 Task: Look for Airbnb properties in Plaridel, Philippines from 5th December, 2023 to 9th December, 2023 for 2 adults. Place can be entire room with 1 bedroom having 1 bed and 1 bathroom. Property type can be house.
Action: Mouse moved to (441, 105)
Screenshot: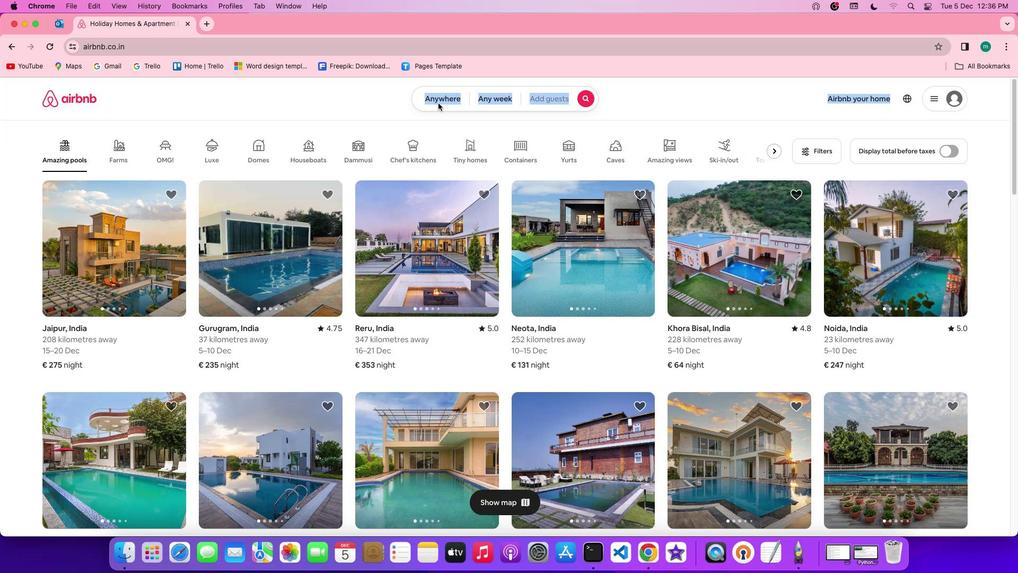 
Action: Mouse pressed left at (441, 105)
Screenshot: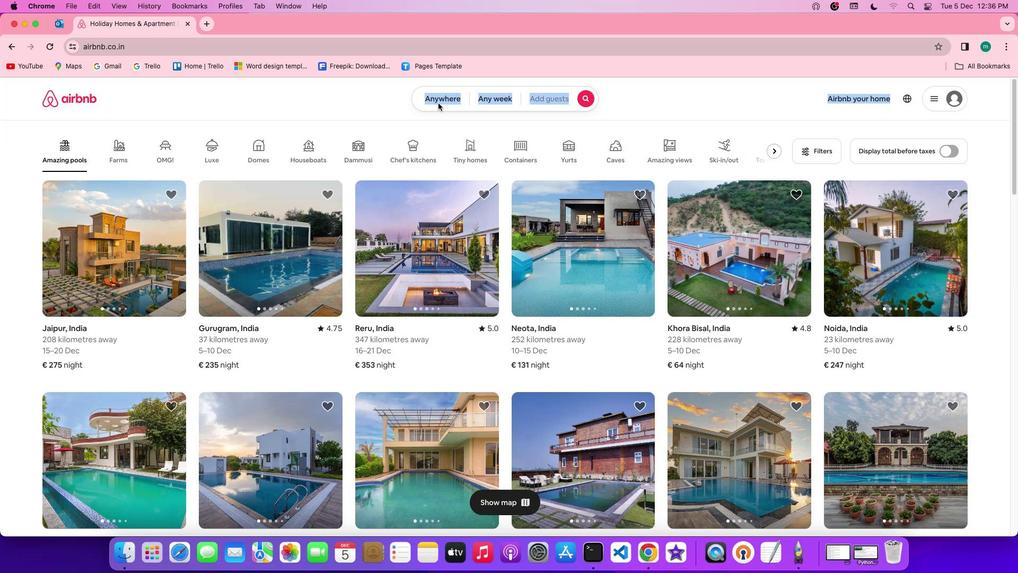 
Action: Mouse pressed left at (441, 105)
Screenshot: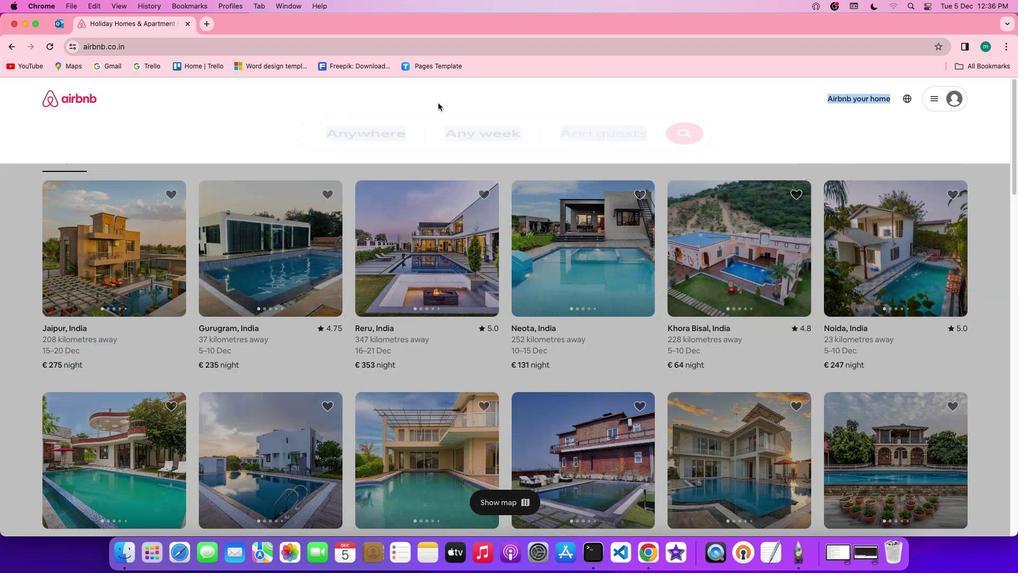 
Action: Mouse moved to (380, 140)
Screenshot: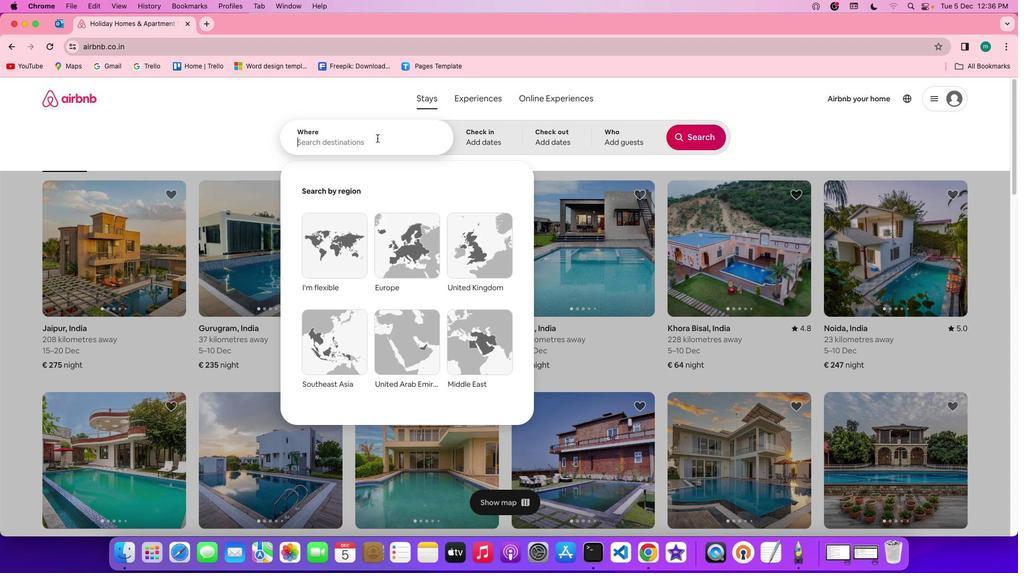 
Action: Mouse pressed left at (380, 140)
Screenshot: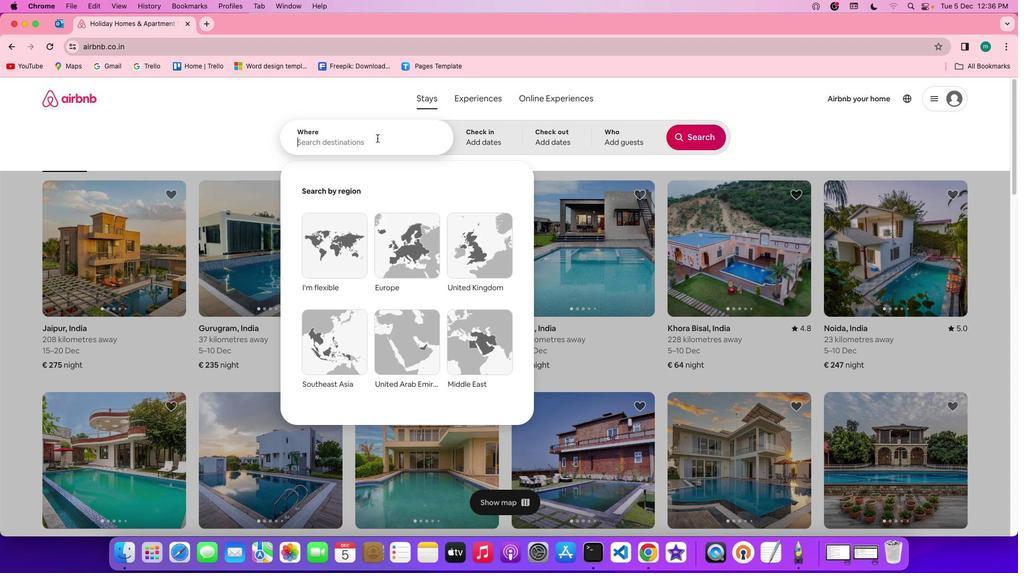 
Action: Key pressed Key.shift'P''l''a''r''i''d''e''l'','Key.spaceKey.shift'p''h''i''l''i''p''p''i''n''e''s'
Screenshot: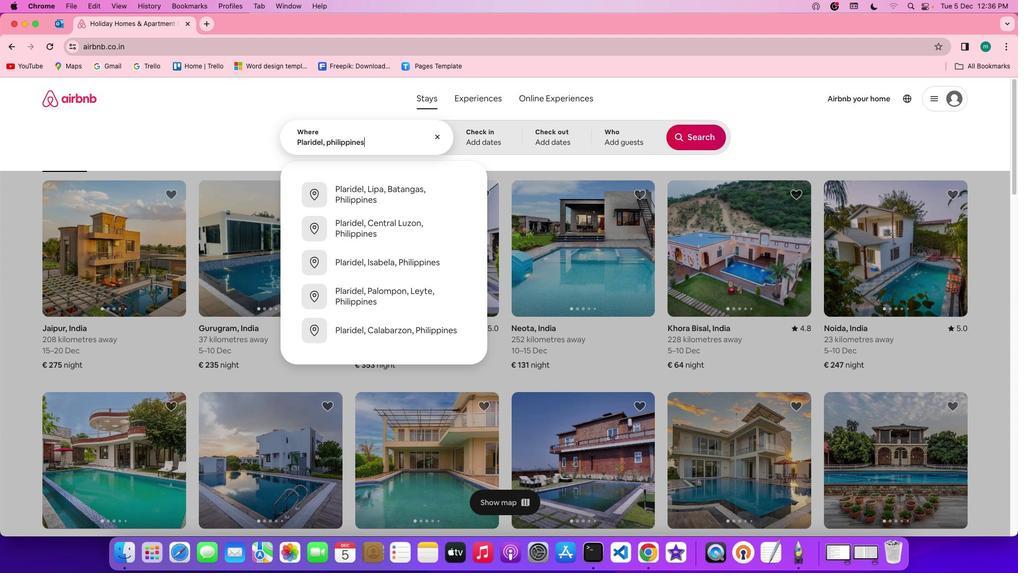 
Action: Mouse moved to (500, 145)
Screenshot: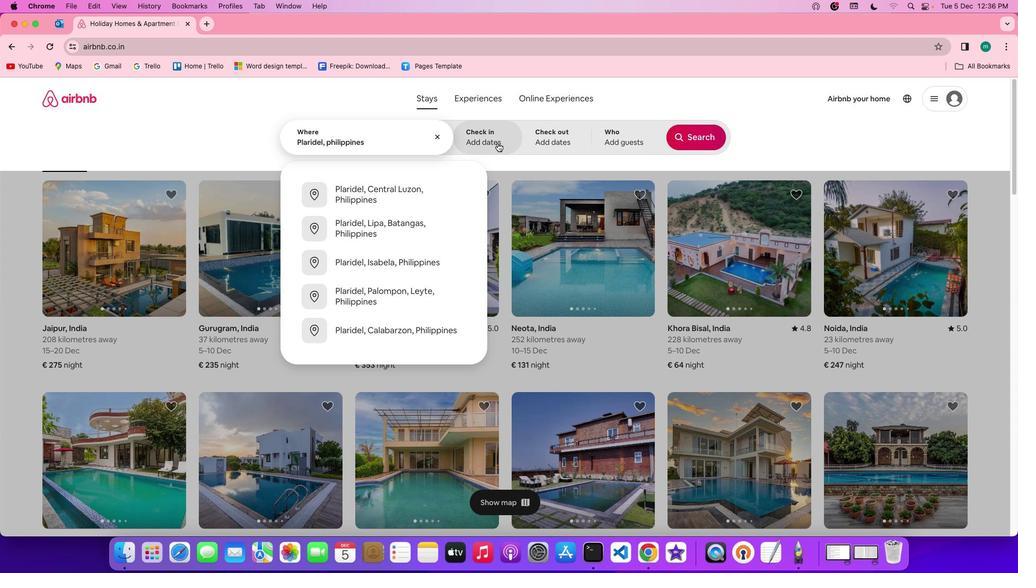 
Action: Mouse pressed left at (500, 145)
Screenshot: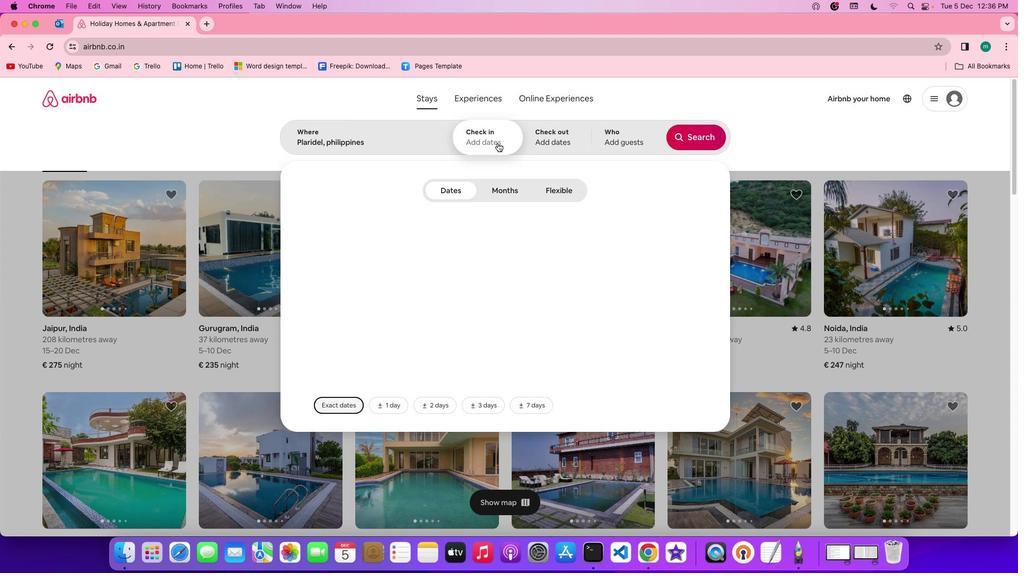 
Action: Mouse moved to (378, 290)
Screenshot: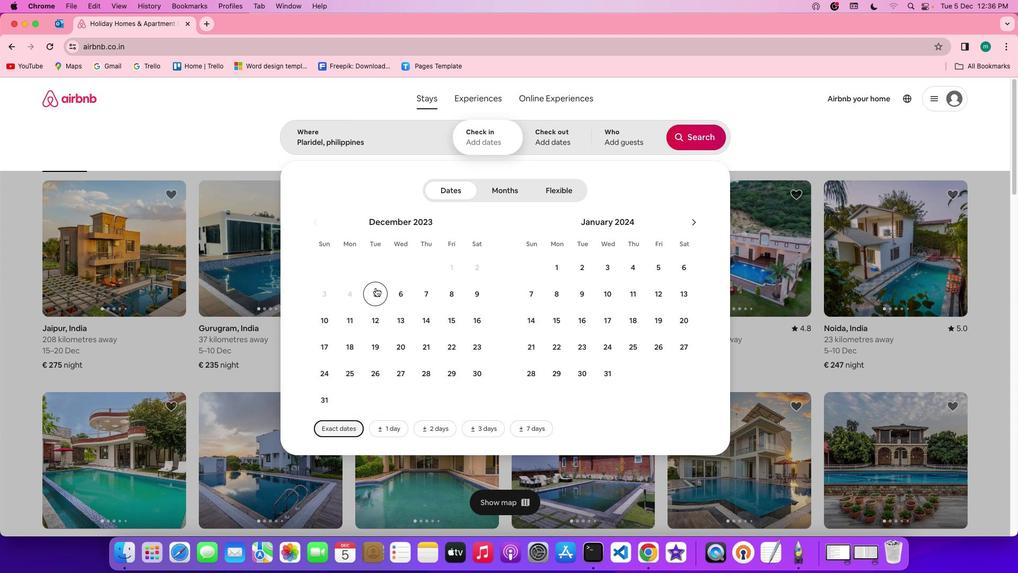 
Action: Mouse pressed left at (378, 290)
Screenshot: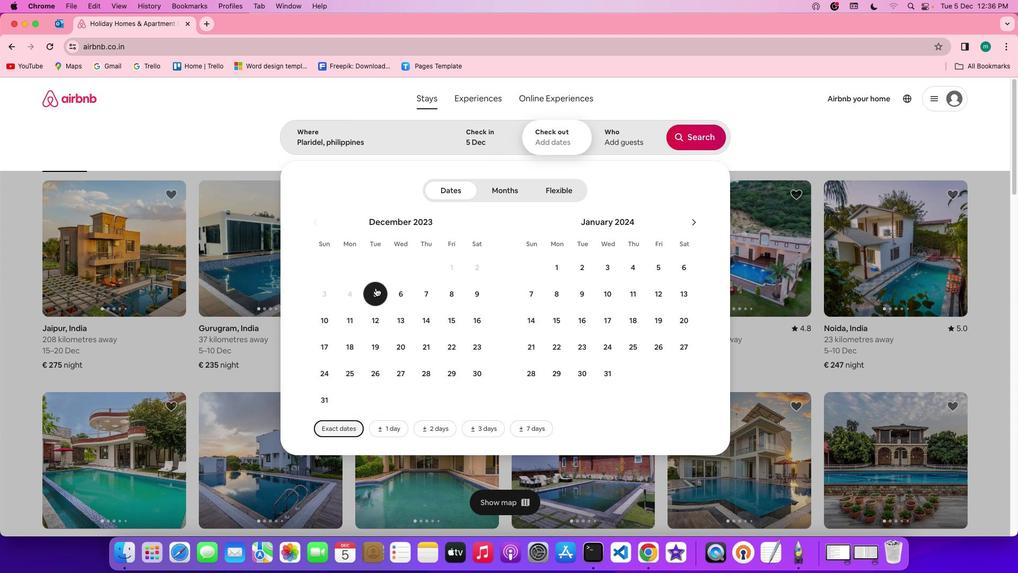 
Action: Mouse moved to (489, 300)
Screenshot: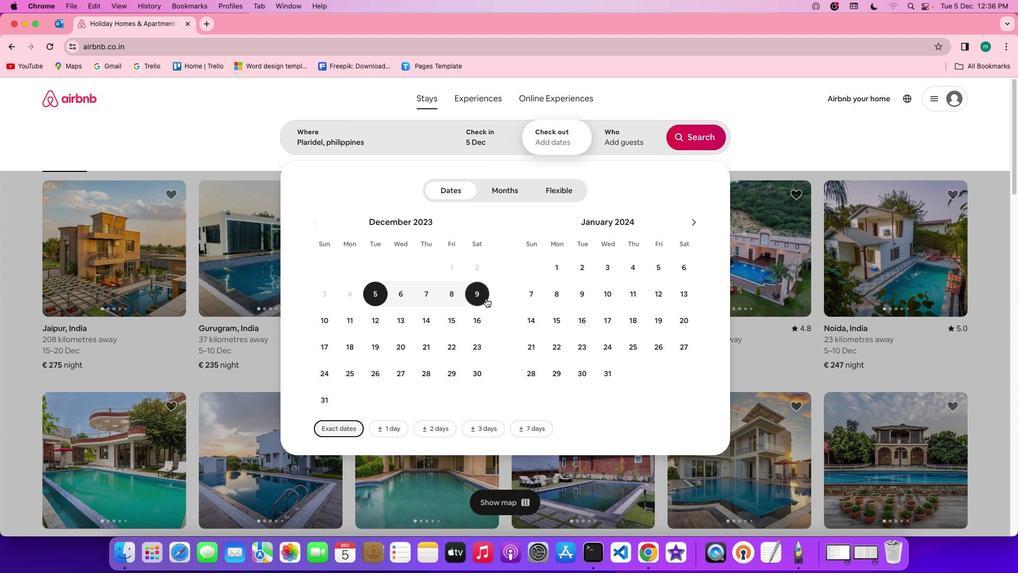 
Action: Mouse pressed left at (489, 300)
Screenshot: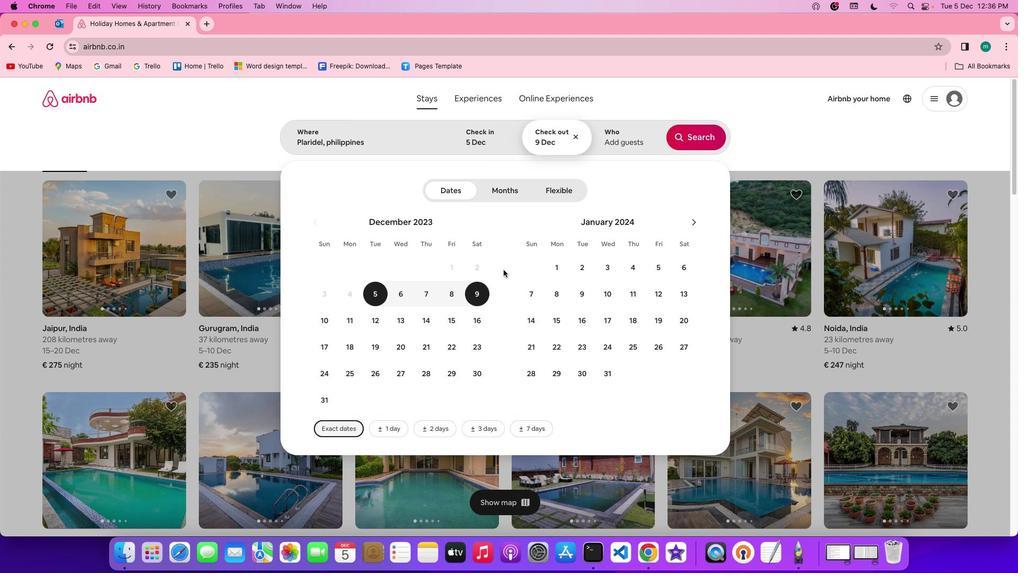 
Action: Mouse moved to (641, 146)
Screenshot: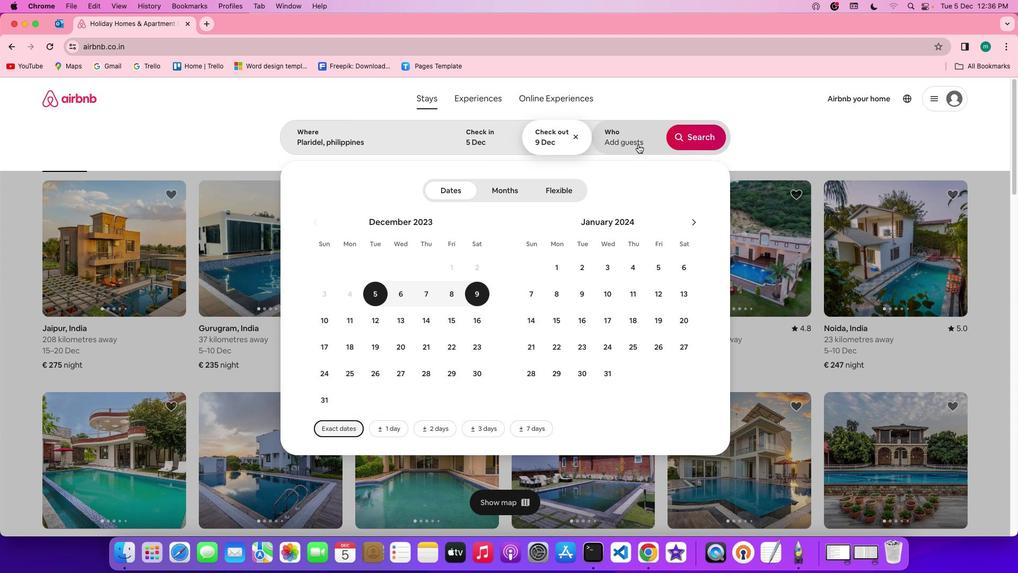 
Action: Mouse pressed left at (641, 146)
Screenshot: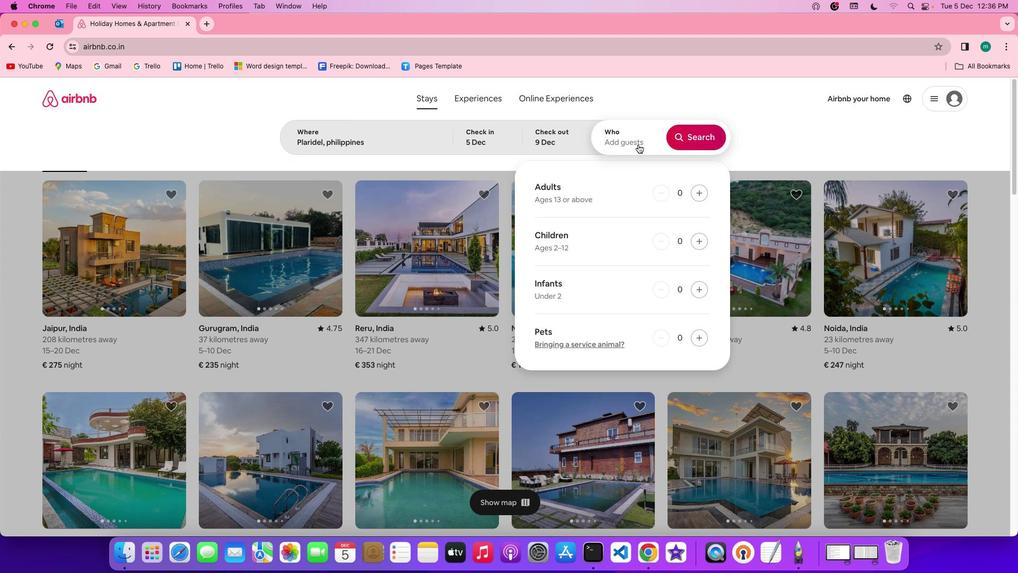 
Action: Mouse moved to (711, 195)
Screenshot: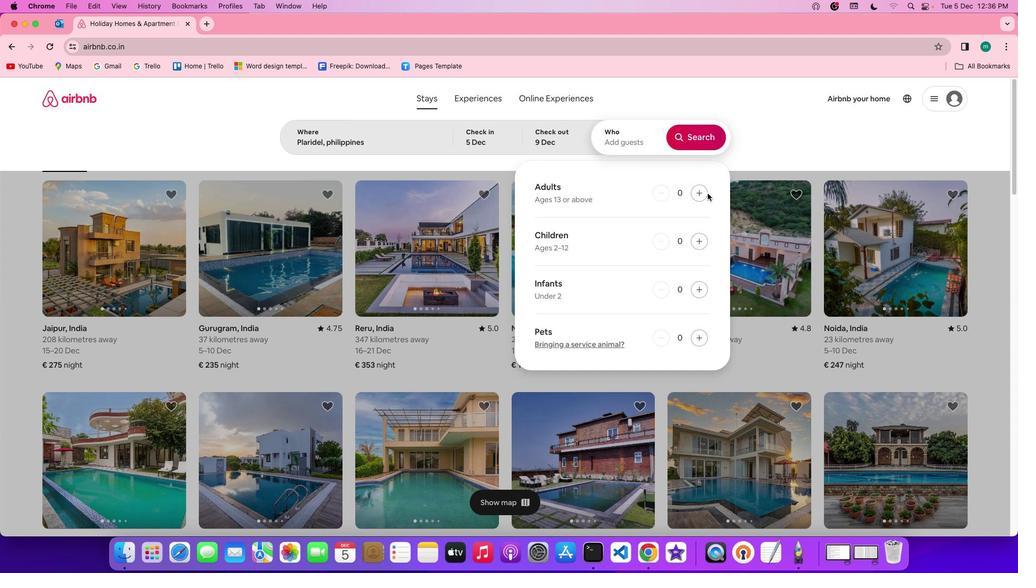 
Action: Mouse pressed left at (711, 195)
Screenshot: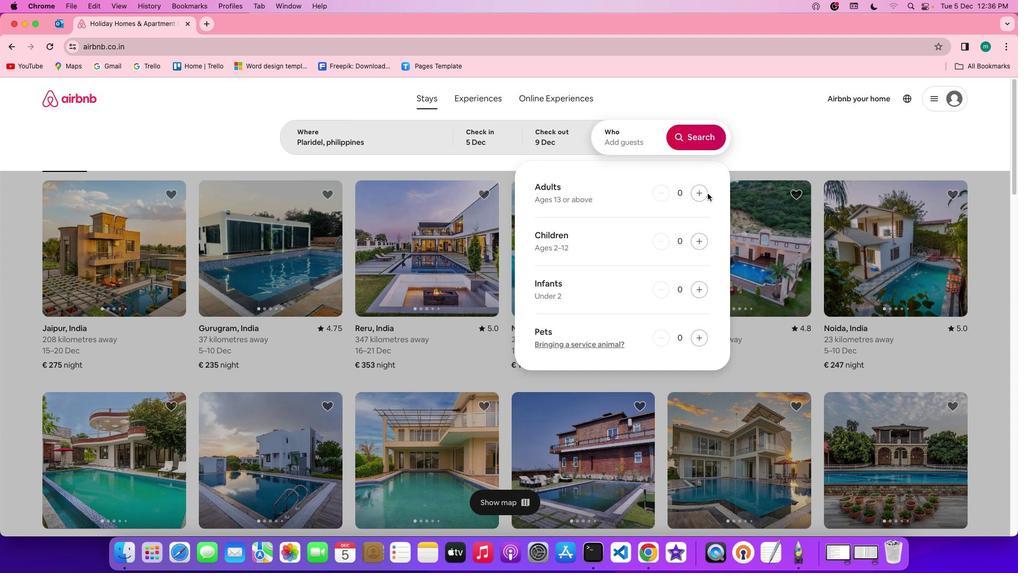 
Action: Mouse moved to (705, 197)
Screenshot: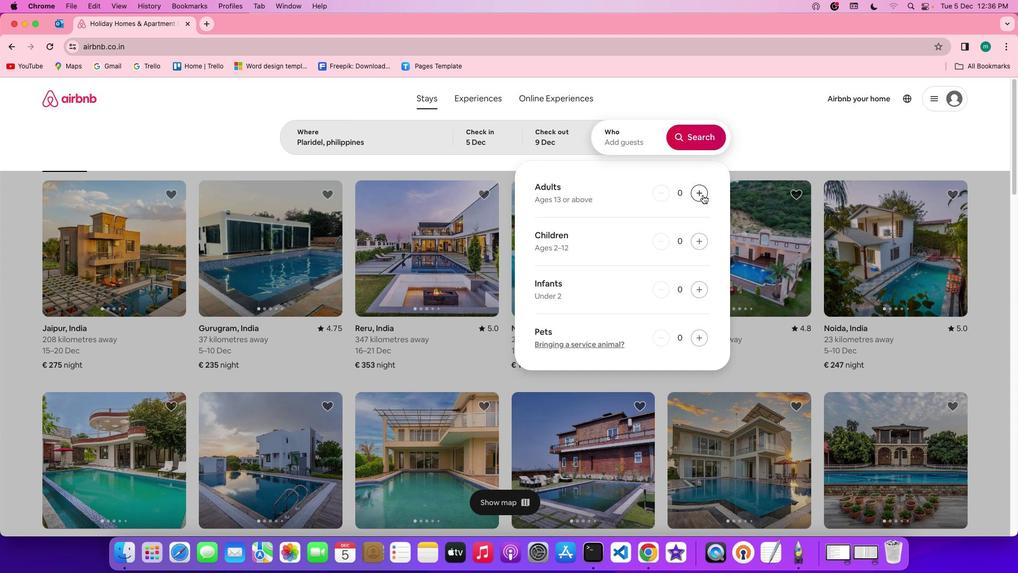 
Action: Mouse pressed left at (705, 197)
Screenshot: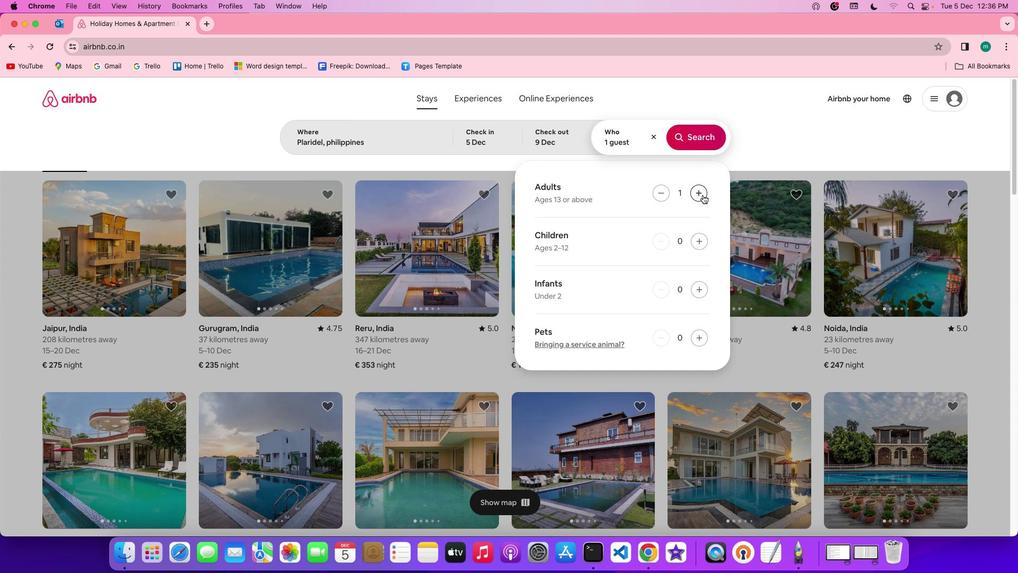 
Action: Mouse pressed left at (705, 197)
Screenshot: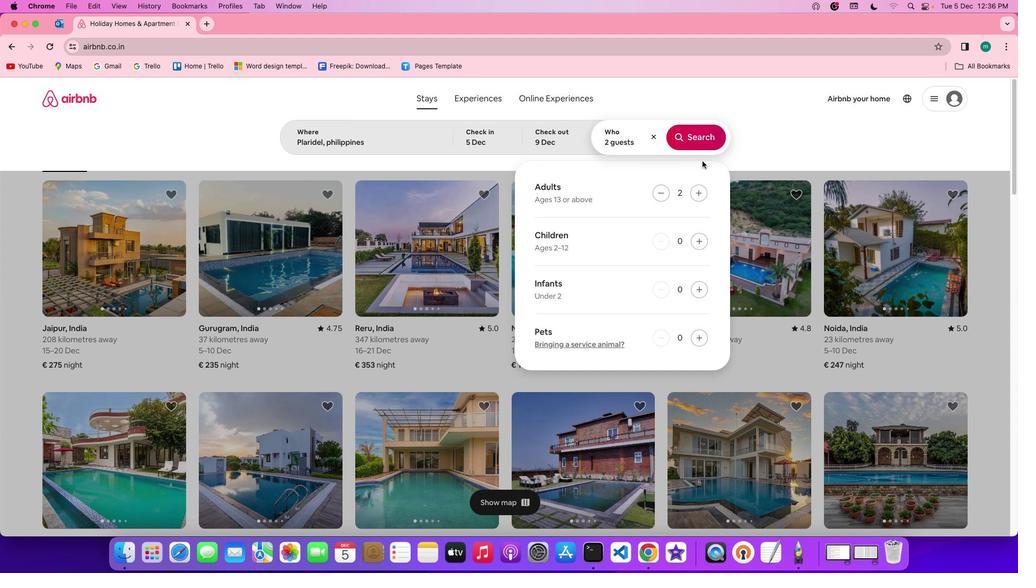 
Action: Mouse moved to (705, 149)
Screenshot: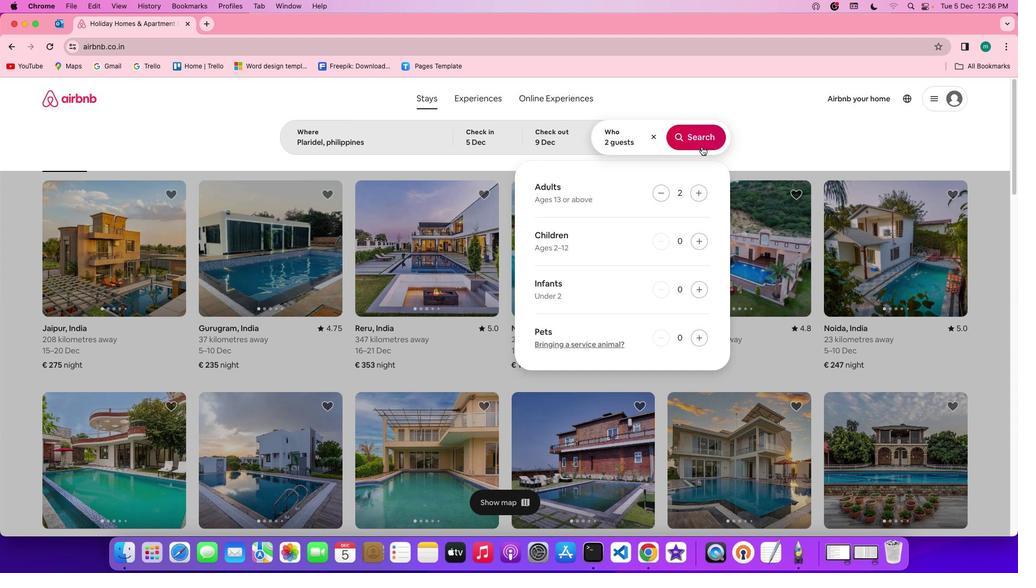 
Action: Mouse pressed left at (705, 149)
Screenshot: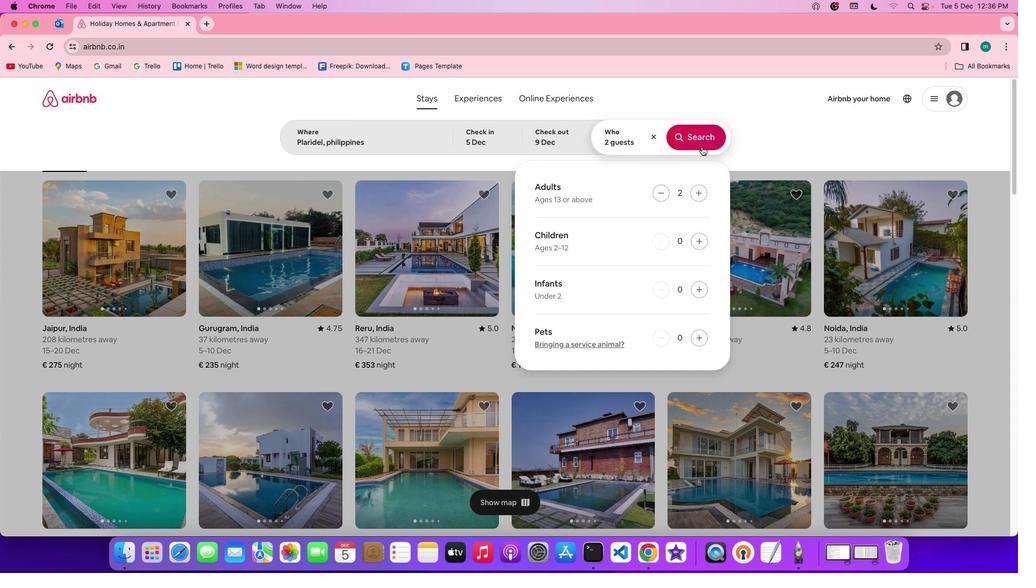 
Action: Mouse moved to (844, 135)
Screenshot: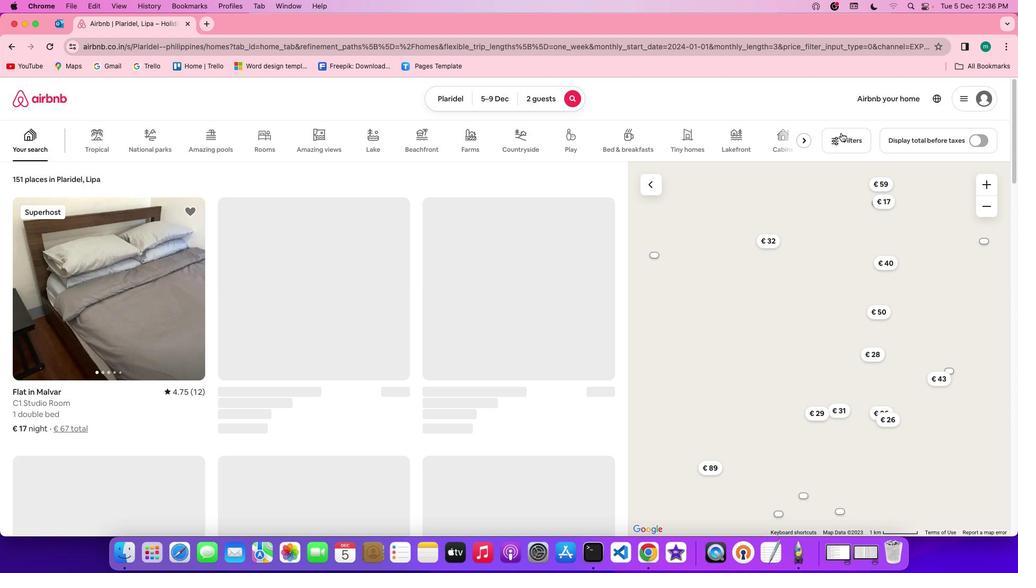 
Action: Mouse pressed left at (844, 135)
Screenshot: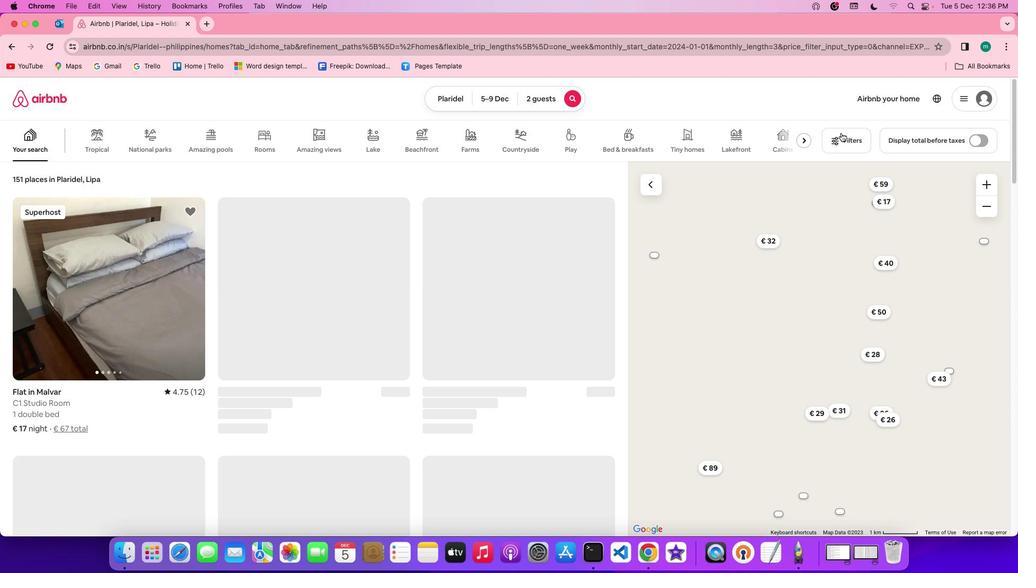 
Action: Mouse moved to (549, 287)
Screenshot: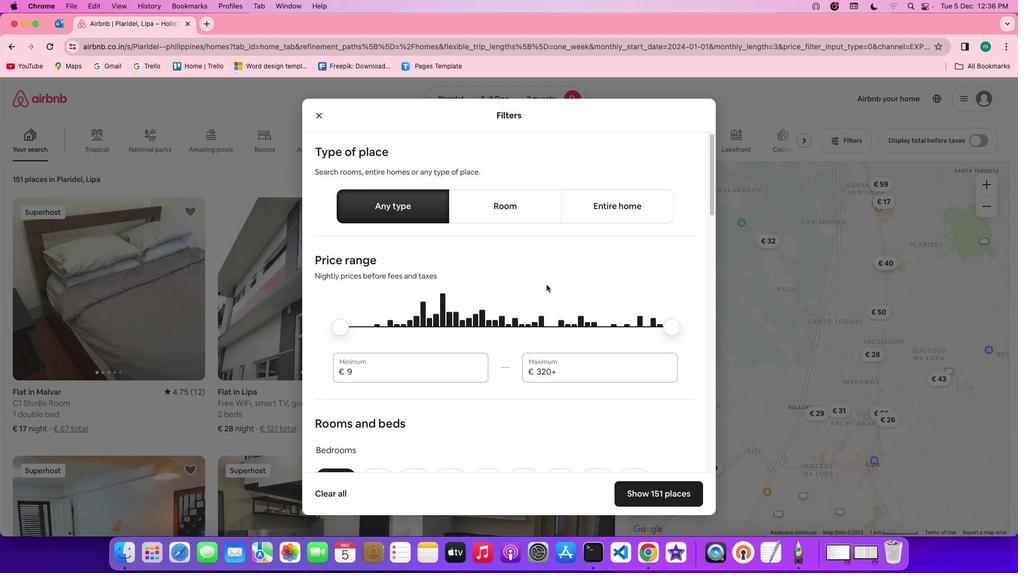 
Action: Mouse scrolled (549, 287) with delta (2, 2)
Screenshot: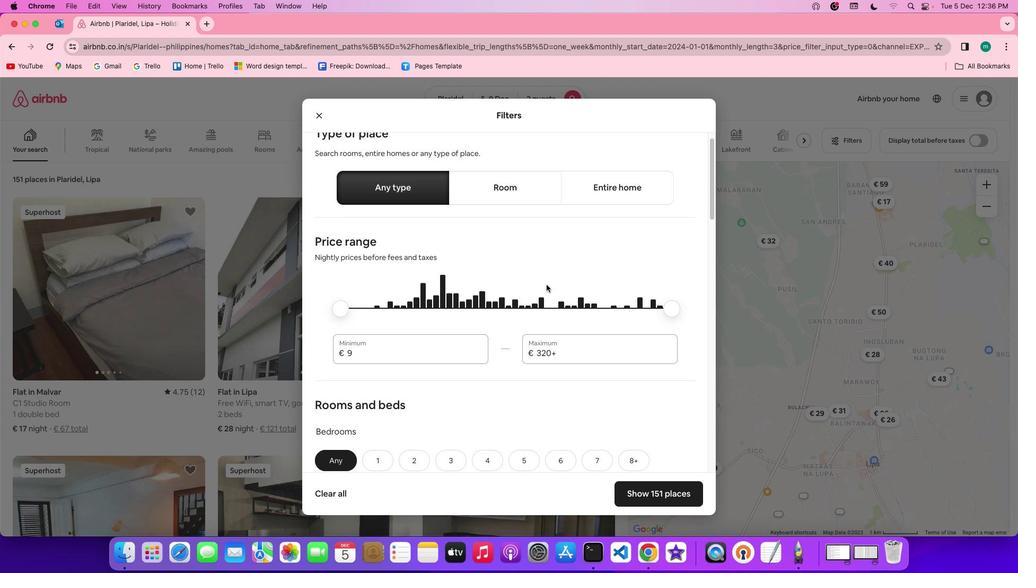 
Action: Mouse scrolled (549, 287) with delta (2, 2)
Screenshot: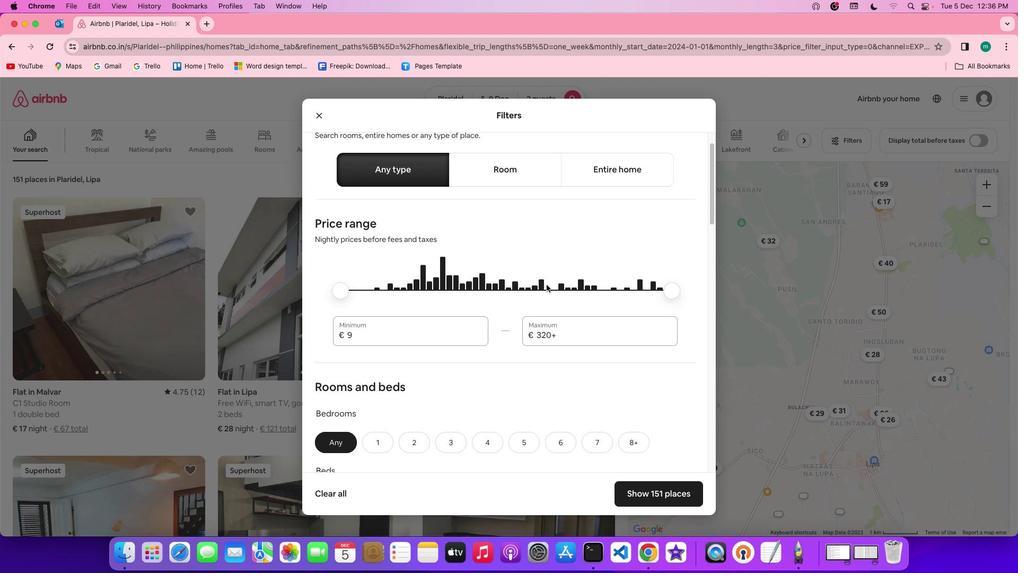 
Action: Mouse scrolled (549, 287) with delta (2, 1)
Screenshot: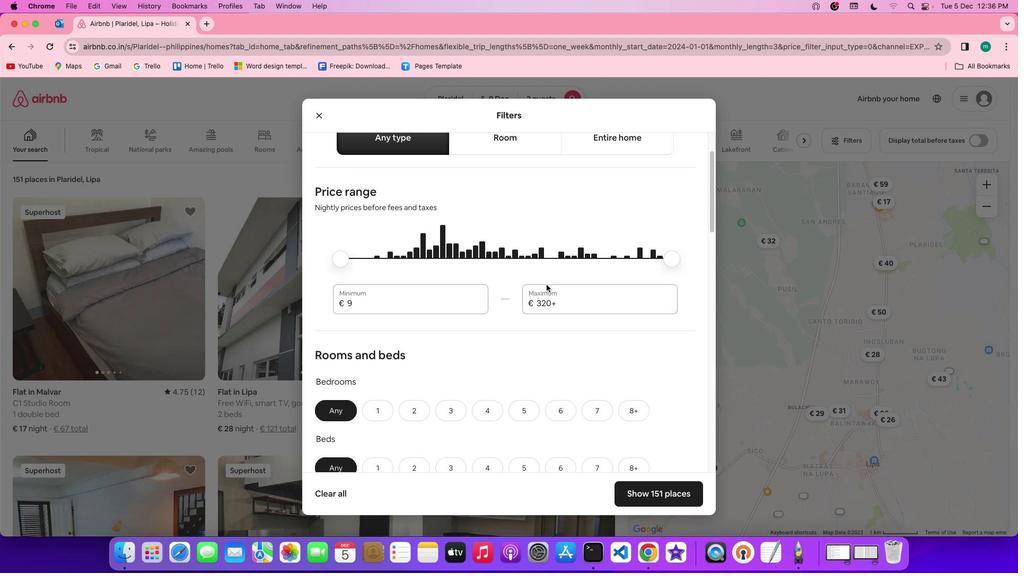 
Action: Mouse moved to (549, 287)
Screenshot: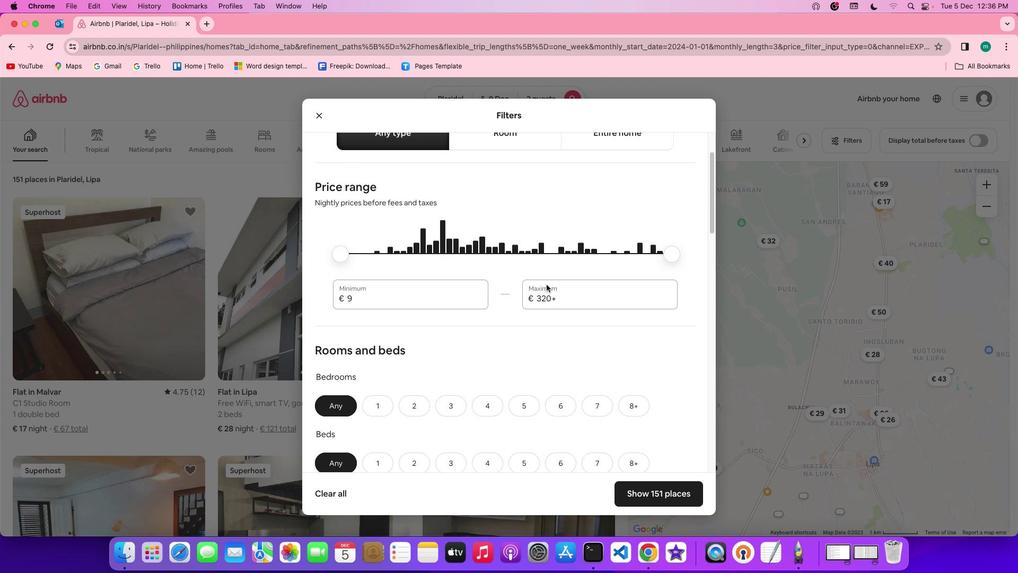 
Action: Mouse scrolled (549, 287) with delta (2, 2)
Screenshot: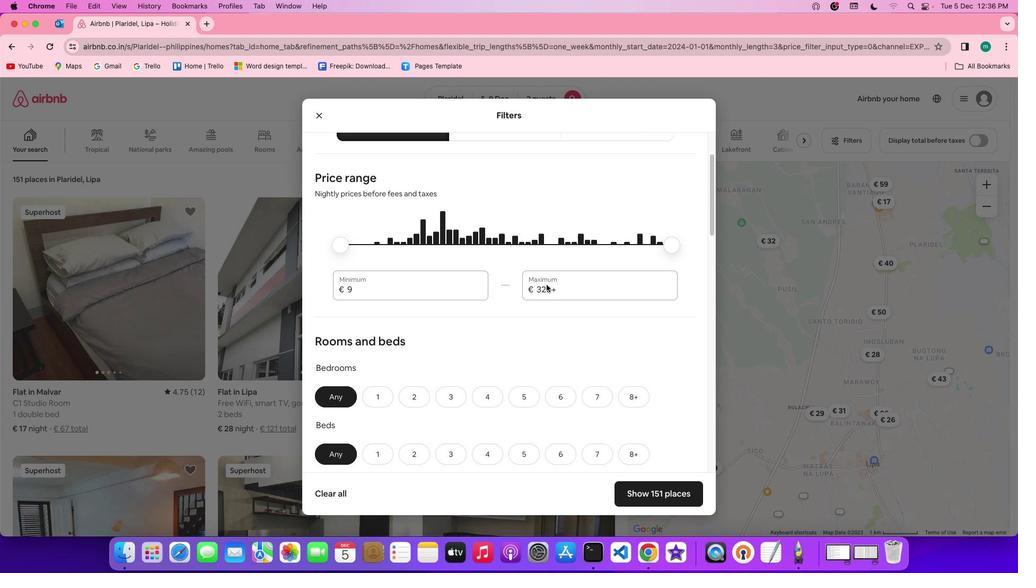 
Action: Mouse scrolled (549, 287) with delta (2, 2)
Screenshot: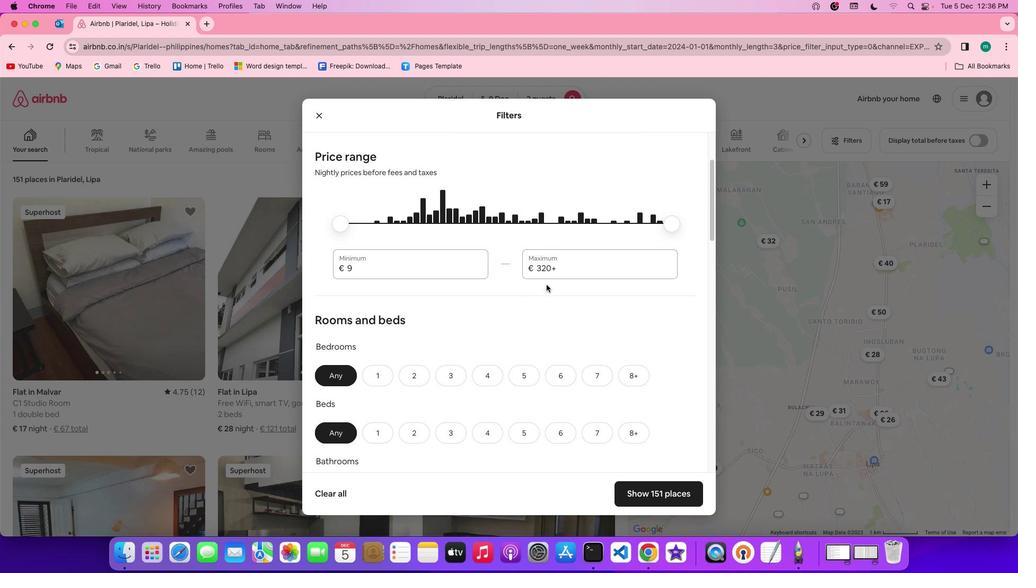 
Action: Mouse scrolled (549, 287) with delta (2, 2)
Screenshot: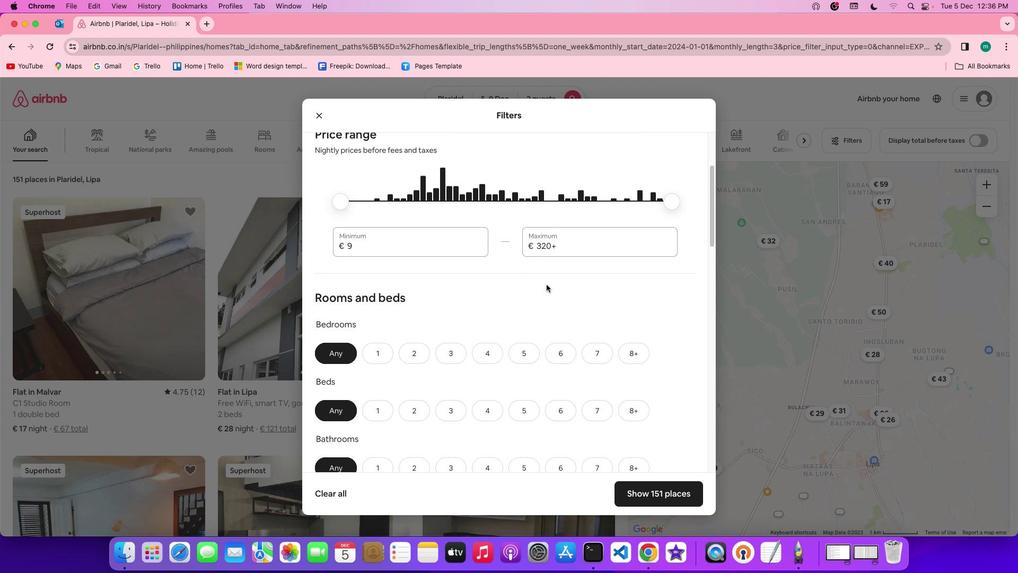 
Action: Mouse scrolled (549, 287) with delta (2, 2)
Screenshot: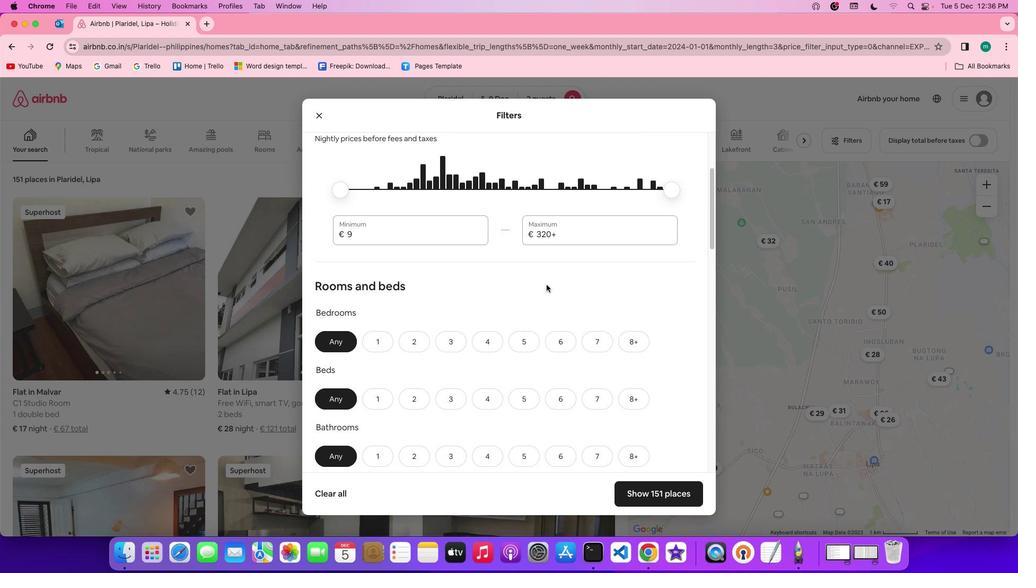 
Action: Mouse scrolled (549, 287) with delta (2, 2)
Screenshot: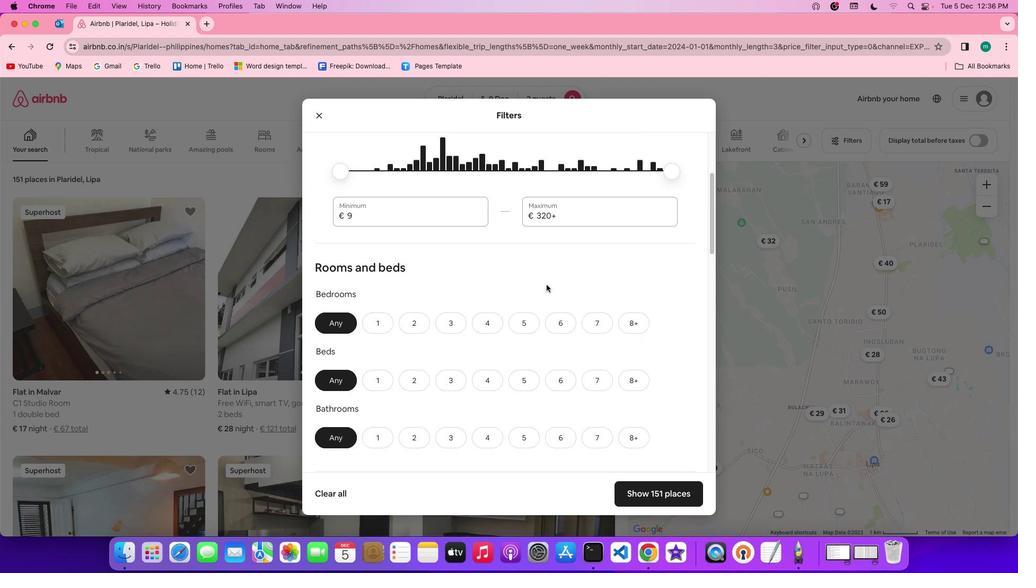 
Action: Mouse scrolled (549, 287) with delta (2, 2)
Screenshot: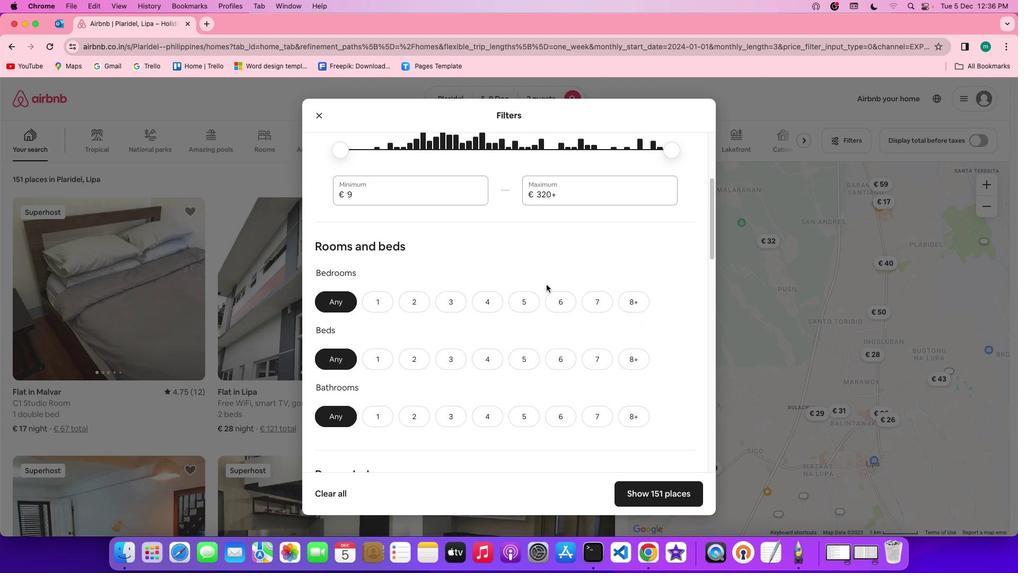 
Action: Mouse moved to (384, 298)
Screenshot: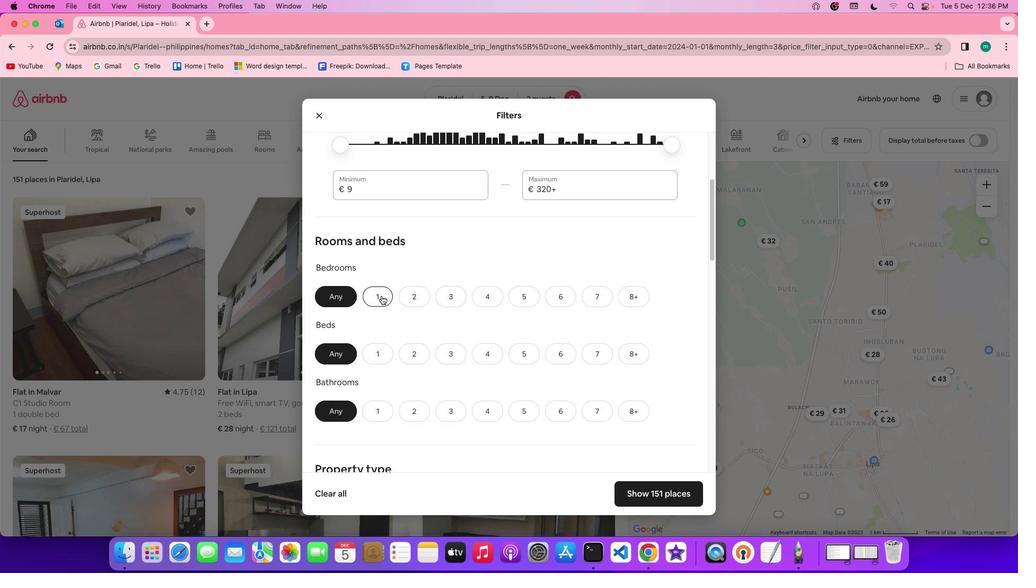 
Action: Mouse pressed left at (384, 298)
Screenshot: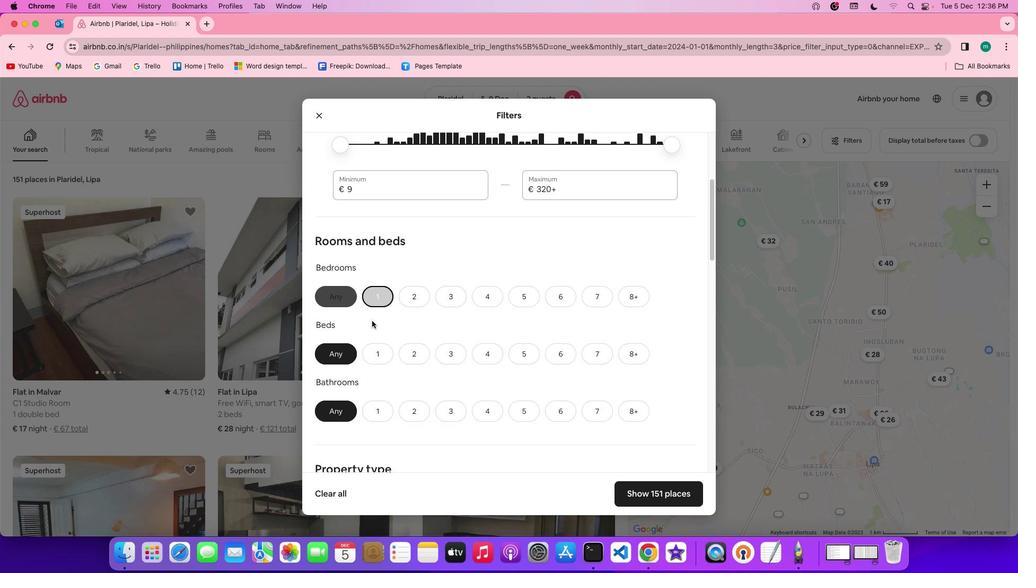 
Action: Mouse moved to (379, 363)
Screenshot: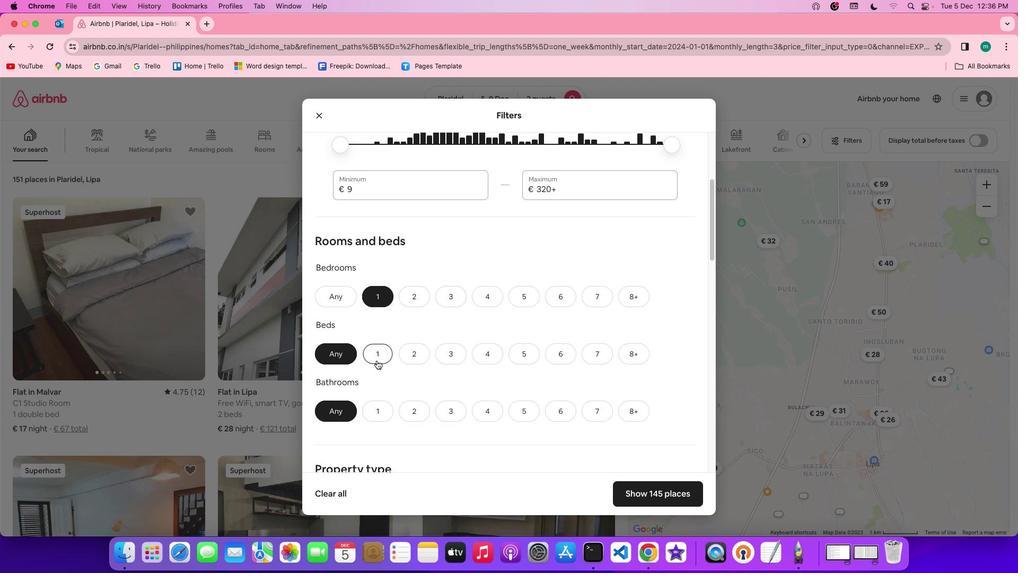 
Action: Mouse pressed left at (379, 363)
Screenshot: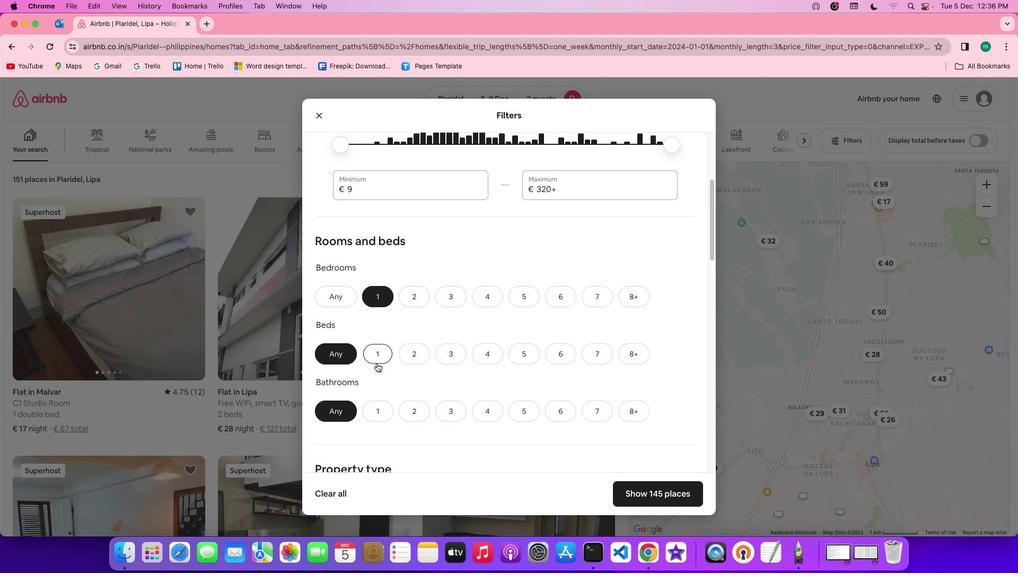 
Action: Mouse moved to (382, 407)
Screenshot: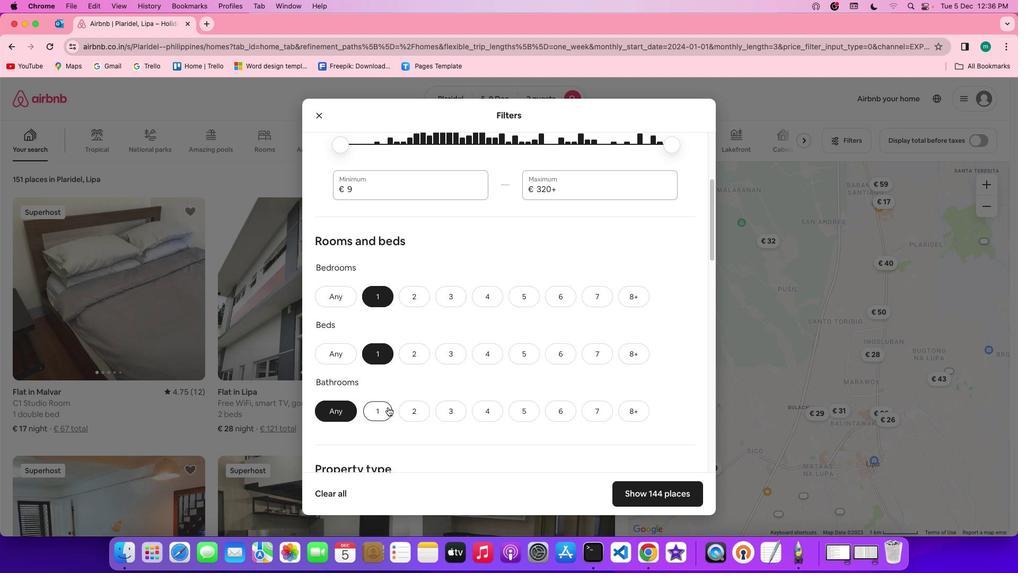 
Action: Mouse pressed left at (382, 407)
Screenshot: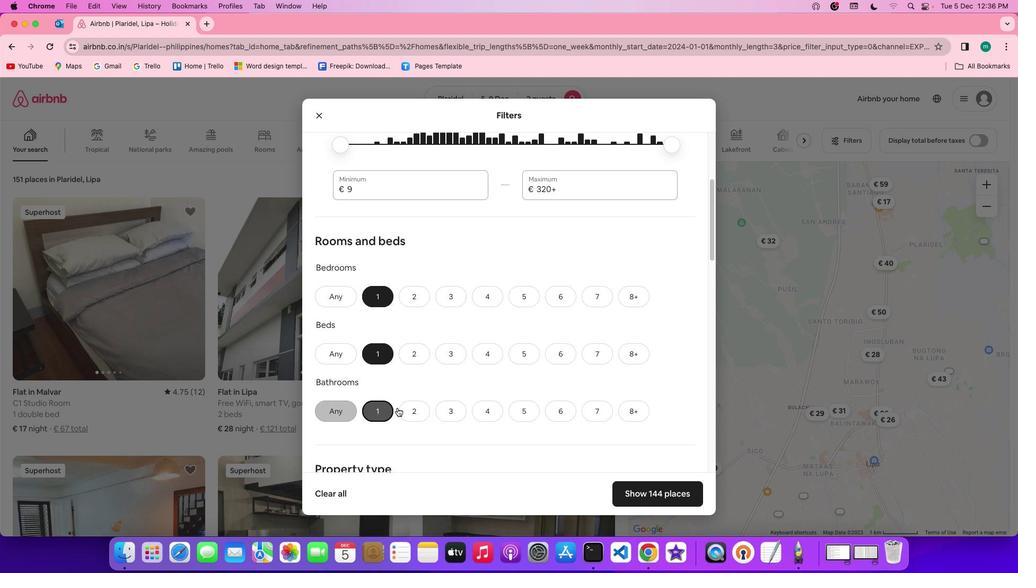 
Action: Mouse moved to (549, 410)
Screenshot: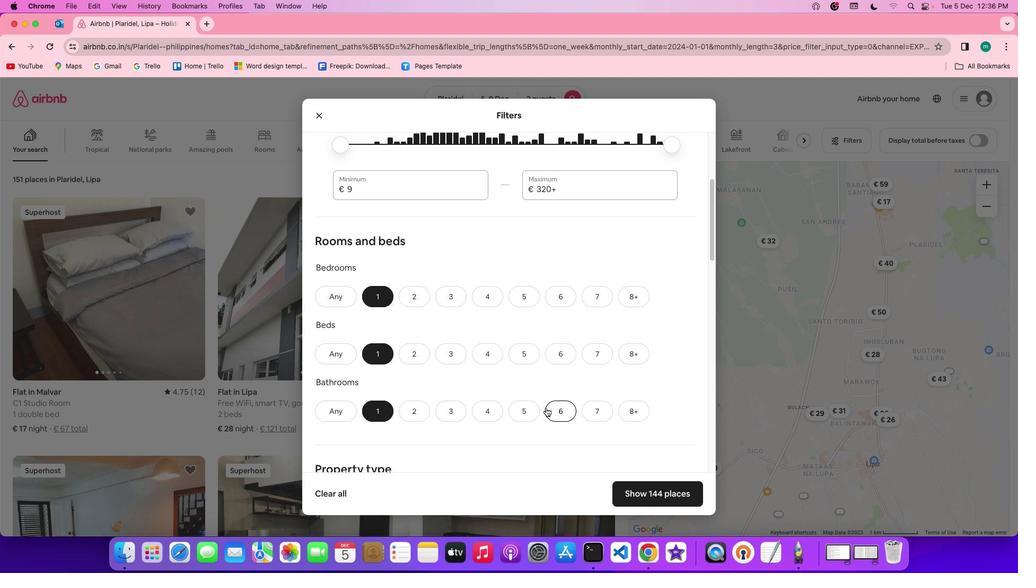 
Action: Mouse scrolled (549, 410) with delta (2, 2)
Screenshot: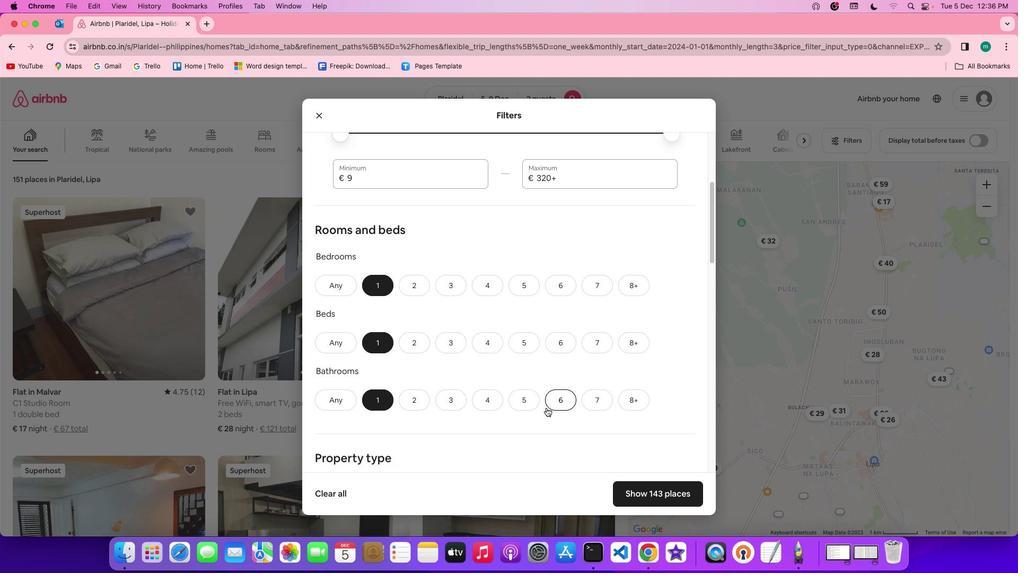 
Action: Mouse moved to (549, 410)
Screenshot: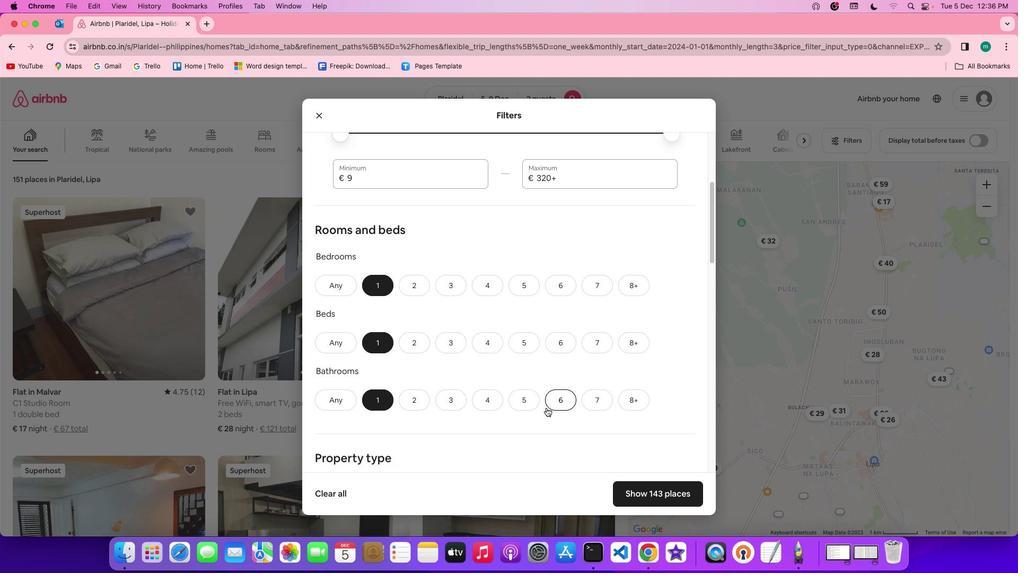 
Action: Mouse scrolled (549, 410) with delta (2, 2)
Screenshot: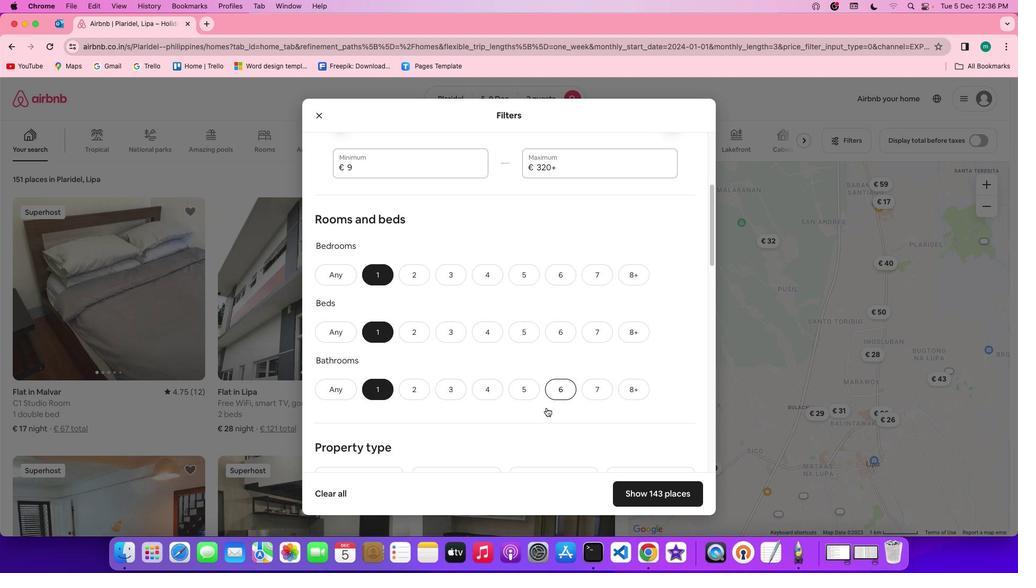 
Action: Mouse scrolled (549, 410) with delta (2, 2)
Screenshot: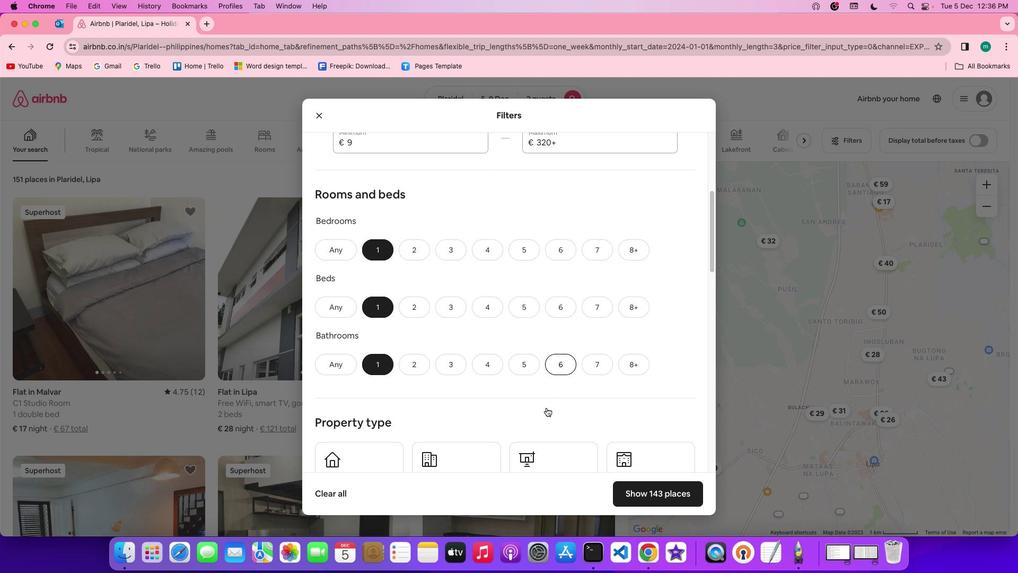 
Action: Mouse scrolled (549, 410) with delta (2, 2)
Screenshot: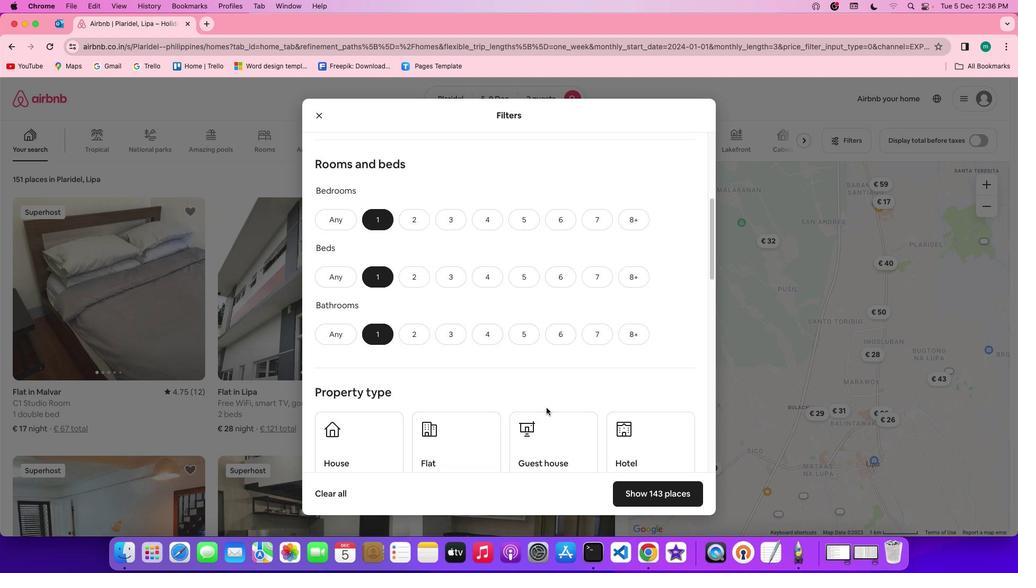 
Action: Mouse scrolled (549, 410) with delta (2, 2)
Screenshot: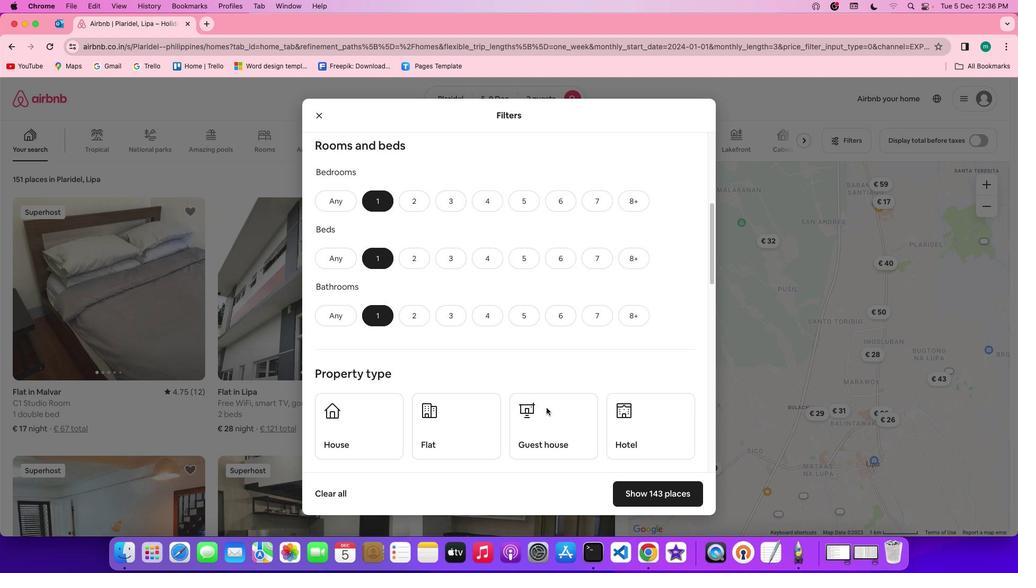 
Action: Mouse scrolled (549, 410) with delta (2, 1)
Screenshot: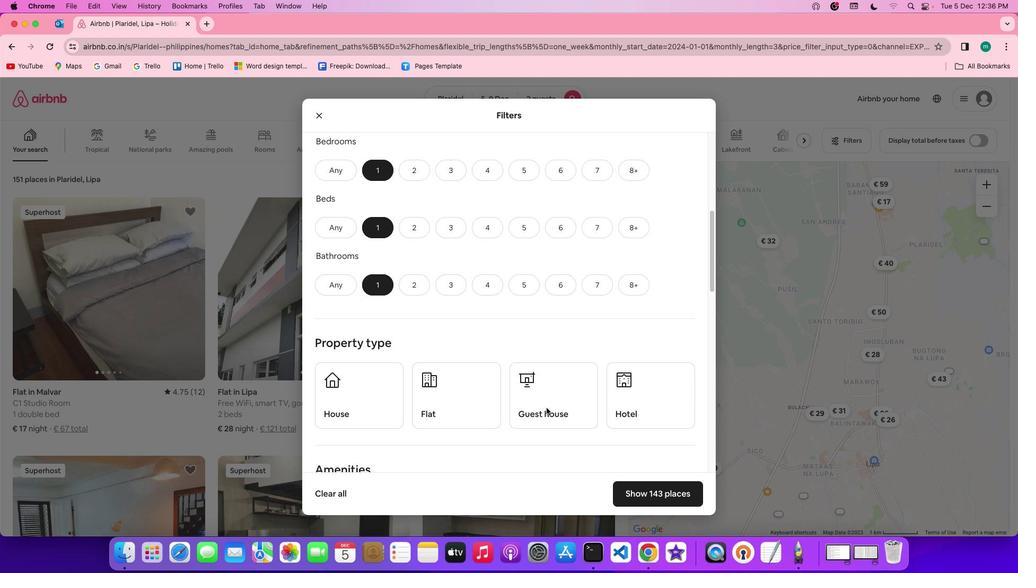 
Action: Mouse moved to (379, 389)
Screenshot: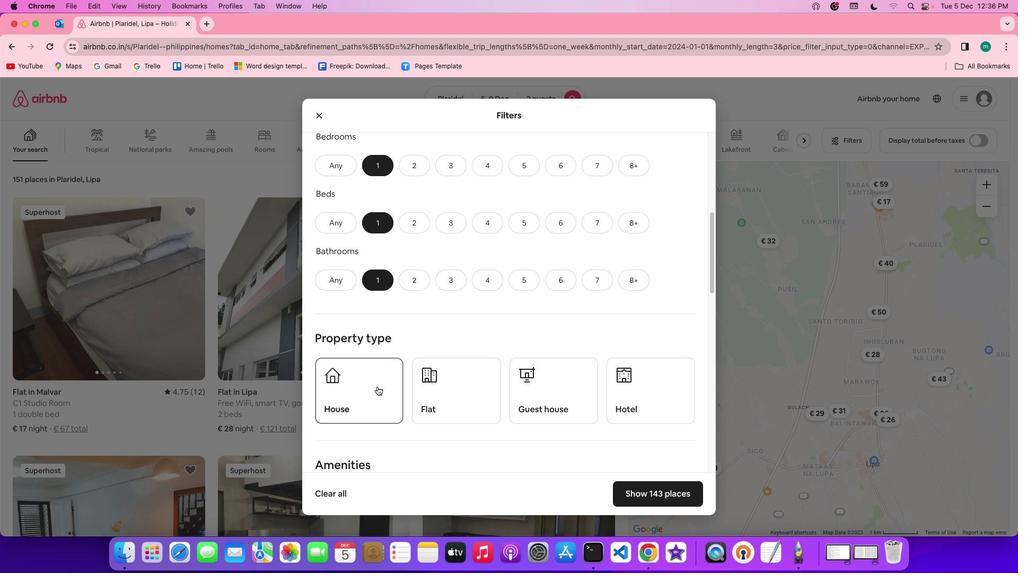 
Action: Mouse pressed left at (379, 389)
Screenshot: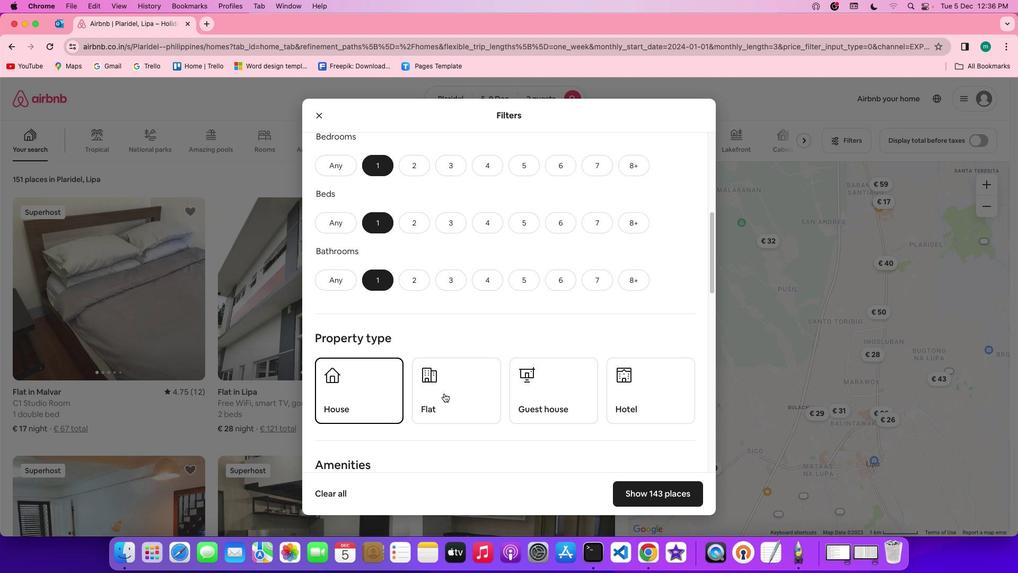 
Action: Mouse moved to (556, 416)
Screenshot: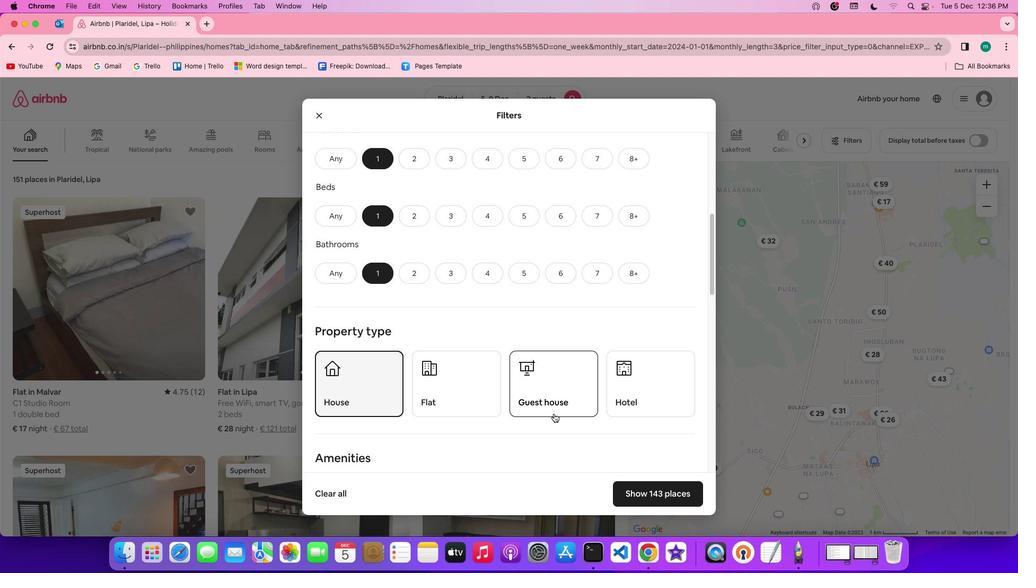 
Action: Mouse scrolled (556, 416) with delta (2, 2)
Screenshot: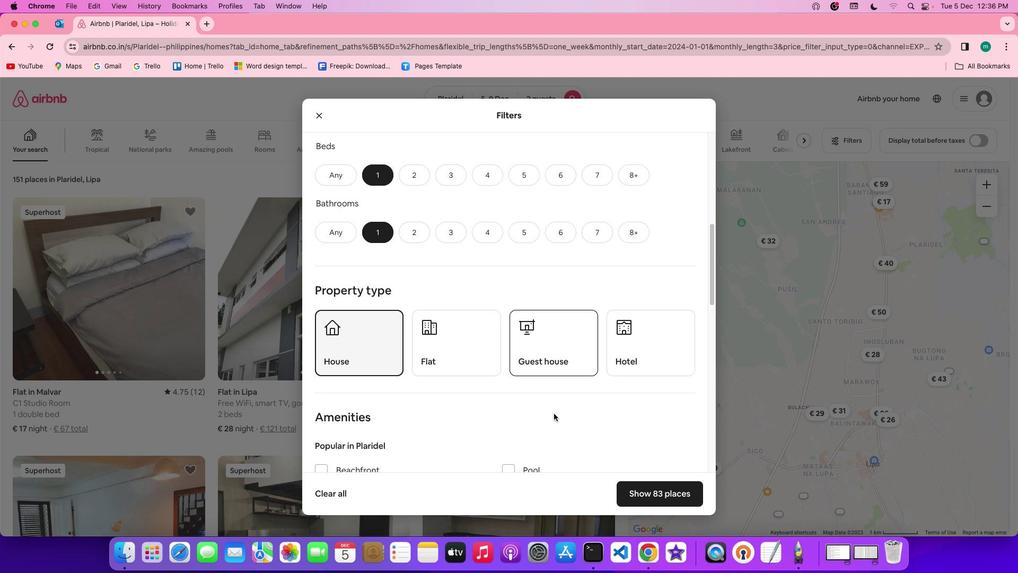 
Action: Mouse scrolled (556, 416) with delta (2, 2)
Screenshot: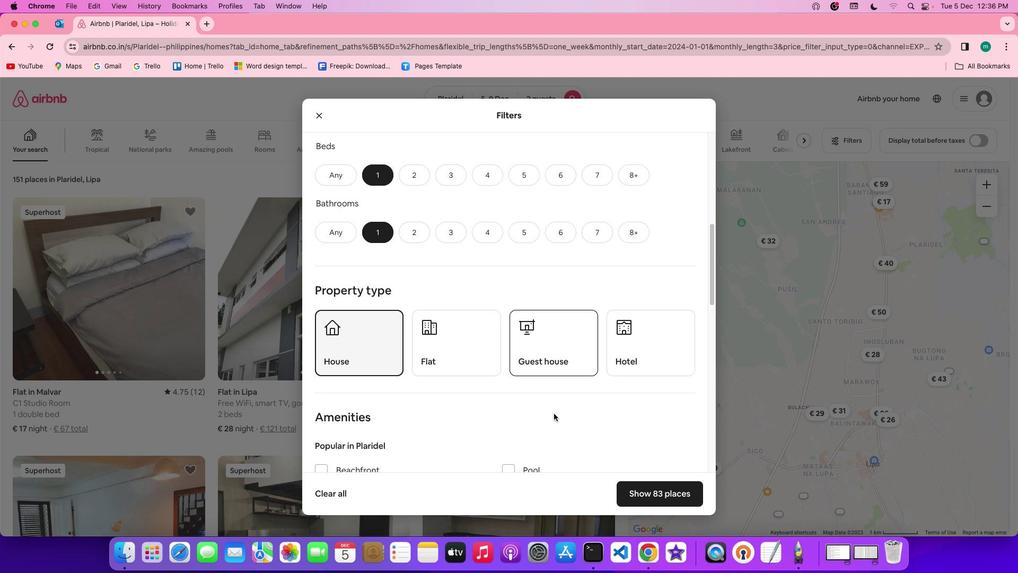 
Action: Mouse scrolled (556, 416) with delta (2, 1)
Screenshot: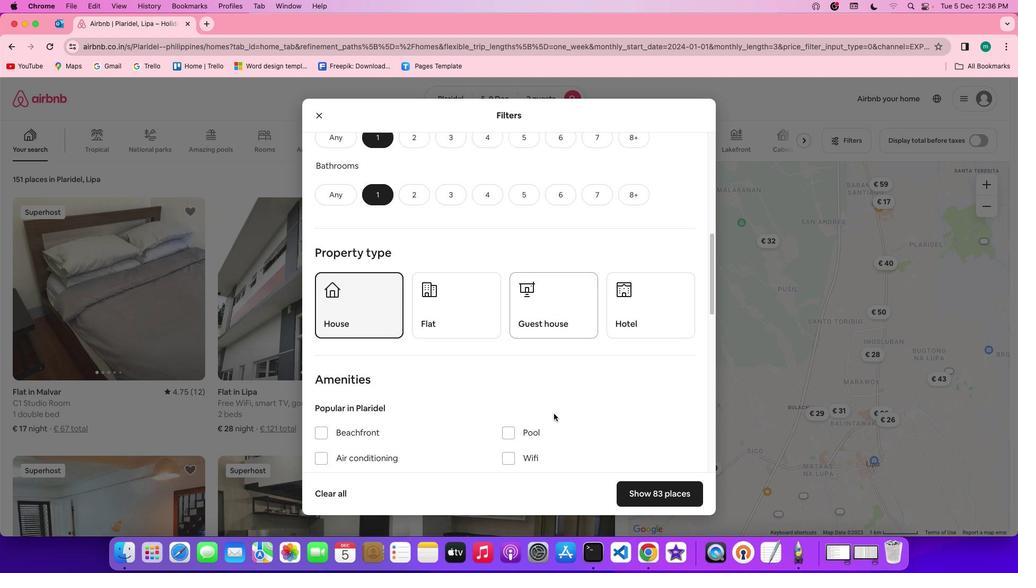 
Action: Mouse scrolled (556, 416) with delta (2, 1)
Screenshot: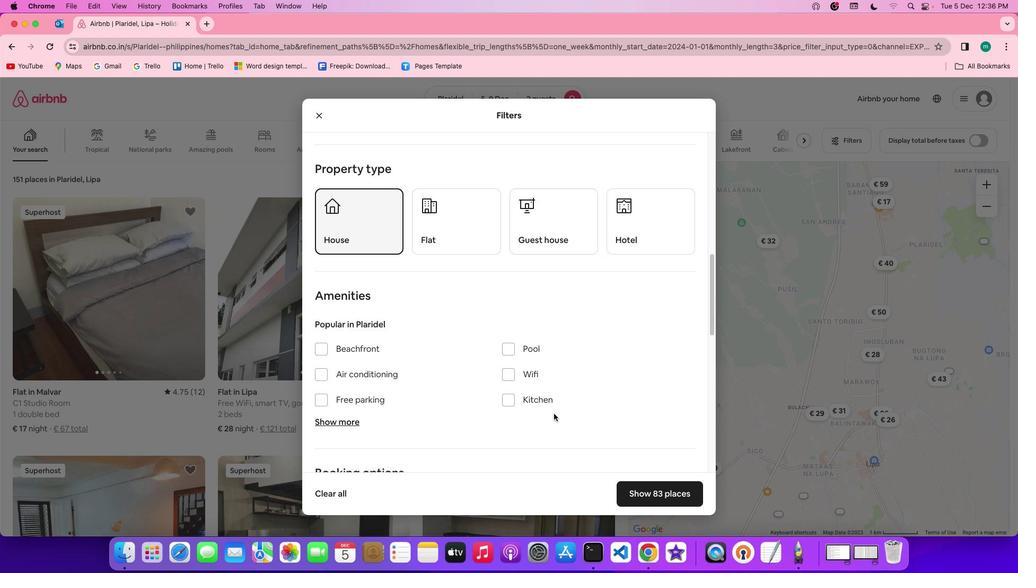 
Action: Mouse scrolled (556, 416) with delta (2, 2)
Screenshot: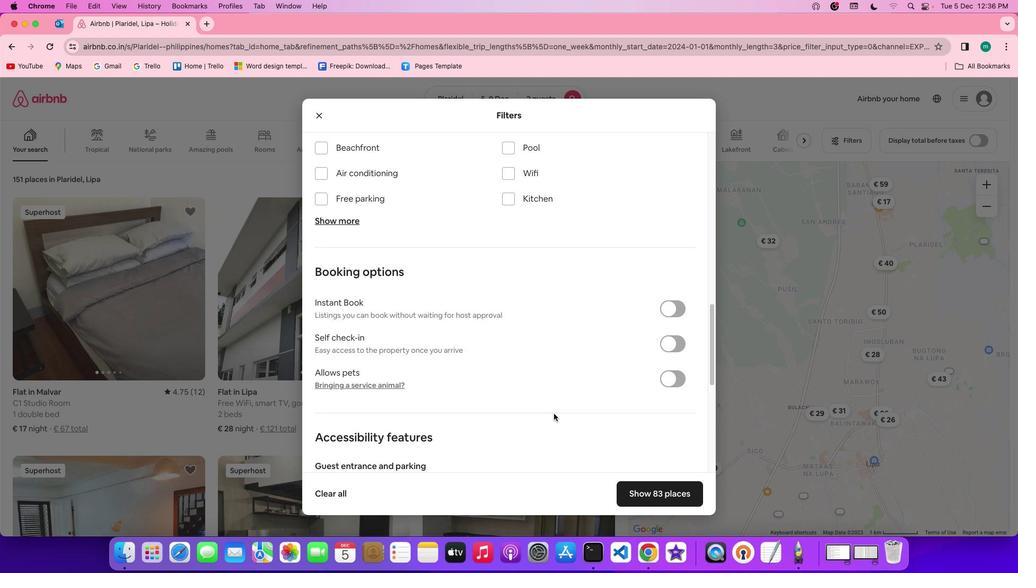 
Action: Mouse scrolled (556, 416) with delta (2, 2)
Screenshot: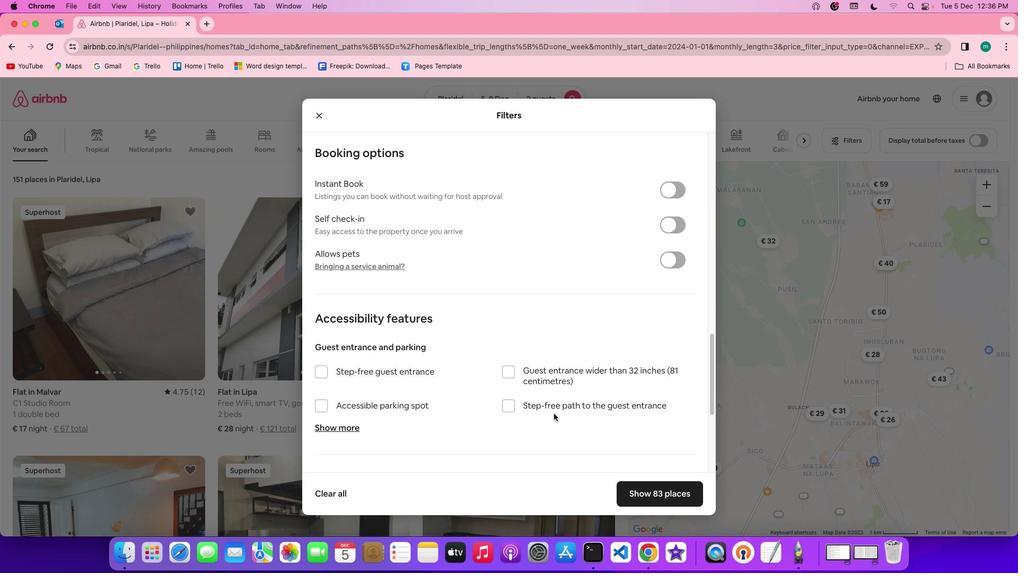 
Action: Mouse scrolled (556, 416) with delta (2, 1)
Screenshot: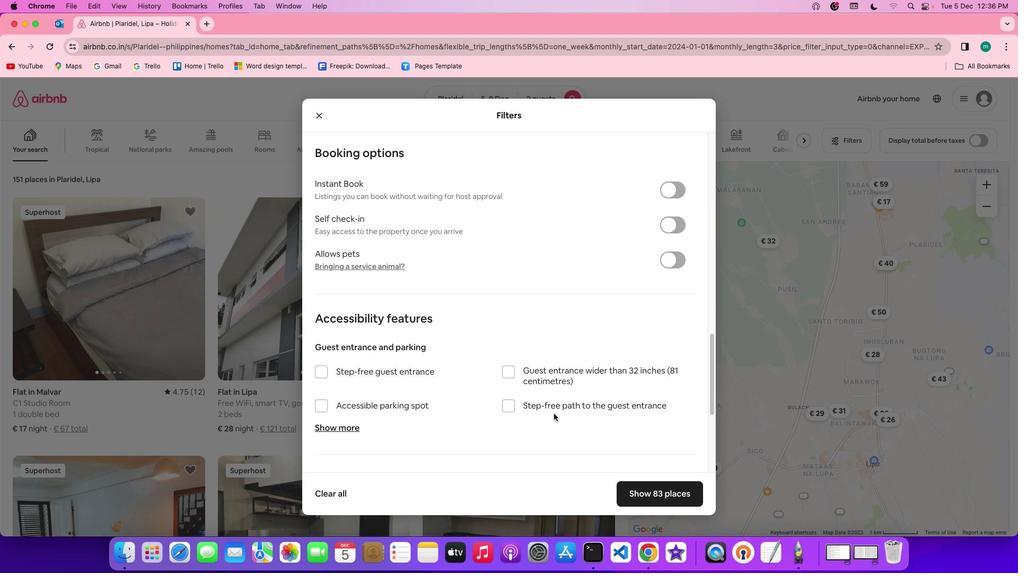 
Action: Mouse scrolled (556, 416) with delta (2, 0)
Screenshot: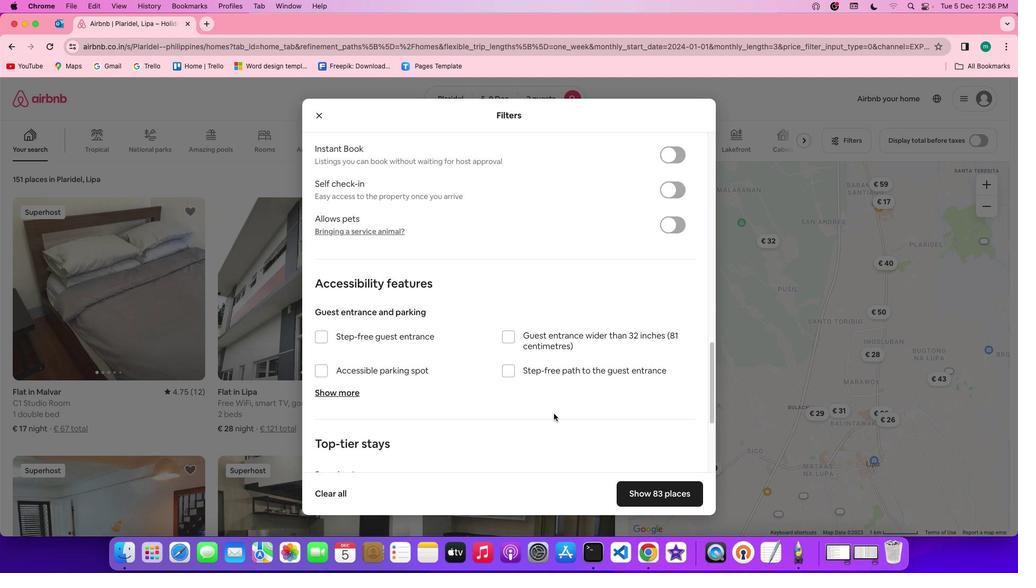 
Action: Mouse scrolled (556, 416) with delta (2, 0)
Screenshot: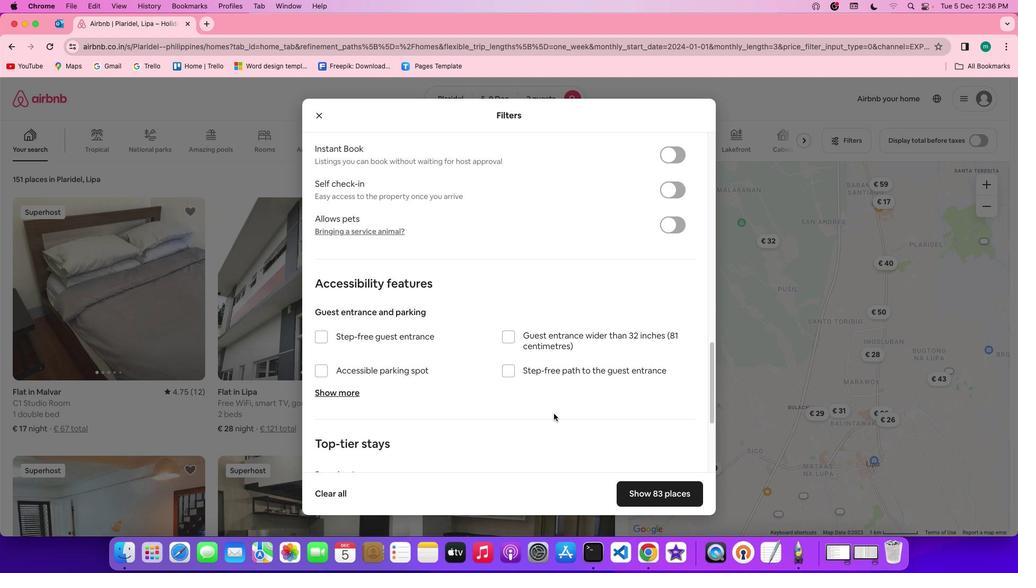
Action: Mouse scrolled (556, 416) with delta (2, 2)
Screenshot: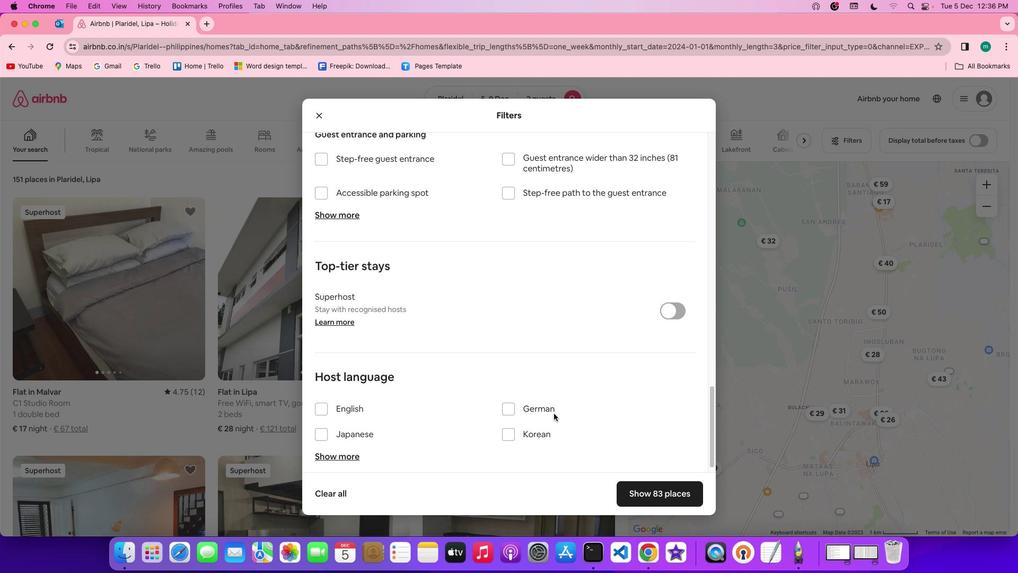 
Action: Mouse scrolled (556, 416) with delta (2, 2)
Screenshot: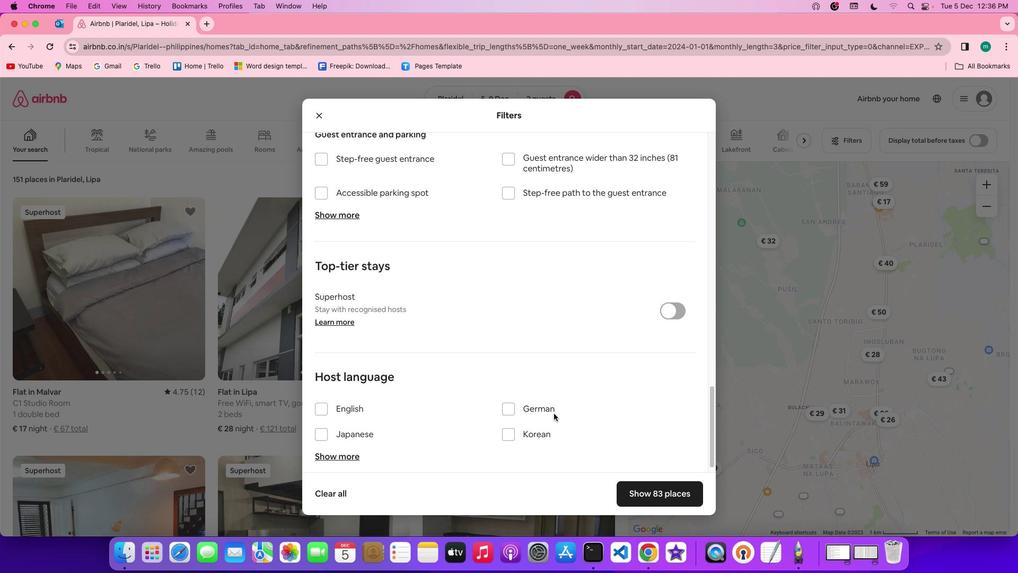 
Action: Mouse scrolled (556, 416) with delta (2, 1)
Screenshot: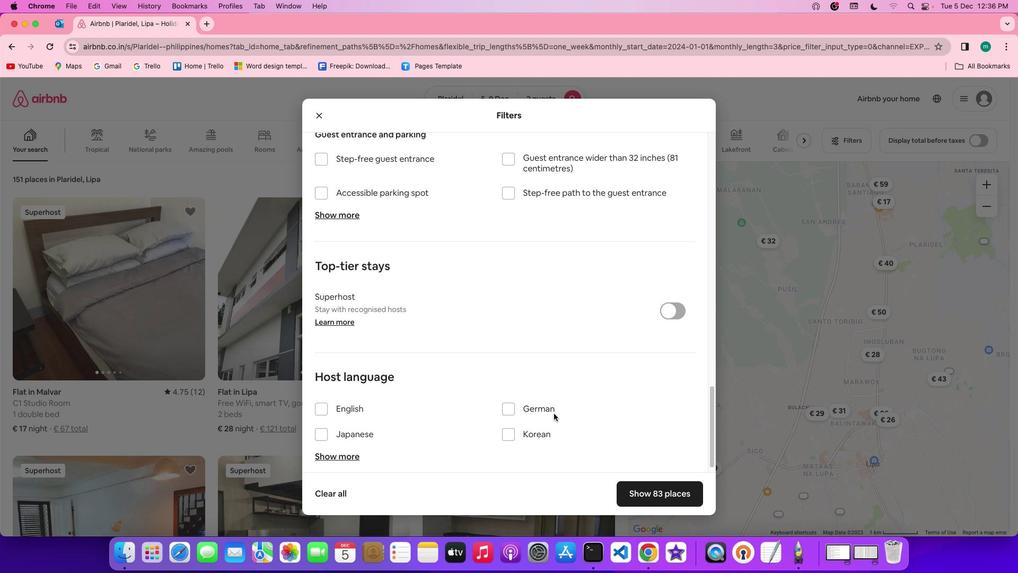 
Action: Mouse scrolled (556, 416) with delta (2, 0)
Screenshot: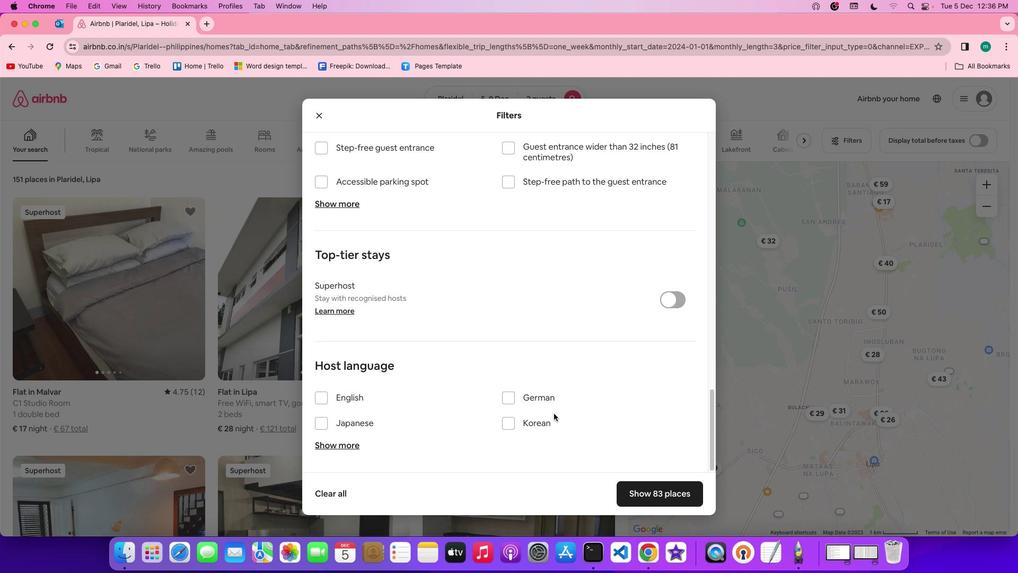 
Action: Mouse scrolled (556, 416) with delta (2, 0)
Screenshot: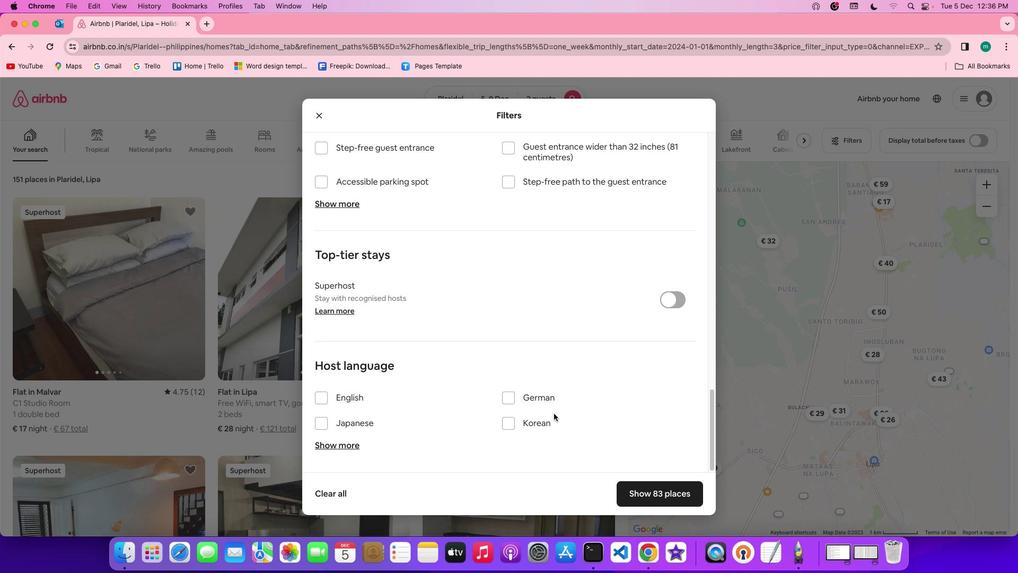 
Action: Mouse scrolled (556, 416) with delta (2, 2)
Screenshot: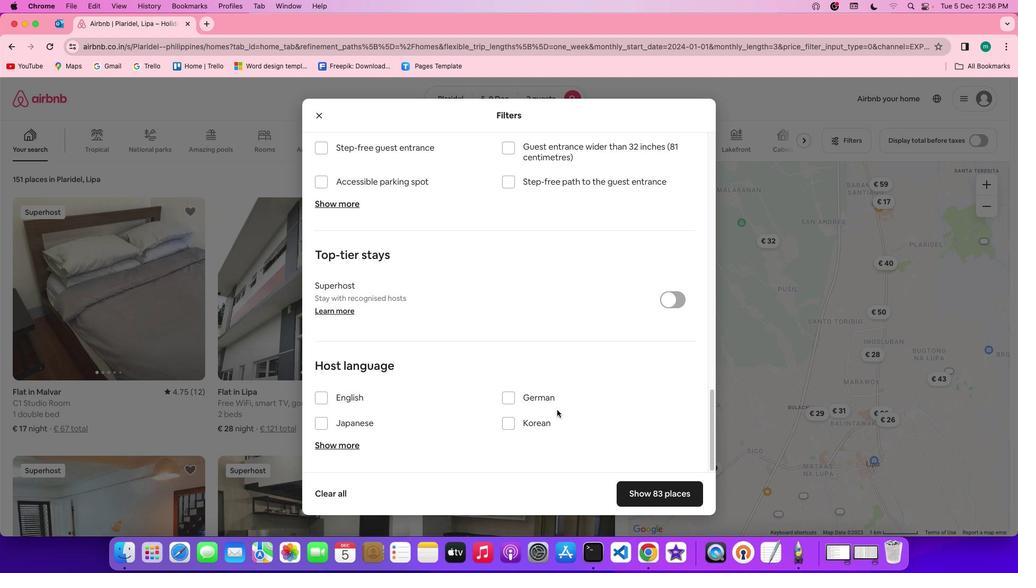 
Action: Mouse scrolled (556, 416) with delta (2, 2)
Screenshot: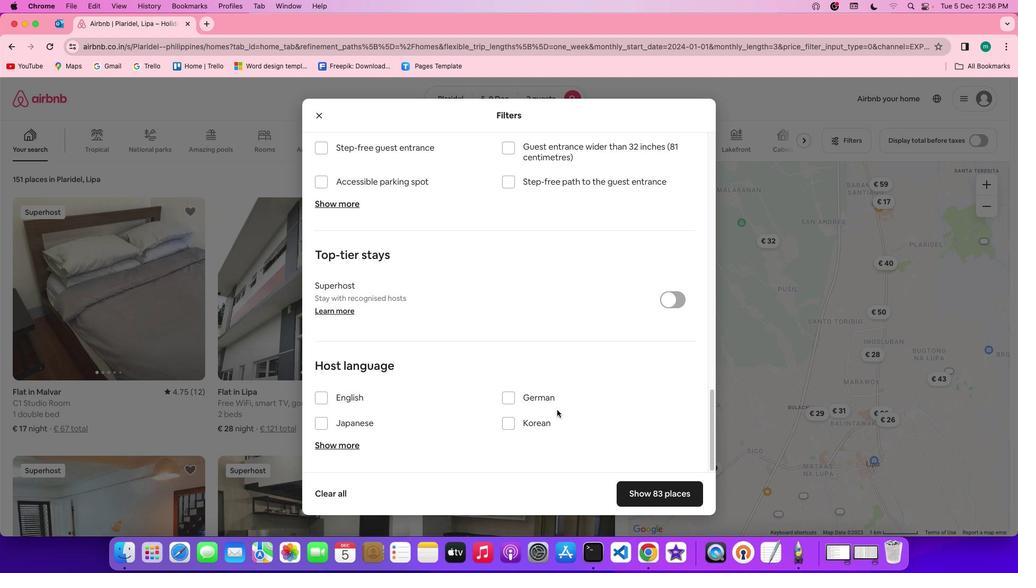 
Action: Mouse scrolled (556, 416) with delta (2, 1)
Screenshot: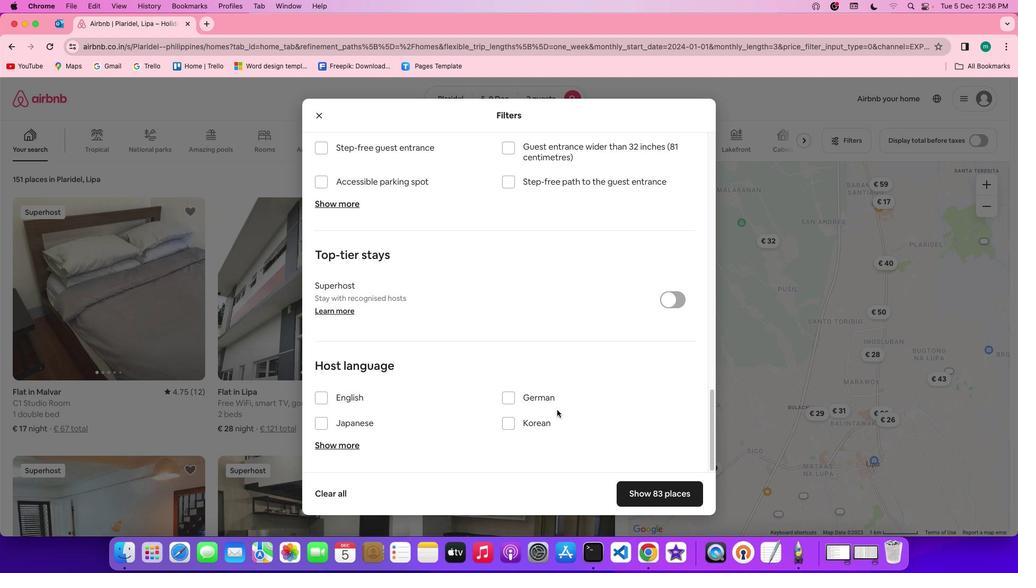 
Action: Mouse scrolled (556, 416) with delta (2, 0)
Screenshot: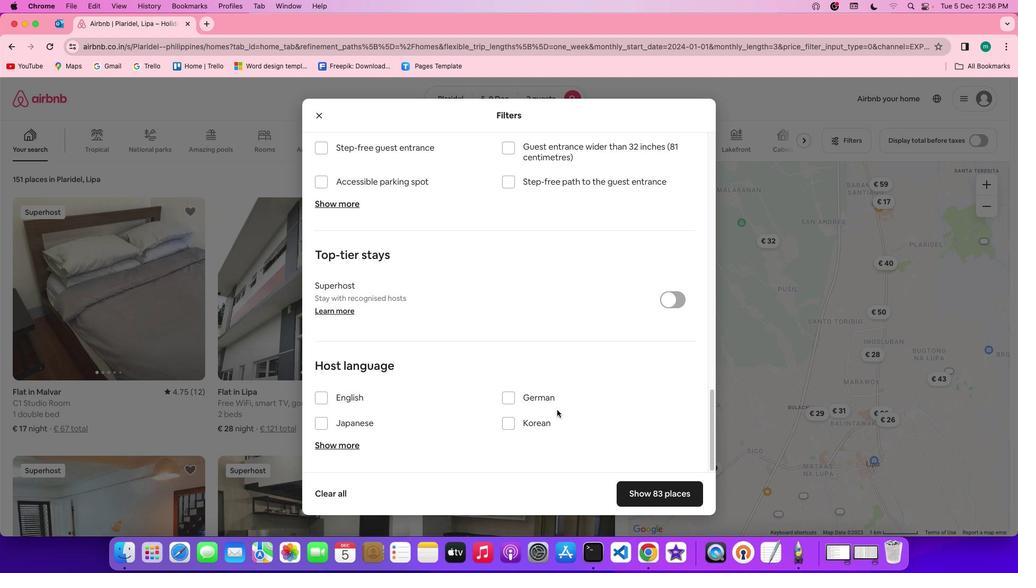 
Action: Mouse scrolled (556, 416) with delta (2, 0)
Screenshot: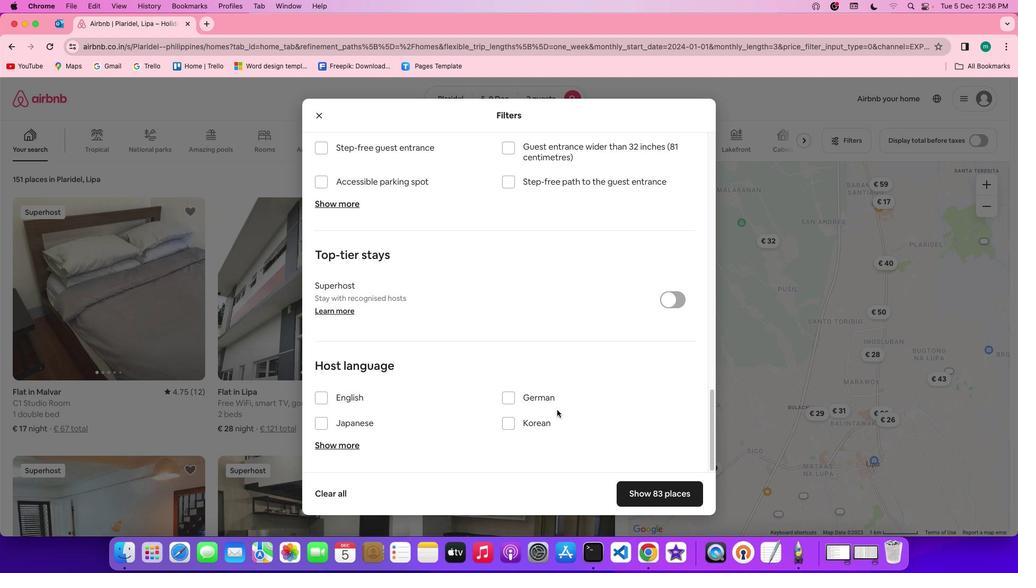 
Action: Mouse scrolled (556, 416) with delta (2, 0)
Screenshot: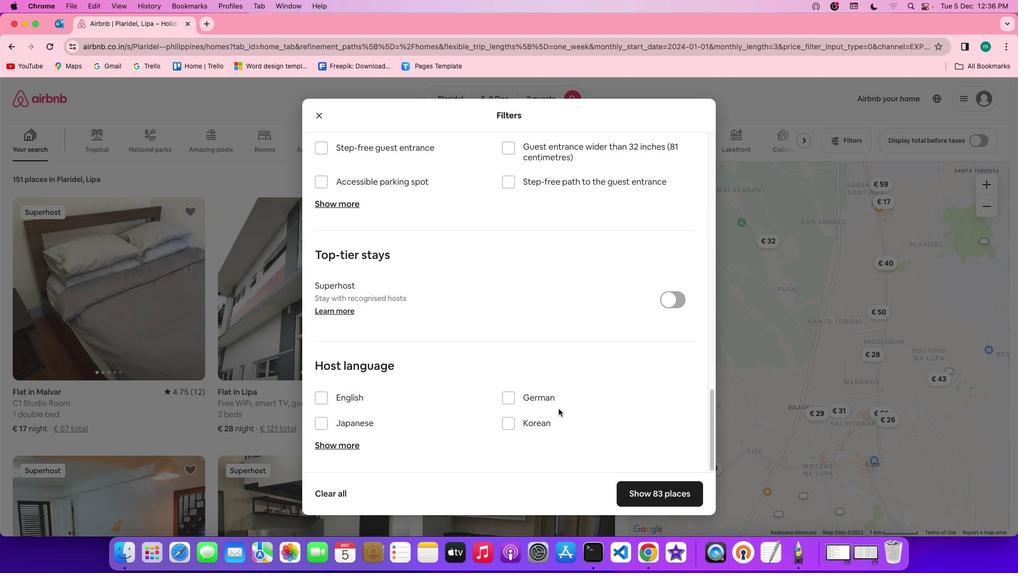 
Action: Mouse moved to (559, 412)
Screenshot: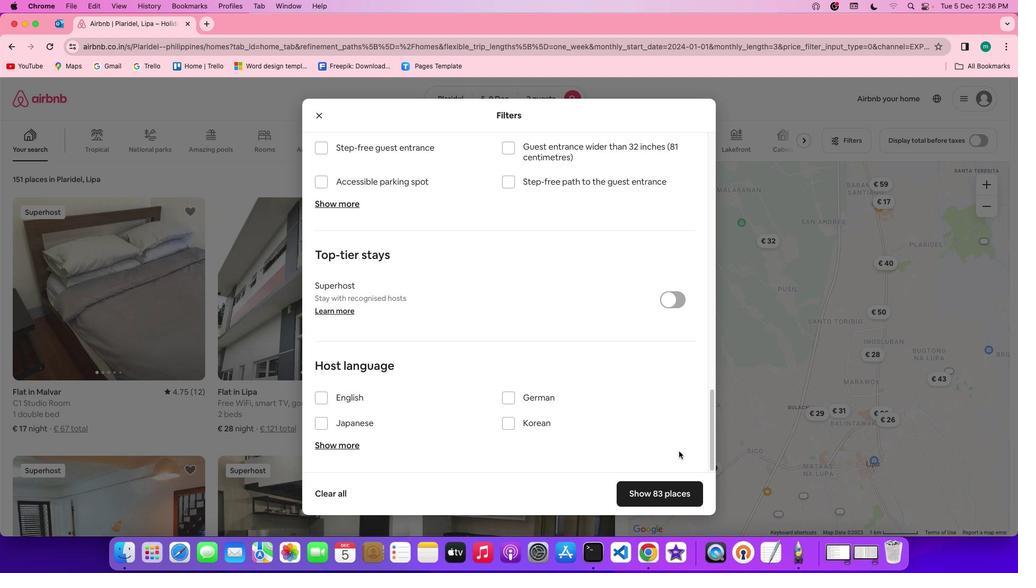
Action: Mouse scrolled (559, 412) with delta (2, 0)
Screenshot: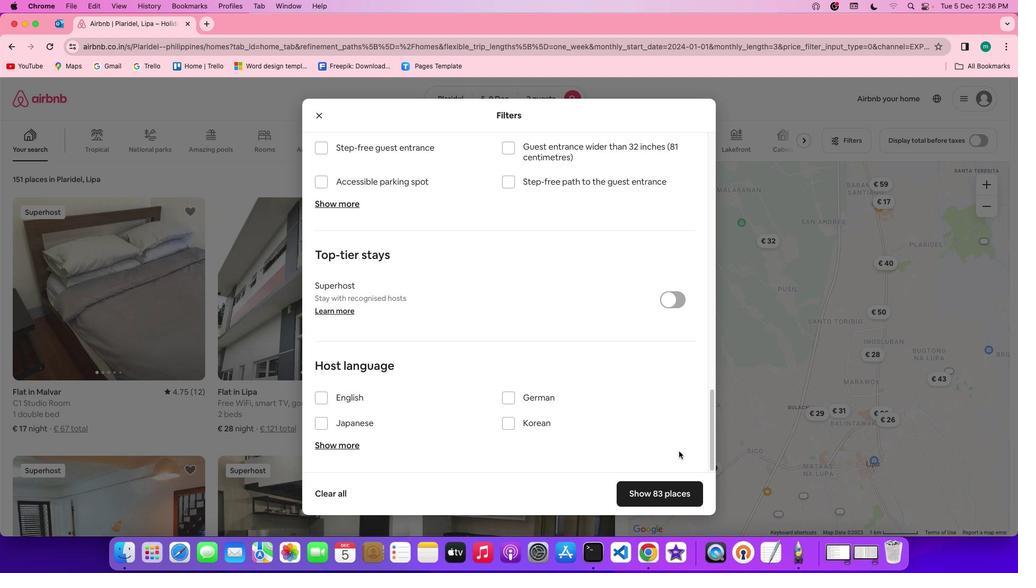 
Action: Mouse moved to (670, 492)
Screenshot: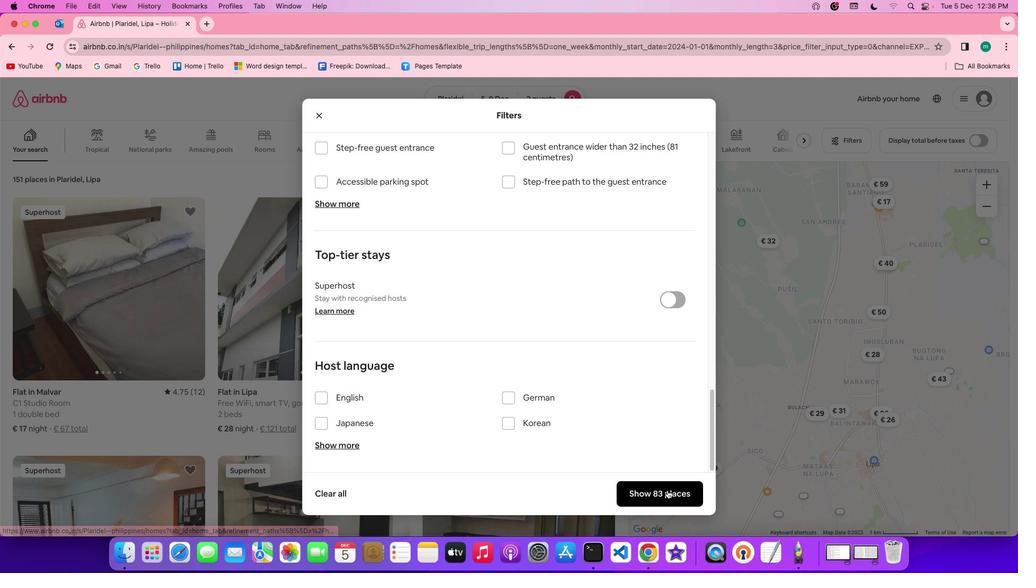 
Action: Mouse pressed left at (670, 492)
Screenshot: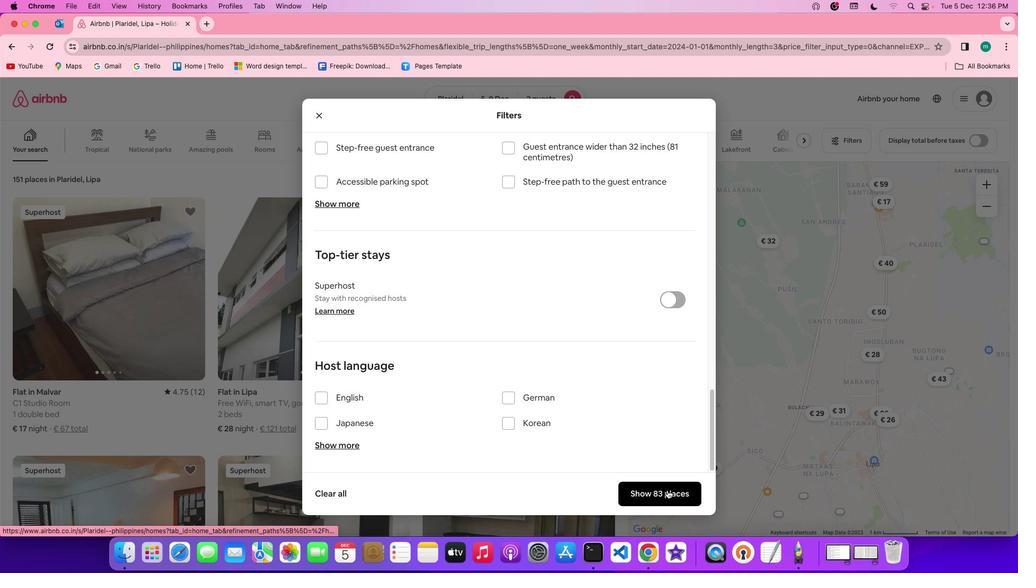 
Action: Mouse moved to (477, 389)
Screenshot: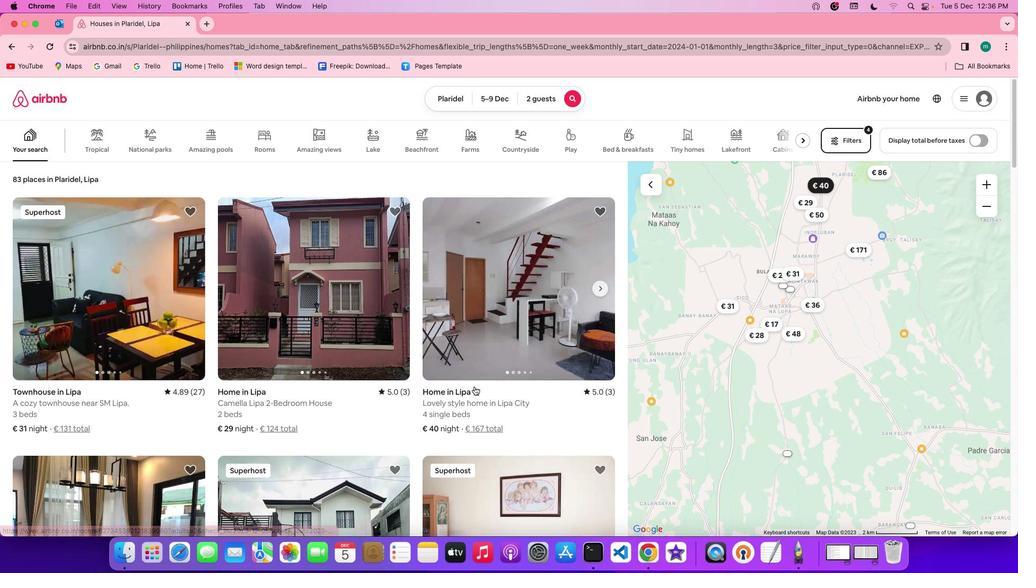 
Action: Mouse scrolled (477, 389) with delta (2, 2)
Screenshot: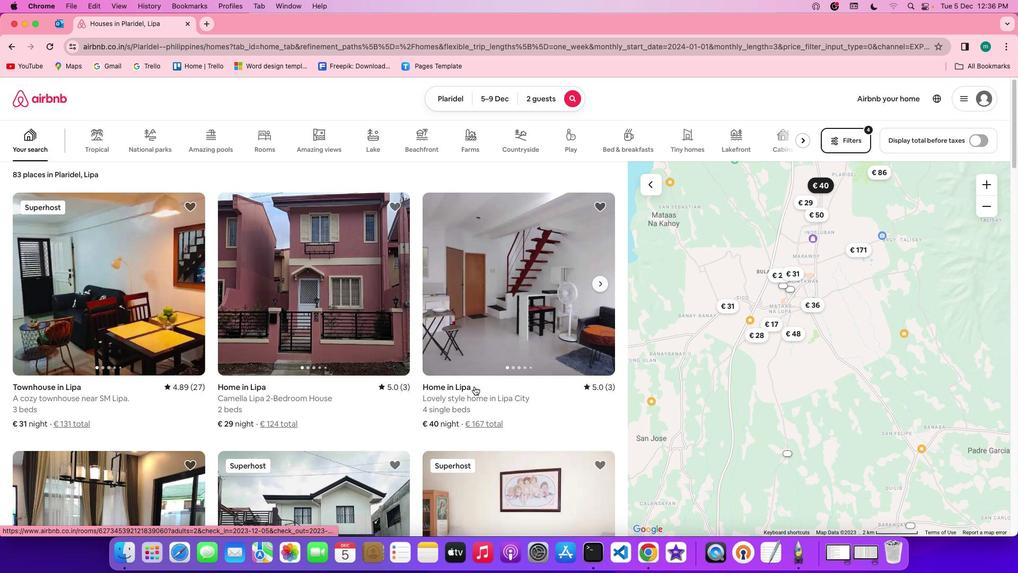 
Action: Mouse scrolled (477, 389) with delta (2, 2)
Screenshot: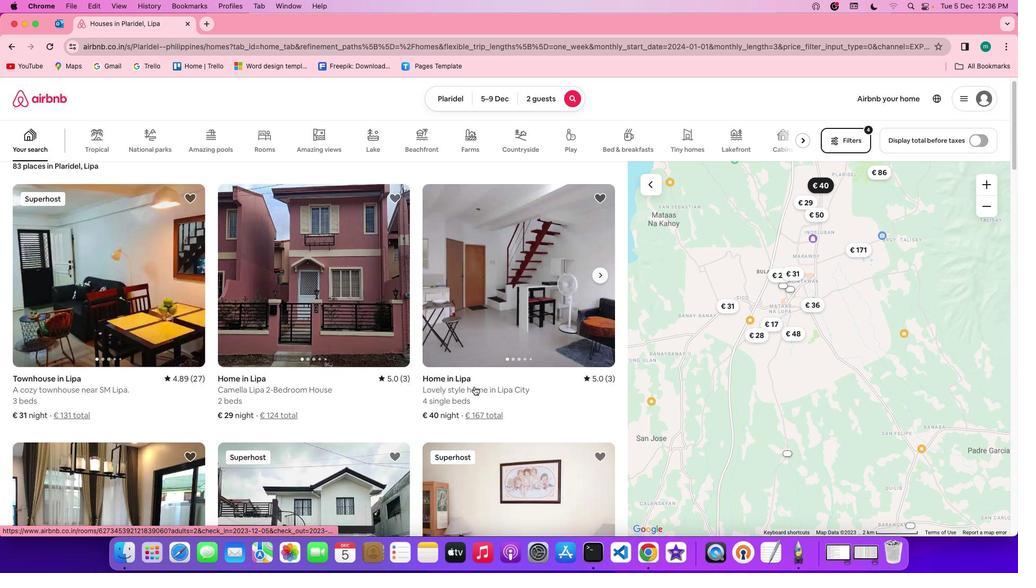 
Action: Mouse scrolled (477, 389) with delta (2, 2)
Screenshot: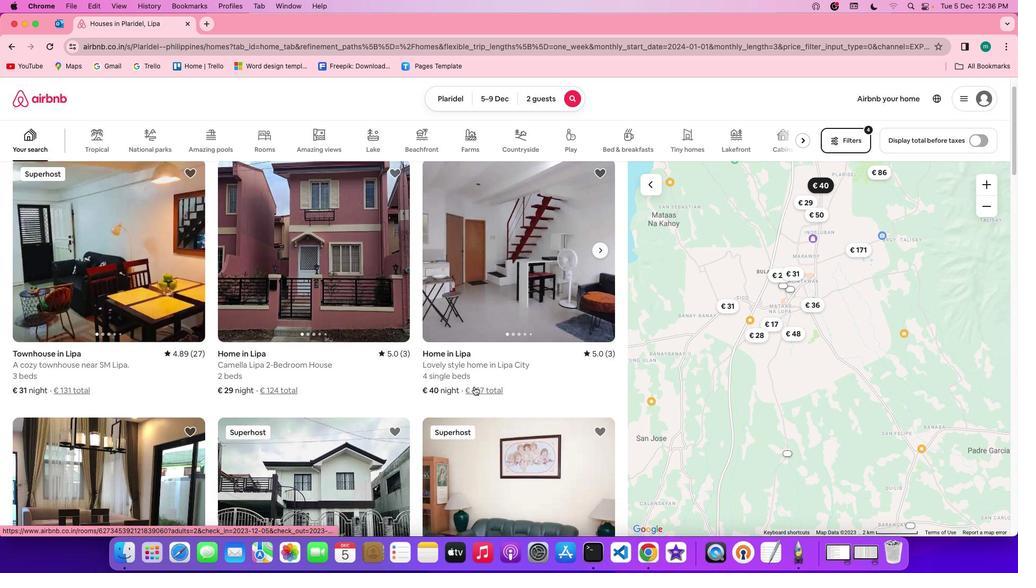 
Action: Mouse scrolled (477, 389) with delta (2, 2)
Screenshot: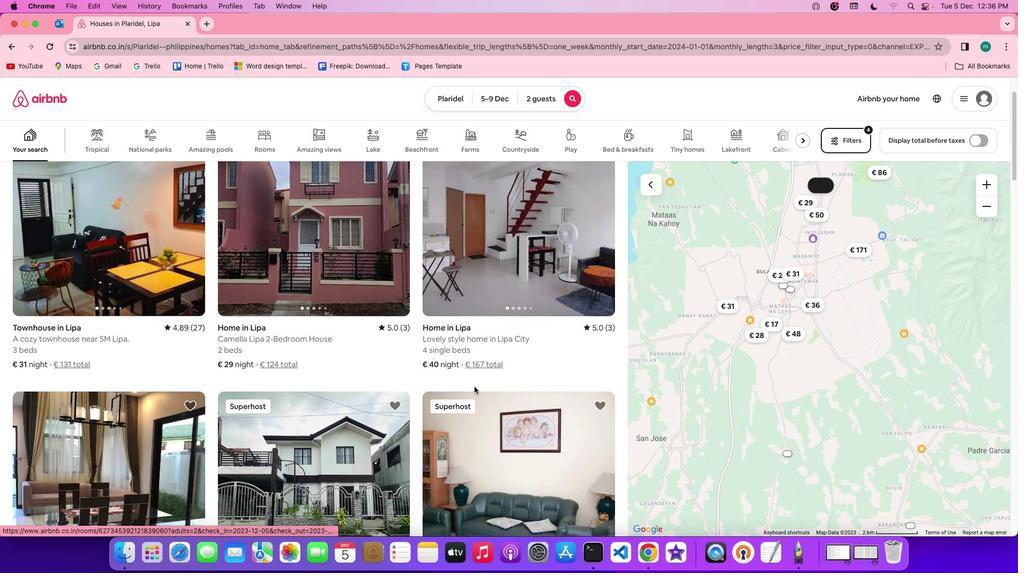 
Action: Mouse scrolled (477, 389) with delta (2, 2)
Screenshot: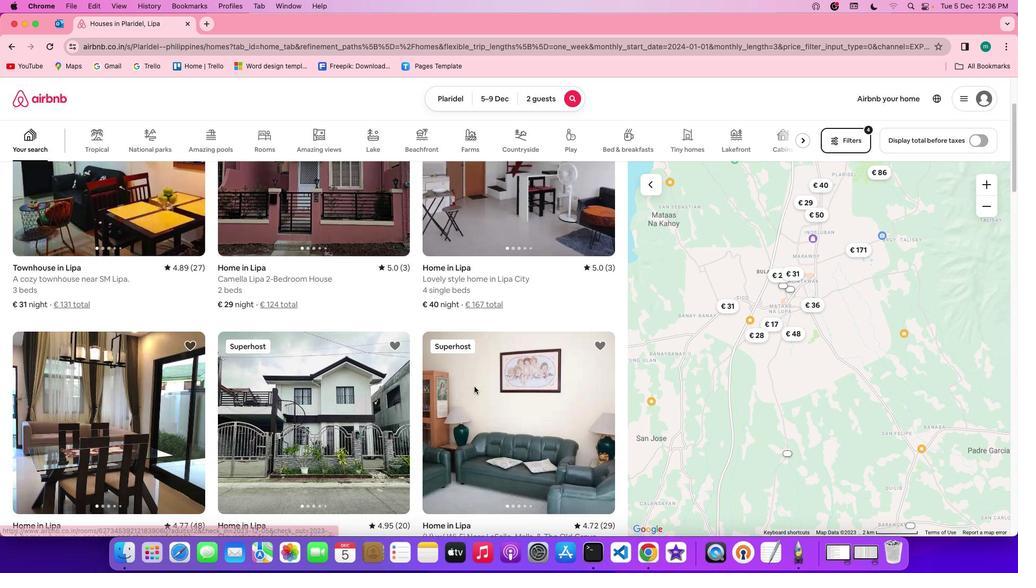 
Action: Mouse scrolled (477, 389) with delta (2, 2)
Screenshot: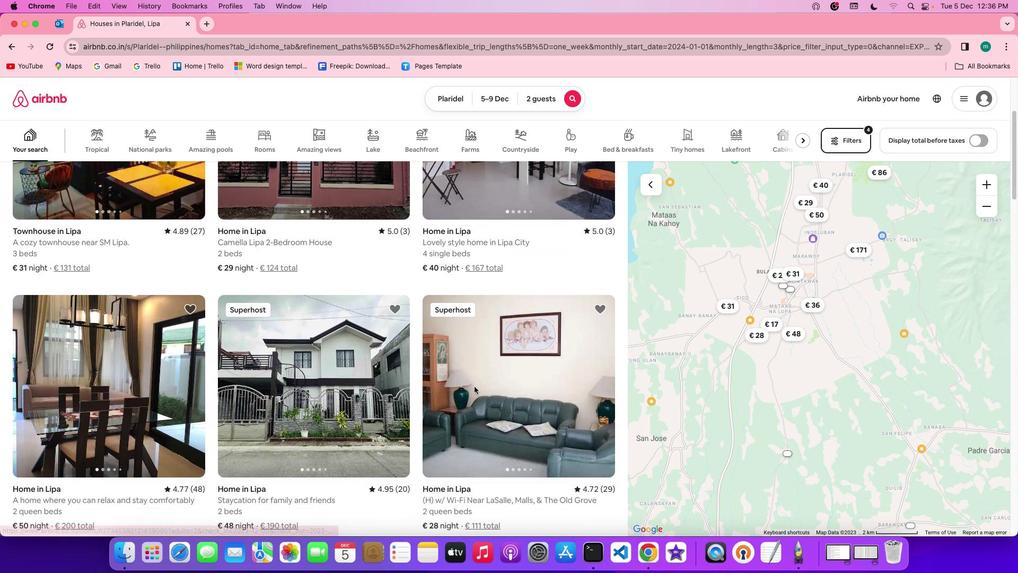
Action: Mouse scrolled (477, 389) with delta (2, 1)
Screenshot: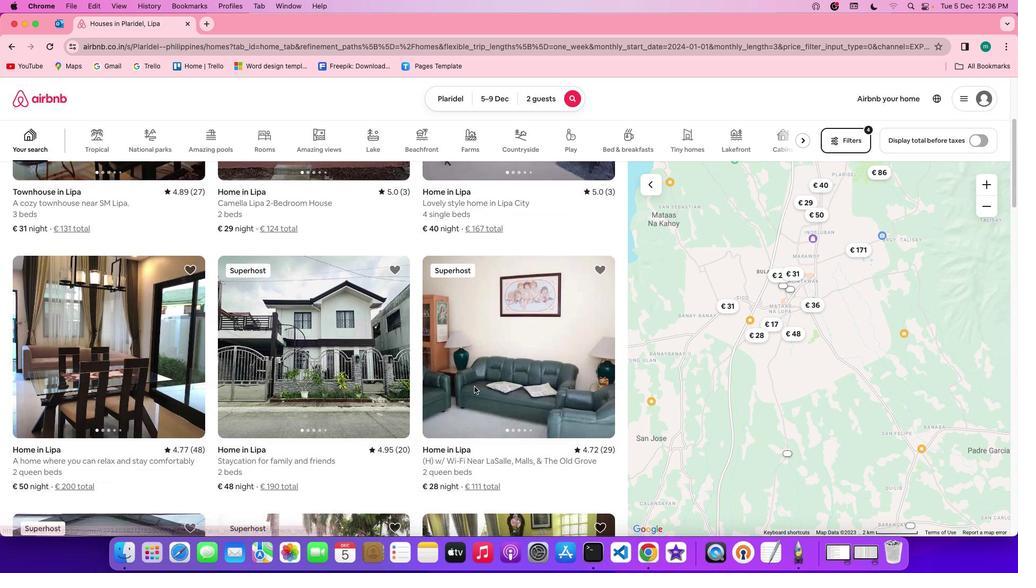 
Action: Mouse scrolled (477, 389) with delta (2, 1)
Screenshot: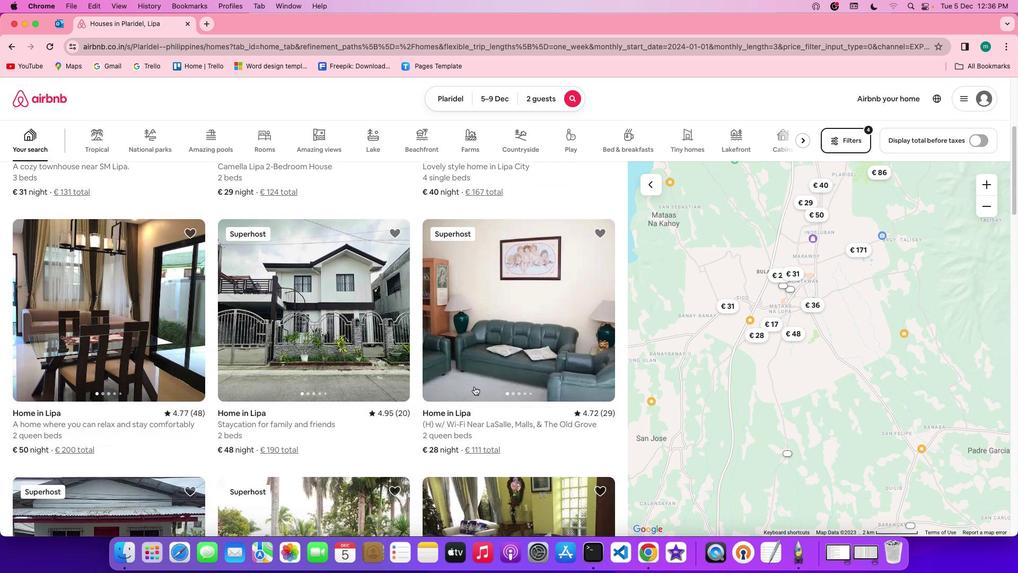 
Action: Mouse scrolled (477, 389) with delta (2, 2)
Screenshot: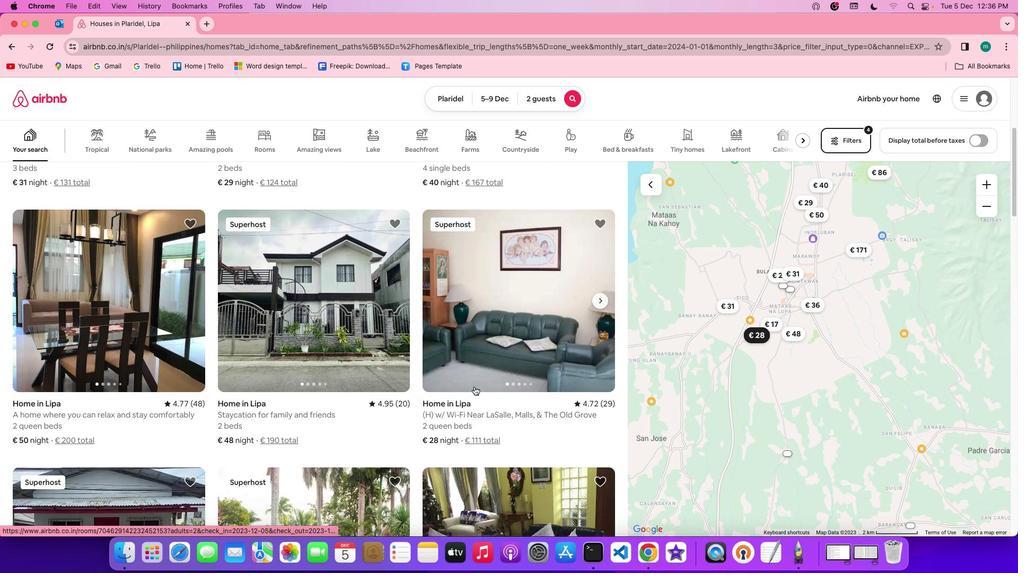 
Action: Mouse scrolled (477, 389) with delta (2, 2)
Screenshot: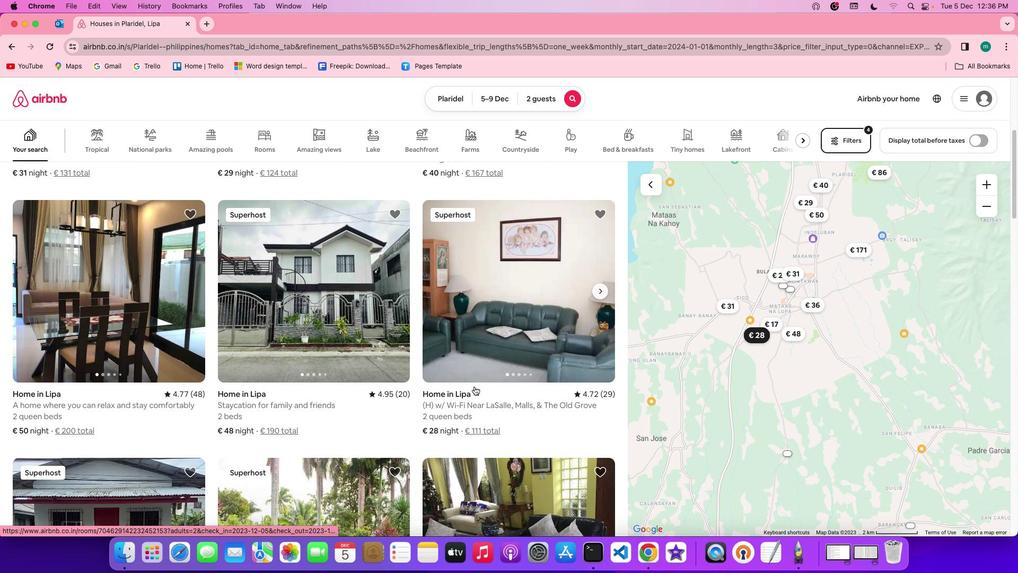 
Action: Mouse scrolled (477, 389) with delta (2, 2)
Screenshot: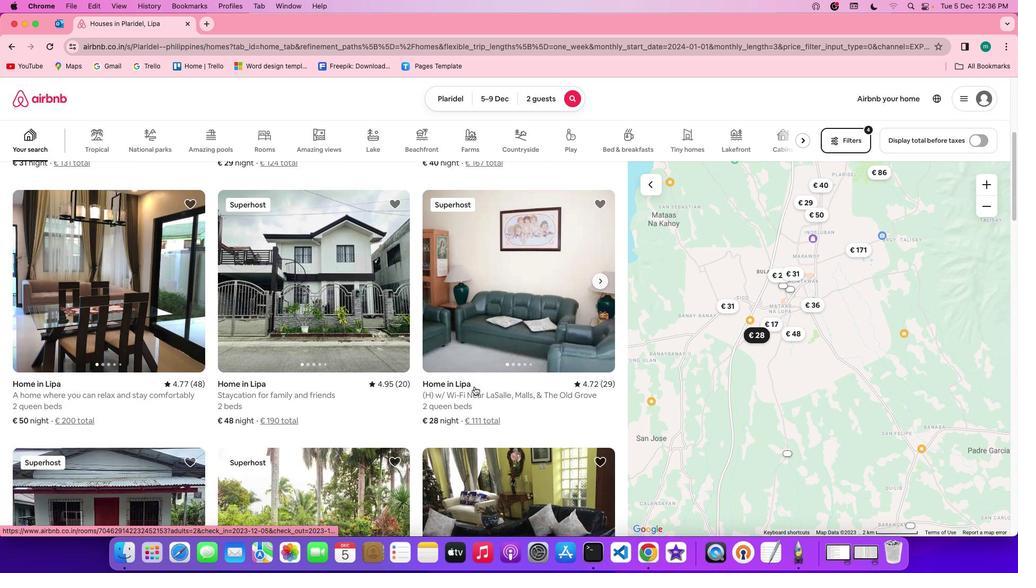 
Action: Mouse moved to (136, 325)
Screenshot: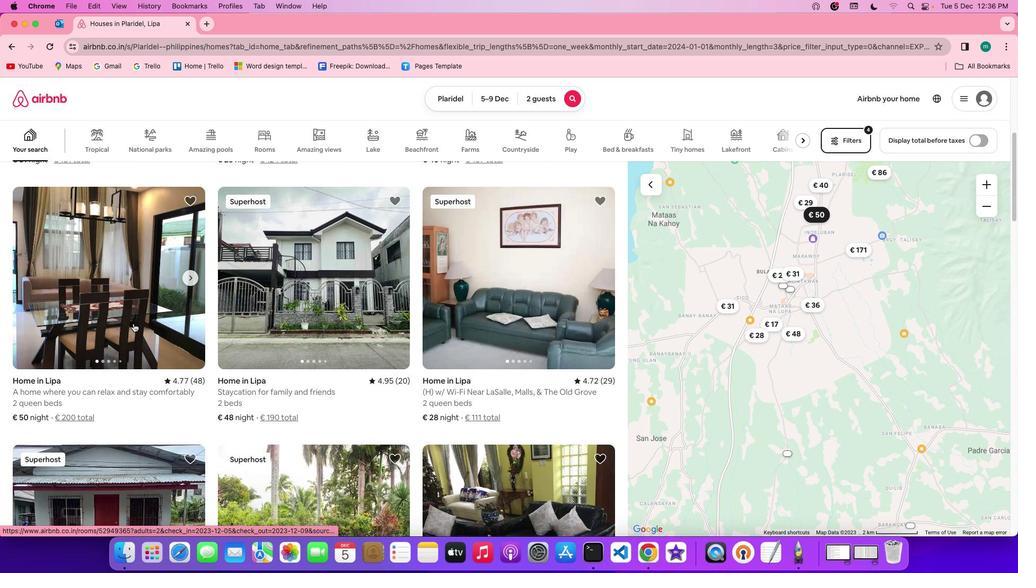 
Action: Mouse pressed left at (136, 325)
Screenshot: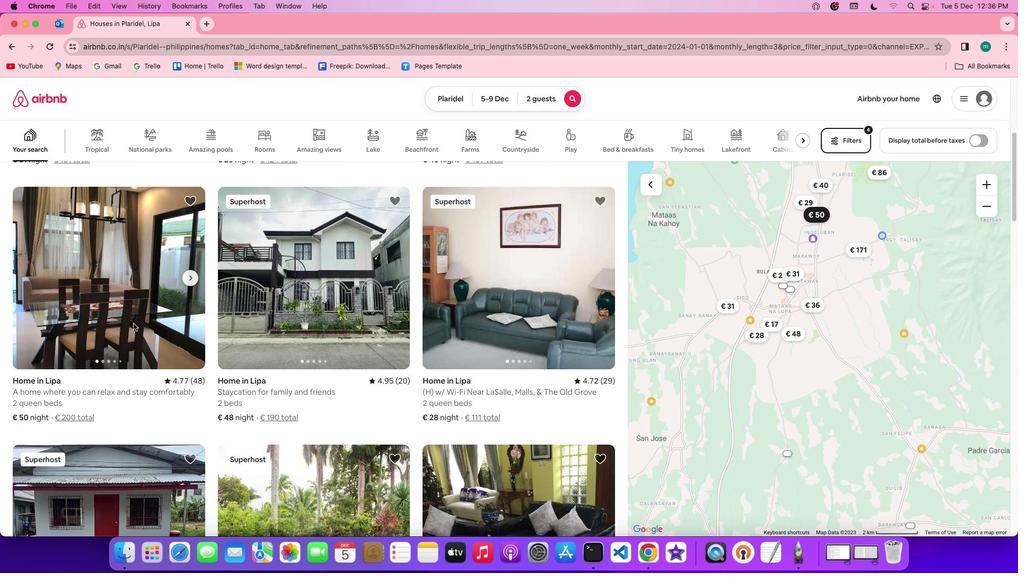 
Action: Mouse moved to (745, 407)
Screenshot: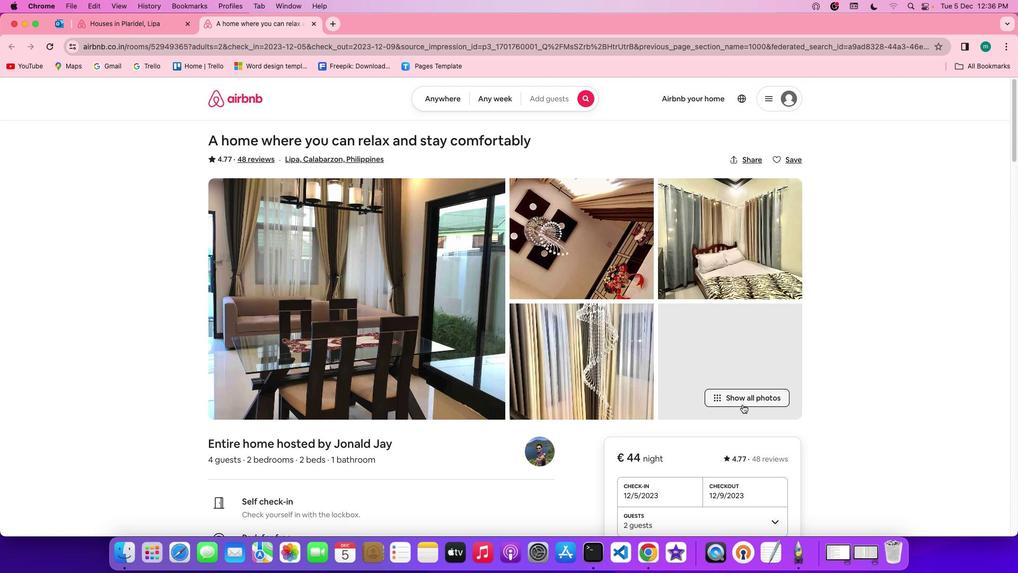 
Action: Mouse pressed left at (745, 407)
Screenshot: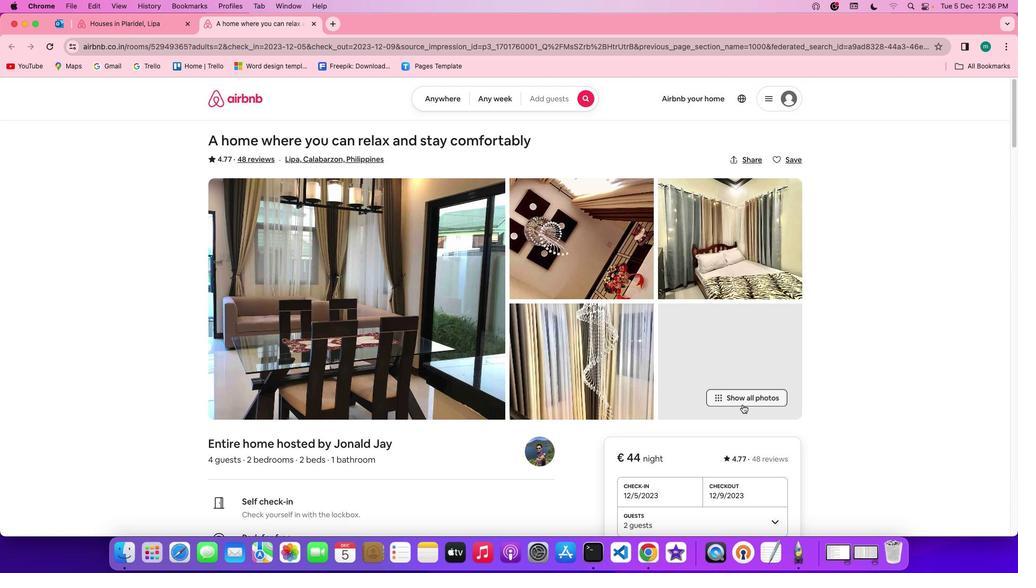 
Action: Mouse moved to (645, 410)
Screenshot: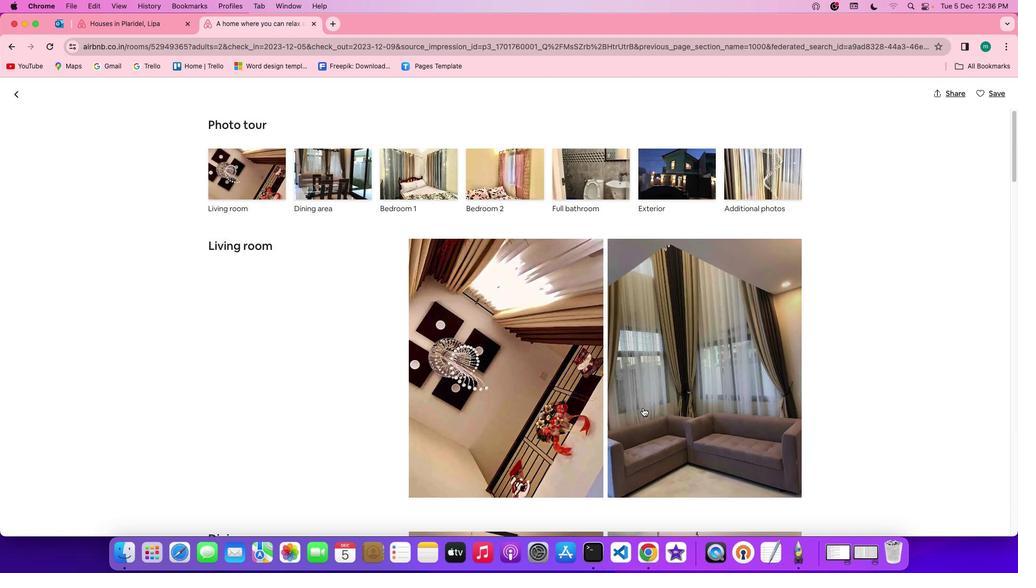 
Action: Mouse scrolled (645, 410) with delta (2, 2)
Screenshot: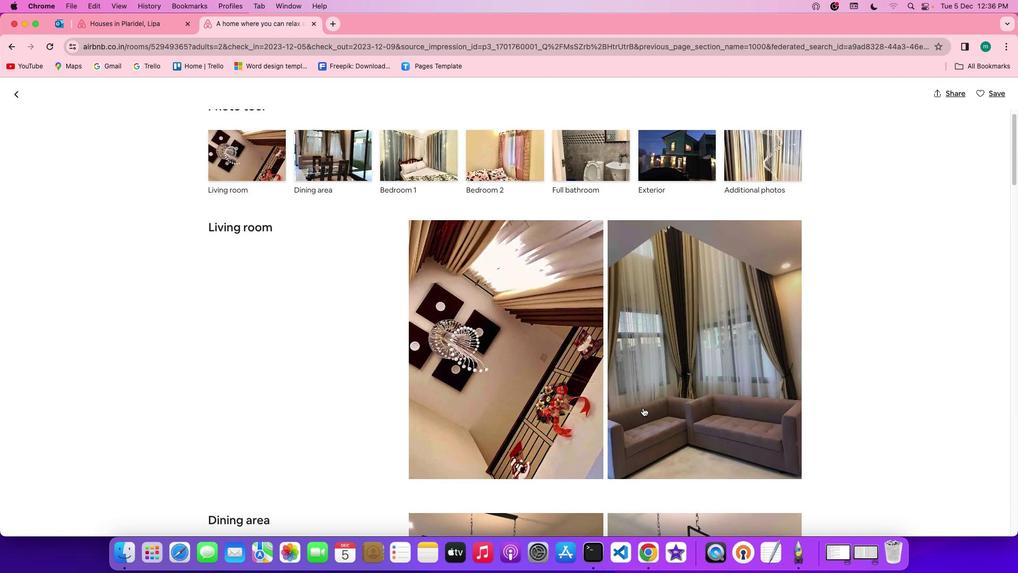 
Action: Mouse scrolled (645, 410) with delta (2, 2)
Screenshot: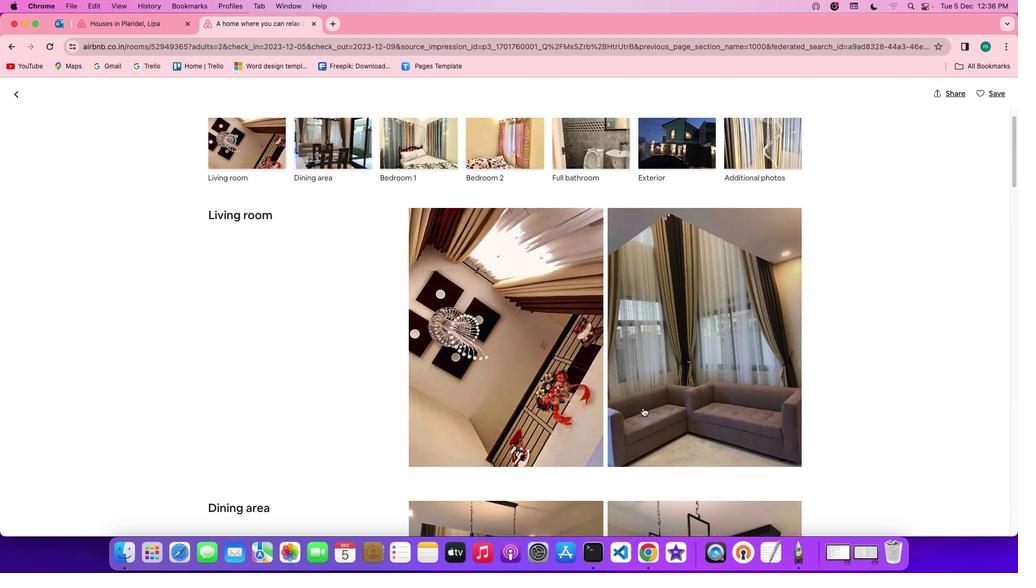 
Action: Mouse scrolled (645, 410) with delta (2, 2)
Screenshot: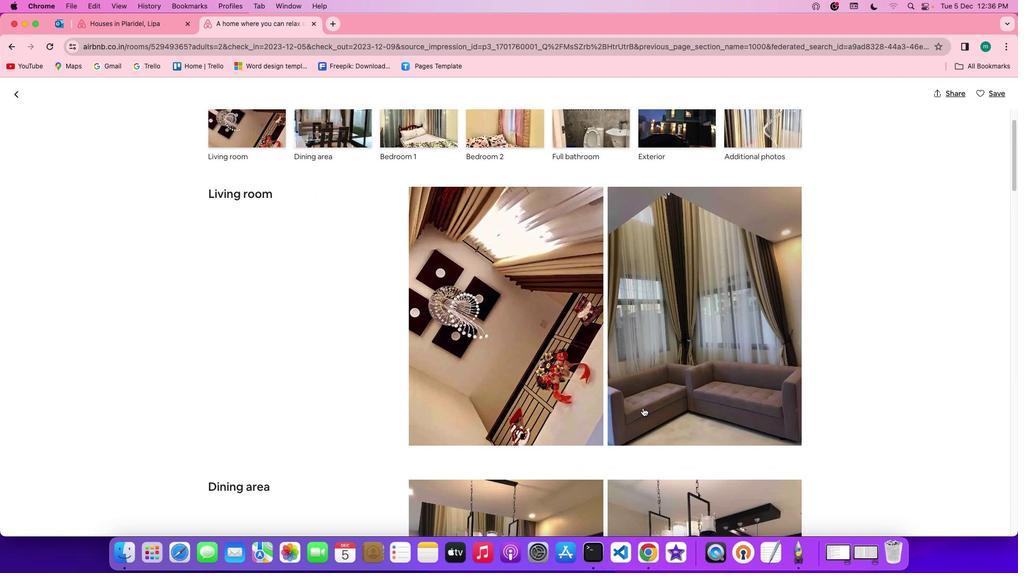 
Action: Mouse scrolled (645, 410) with delta (2, 1)
Screenshot: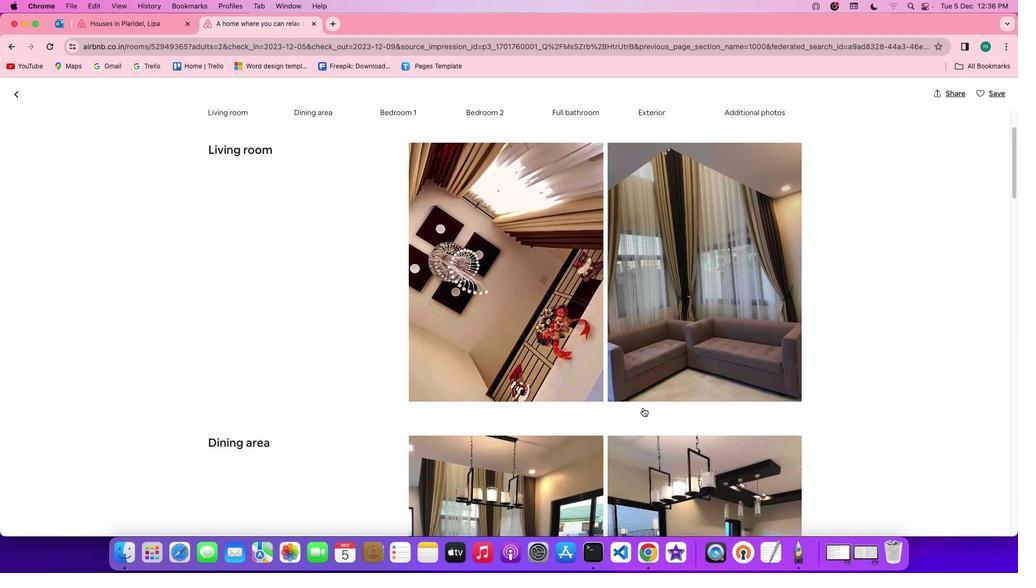 
Action: Mouse scrolled (645, 410) with delta (2, 2)
Screenshot: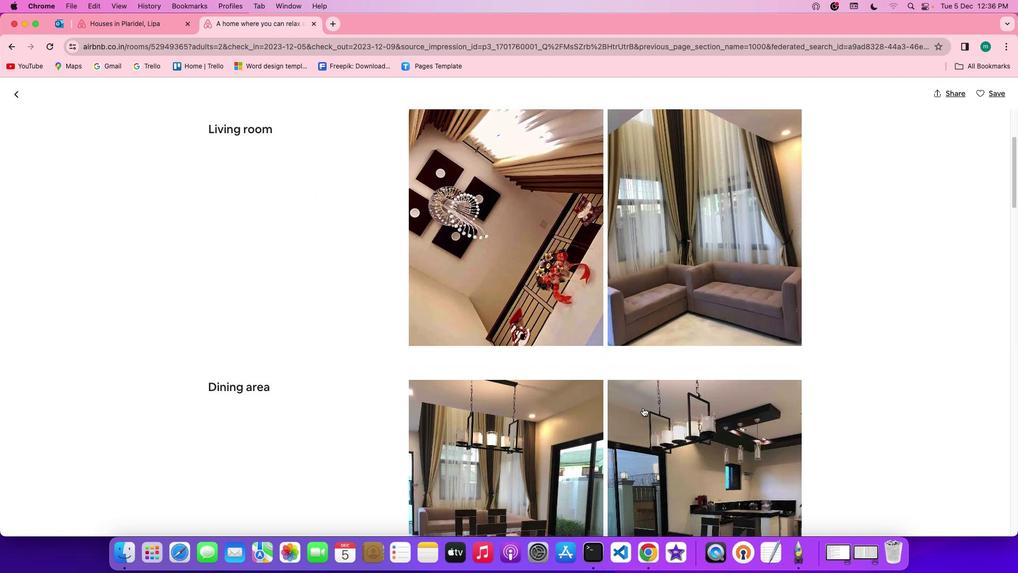 
Action: Mouse scrolled (645, 410) with delta (2, 2)
Screenshot: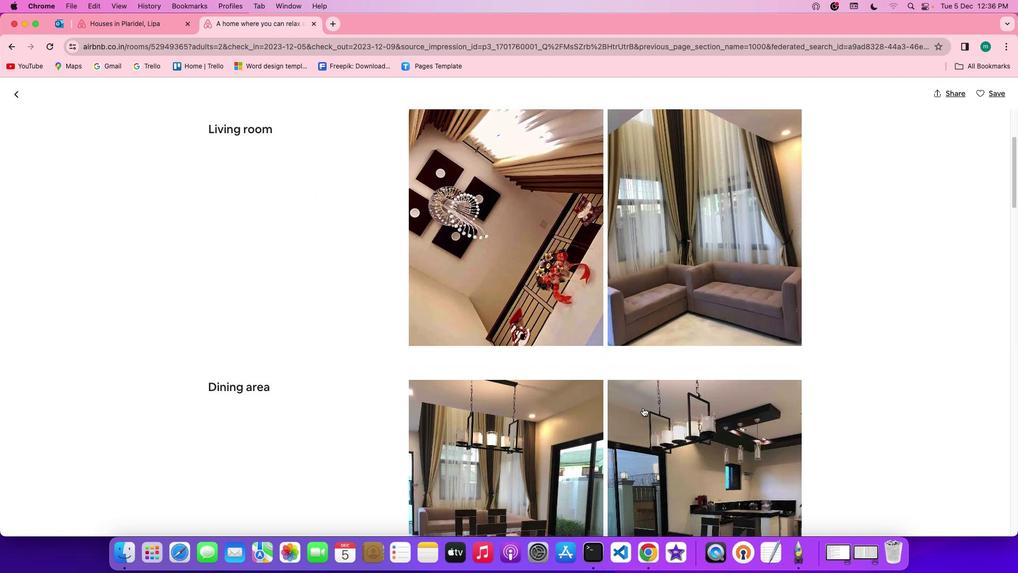 
Action: Mouse scrolled (645, 410) with delta (2, 1)
Screenshot: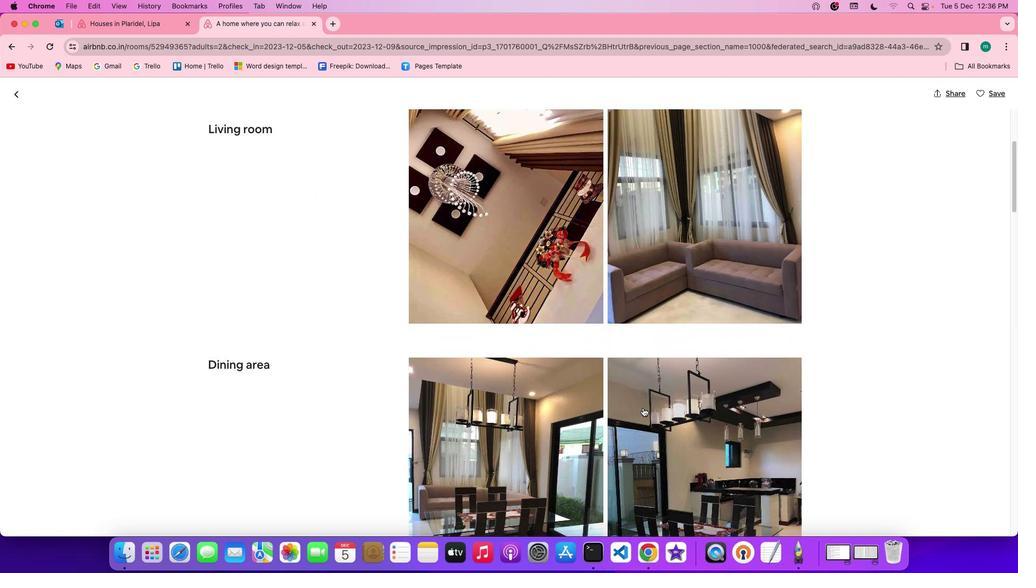 
Action: Mouse scrolled (645, 410) with delta (2, 2)
Screenshot: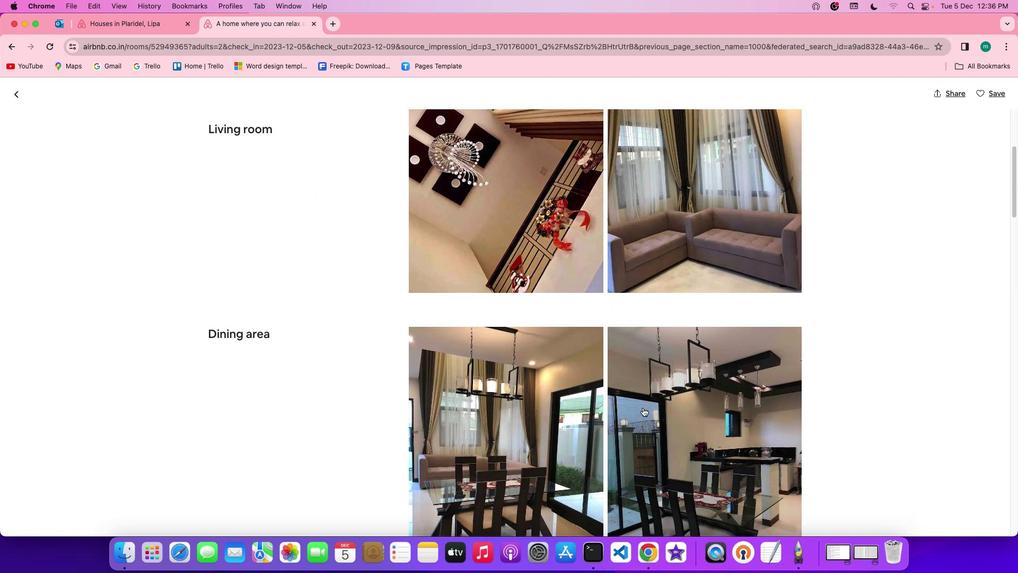 
Action: Mouse scrolled (645, 410) with delta (2, 2)
Screenshot: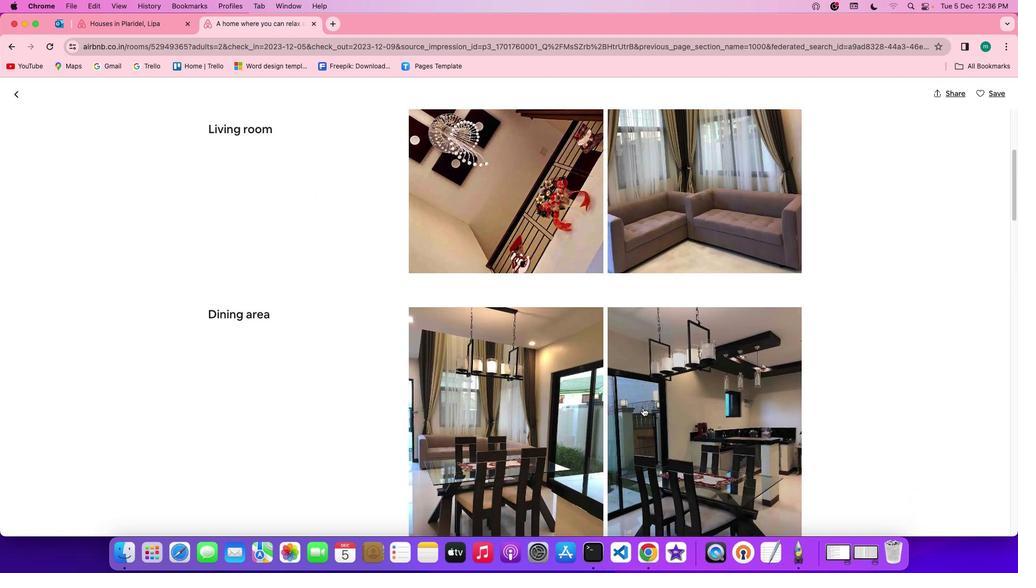 
Action: Mouse scrolled (645, 410) with delta (2, 1)
Screenshot: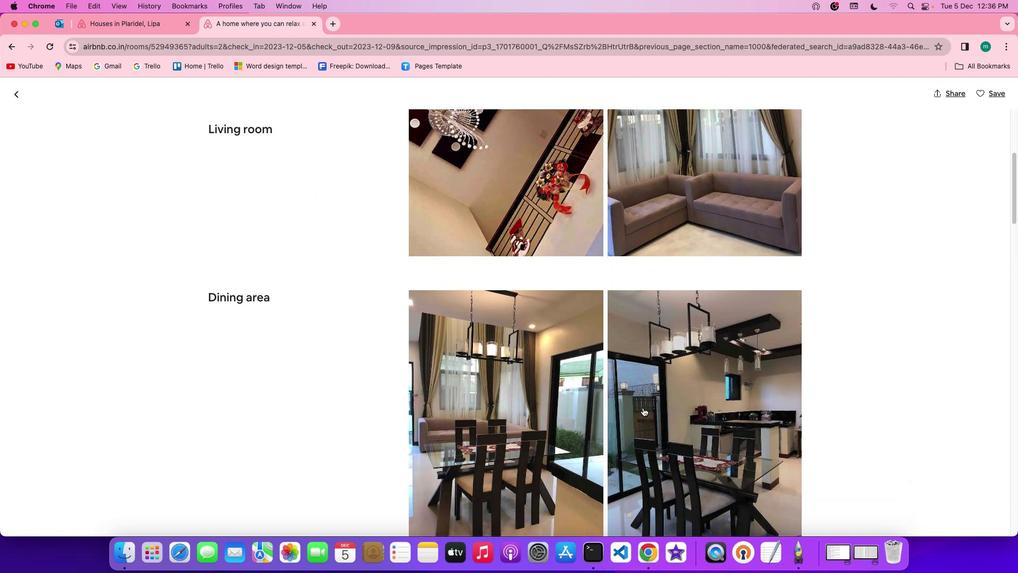 
Action: Mouse scrolled (645, 410) with delta (2, 1)
Screenshot: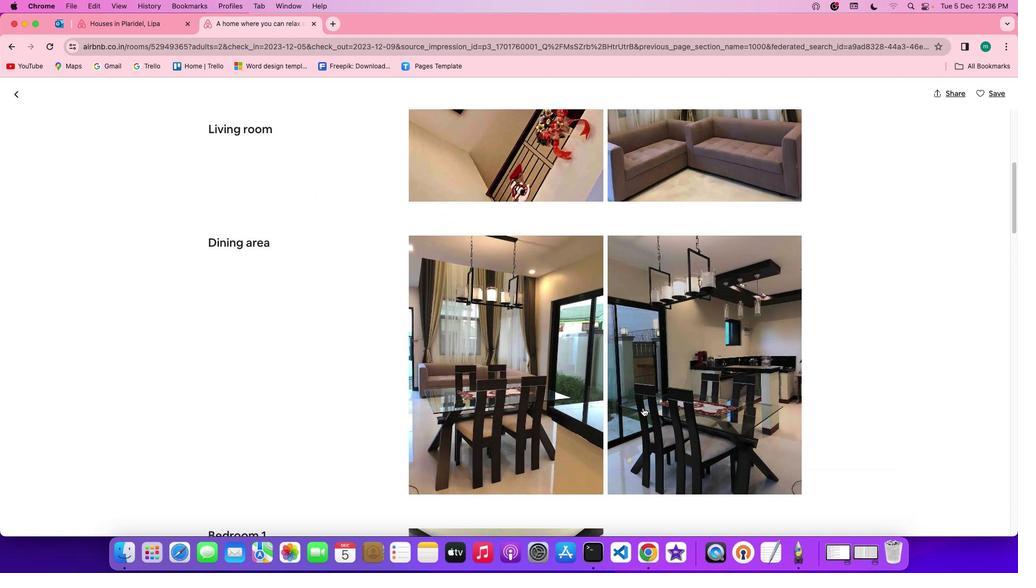 
Action: Mouse scrolled (645, 410) with delta (2, 2)
Screenshot: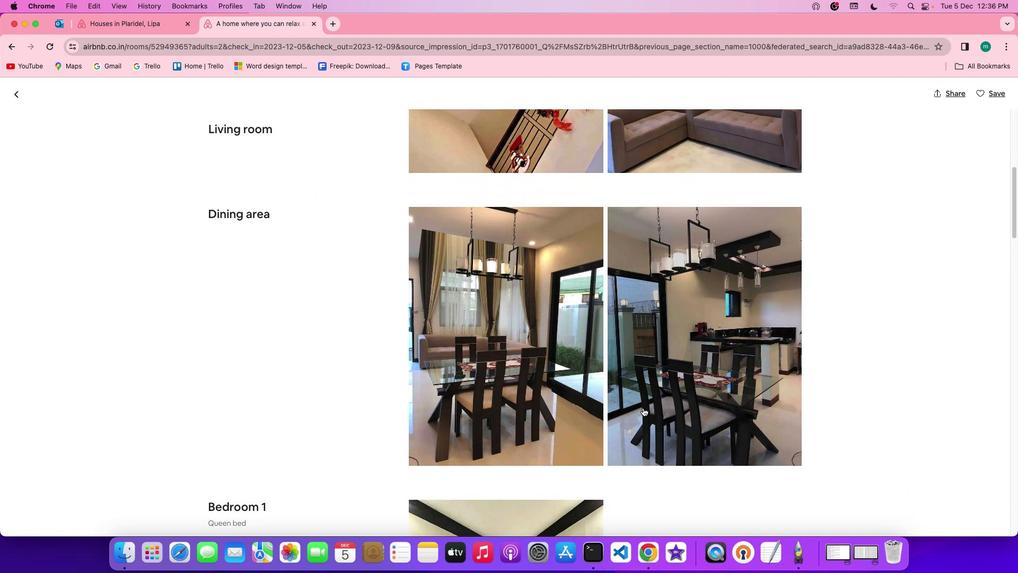 
Action: Mouse scrolled (645, 410) with delta (2, 2)
Screenshot: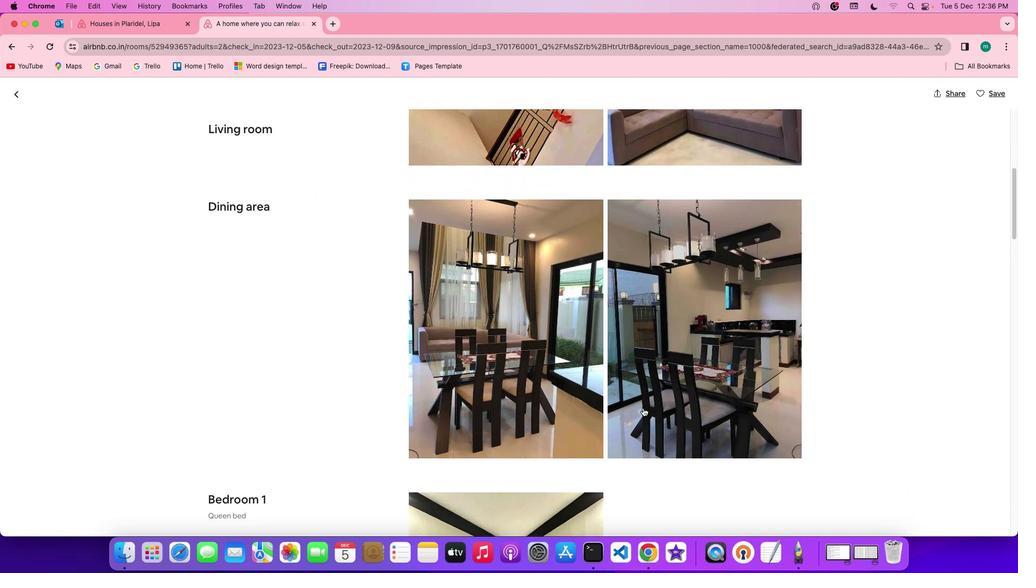 
Action: Mouse scrolled (645, 410) with delta (2, 1)
Screenshot: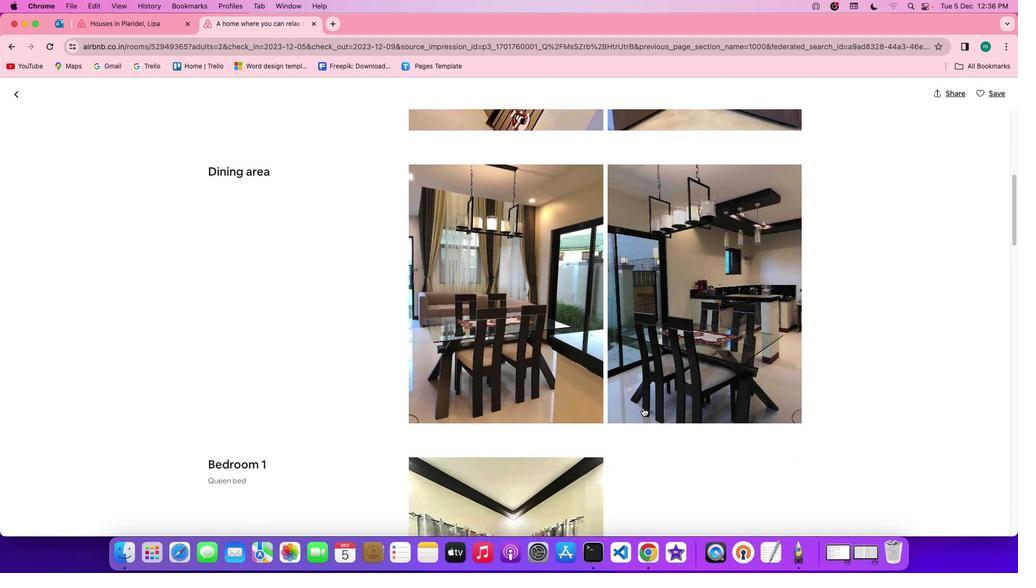
Action: Mouse scrolled (645, 410) with delta (2, 2)
Screenshot: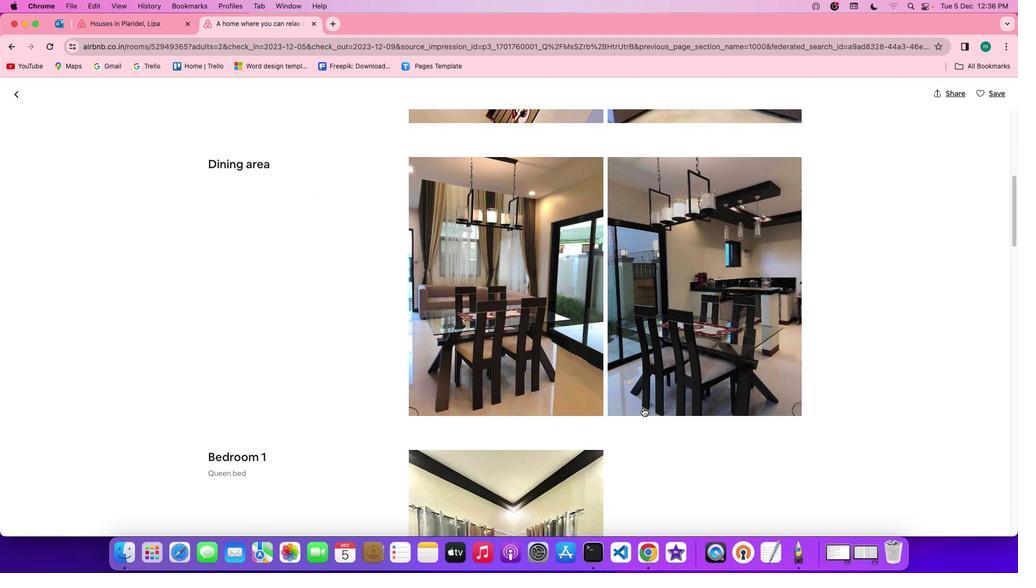 
Action: Mouse scrolled (645, 410) with delta (2, 2)
Screenshot: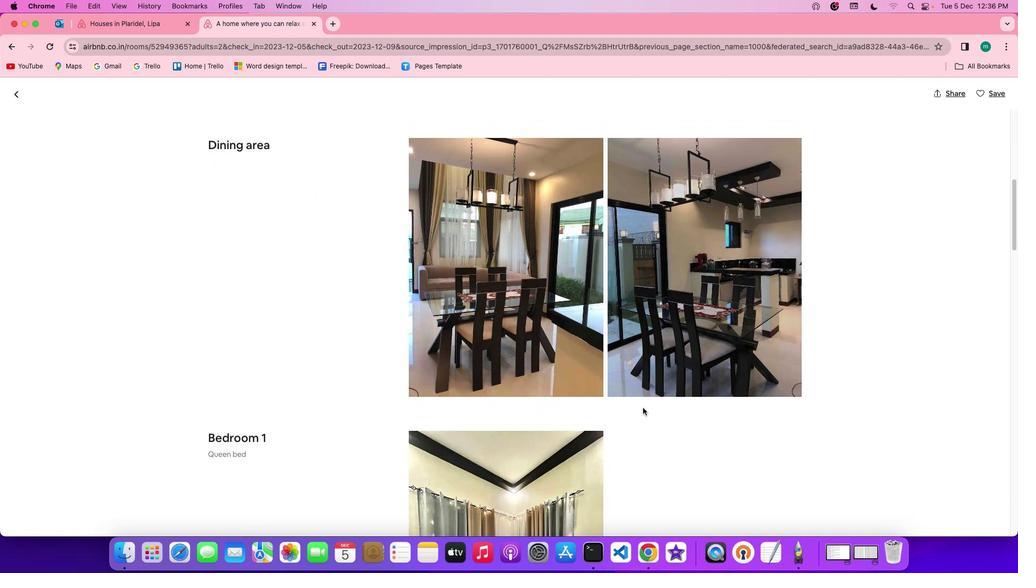 
Action: Mouse scrolled (645, 410) with delta (2, 2)
Screenshot: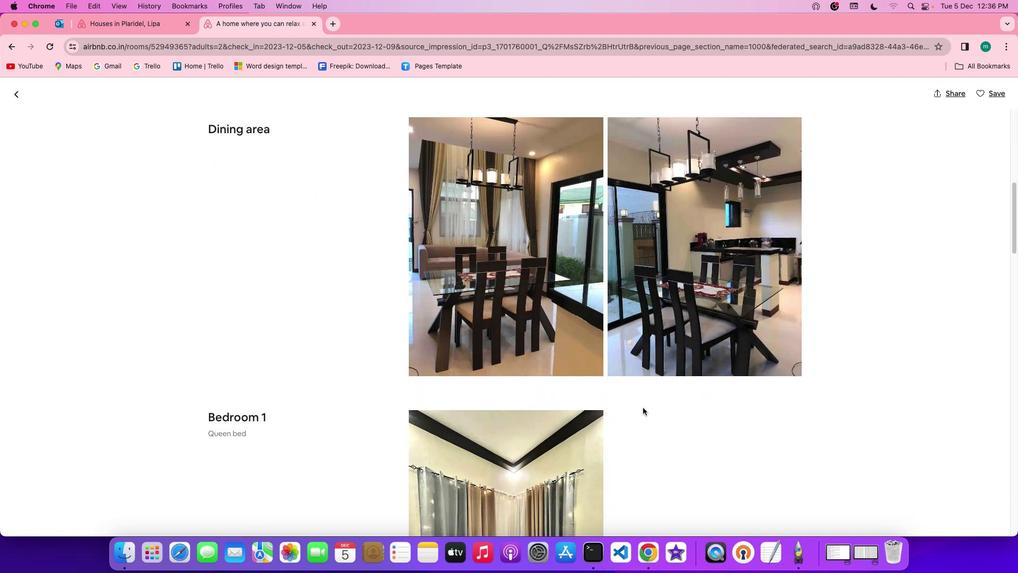 
Action: Mouse scrolled (645, 410) with delta (2, 2)
Screenshot: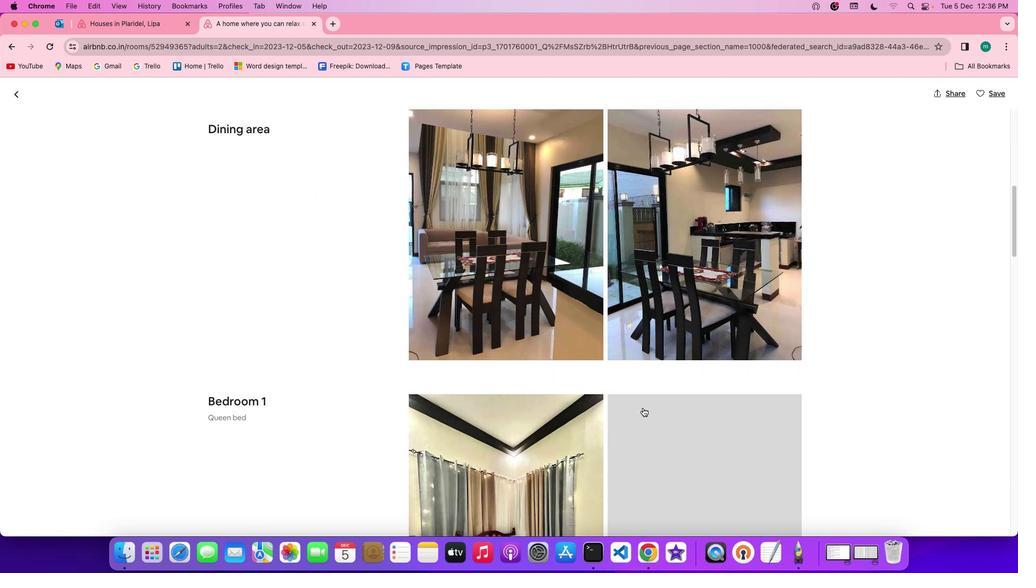 
Action: Mouse scrolled (645, 410) with delta (2, 2)
Screenshot: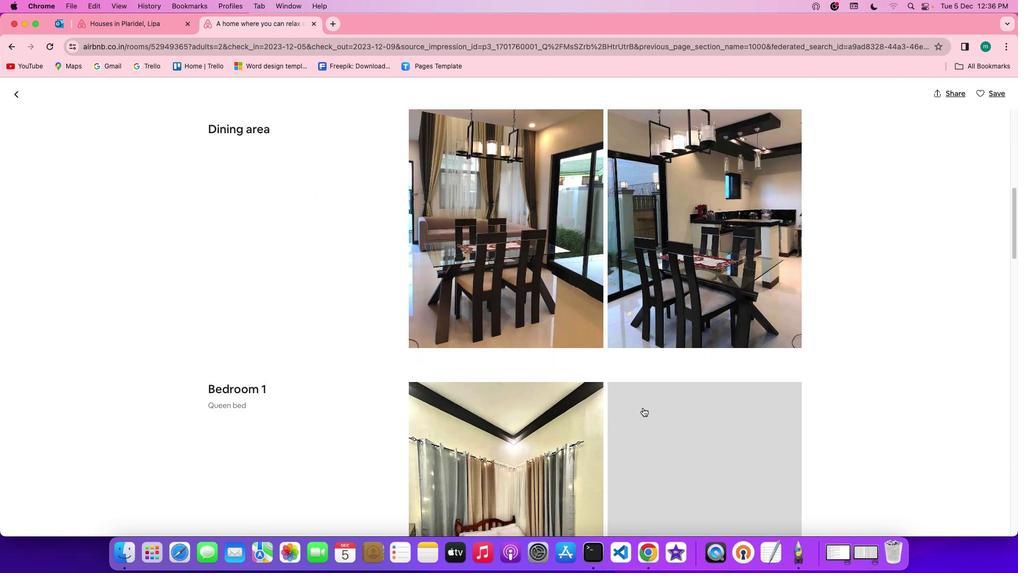 
Action: Mouse scrolled (645, 410) with delta (2, 2)
Screenshot: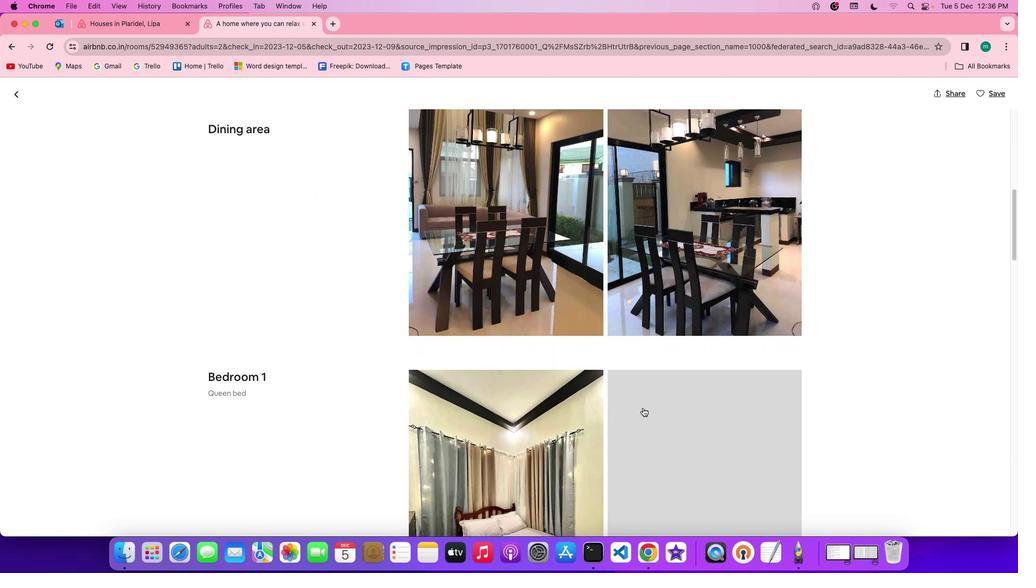 
Action: Mouse scrolled (645, 410) with delta (2, 2)
Screenshot: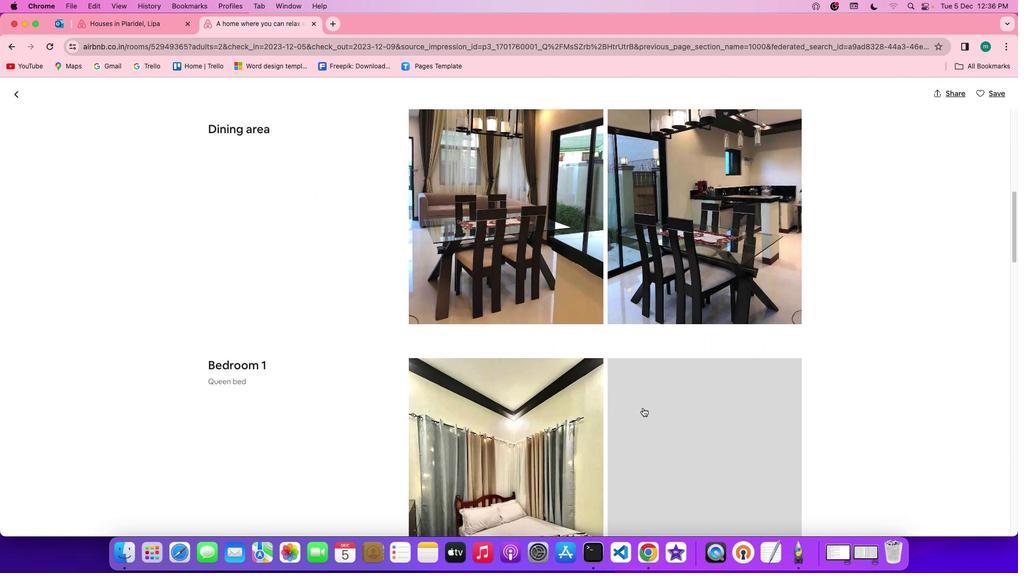 
Action: Mouse scrolled (645, 410) with delta (2, 2)
Screenshot: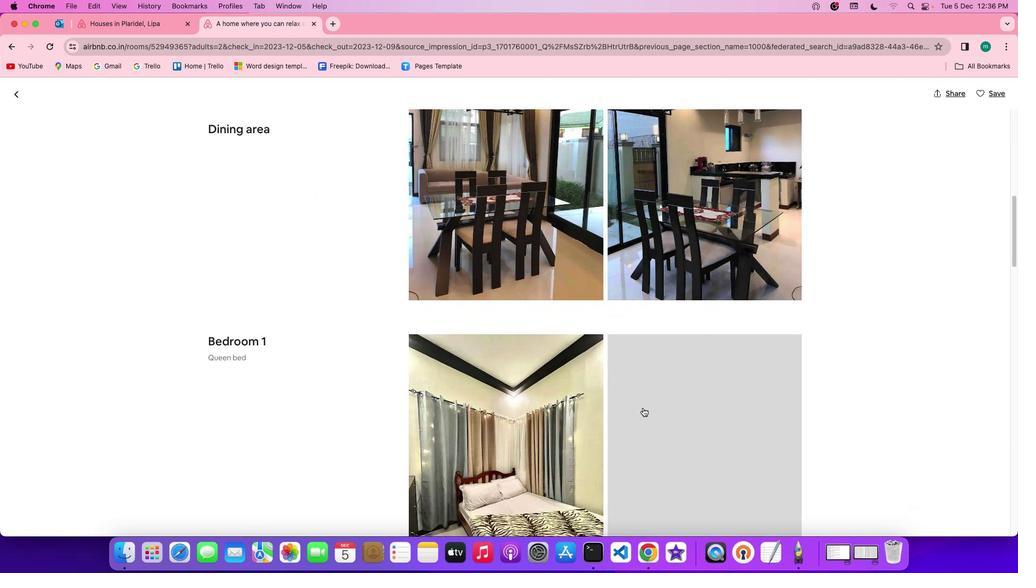
Action: Mouse scrolled (645, 410) with delta (2, 2)
Screenshot: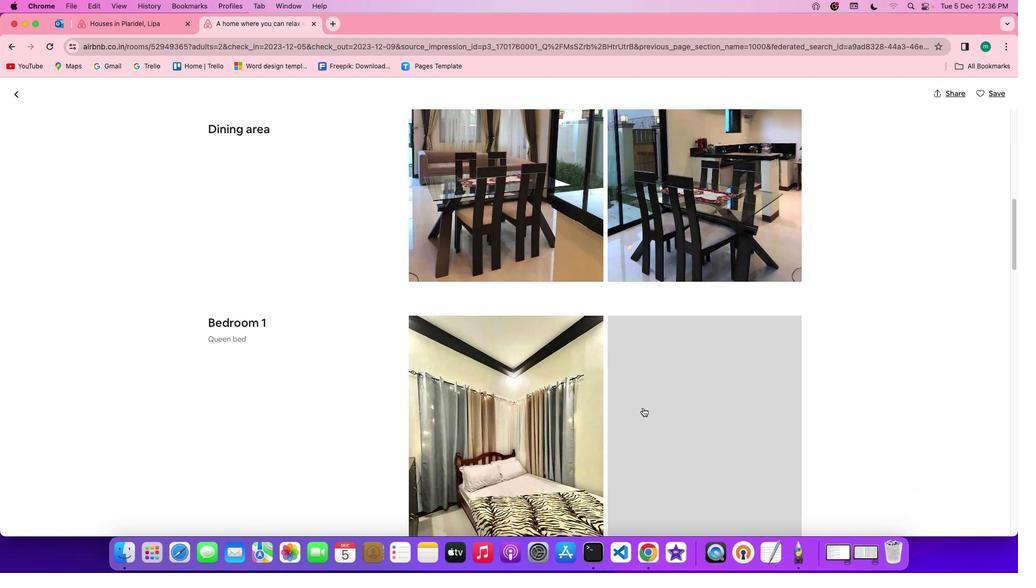 
Action: Mouse scrolled (645, 410) with delta (2, 2)
Screenshot: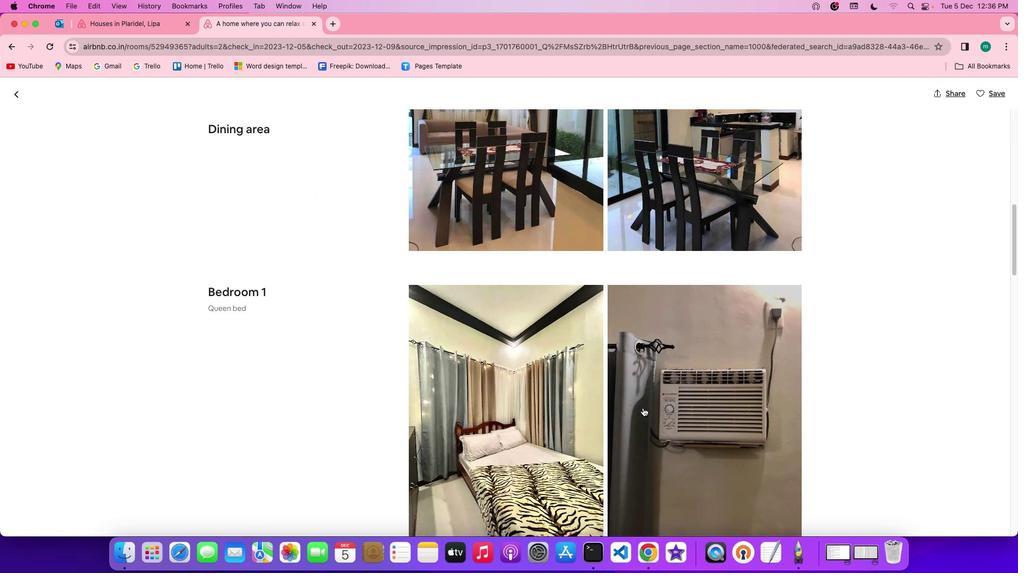 
Action: Mouse scrolled (645, 410) with delta (2, 2)
Screenshot: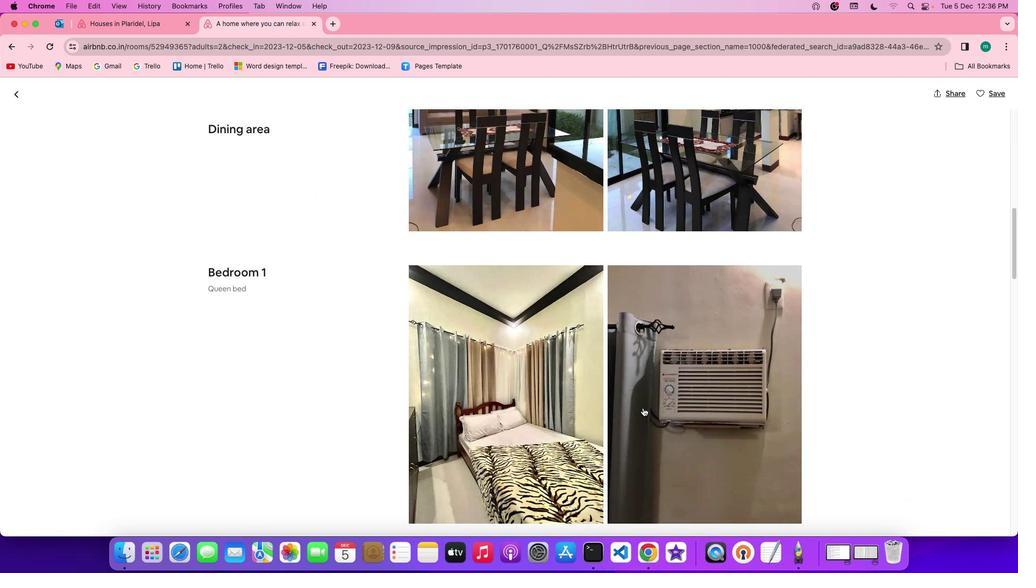 
Action: Mouse scrolled (645, 410) with delta (2, 1)
Screenshot: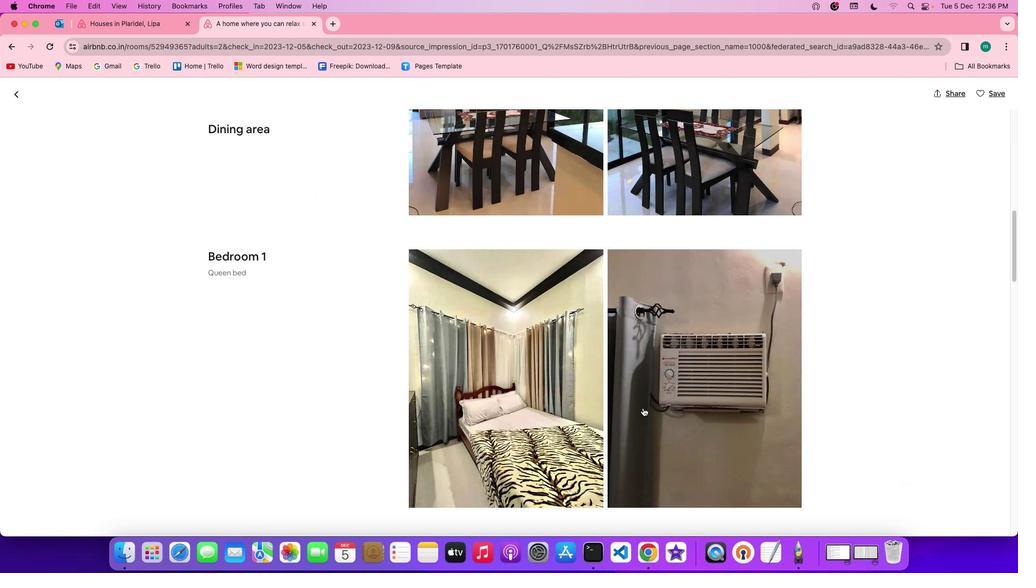 
Action: Mouse scrolled (645, 410) with delta (2, 2)
Screenshot: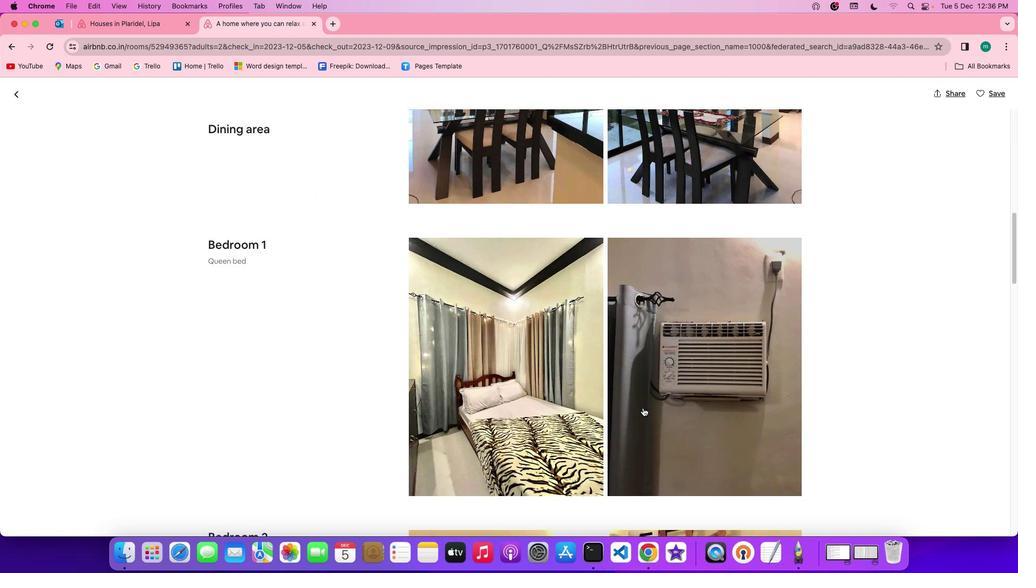
Action: Mouse scrolled (645, 410) with delta (2, 2)
Screenshot: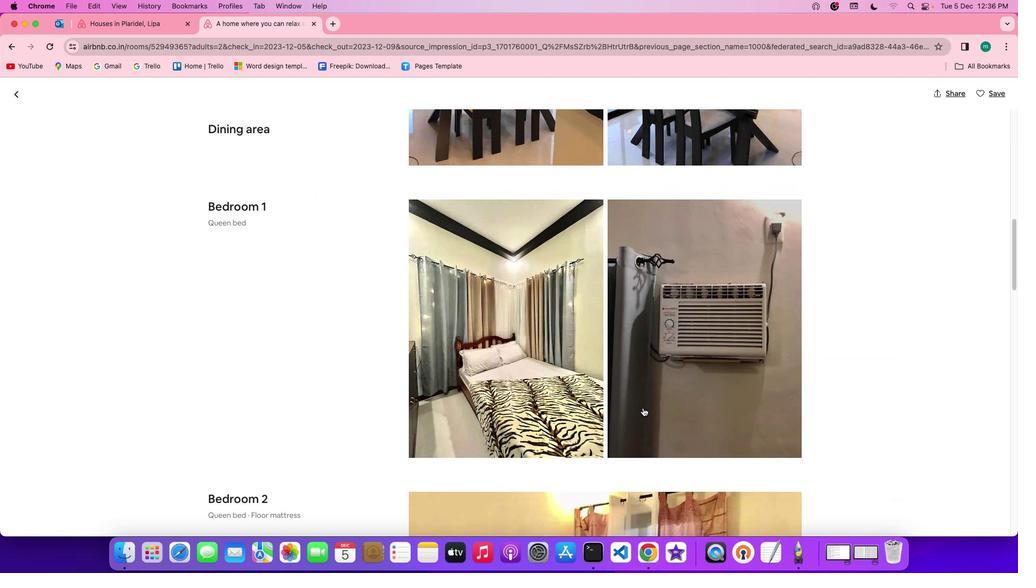 
Action: Mouse scrolled (645, 410) with delta (2, 2)
Screenshot: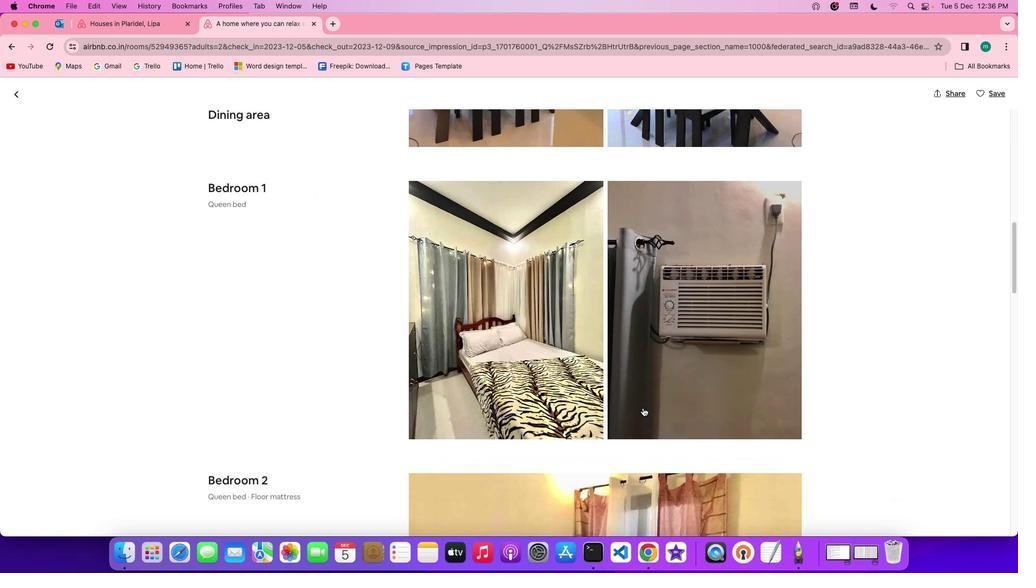 
Action: Mouse scrolled (645, 410) with delta (2, 1)
Screenshot: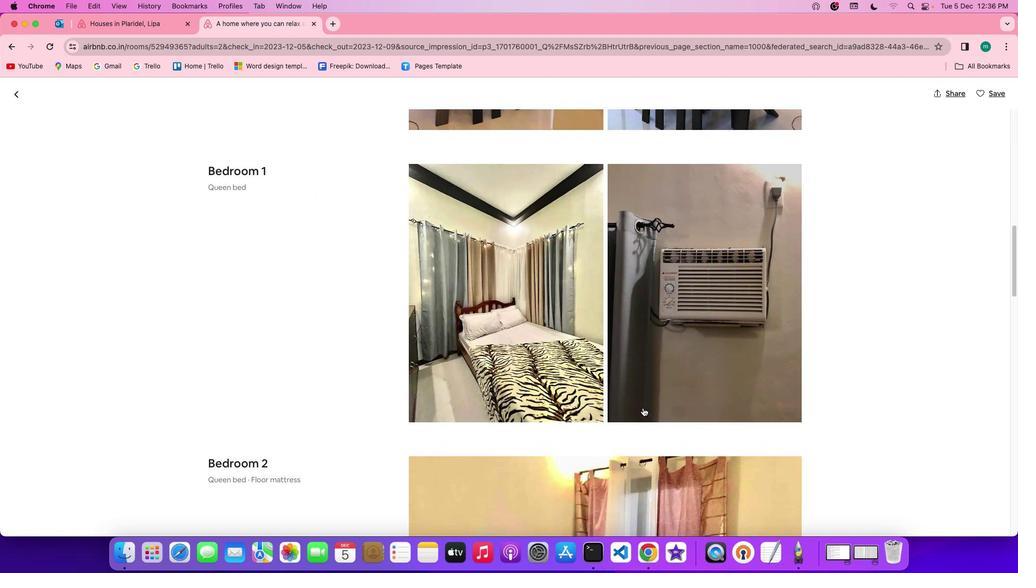 
Action: Mouse scrolled (645, 410) with delta (2, 2)
Screenshot: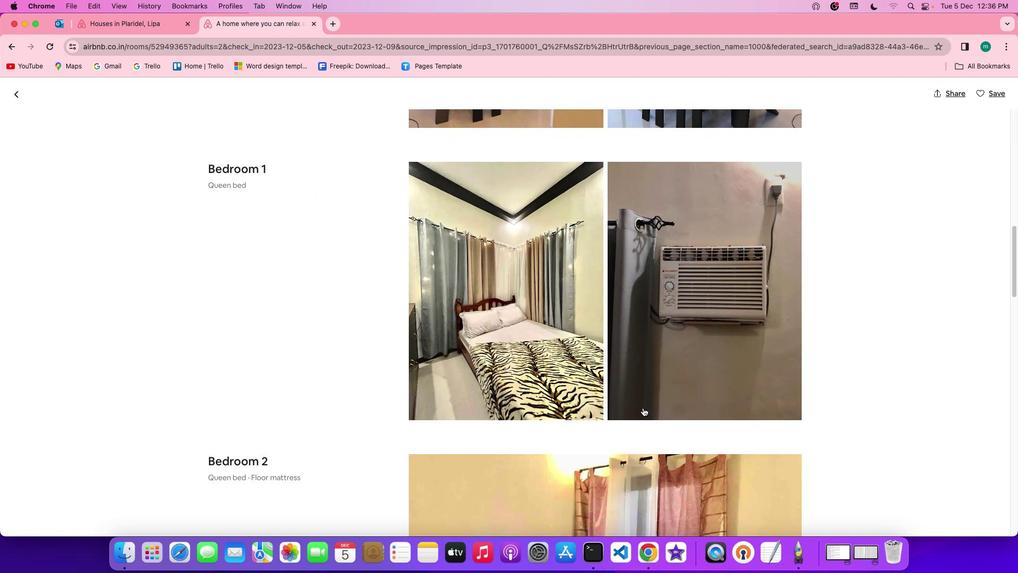 
Action: Mouse scrolled (645, 410) with delta (2, 2)
Screenshot: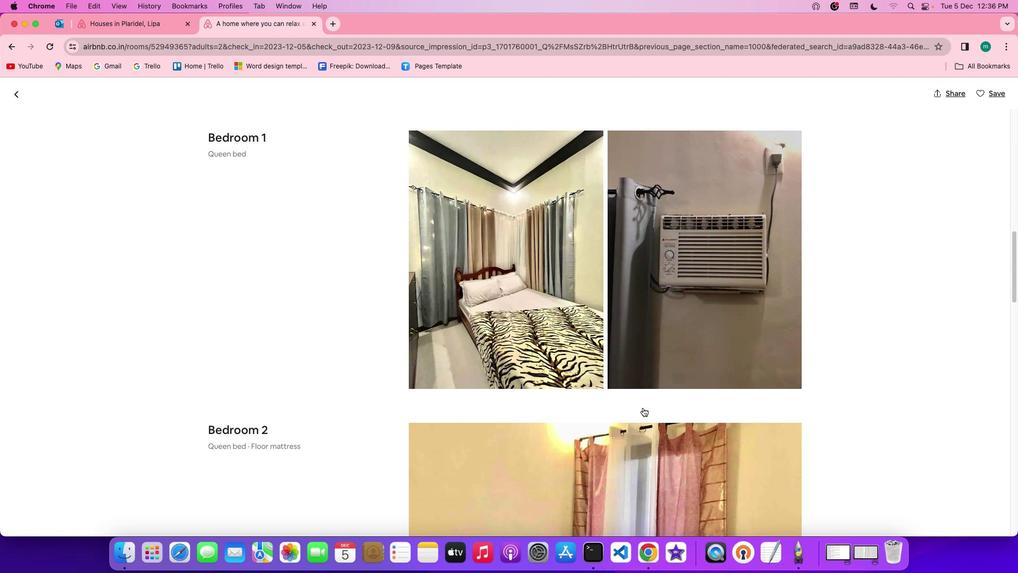 
Action: Mouse scrolled (645, 410) with delta (2, 2)
Screenshot: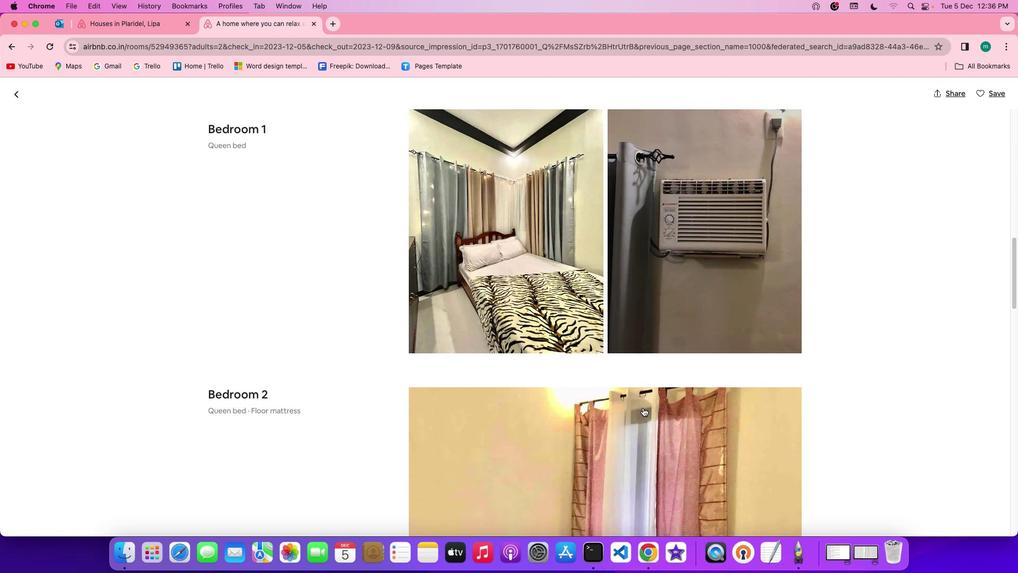 
Action: Mouse scrolled (645, 410) with delta (2, 1)
Screenshot: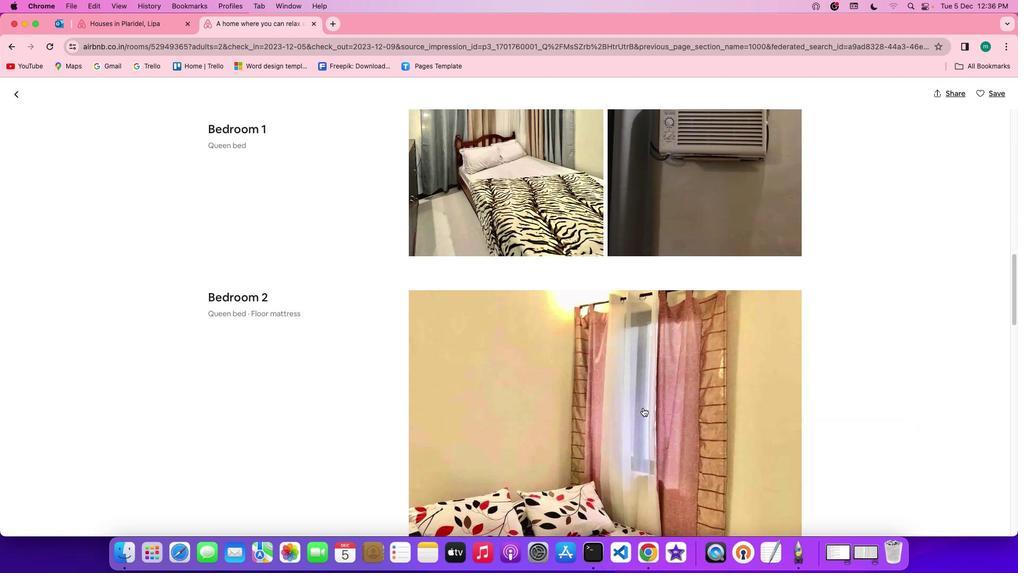 
Action: Mouse scrolled (645, 410) with delta (2, 0)
Screenshot: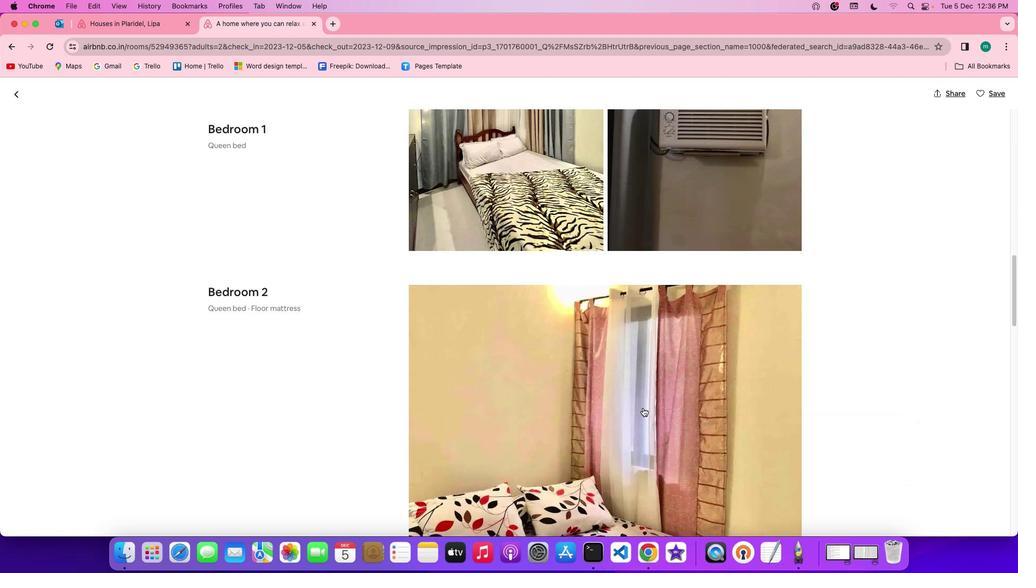 
Action: Mouse scrolled (645, 410) with delta (2, 2)
Screenshot: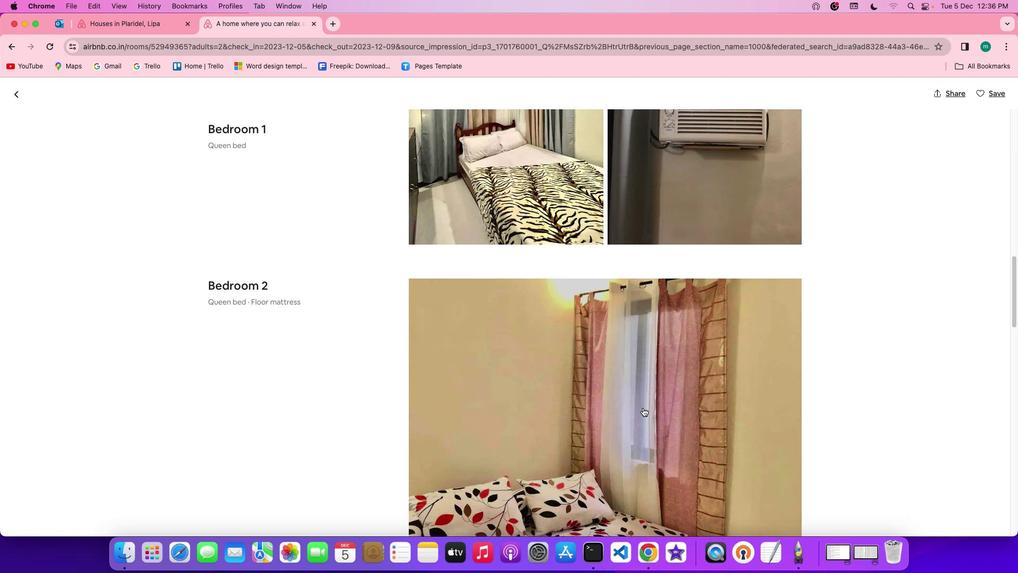 
Action: Mouse scrolled (645, 410) with delta (2, 2)
Screenshot: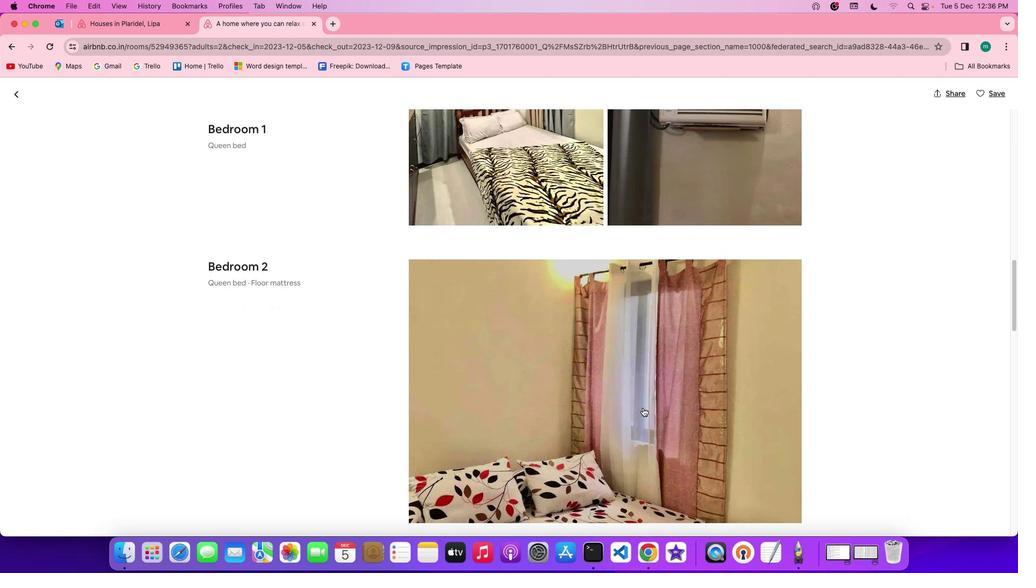 
Action: Mouse scrolled (645, 410) with delta (2, 2)
Screenshot: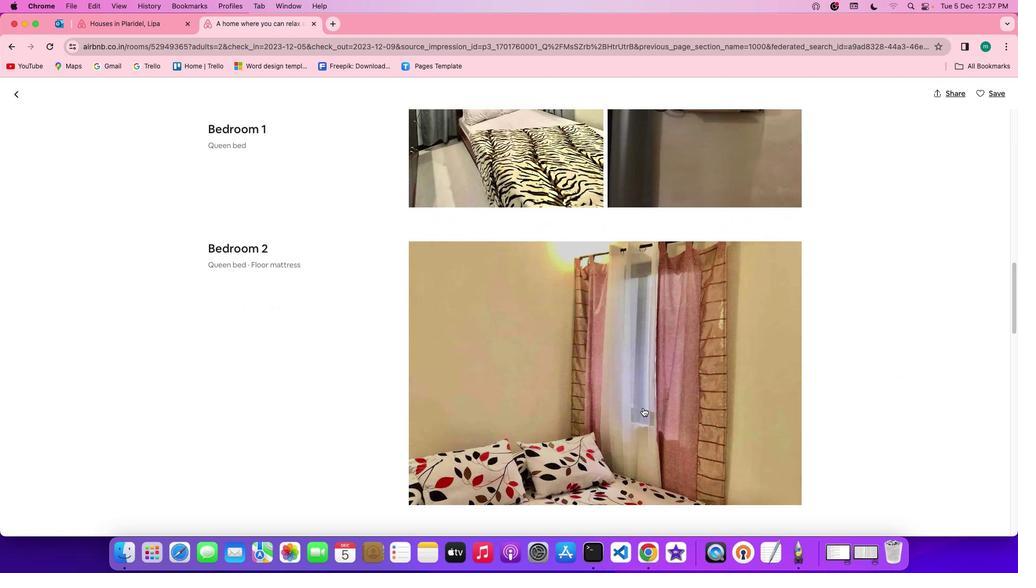 
Action: Mouse scrolled (645, 410) with delta (2, 2)
Screenshot: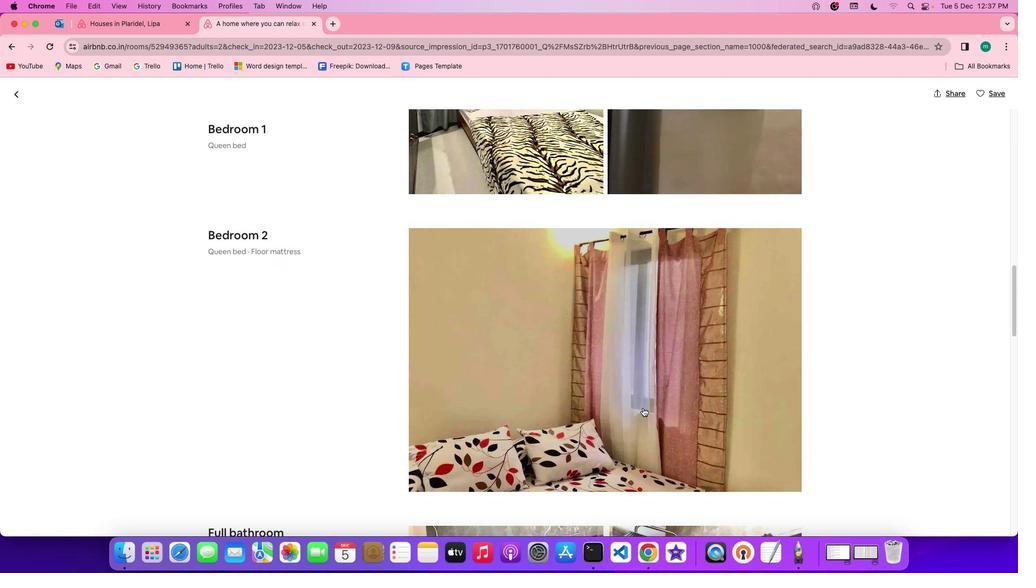 
Action: Mouse scrolled (645, 410) with delta (2, 2)
Screenshot: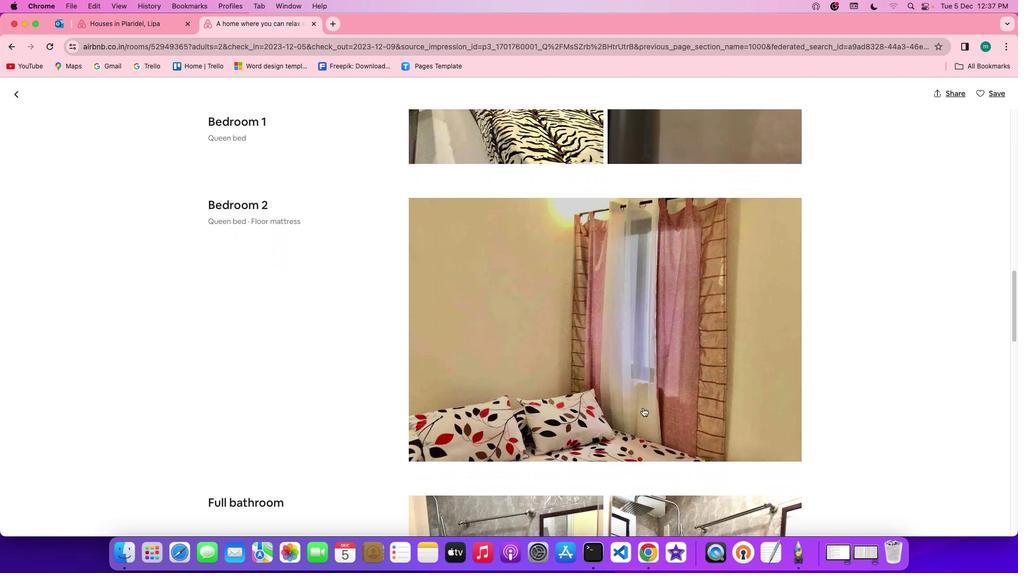 
Action: Mouse scrolled (645, 410) with delta (2, 1)
Screenshot: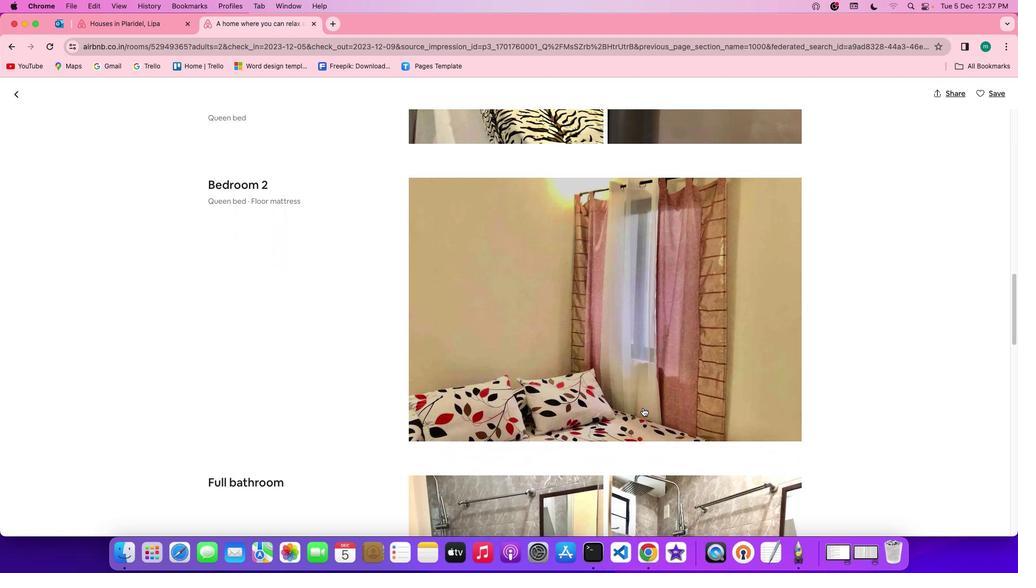 
Action: Mouse scrolled (645, 410) with delta (2, 2)
Screenshot: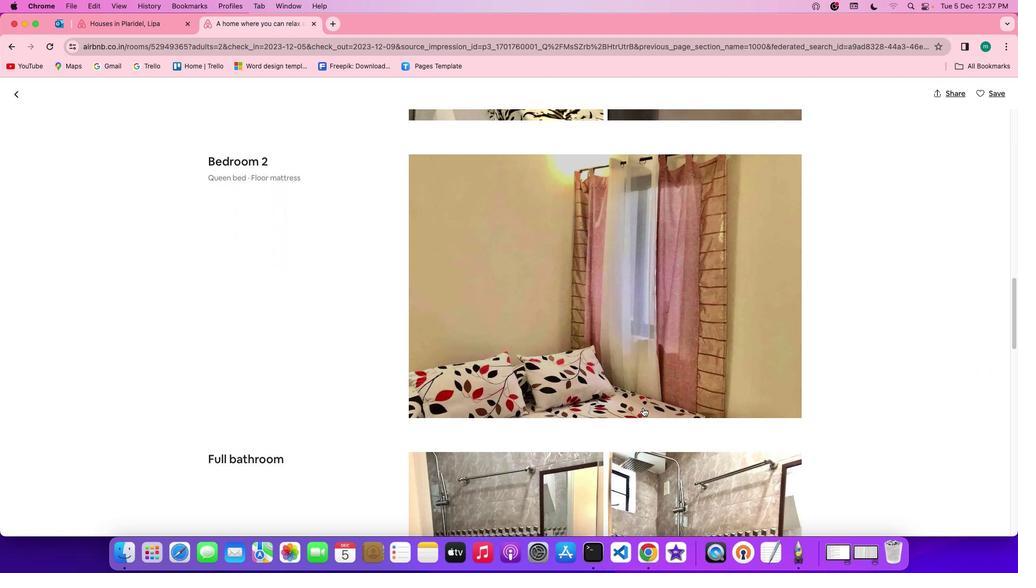 
Action: Mouse scrolled (645, 410) with delta (2, 2)
Screenshot: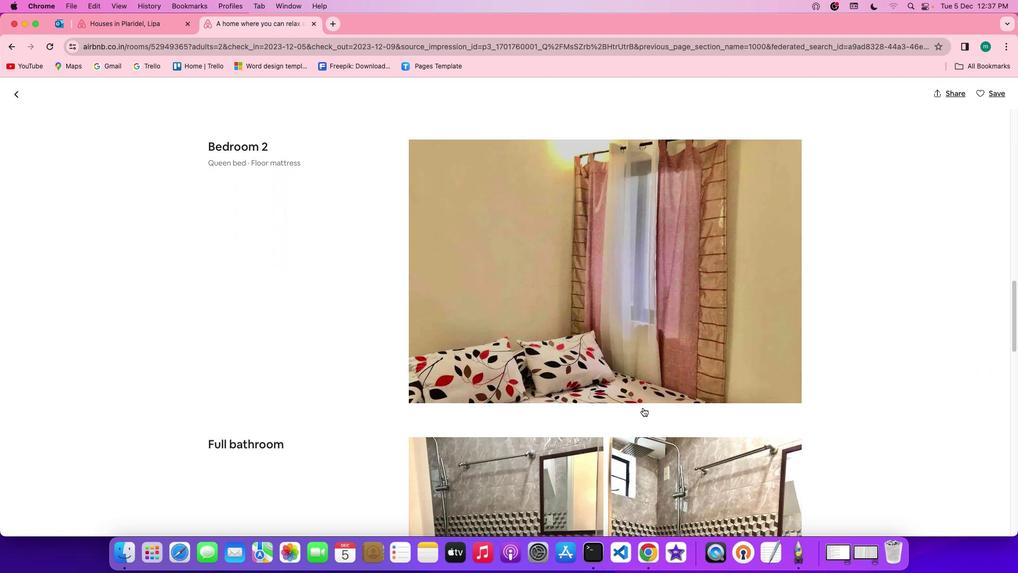 
Action: Mouse scrolled (645, 410) with delta (2, 1)
Screenshot: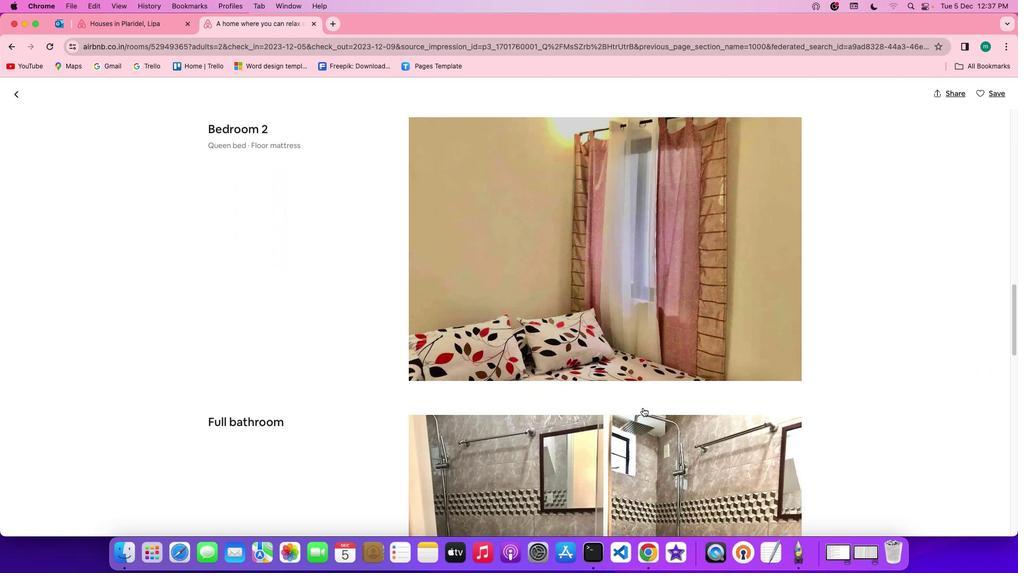 
Action: Mouse scrolled (645, 410) with delta (2, 1)
Screenshot: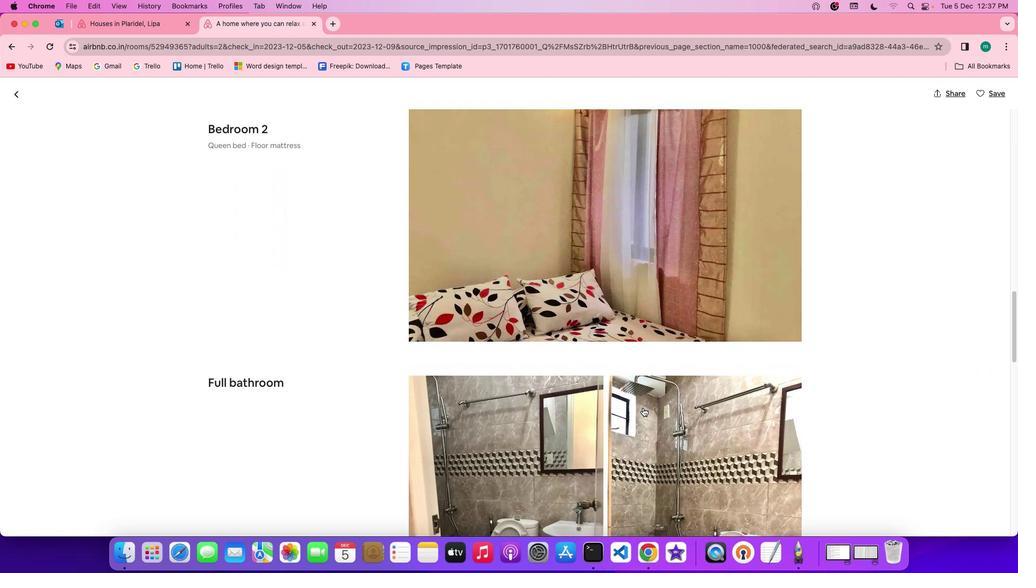 
Action: Mouse scrolled (645, 410) with delta (2, 2)
Screenshot: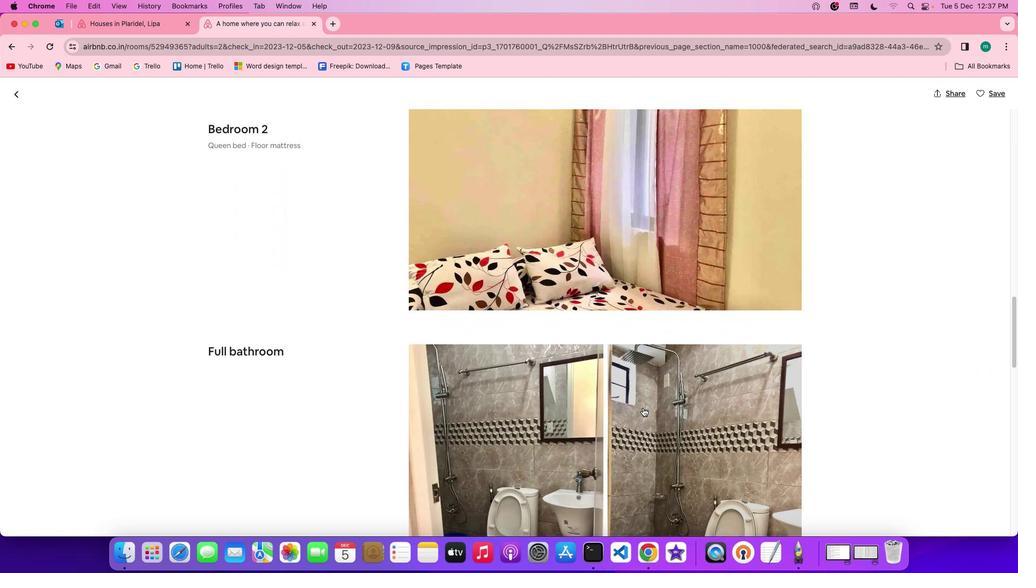 
Action: Mouse scrolled (645, 410) with delta (2, 2)
Screenshot: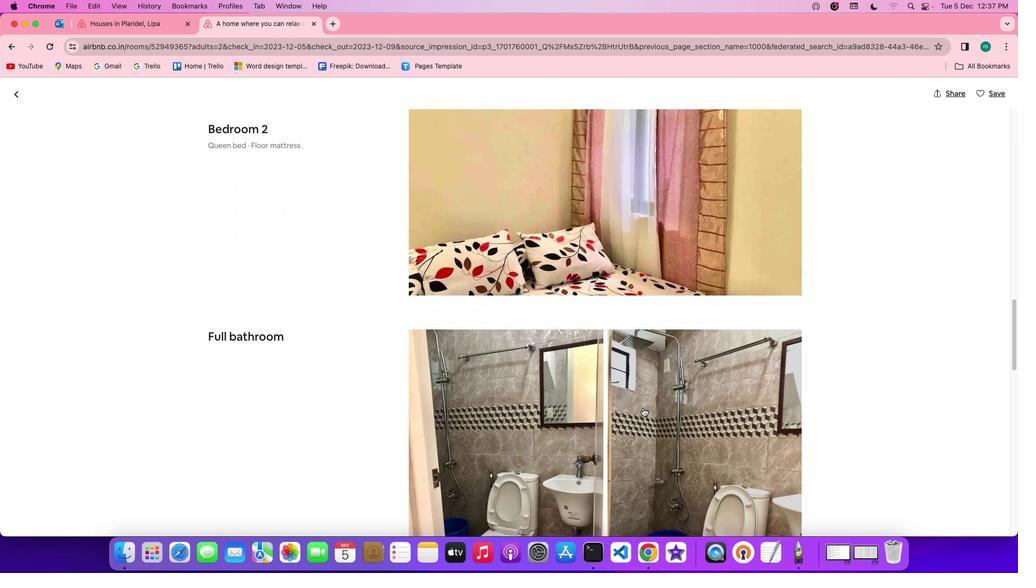 
Action: Mouse scrolled (645, 410) with delta (2, 1)
Screenshot: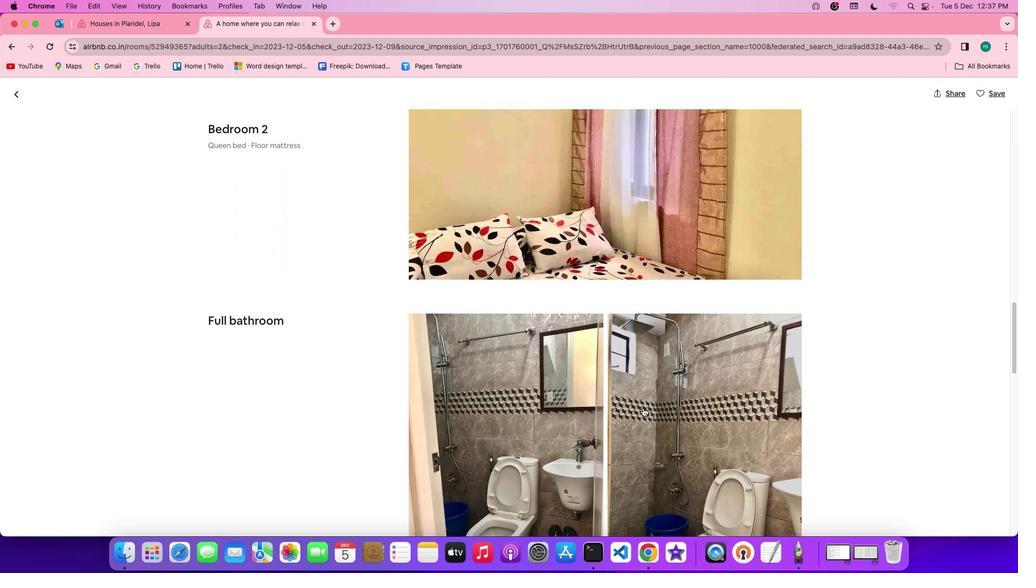 
Action: Mouse scrolled (645, 410) with delta (2, 2)
Screenshot: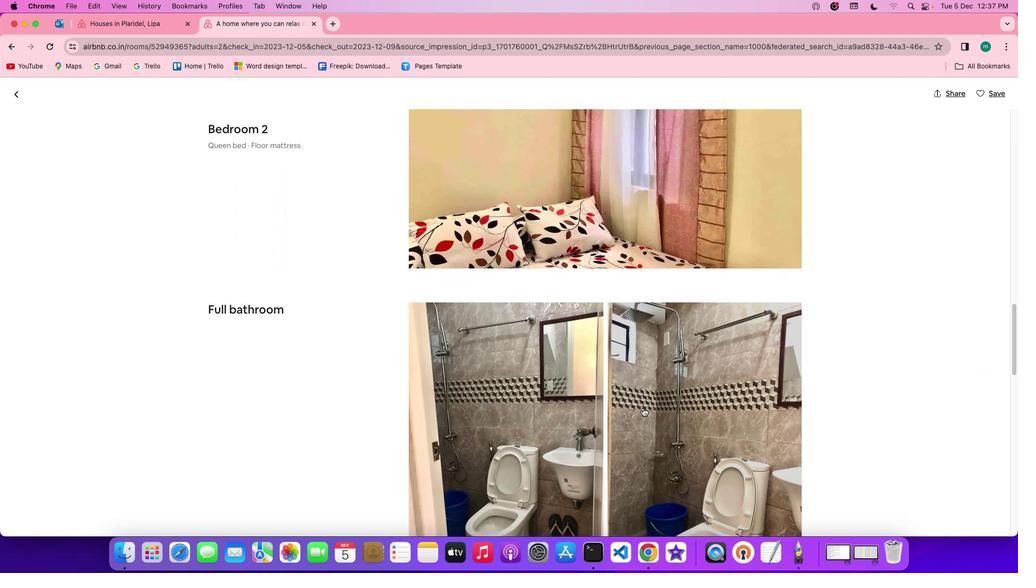 
Action: Mouse scrolled (645, 410) with delta (2, 2)
Screenshot: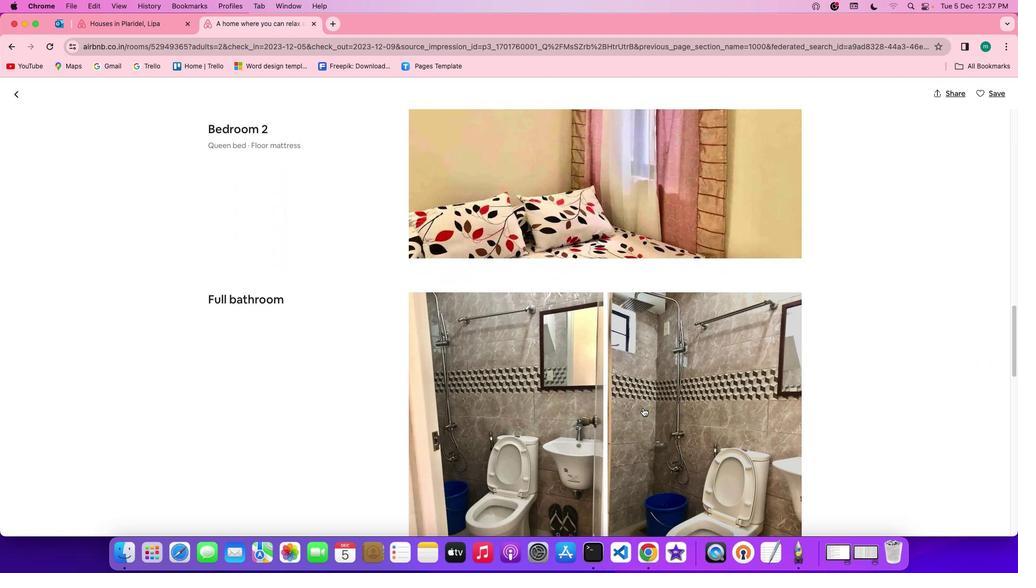 
Action: Mouse scrolled (645, 410) with delta (2, 2)
Screenshot: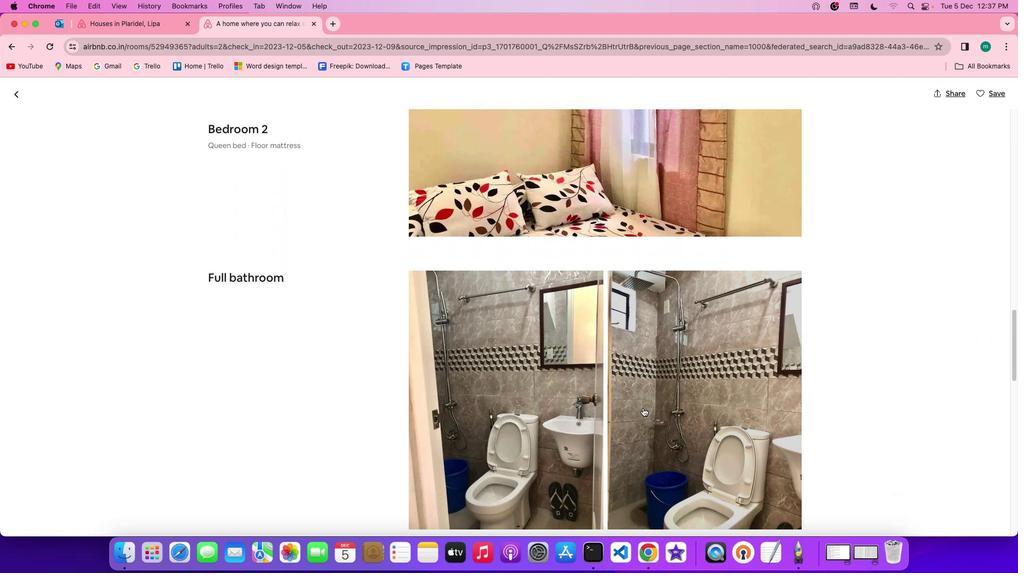 
Action: Mouse scrolled (645, 410) with delta (2, 2)
Screenshot: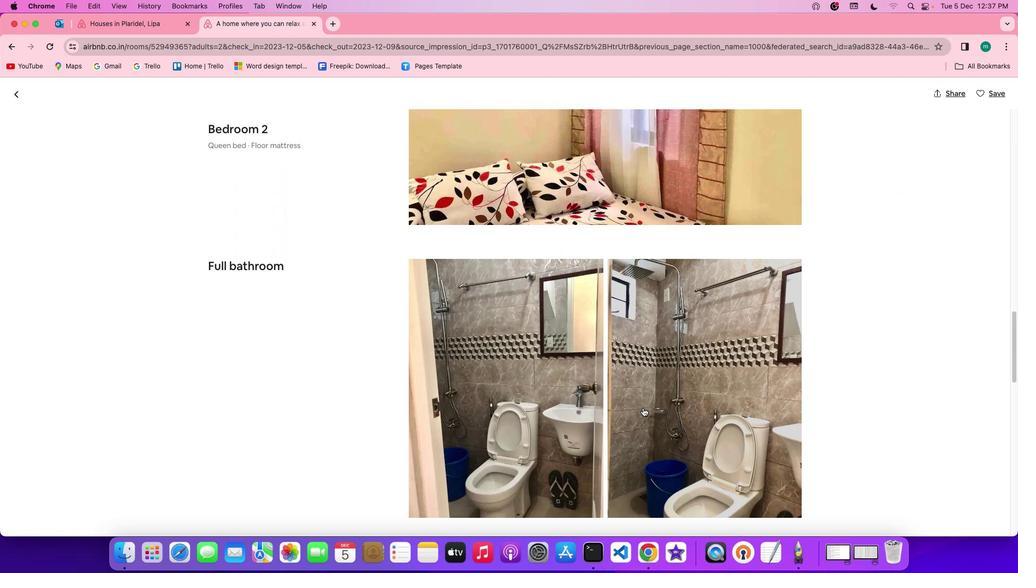 
Action: Mouse scrolled (645, 410) with delta (2, 2)
Screenshot: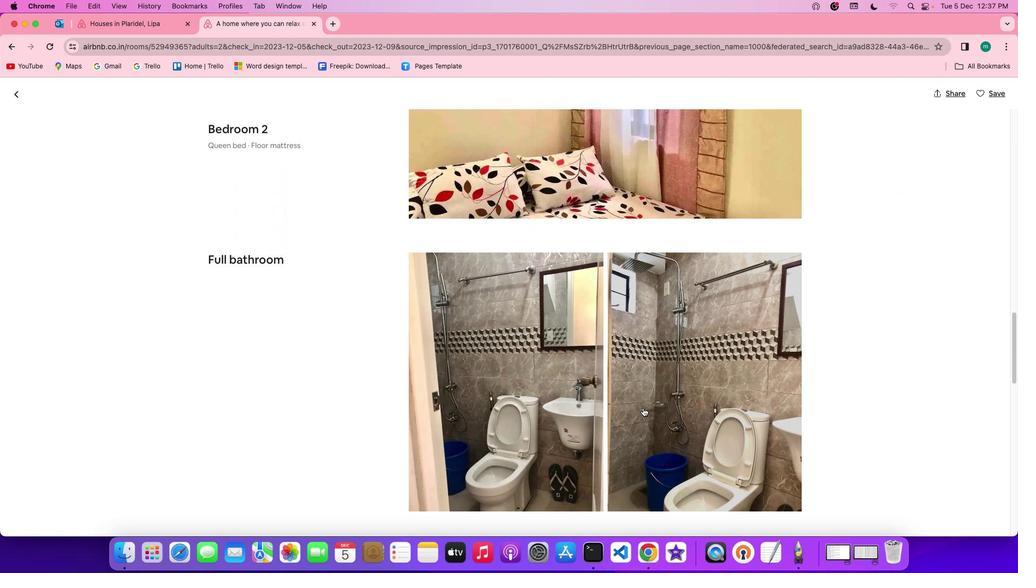 
Action: Mouse scrolled (645, 410) with delta (2, 2)
Screenshot: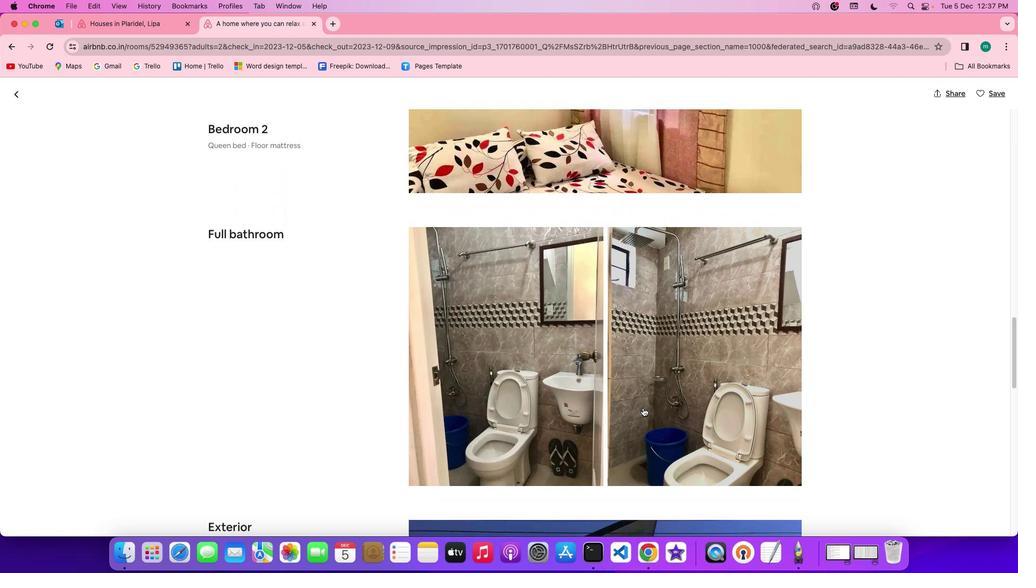
Action: Mouse scrolled (645, 410) with delta (2, 2)
Screenshot: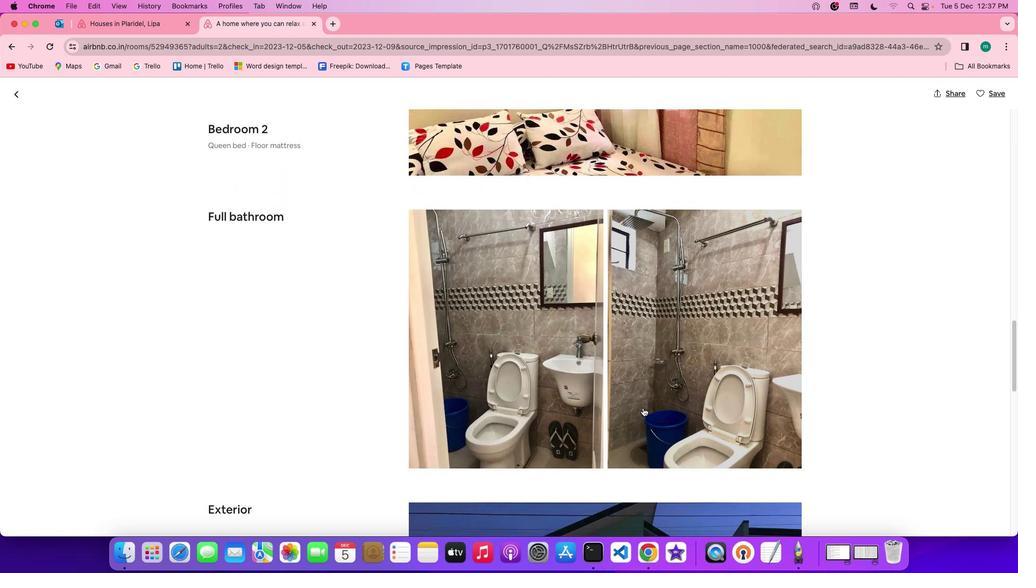 
Action: Mouse scrolled (645, 410) with delta (2, 2)
Screenshot: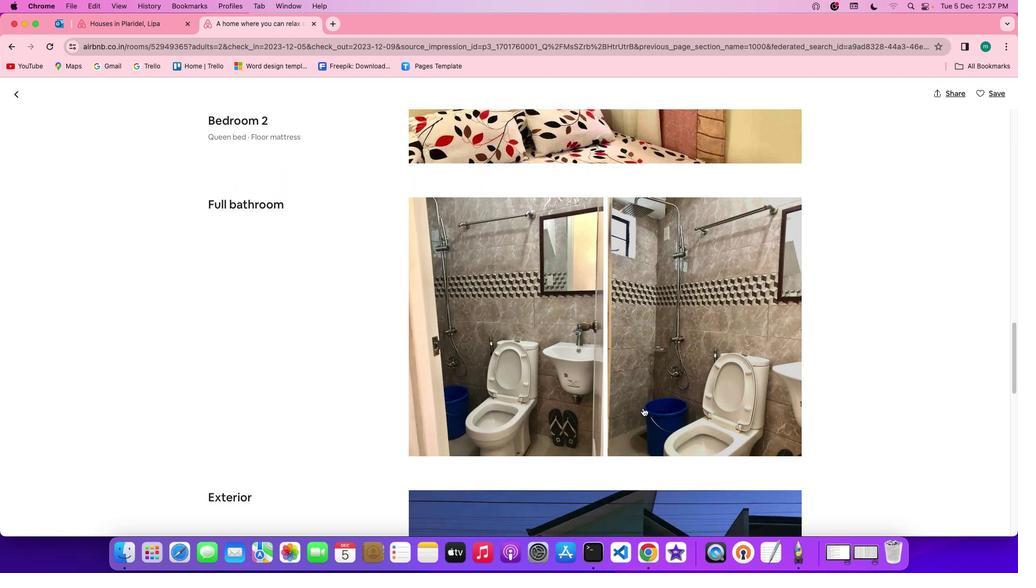 
Action: Mouse scrolled (645, 410) with delta (2, 1)
Screenshot: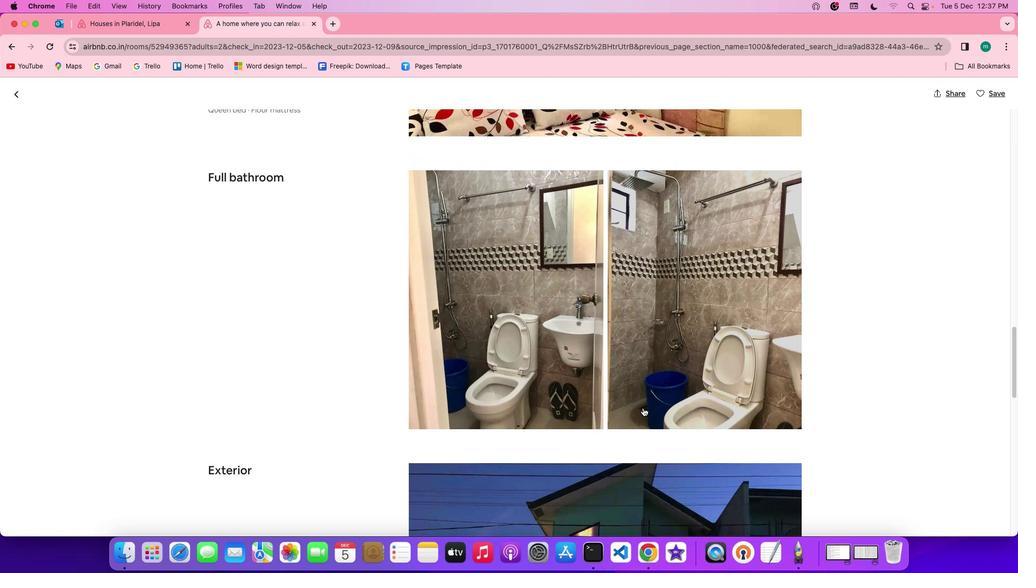 
Action: Mouse scrolled (645, 410) with delta (2, 2)
Screenshot: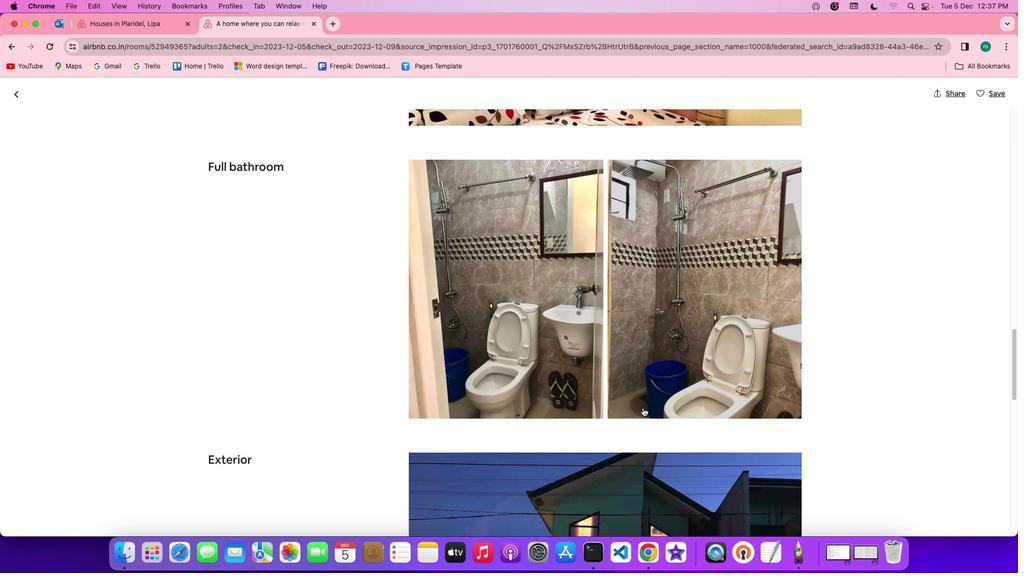 
Action: Mouse scrolled (645, 410) with delta (2, 2)
Screenshot: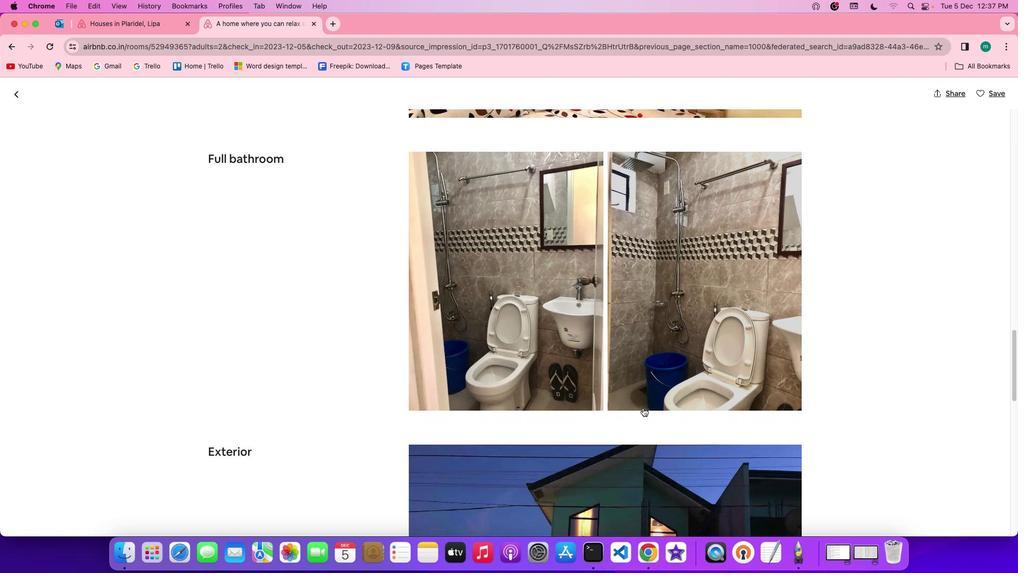 
Action: Mouse scrolled (645, 410) with delta (2, 2)
Screenshot: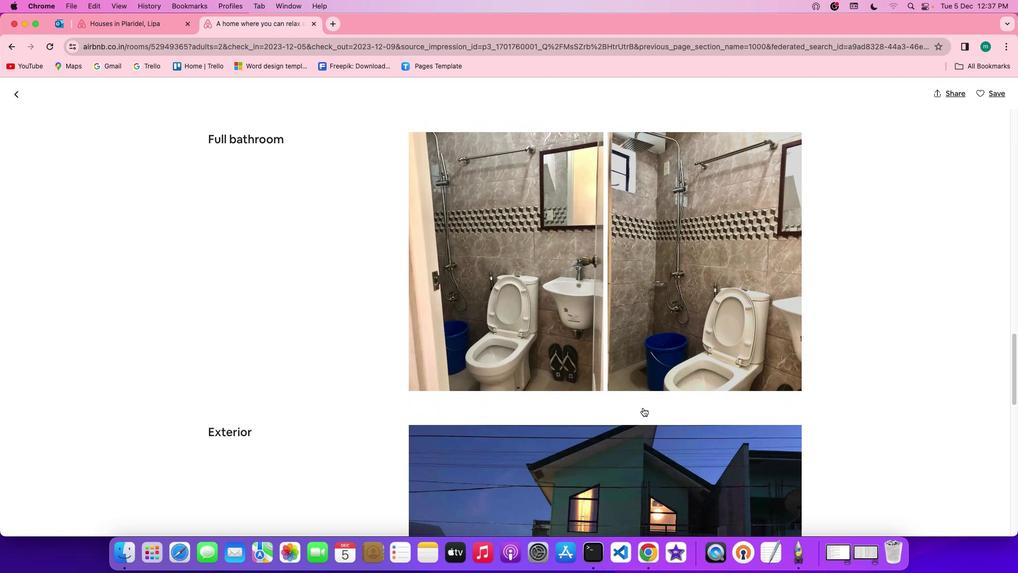 
Action: Mouse scrolled (645, 410) with delta (2, 2)
Screenshot: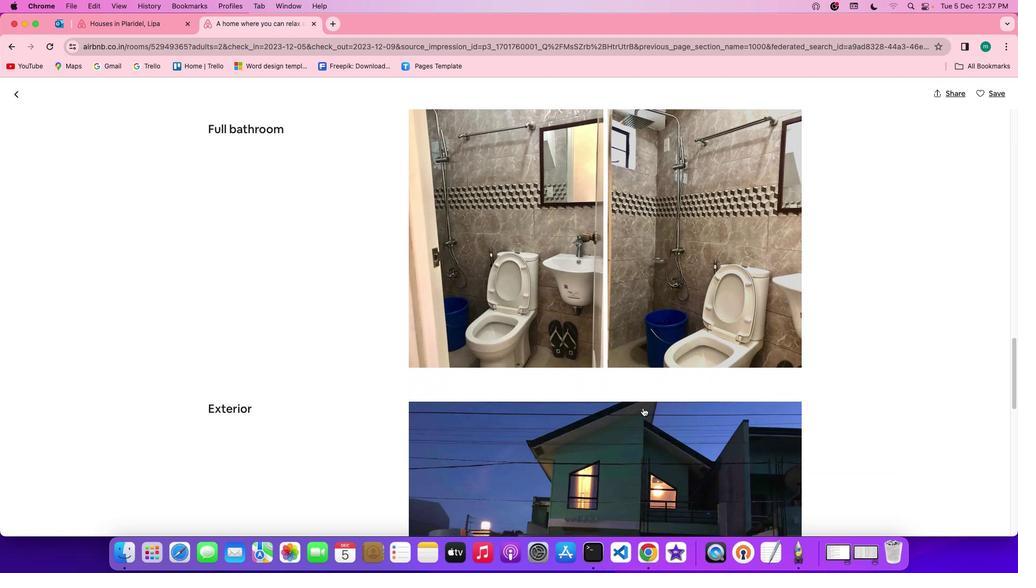 
Action: Mouse scrolled (645, 410) with delta (2, 2)
Screenshot: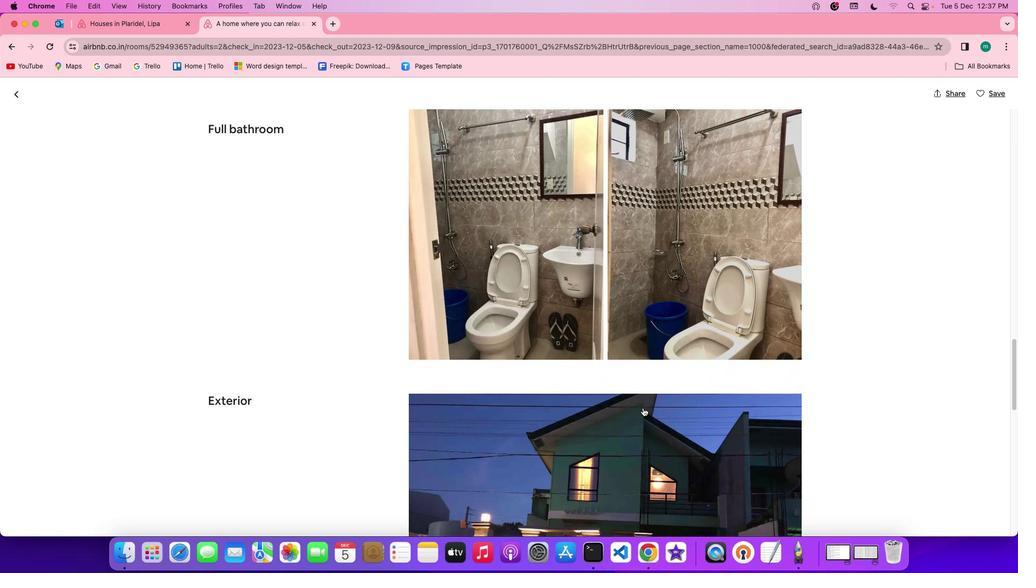 
Action: Mouse scrolled (645, 410) with delta (2, 2)
Screenshot: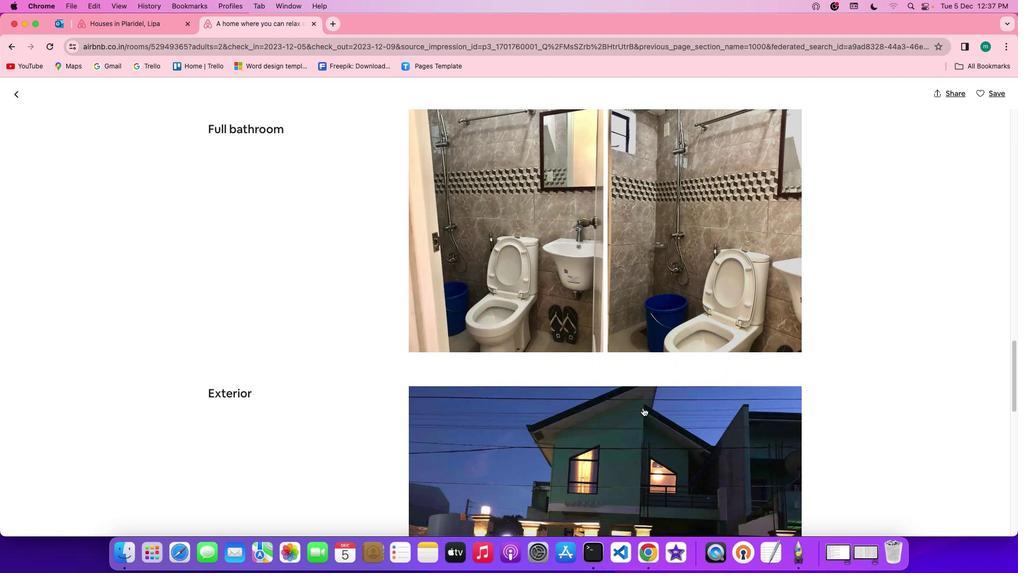 
Action: Mouse scrolled (645, 410) with delta (2, 2)
Screenshot: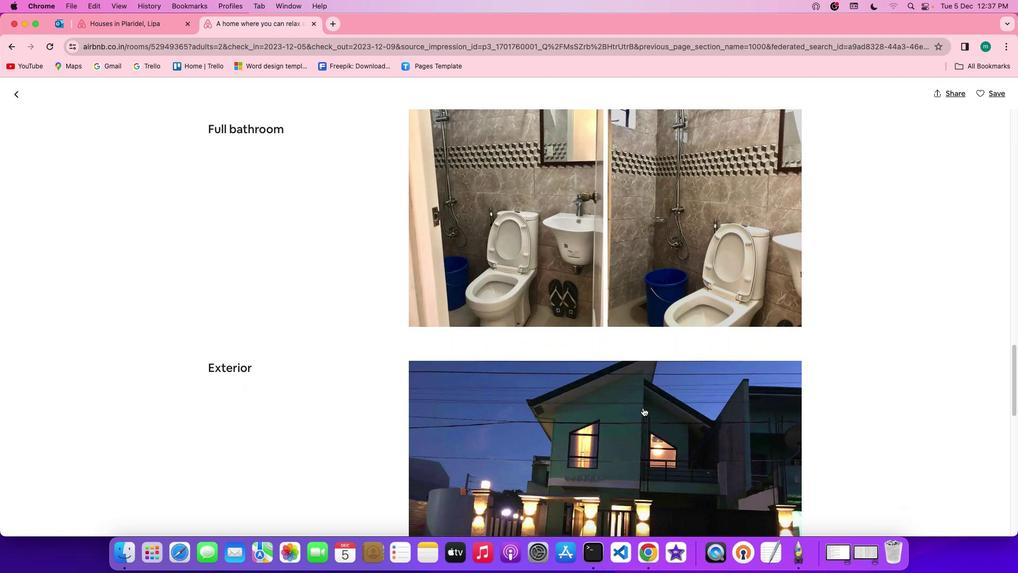
Action: Mouse scrolled (645, 410) with delta (2, 1)
Screenshot: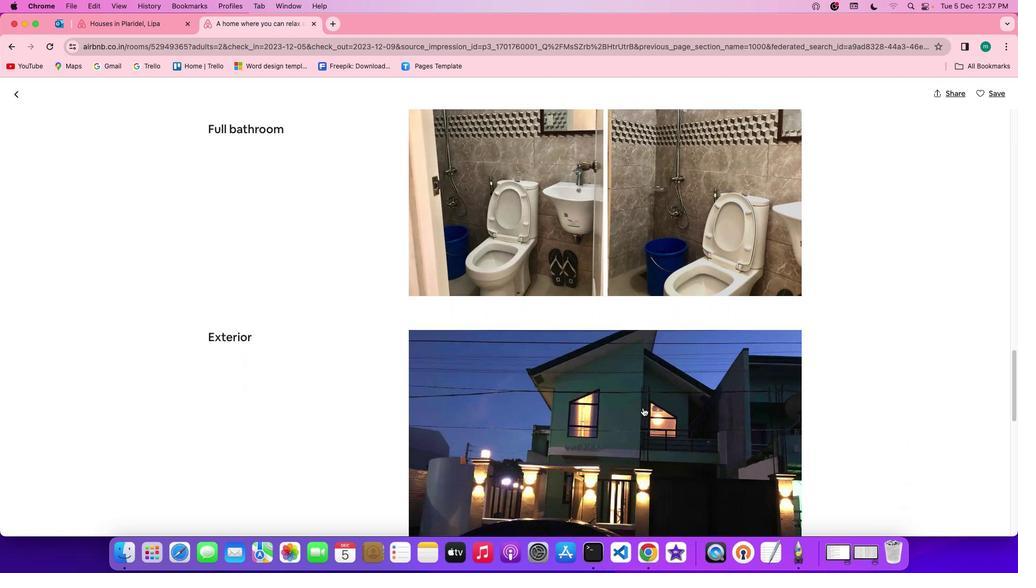 
Action: Mouse scrolled (645, 410) with delta (2, 1)
Screenshot: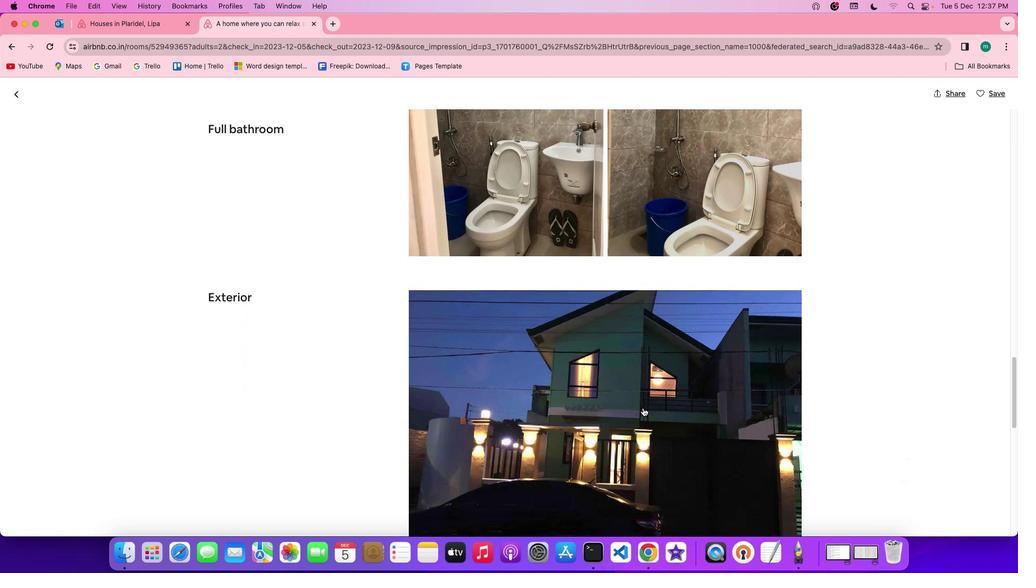 
Action: Mouse scrolled (645, 410) with delta (2, 2)
Screenshot: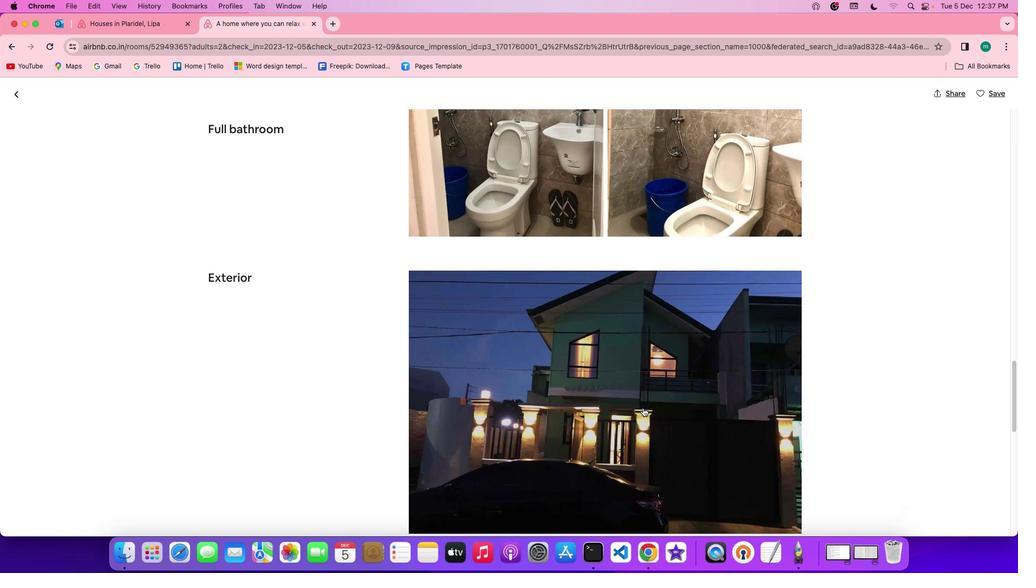 
Action: Mouse scrolled (645, 410) with delta (2, 2)
Screenshot: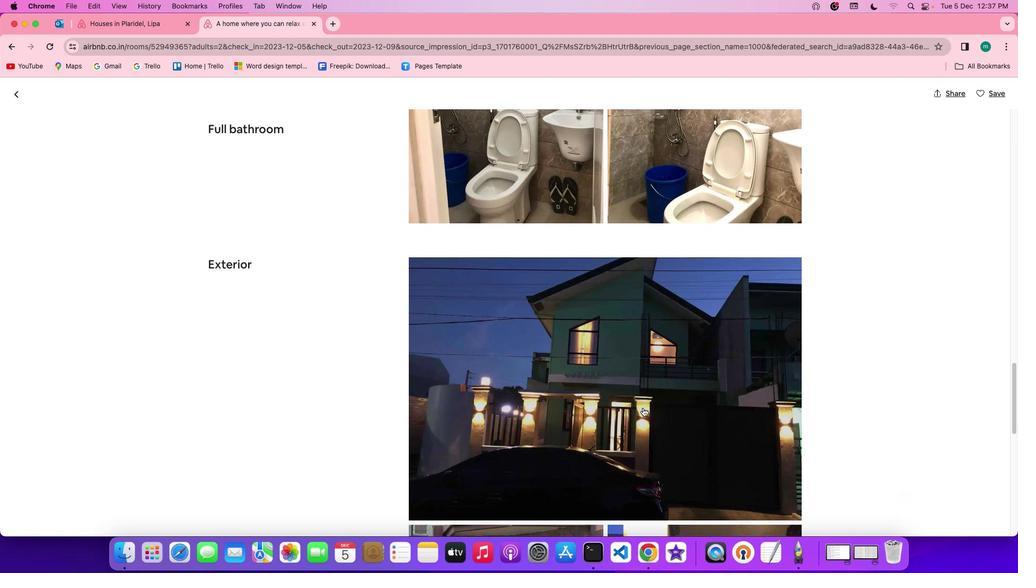 
Action: Mouse scrolled (645, 410) with delta (2, 1)
Screenshot: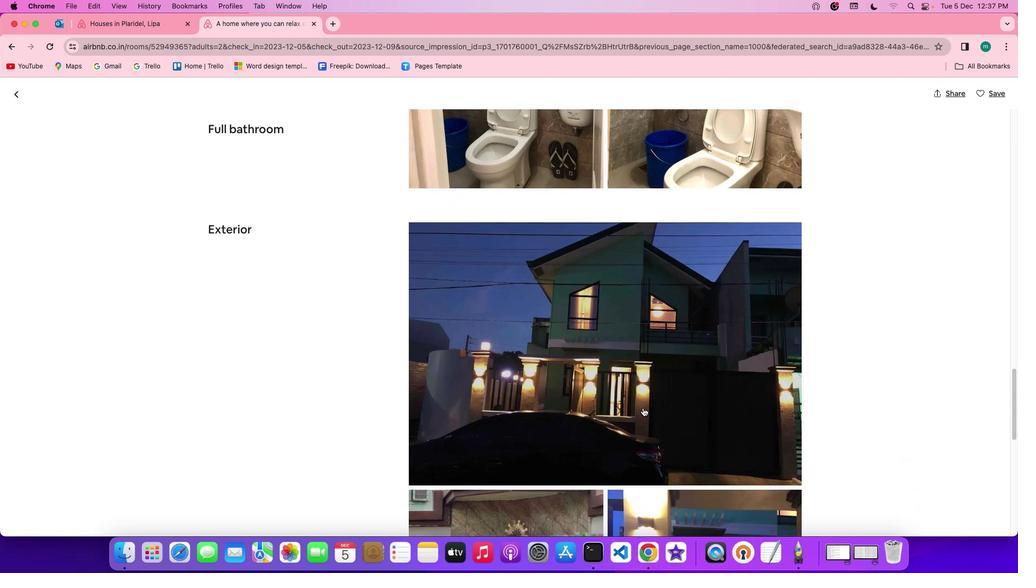 
Action: Mouse scrolled (645, 410) with delta (2, 2)
Screenshot: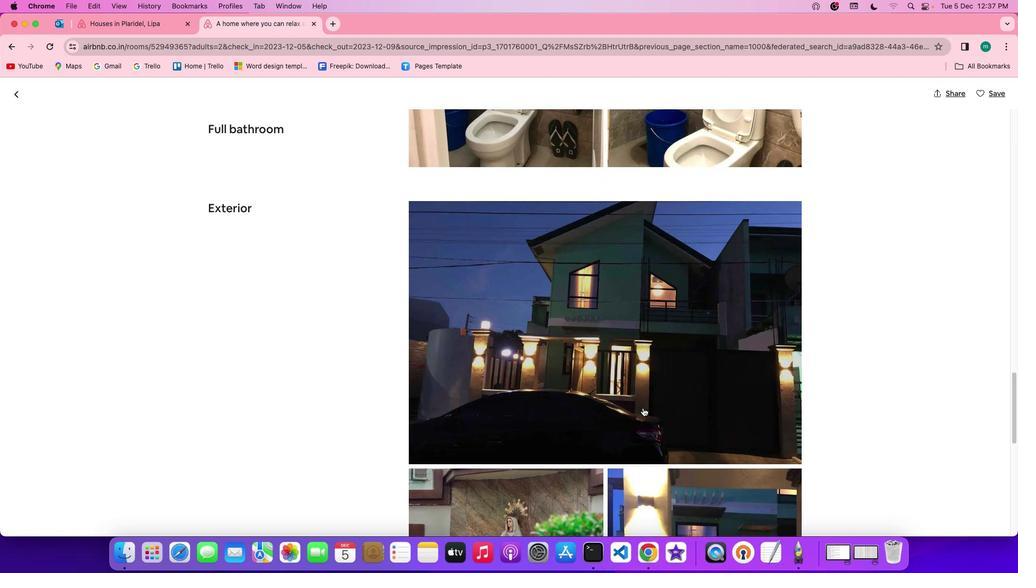 
Action: Mouse scrolled (645, 410) with delta (2, 2)
Screenshot: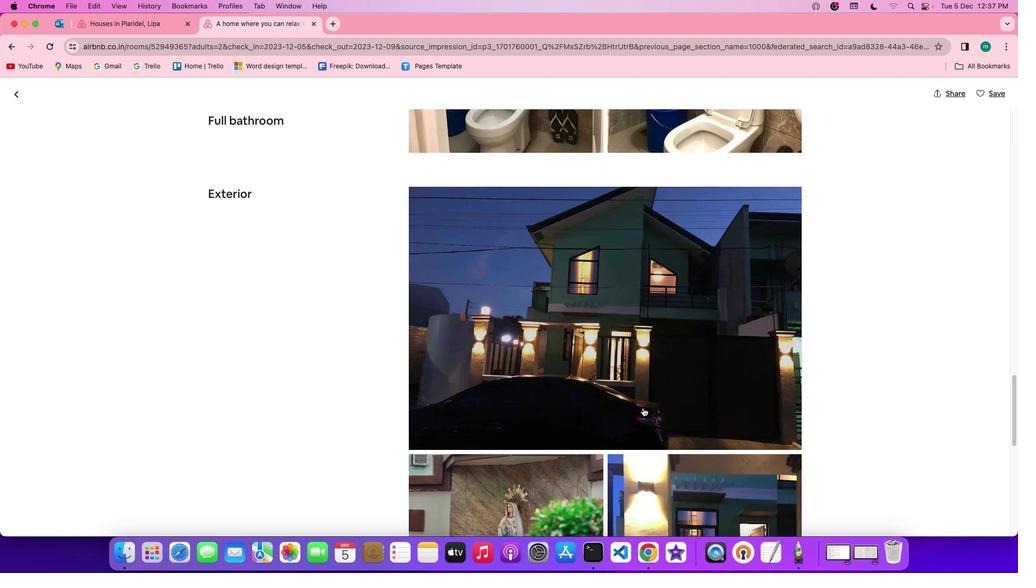 
Action: Mouse scrolled (645, 410) with delta (2, 1)
Screenshot: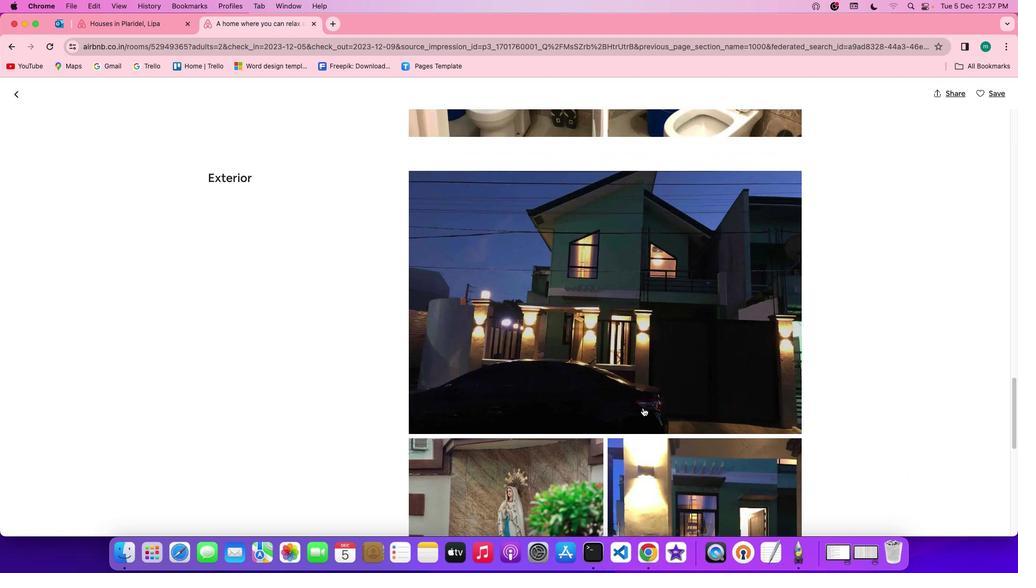 
Action: Mouse scrolled (645, 410) with delta (2, 2)
Screenshot: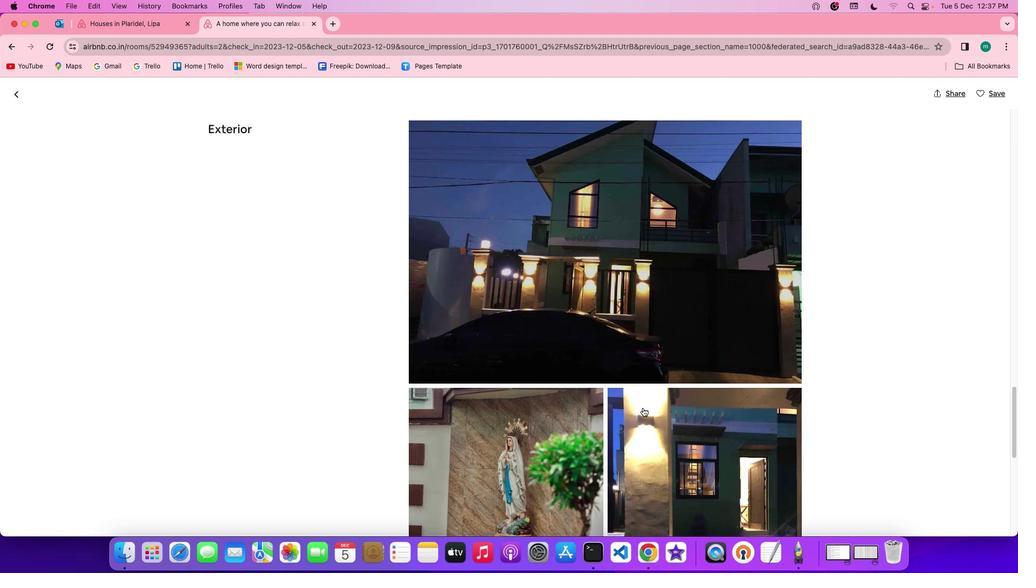 
Action: Mouse scrolled (645, 410) with delta (2, 2)
Screenshot: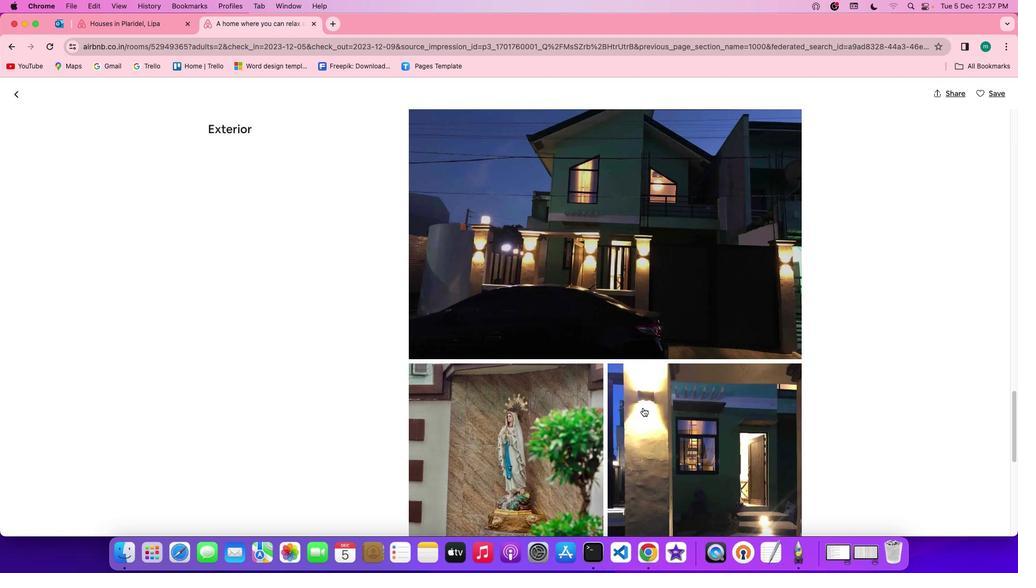 
Action: Mouse scrolled (645, 410) with delta (2, 2)
Screenshot: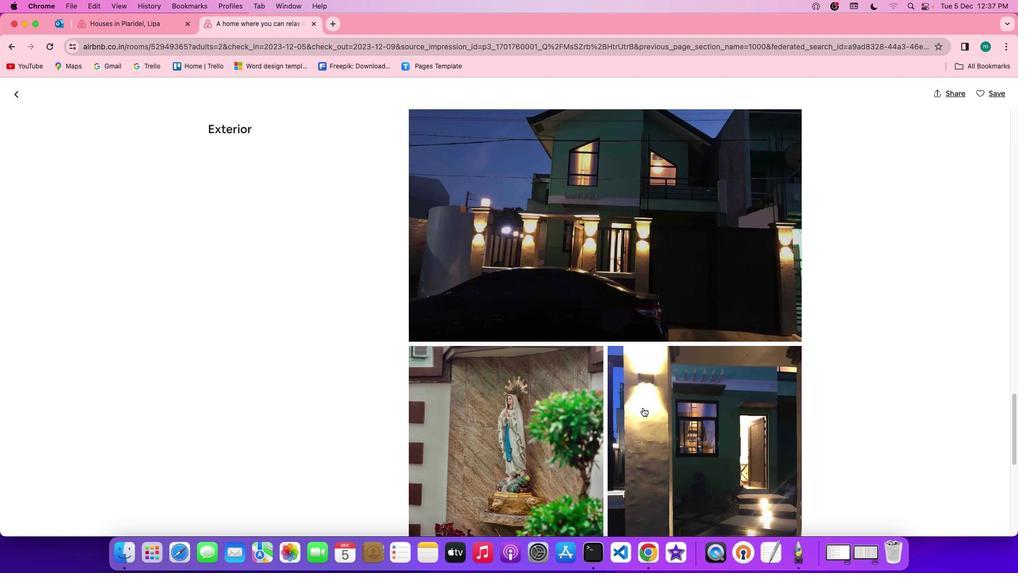 
Action: Mouse scrolled (645, 410) with delta (2, 1)
Screenshot: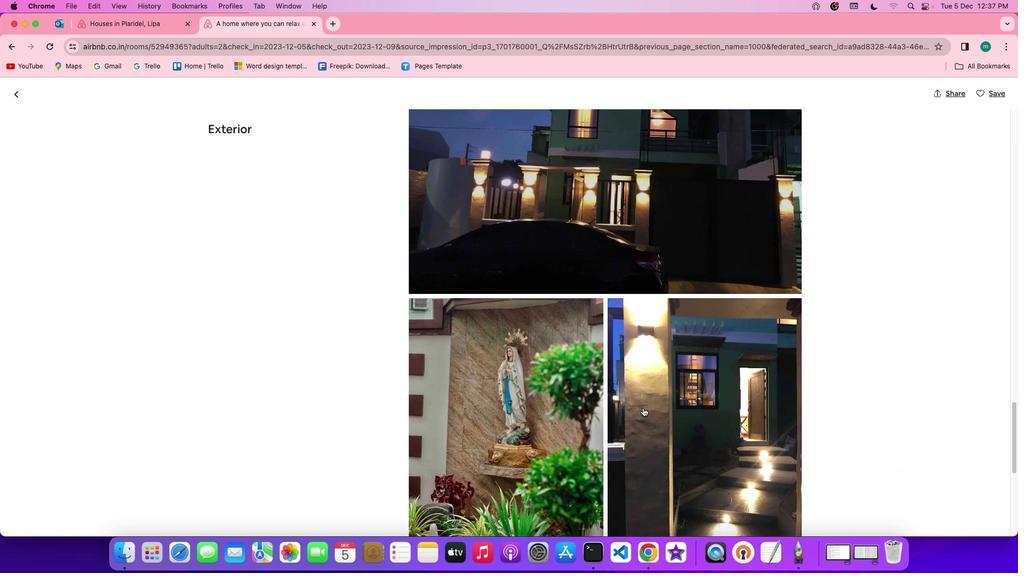 
Action: Mouse scrolled (645, 410) with delta (2, 1)
Screenshot: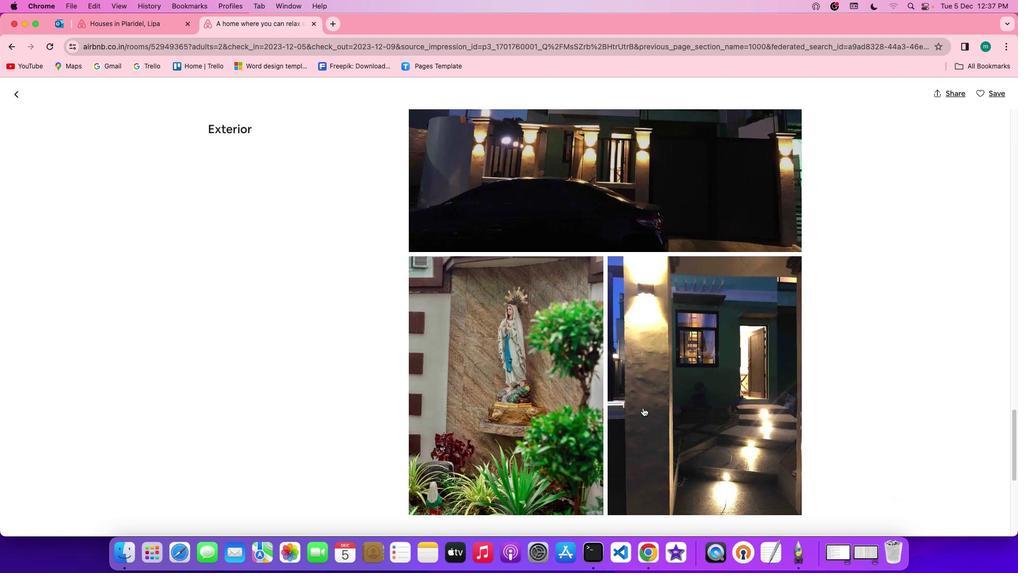 
Action: Mouse scrolled (645, 410) with delta (2, 2)
Screenshot: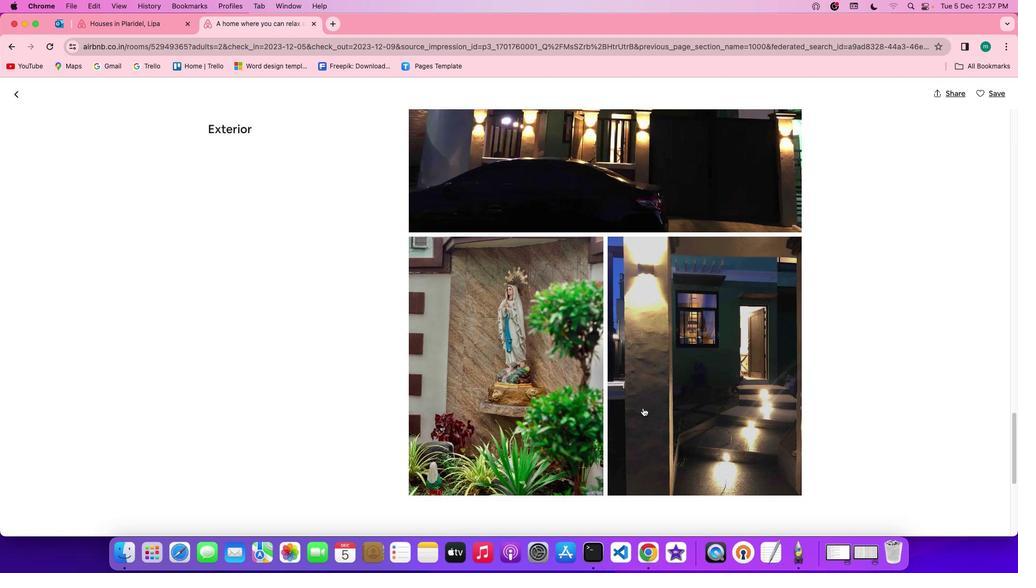 
Action: Mouse scrolled (645, 410) with delta (2, 2)
Screenshot: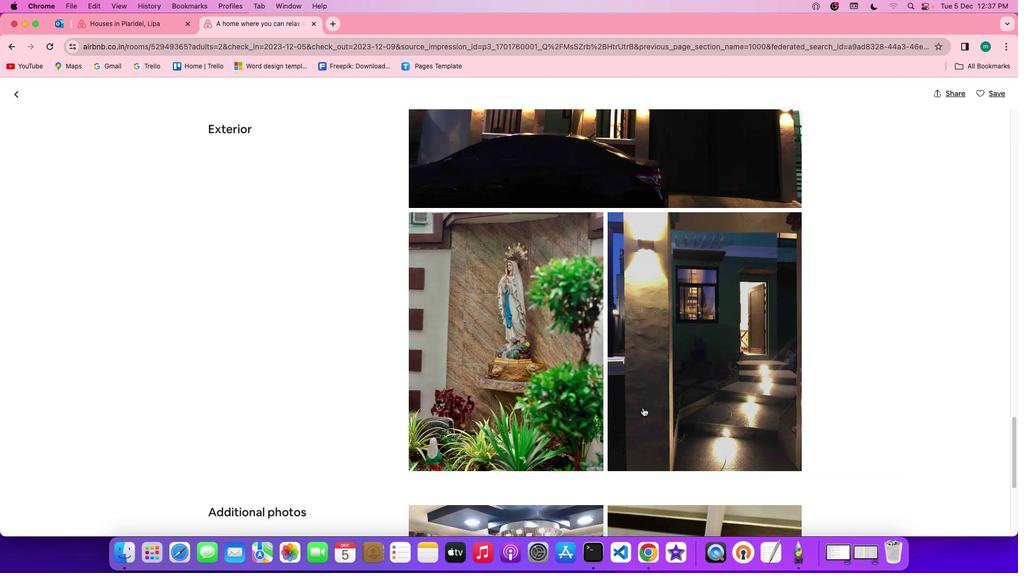 
Action: Mouse scrolled (645, 410) with delta (2, 1)
Screenshot: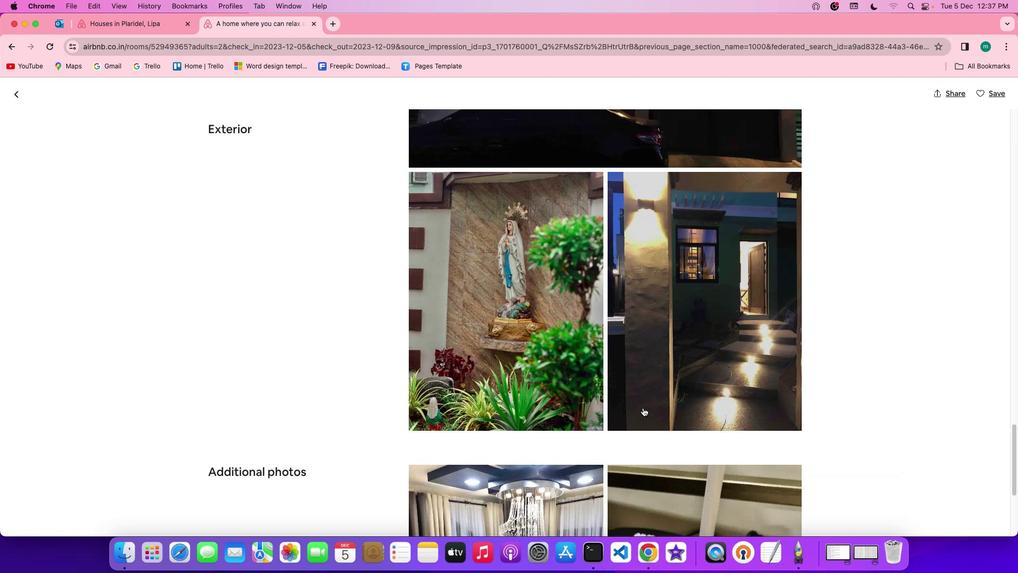 
Action: Mouse scrolled (645, 410) with delta (2, 1)
Screenshot: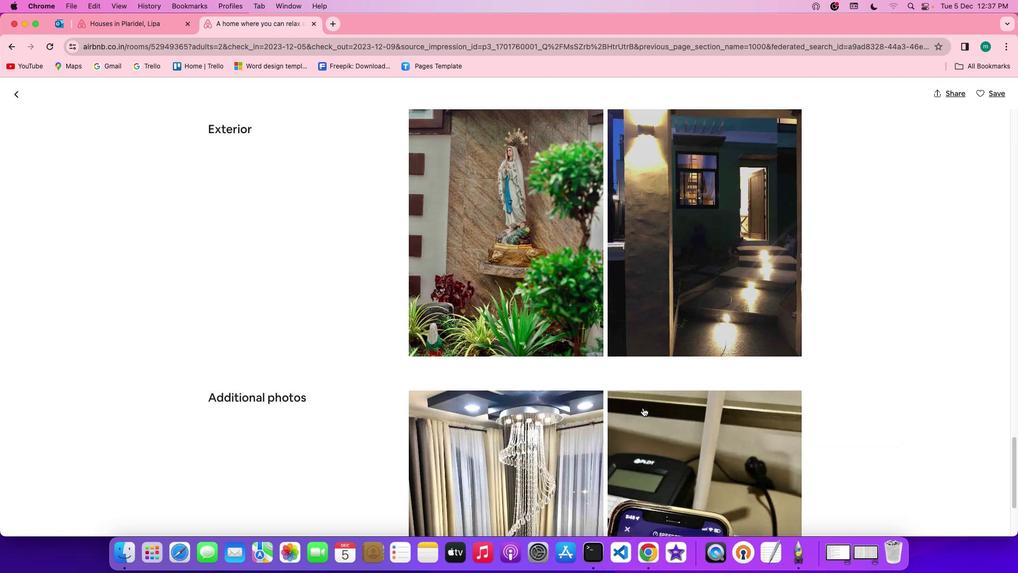 
Action: Mouse scrolled (645, 410) with delta (2, 2)
Screenshot: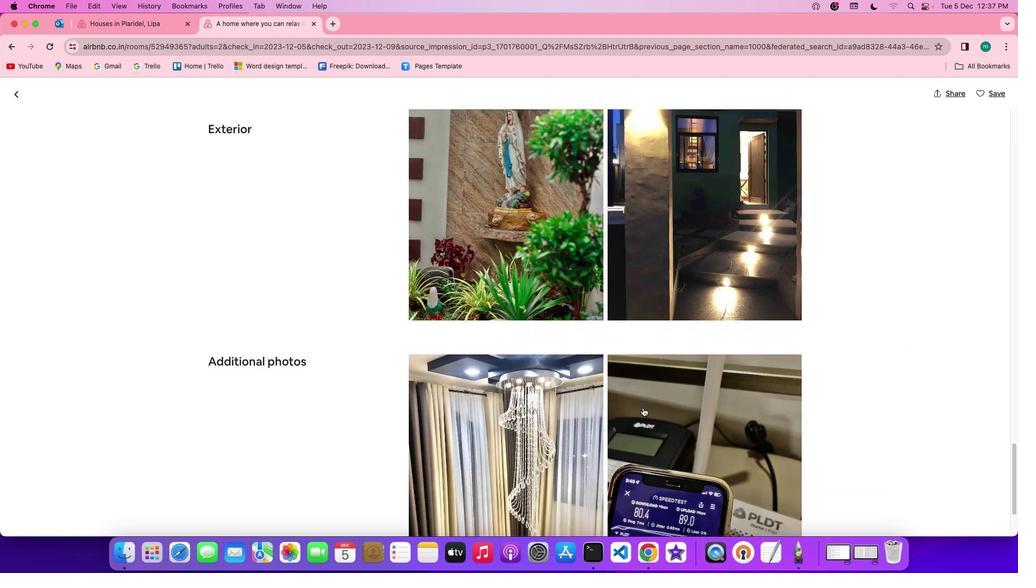 
Action: Mouse scrolled (645, 410) with delta (2, 2)
Screenshot: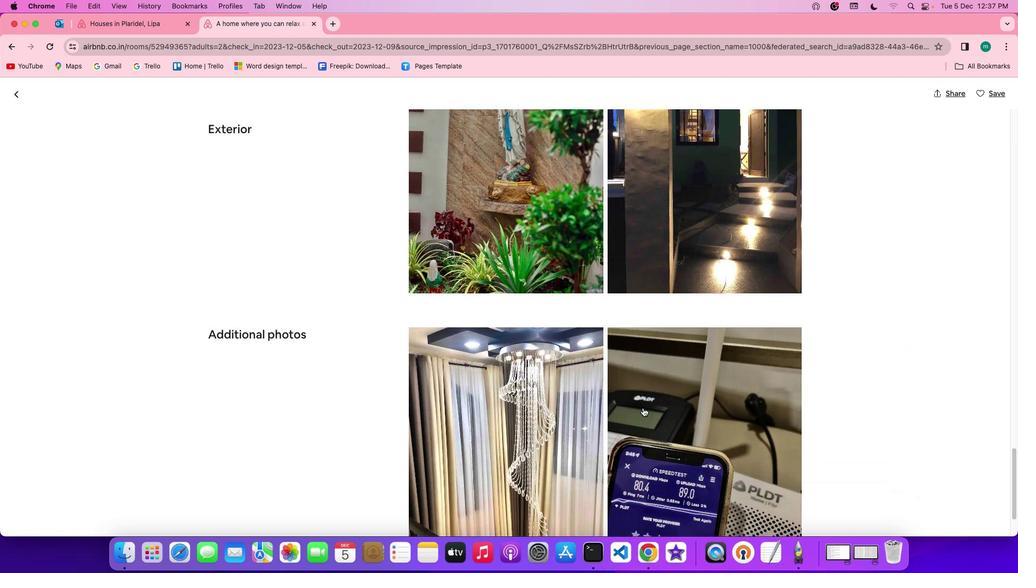 
Action: Mouse scrolled (645, 410) with delta (2, 1)
Screenshot: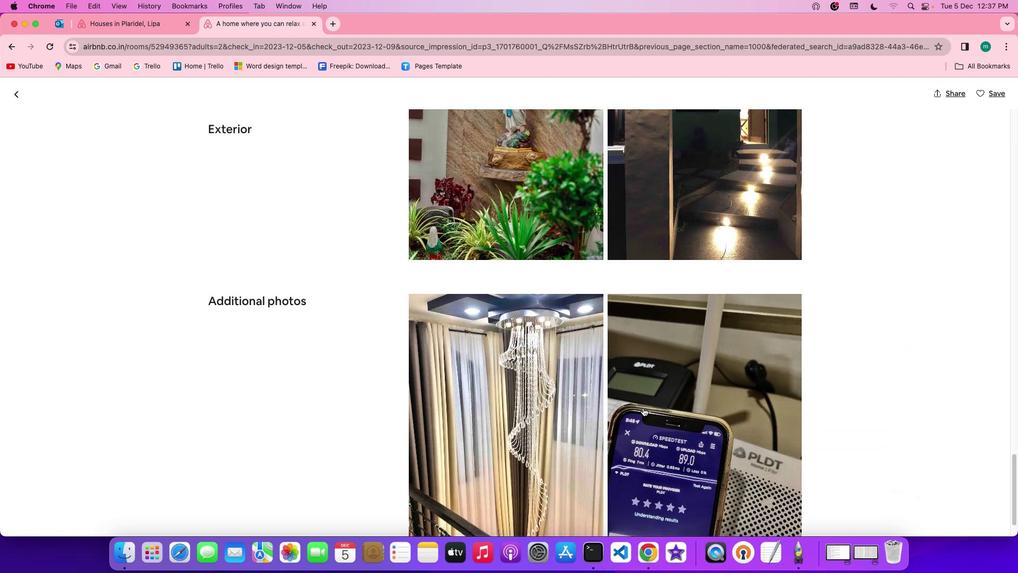 
Action: Mouse scrolled (645, 410) with delta (2, 1)
Screenshot: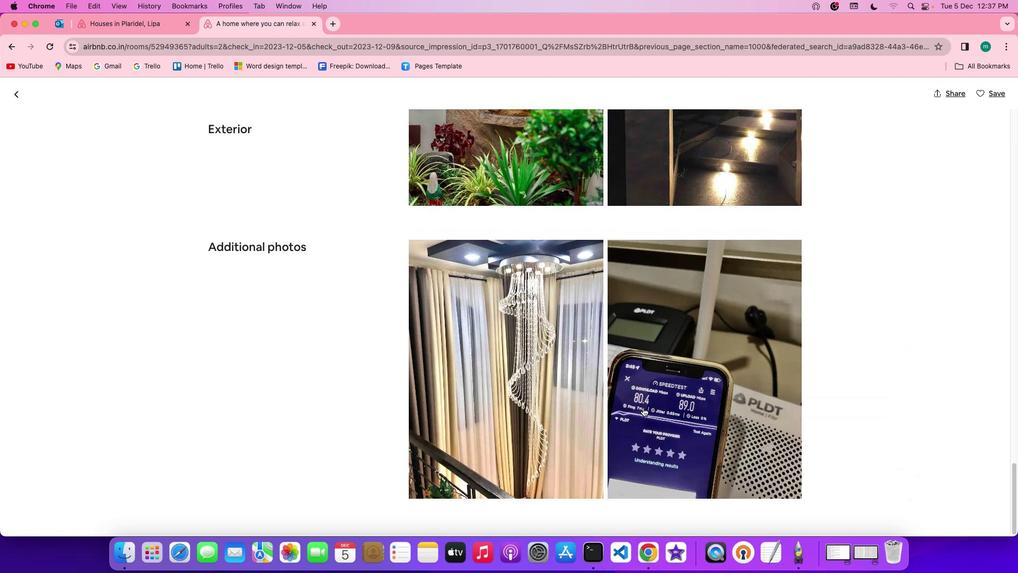 
Action: Mouse scrolled (645, 410) with delta (2, 2)
Screenshot: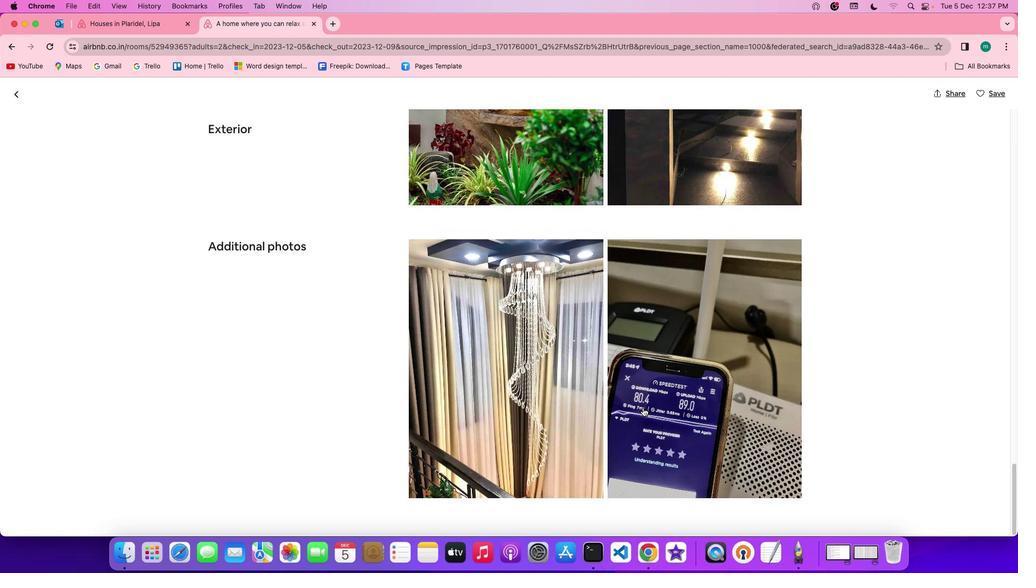 
Action: Mouse scrolled (645, 410) with delta (2, 2)
Screenshot: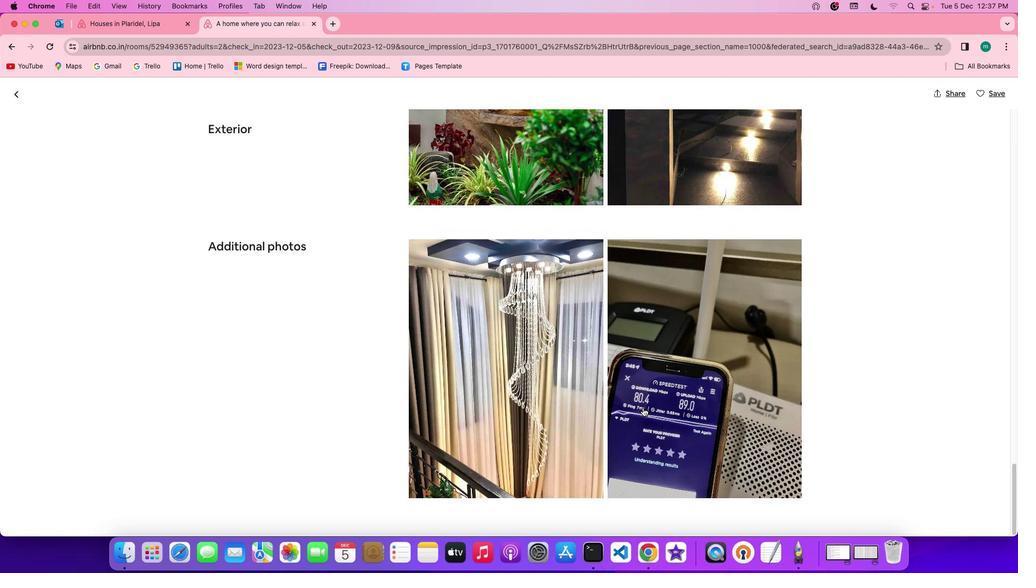 
Action: Mouse scrolled (645, 410) with delta (2, 1)
Screenshot: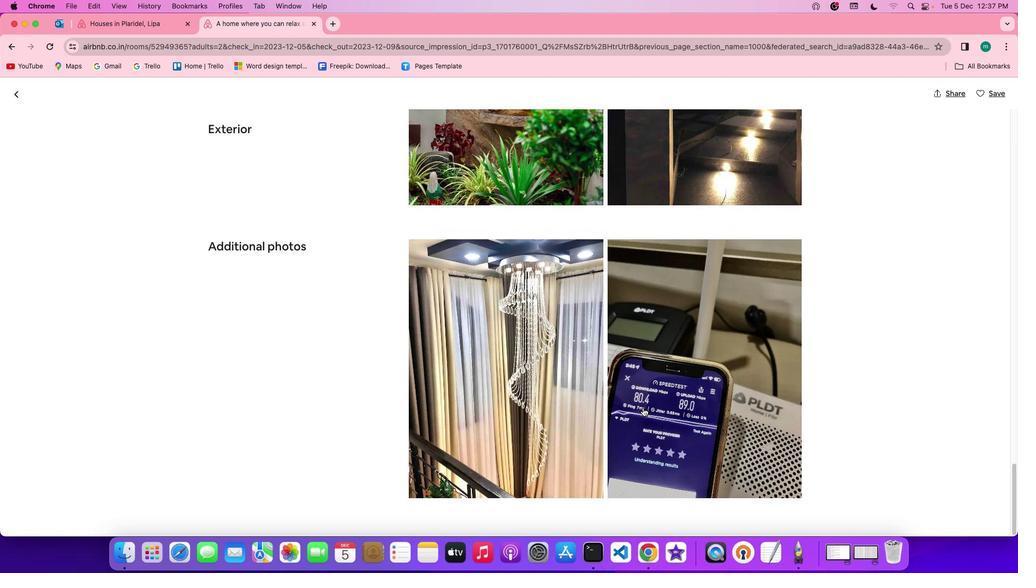 
Action: Mouse scrolled (645, 410) with delta (2, 1)
Screenshot: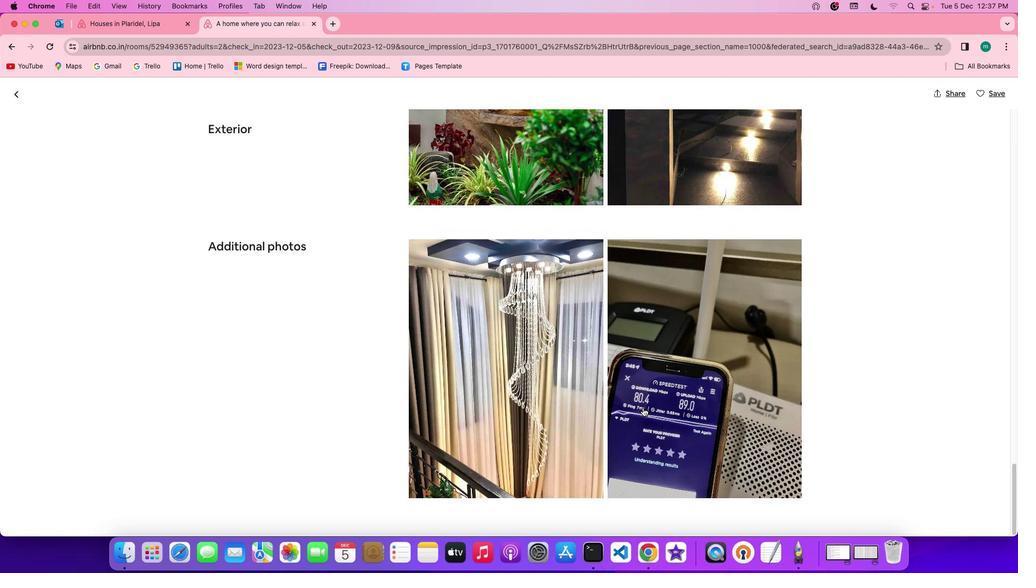 
Action: Mouse moved to (22, 102)
Screenshot: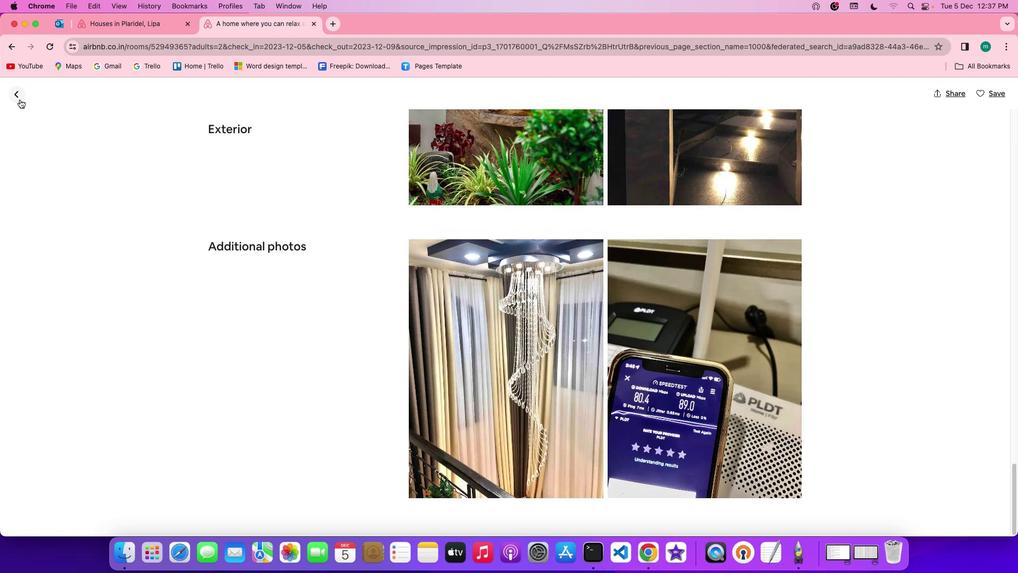 
Action: Mouse pressed left at (22, 102)
Screenshot: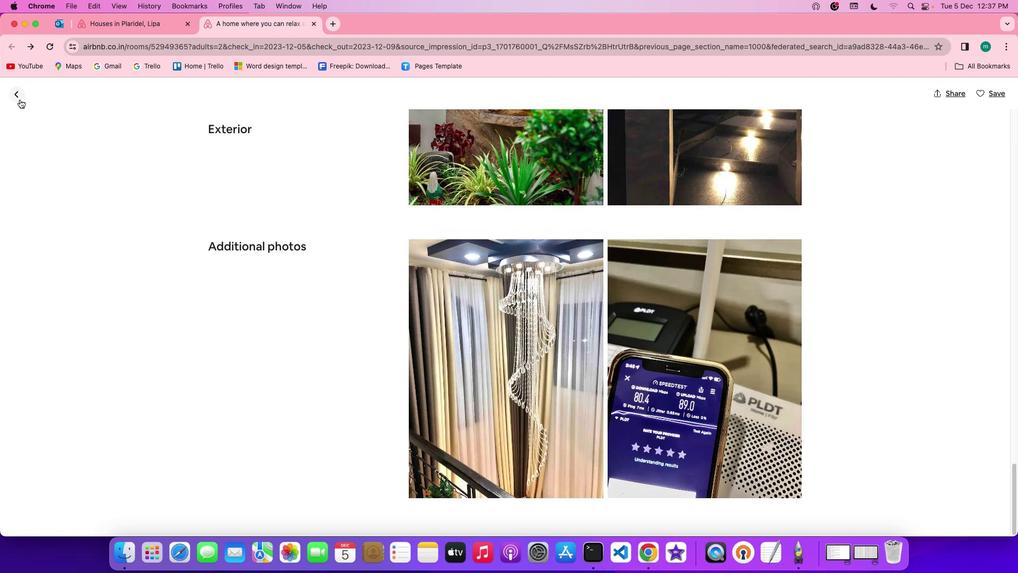 
Action: Mouse moved to (407, 394)
Screenshot: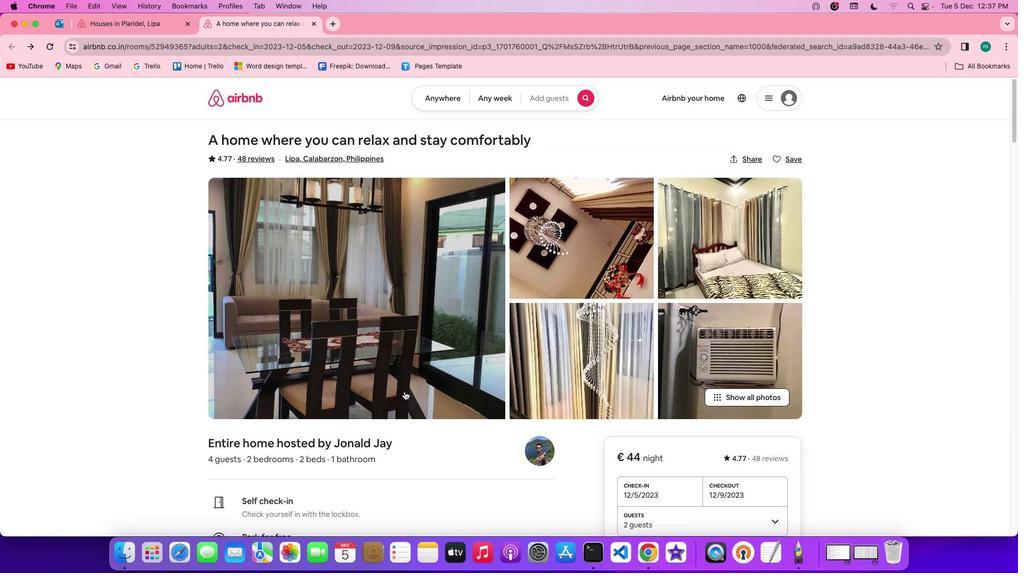 
Action: Mouse scrolled (407, 394) with delta (2, 2)
Screenshot: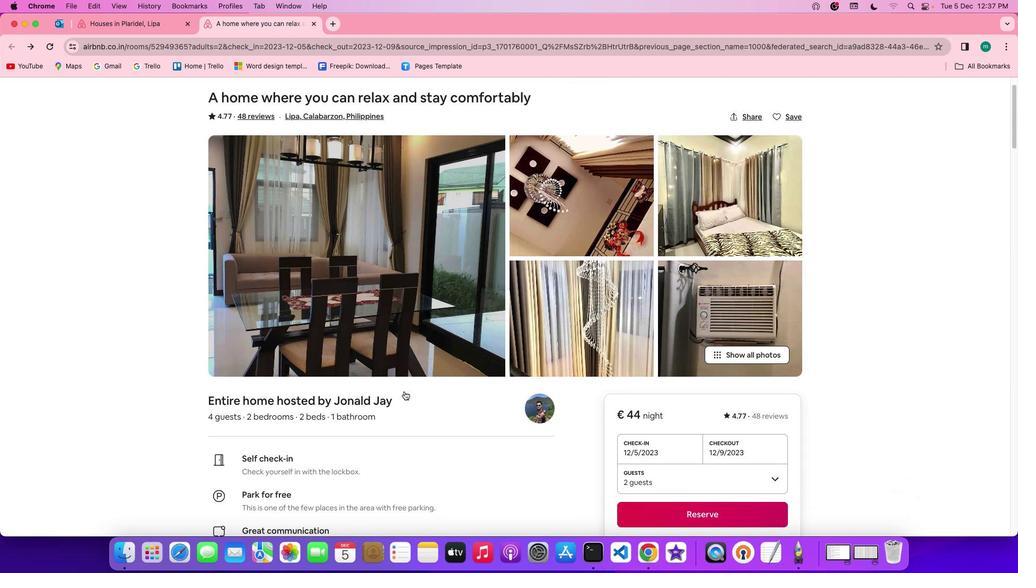 
Action: Mouse scrolled (407, 394) with delta (2, 2)
Screenshot: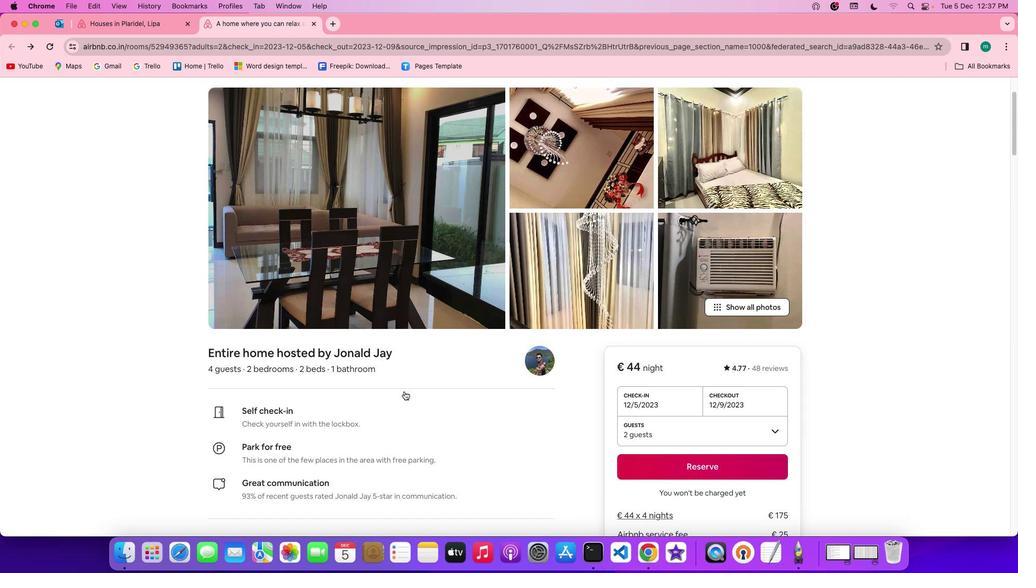 
Action: Mouse scrolled (407, 394) with delta (2, 1)
Screenshot: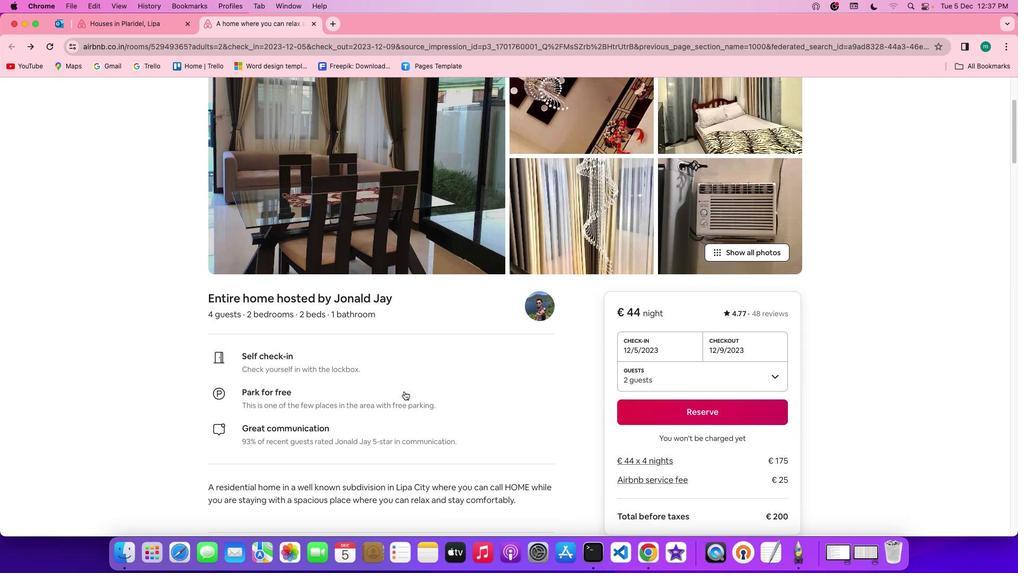 
Action: Mouse scrolled (407, 394) with delta (2, 0)
Screenshot: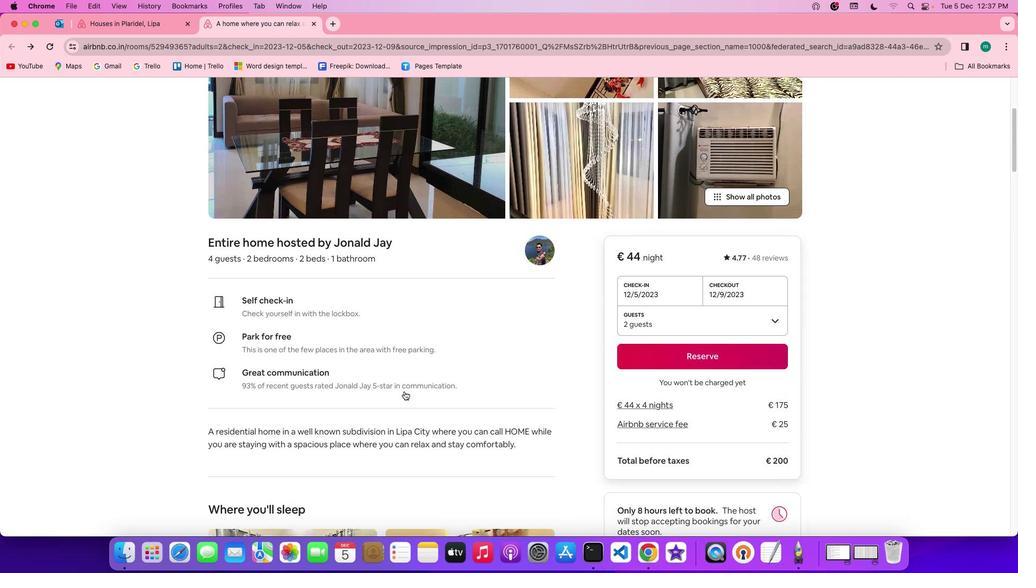 
Action: Mouse scrolled (407, 394) with delta (2, 0)
Screenshot: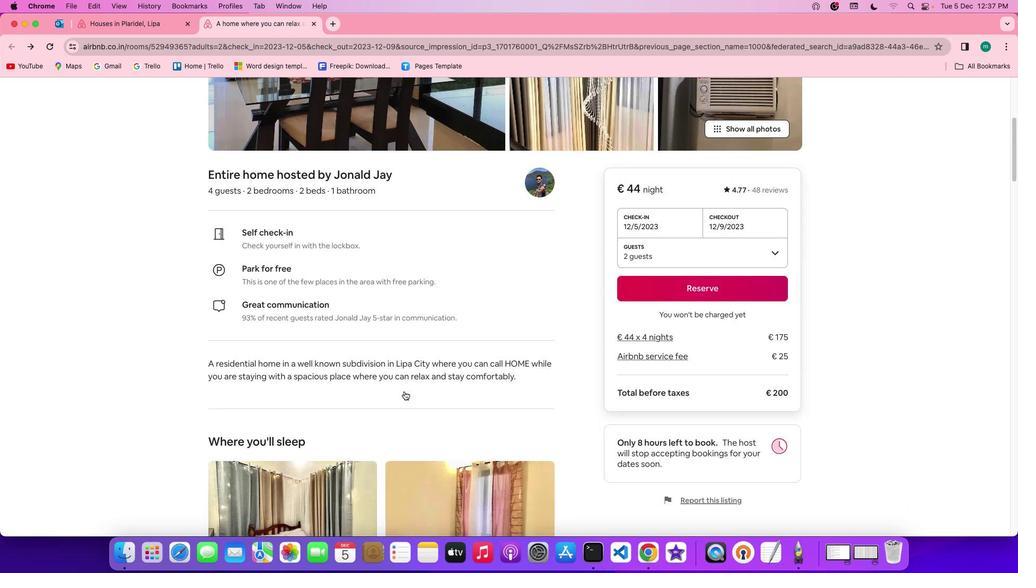 
Action: Mouse scrolled (407, 394) with delta (2, 2)
Screenshot: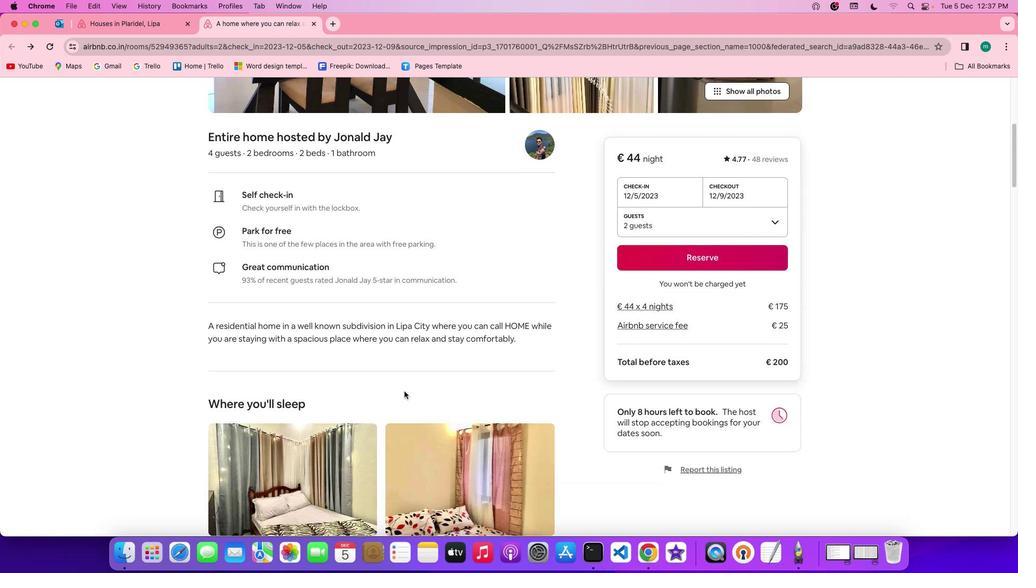 
Action: Mouse scrolled (407, 394) with delta (2, 2)
Screenshot: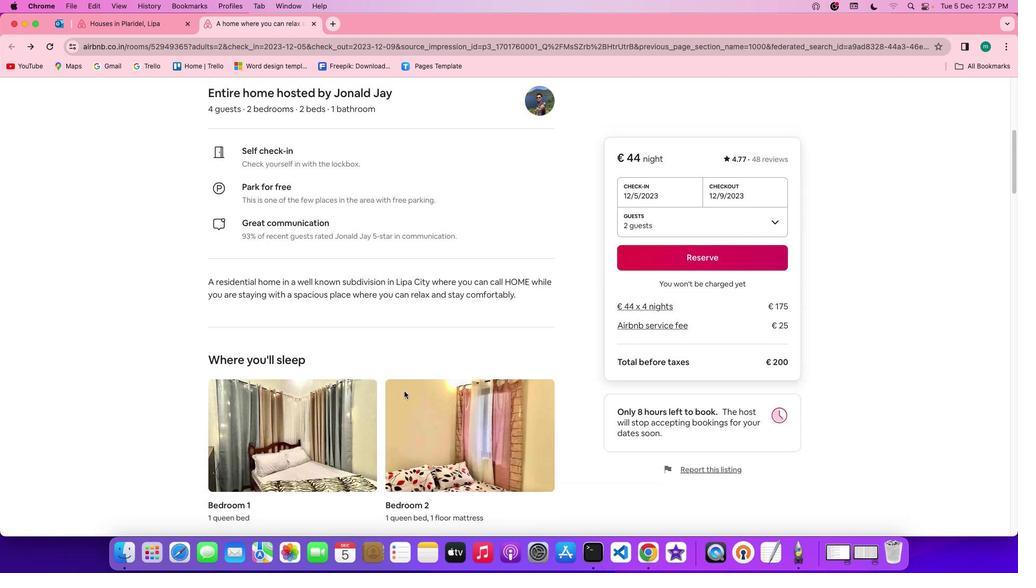 
Action: Mouse scrolled (407, 394) with delta (2, 1)
Screenshot: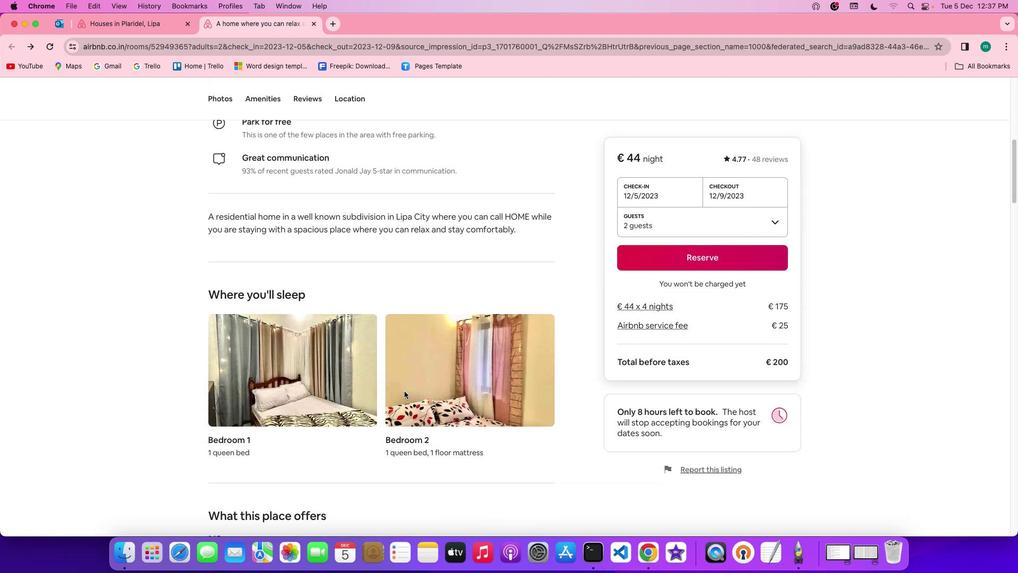
Action: Mouse scrolled (407, 394) with delta (2, 0)
Screenshot: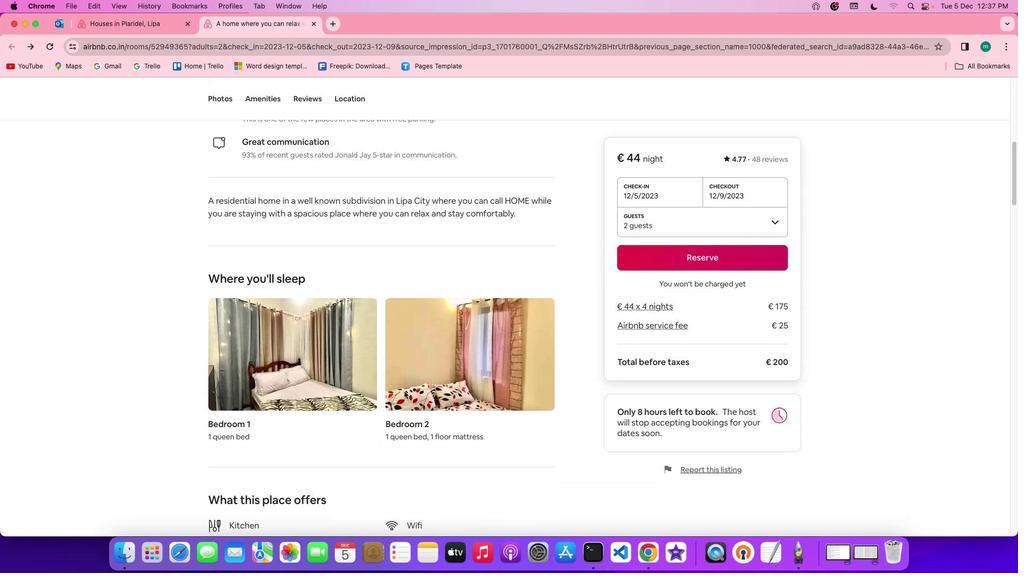 
Action: Mouse scrolled (407, 394) with delta (2, 2)
Screenshot: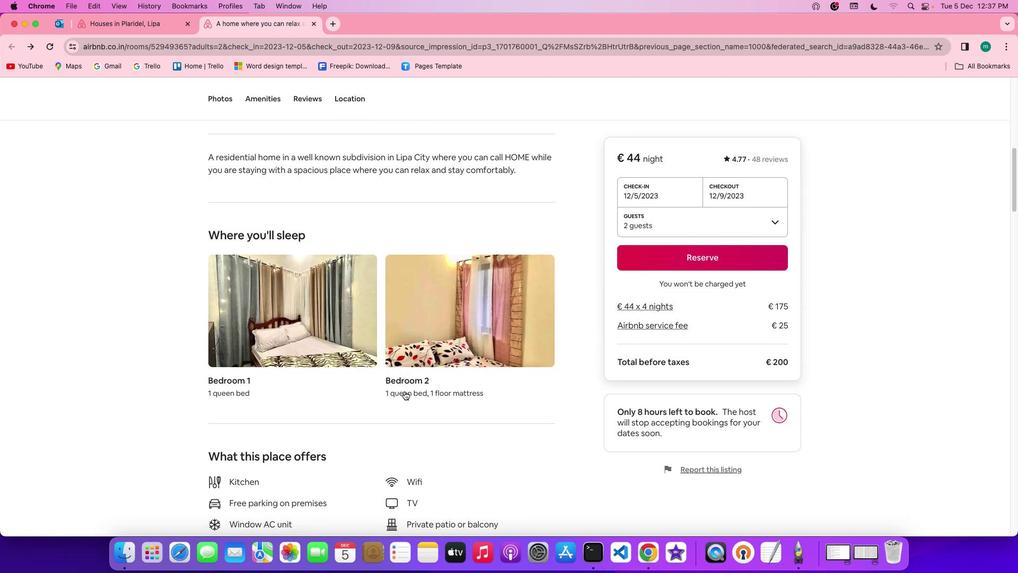 
Action: Mouse scrolled (407, 394) with delta (2, 2)
Screenshot: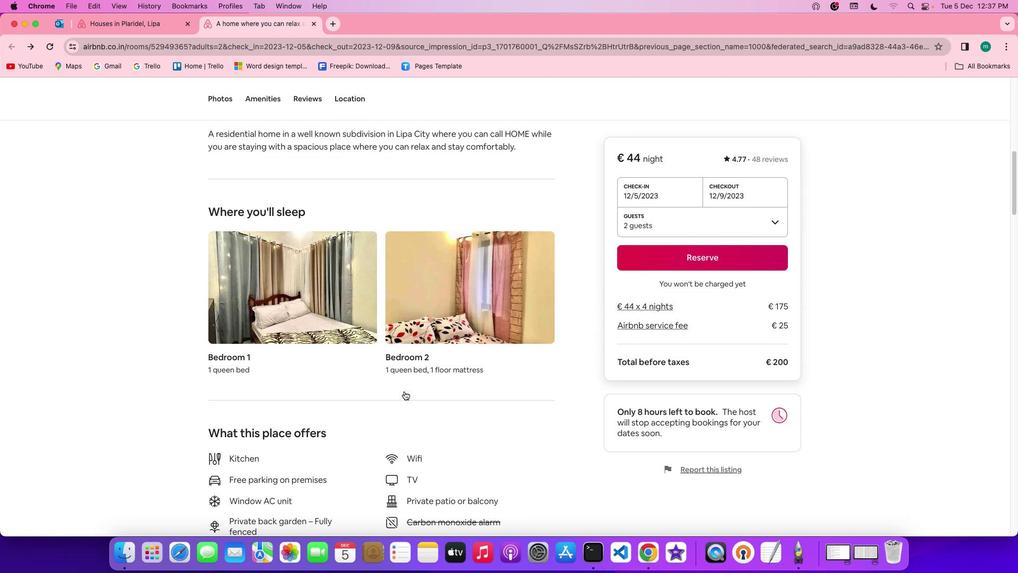 
Action: Mouse scrolled (407, 394) with delta (2, 1)
Screenshot: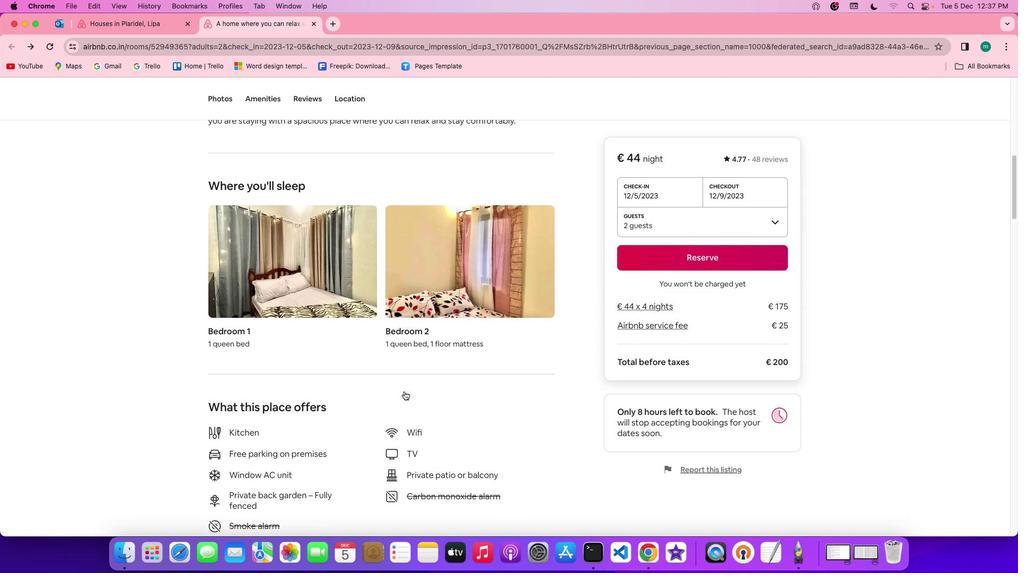 
Action: Mouse scrolled (407, 394) with delta (2, 1)
Screenshot: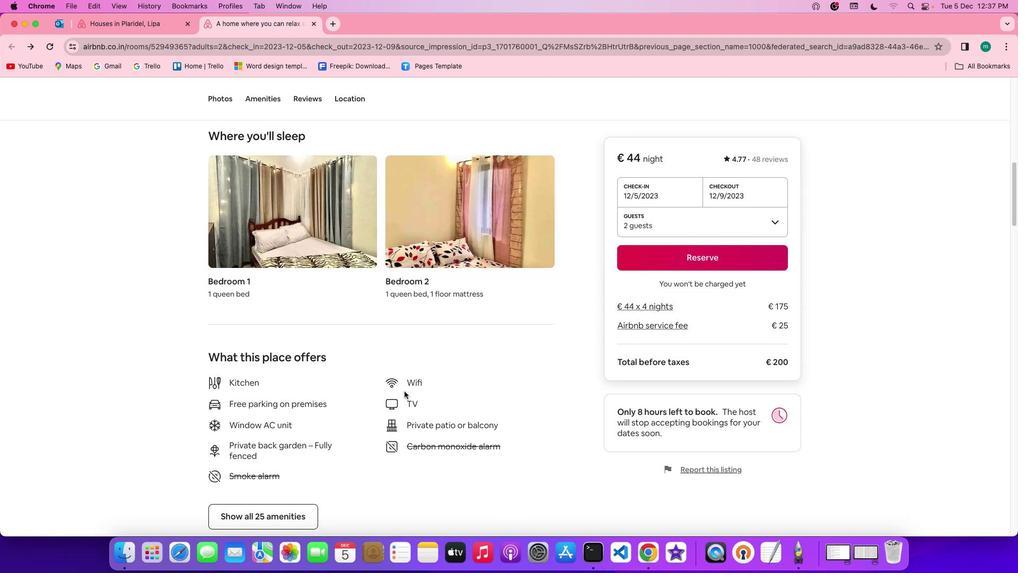 
Action: Mouse scrolled (407, 394) with delta (2, 2)
Screenshot: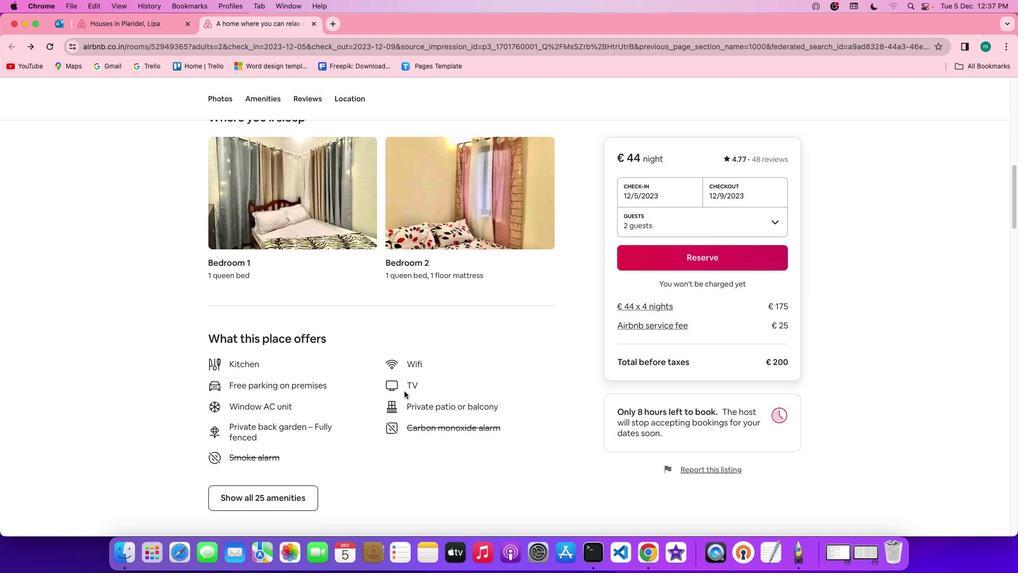 
Action: Mouse scrolled (407, 394) with delta (2, 2)
Screenshot: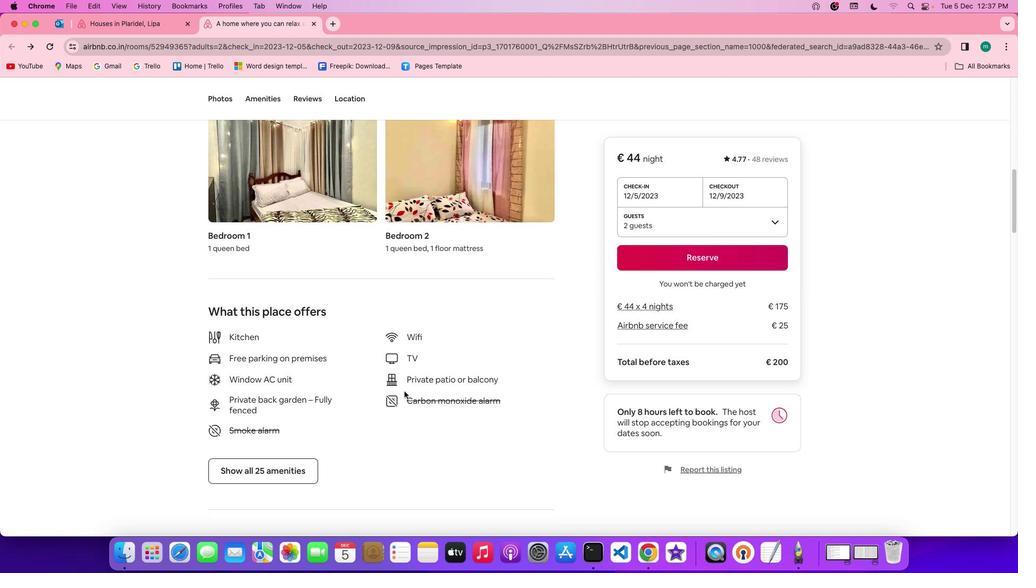 
Action: Mouse scrolled (407, 394) with delta (2, 1)
Screenshot: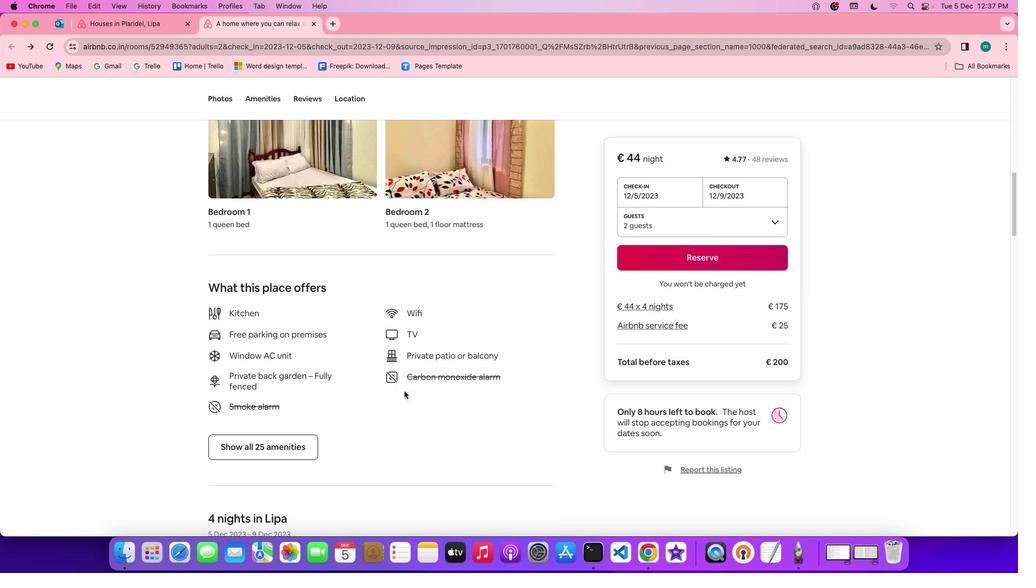 
Action: Mouse scrolled (407, 394) with delta (2, 2)
Screenshot: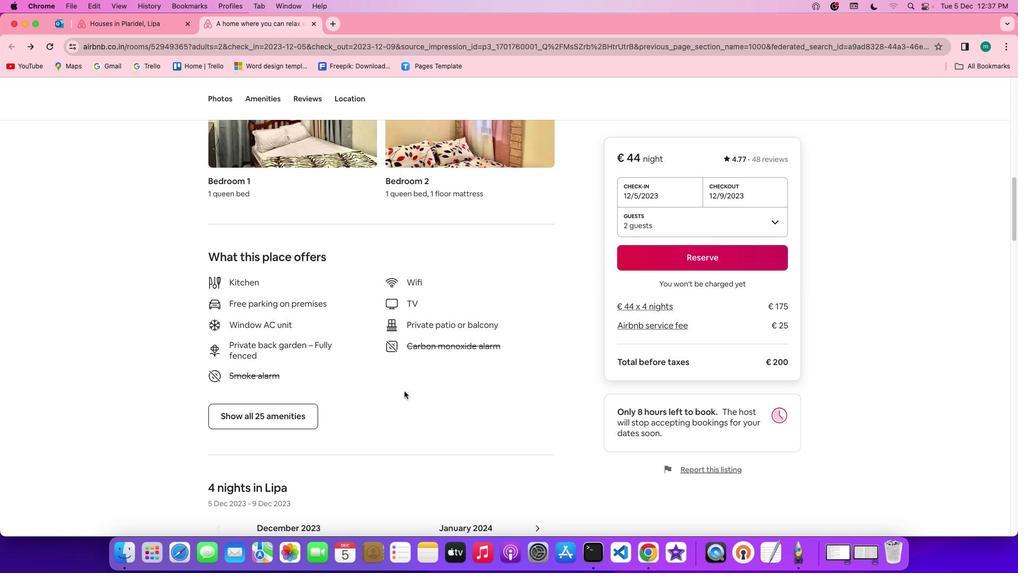 
Action: Mouse scrolled (407, 394) with delta (2, 2)
Screenshot: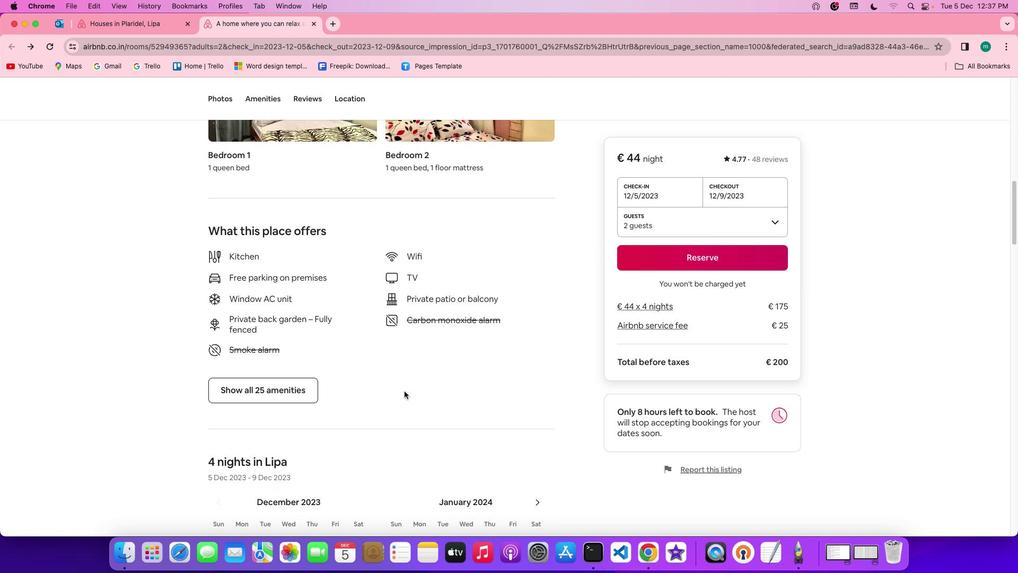 
Action: Mouse scrolled (407, 394) with delta (2, 2)
Screenshot: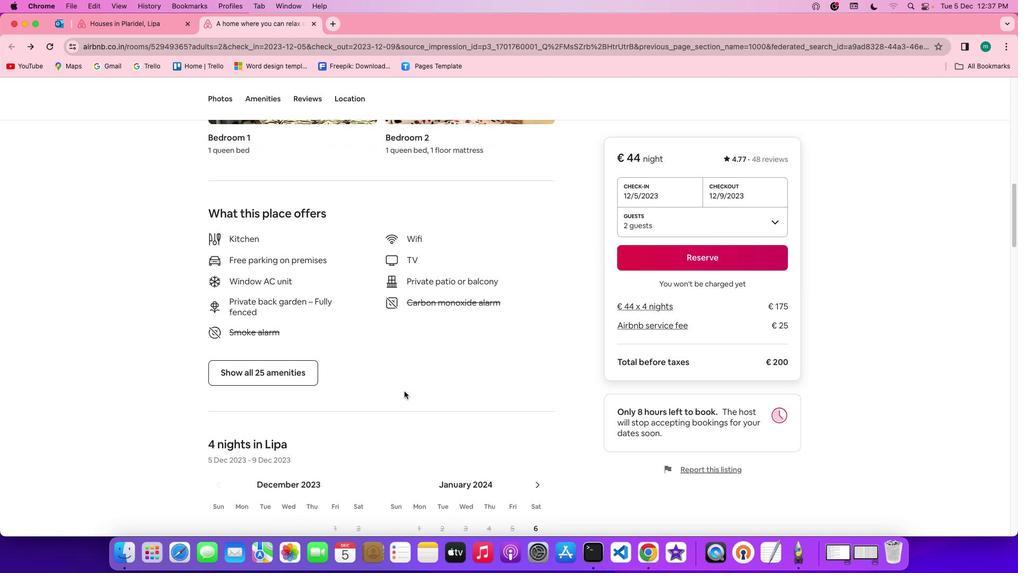
Action: Mouse scrolled (407, 394) with delta (2, 1)
Screenshot: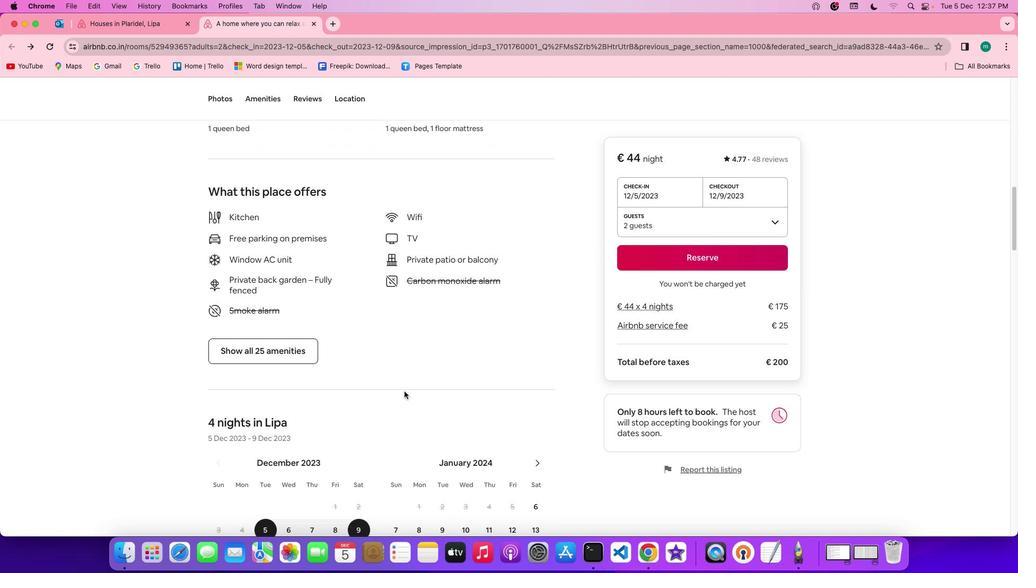 
Action: Mouse moved to (298, 352)
Screenshot: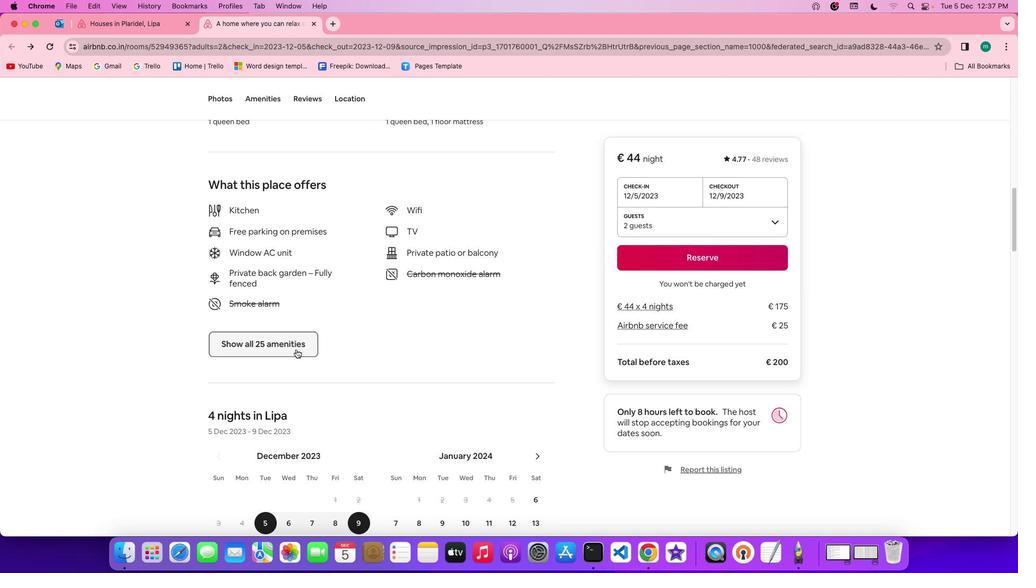 
Action: Mouse pressed left at (298, 352)
Screenshot: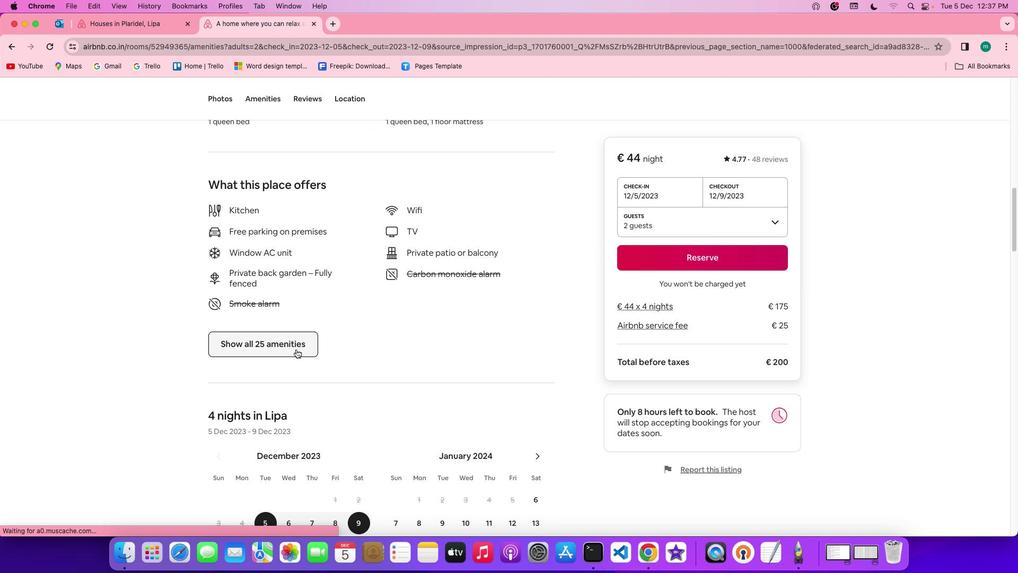 
Action: Mouse moved to (594, 388)
Screenshot: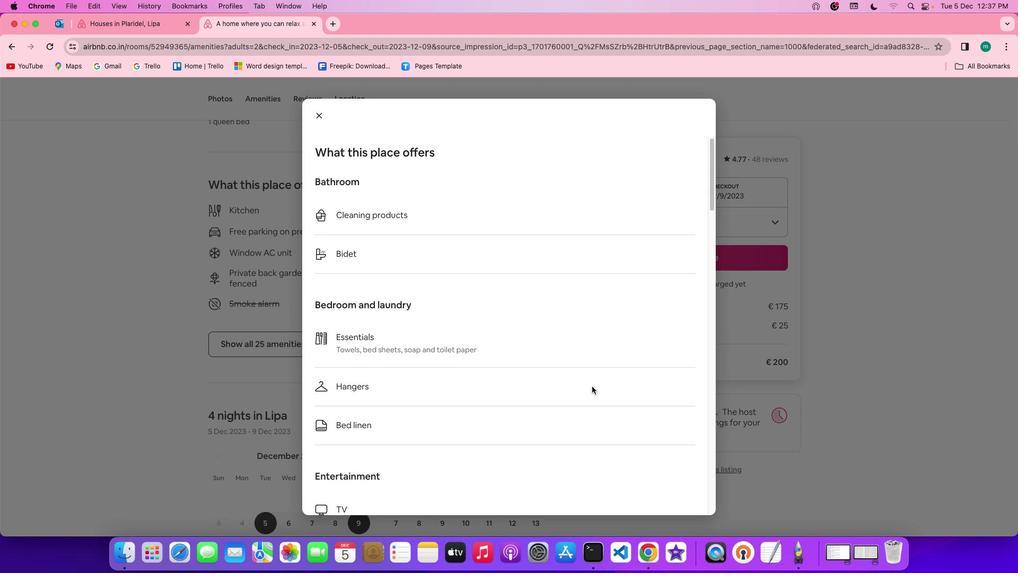
Action: Mouse scrolled (594, 388) with delta (2, 2)
Screenshot: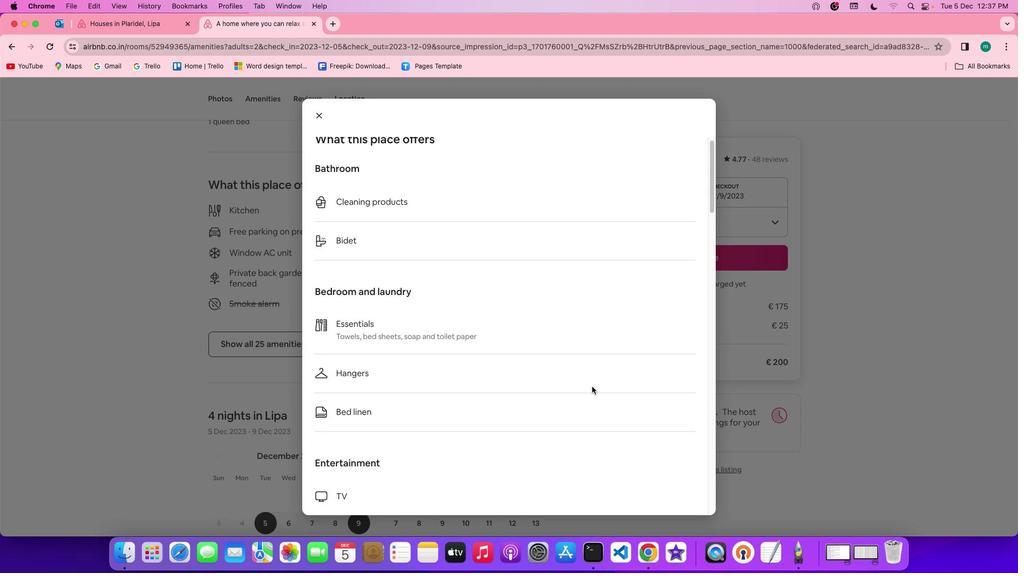 
Action: Mouse scrolled (594, 388) with delta (2, 2)
Screenshot: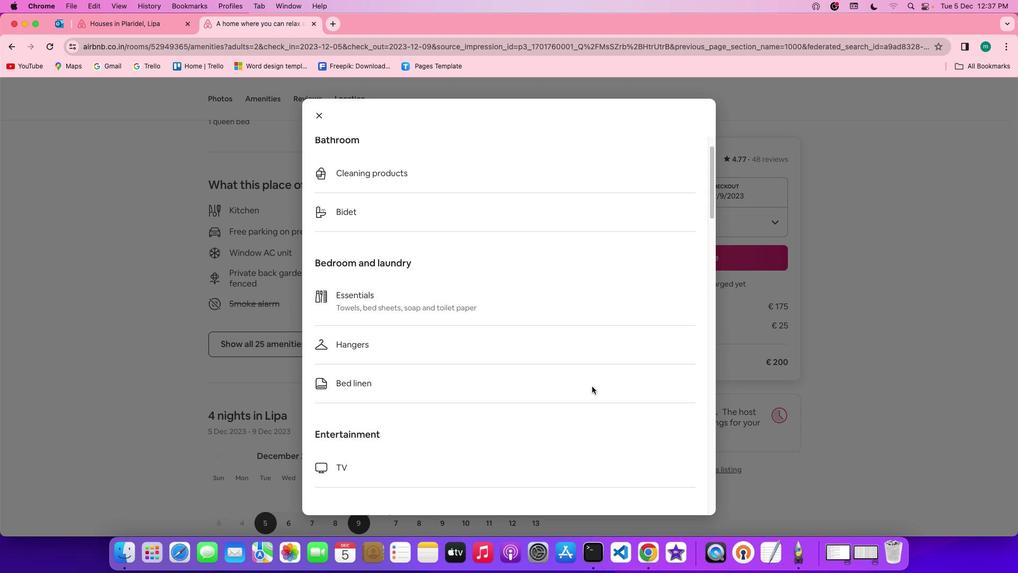 
Action: Mouse scrolled (594, 388) with delta (2, 1)
Screenshot: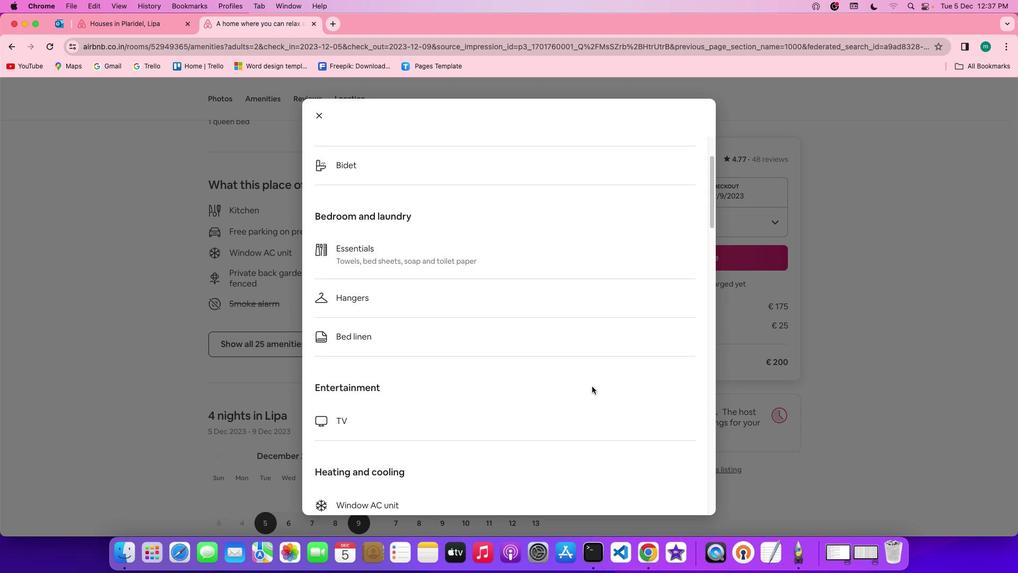 
Action: Mouse scrolled (594, 388) with delta (2, 1)
Screenshot: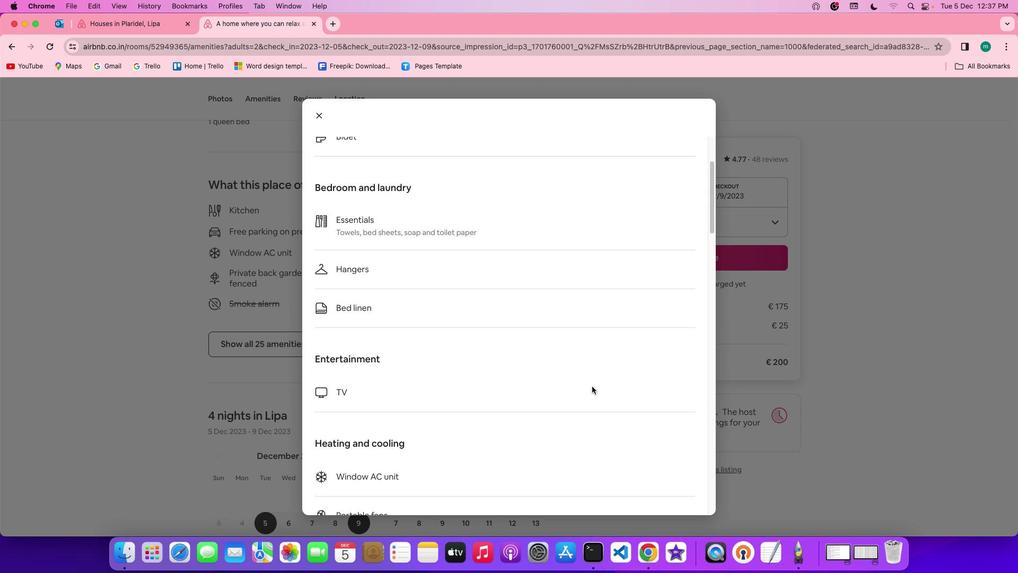 
Action: Mouse scrolled (594, 388) with delta (2, 2)
Screenshot: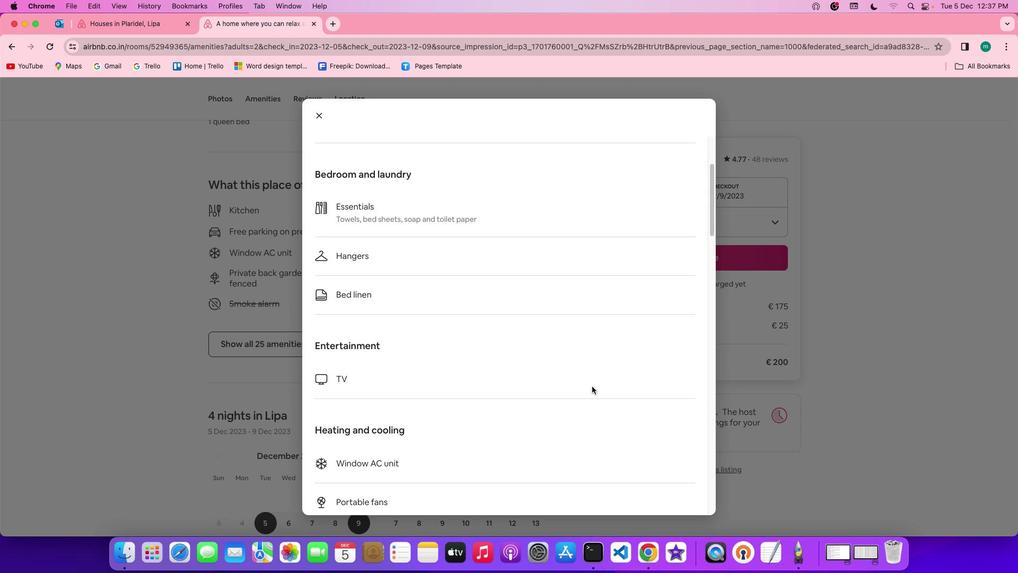 
Action: Mouse scrolled (594, 388) with delta (2, 2)
Screenshot: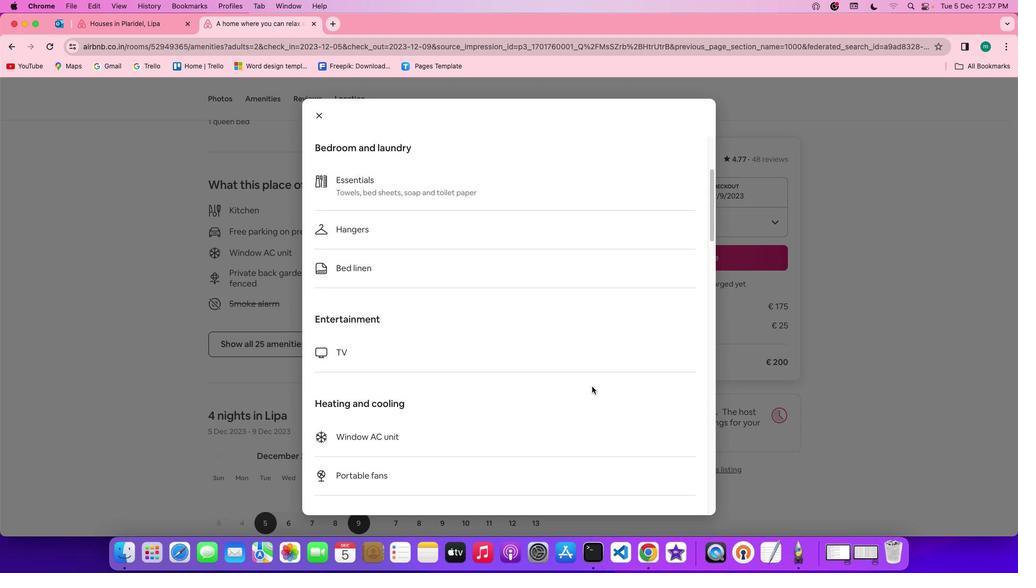 
Action: Mouse scrolled (594, 388) with delta (2, 1)
Screenshot: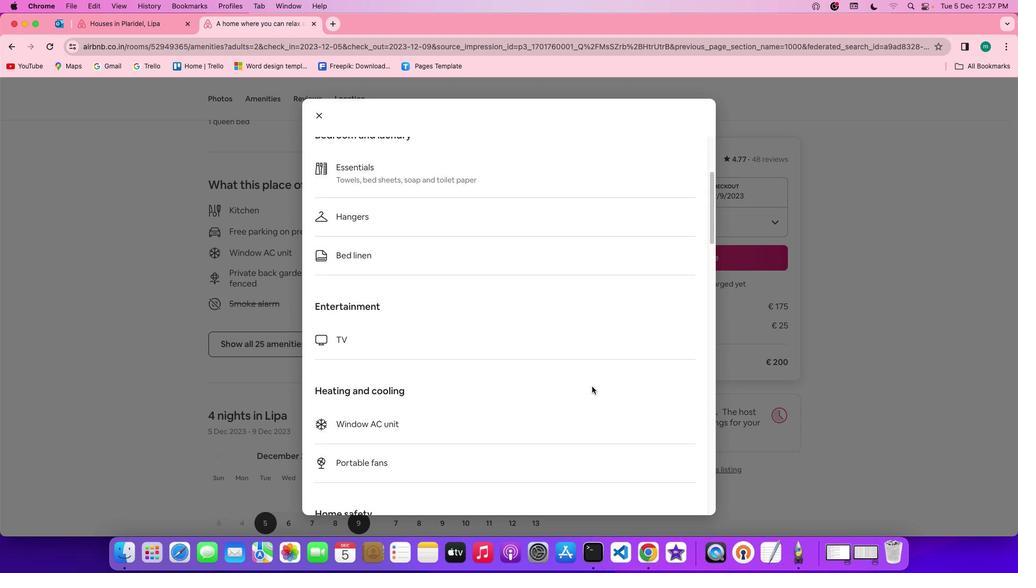 
Action: Mouse scrolled (594, 388) with delta (2, 2)
Screenshot: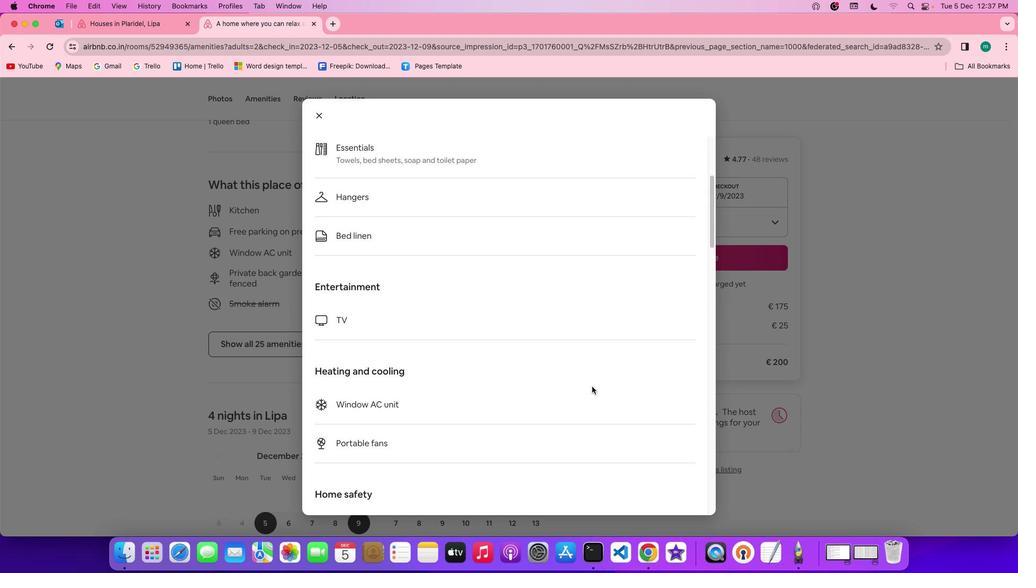 
Action: Mouse scrolled (594, 388) with delta (2, 2)
Screenshot: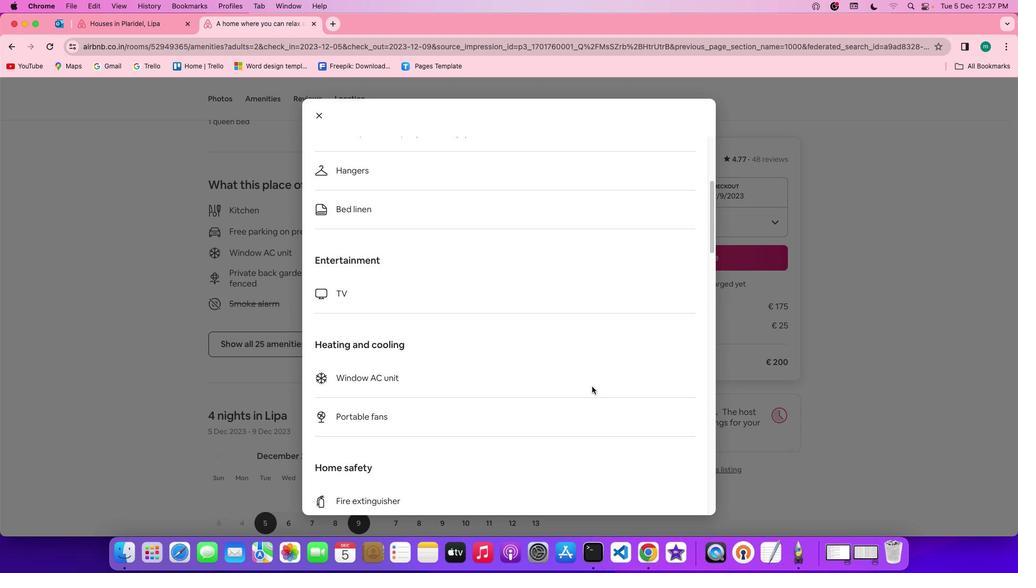 
Action: Mouse scrolled (594, 388) with delta (2, 1)
Screenshot: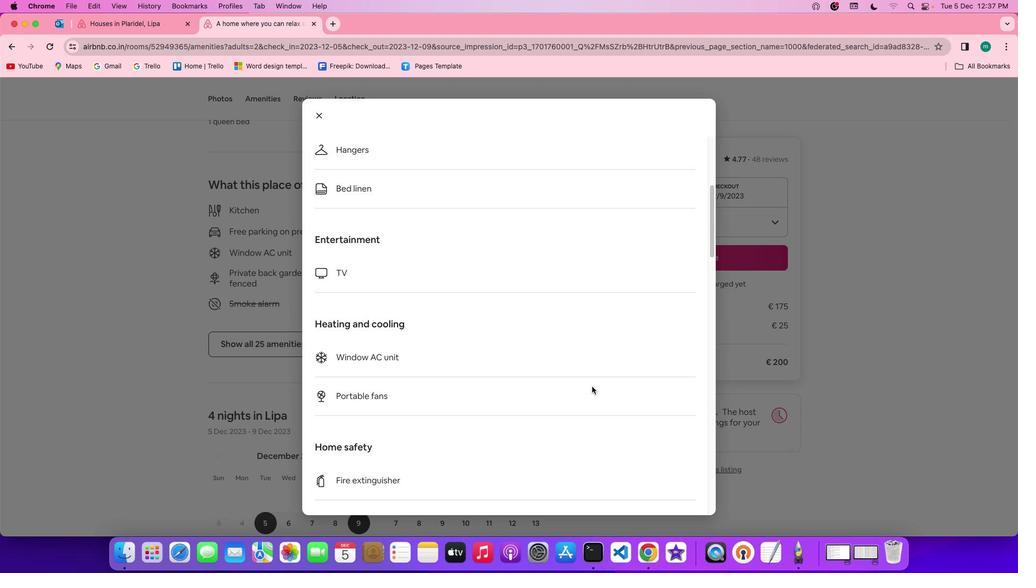 
Action: Mouse scrolled (594, 388) with delta (2, 2)
Screenshot: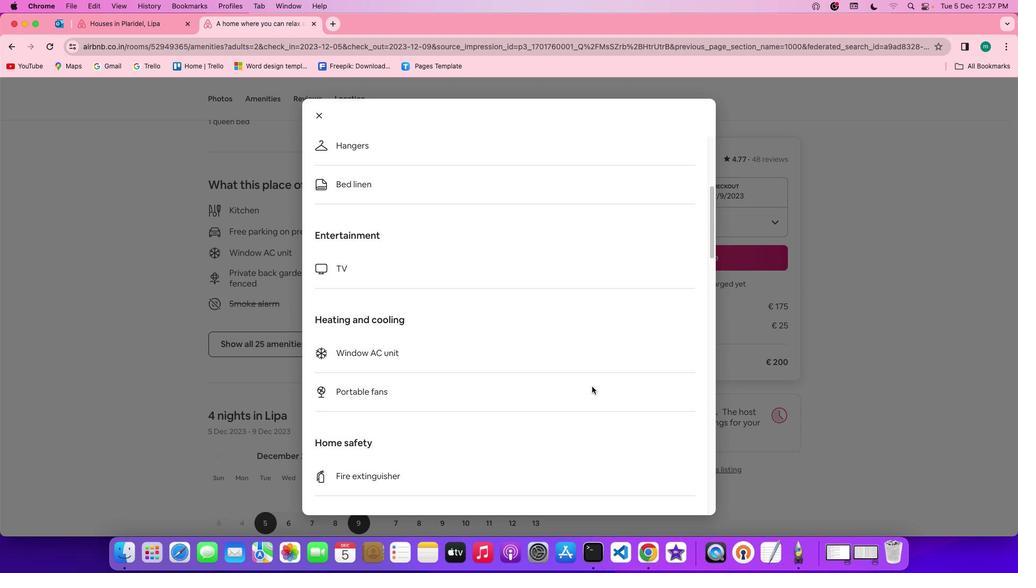 
Action: Mouse scrolled (594, 388) with delta (2, 2)
Screenshot: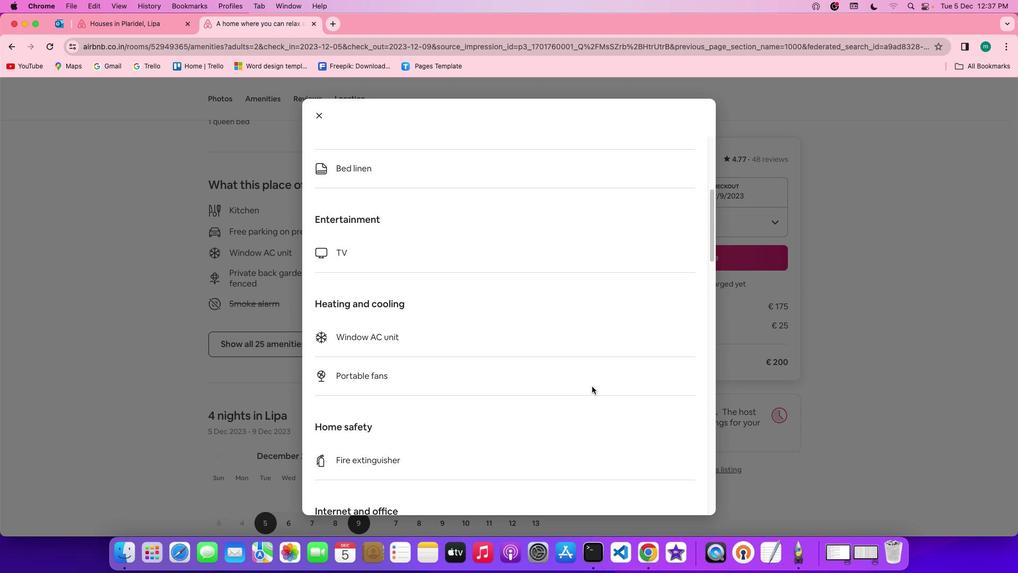 
Action: Mouse scrolled (594, 388) with delta (2, 2)
Screenshot: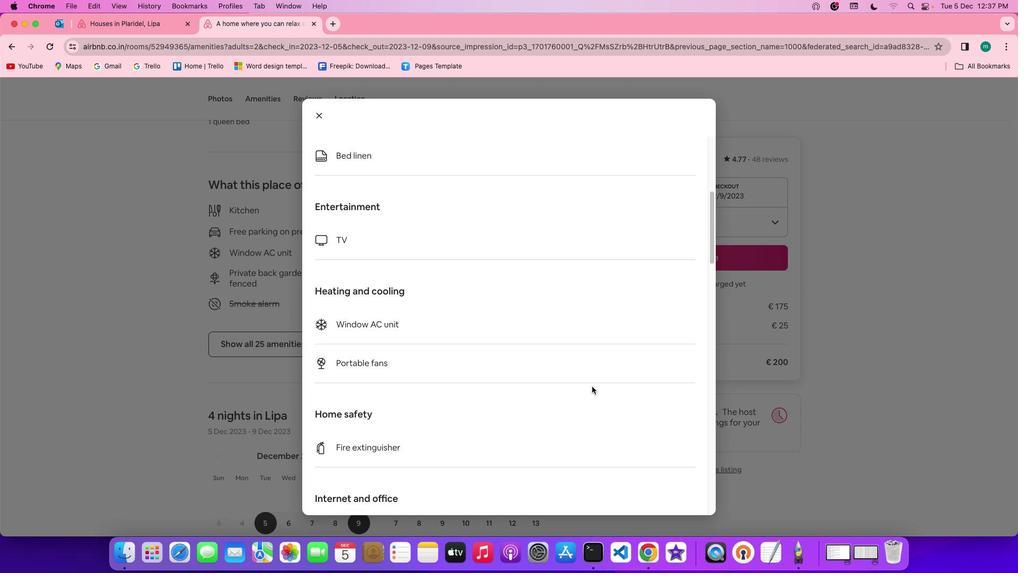 
Action: Mouse scrolled (594, 388) with delta (2, 2)
Screenshot: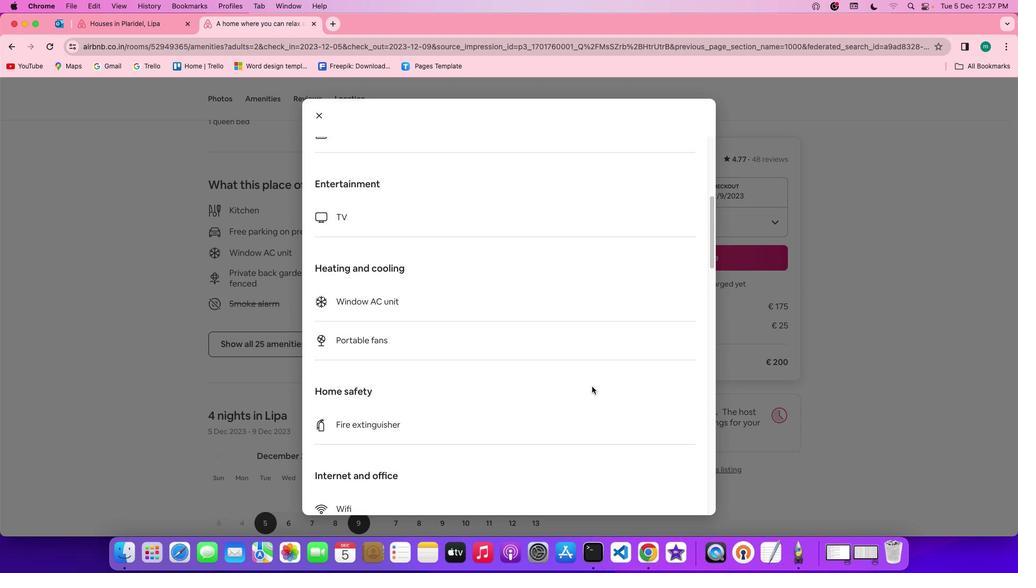 
Action: Mouse scrolled (594, 388) with delta (2, 2)
Screenshot: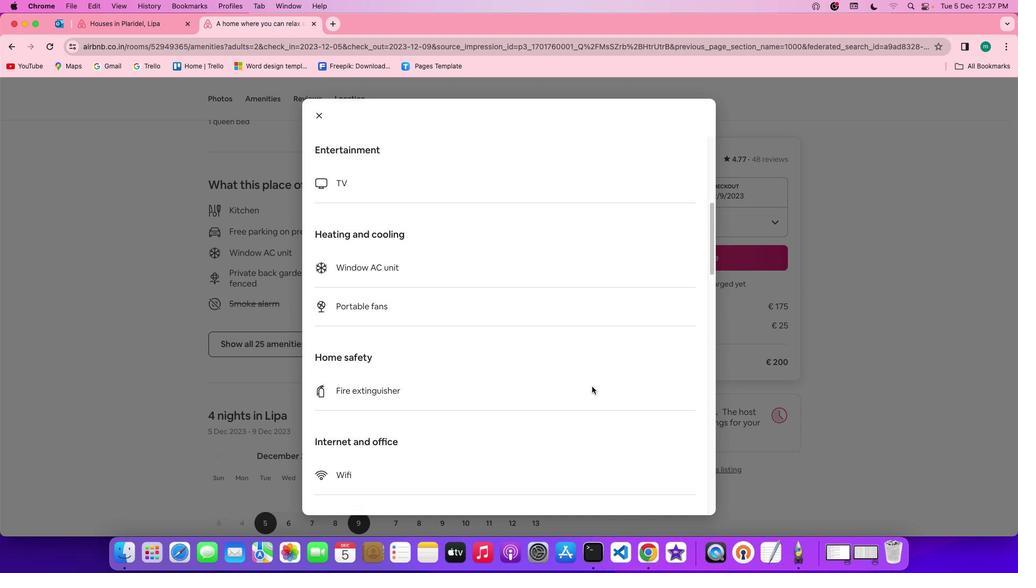 
Action: Mouse scrolled (594, 388) with delta (2, 2)
Screenshot: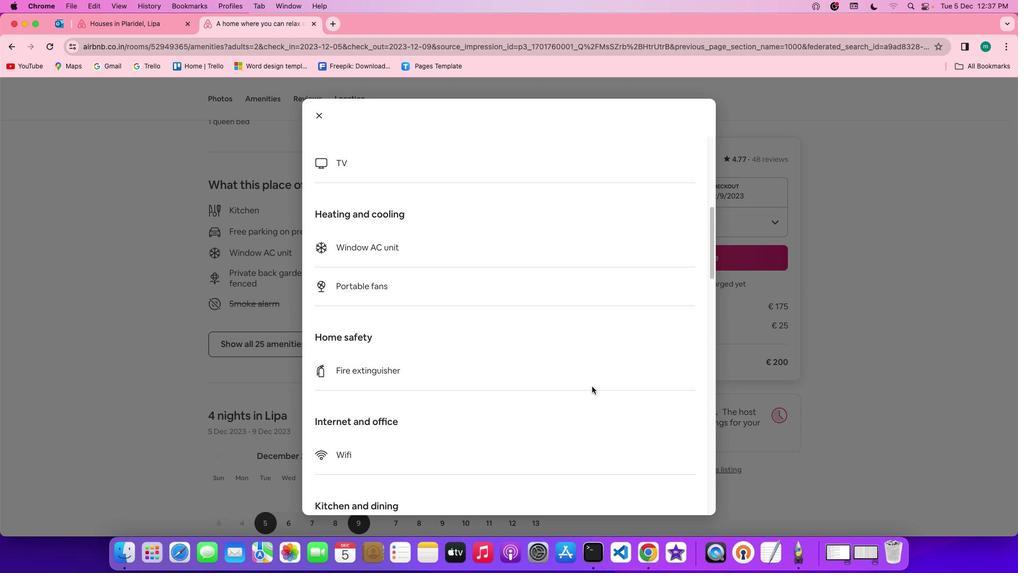 
Action: Mouse scrolled (594, 388) with delta (2, 2)
Screenshot: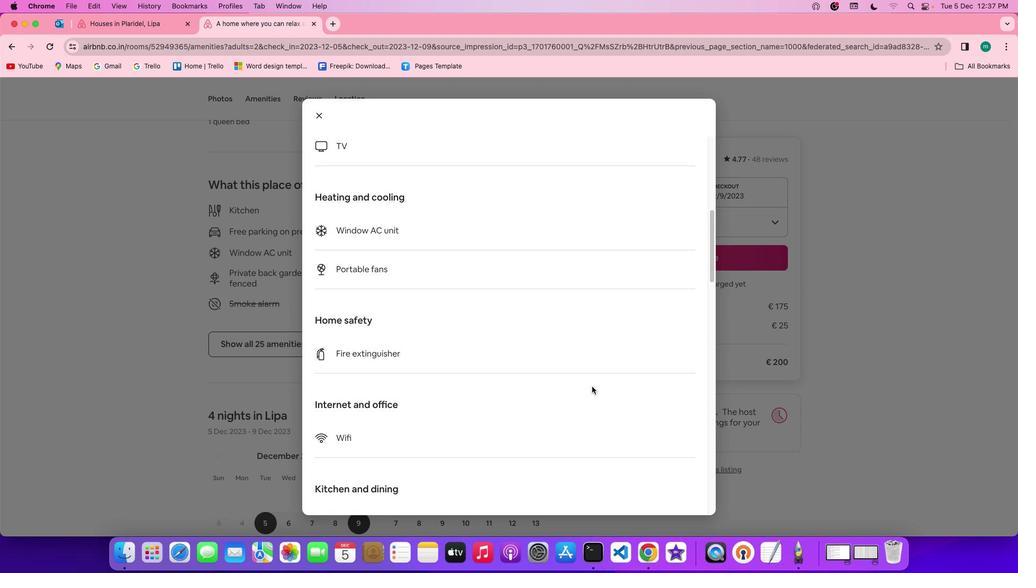 
Action: Mouse scrolled (594, 388) with delta (2, 1)
Screenshot: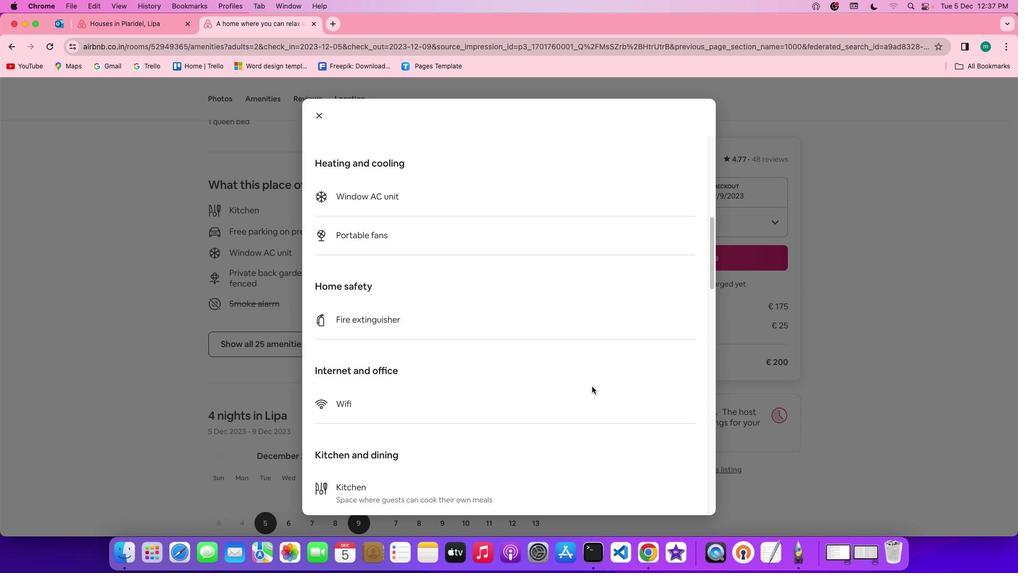 
Action: Mouse scrolled (594, 388) with delta (2, 1)
Screenshot: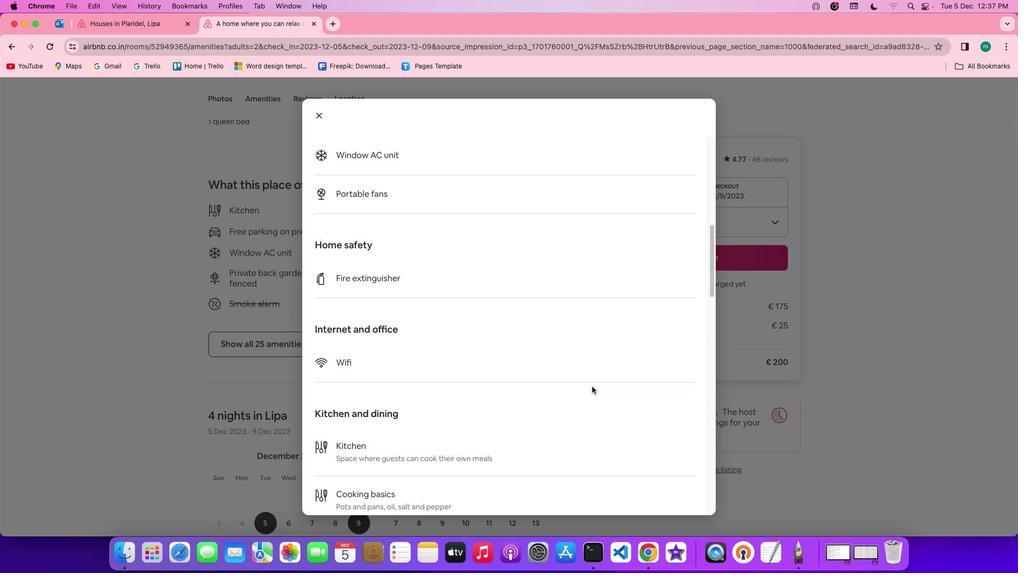 
Action: Mouse scrolled (594, 388) with delta (2, 2)
Screenshot: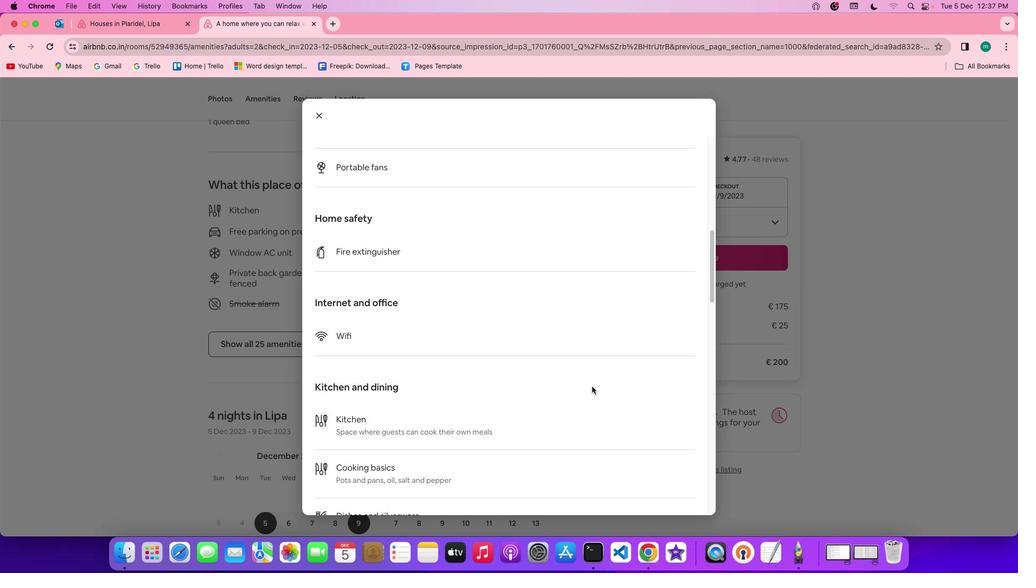 
Action: Mouse scrolled (594, 388) with delta (2, 2)
Screenshot: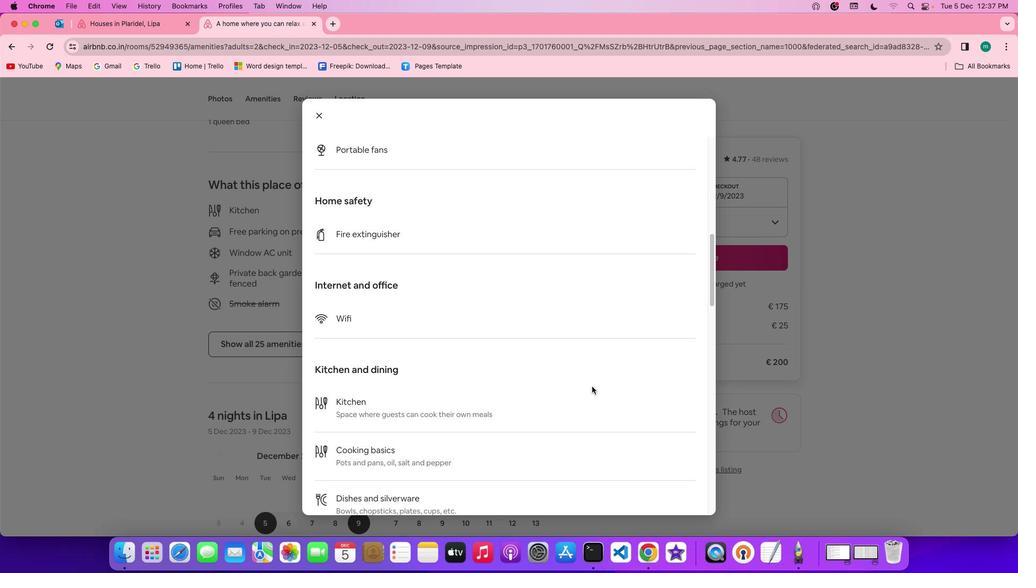 
Action: Mouse scrolled (594, 388) with delta (2, 1)
Screenshot: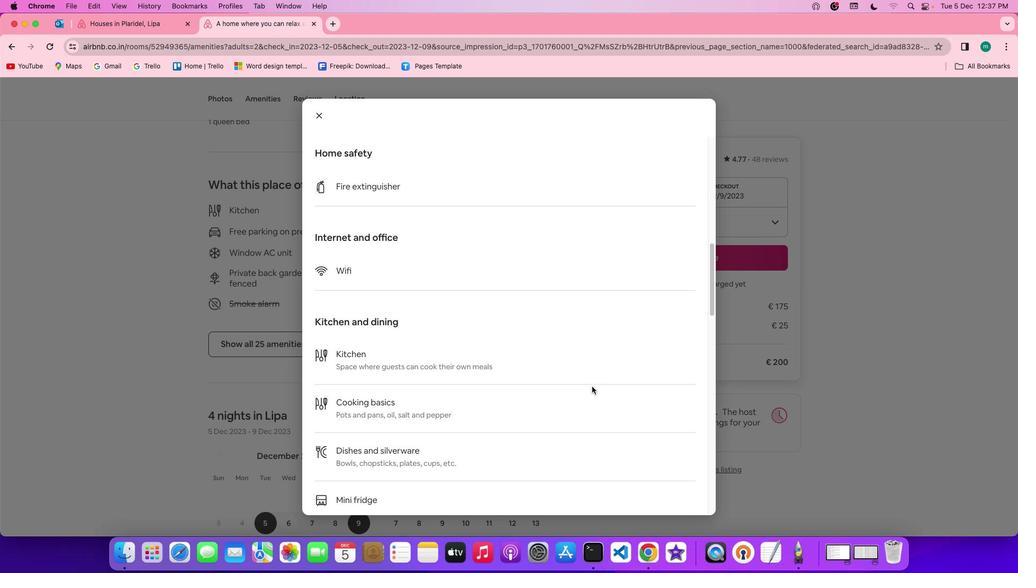 
Action: Mouse scrolled (594, 388) with delta (2, 1)
Screenshot: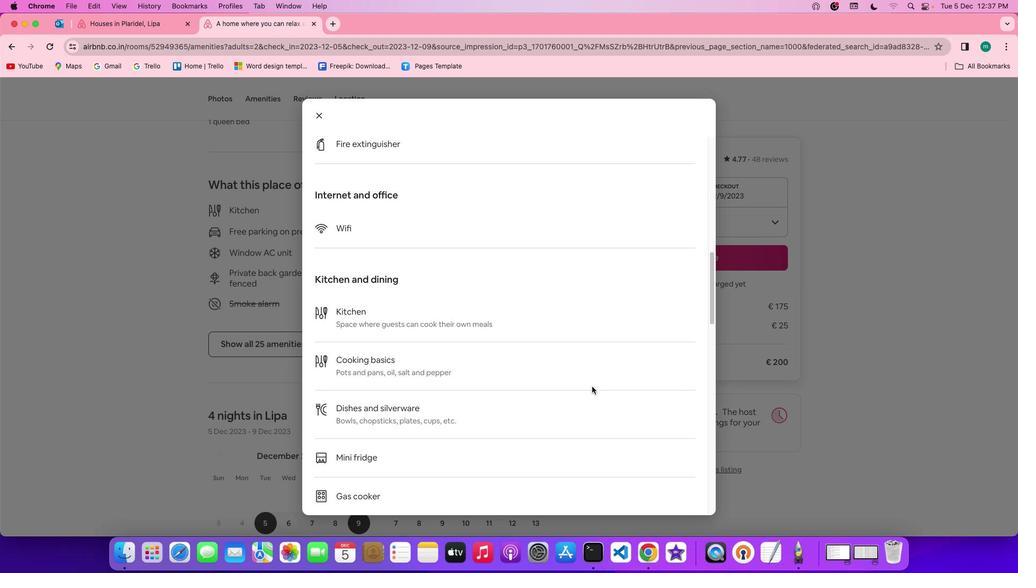 
Action: Mouse scrolled (594, 388) with delta (2, 2)
Screenshot: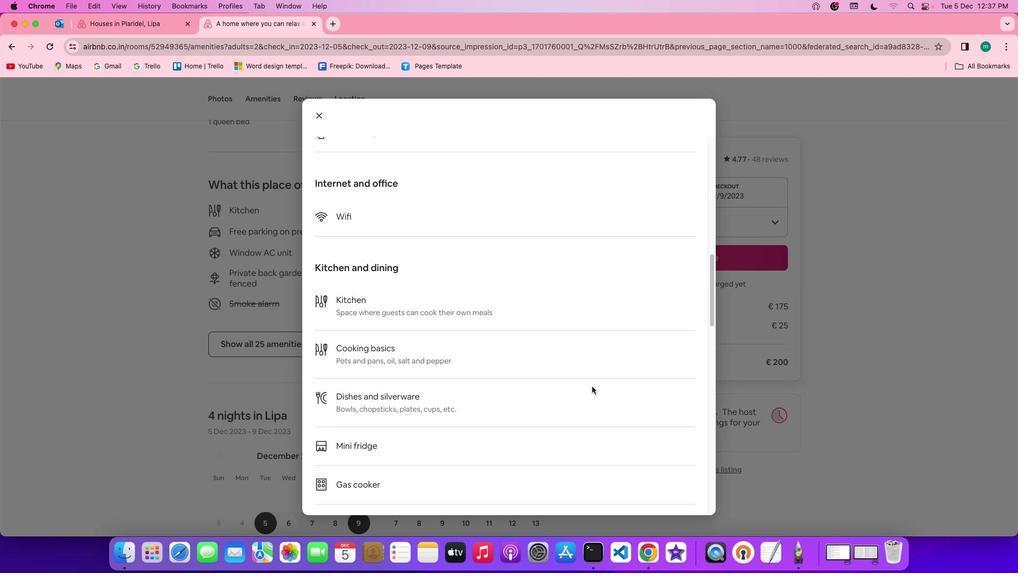 
Action: Mouse scrolled (594, 388) with delta (2, 2)
Screenshot: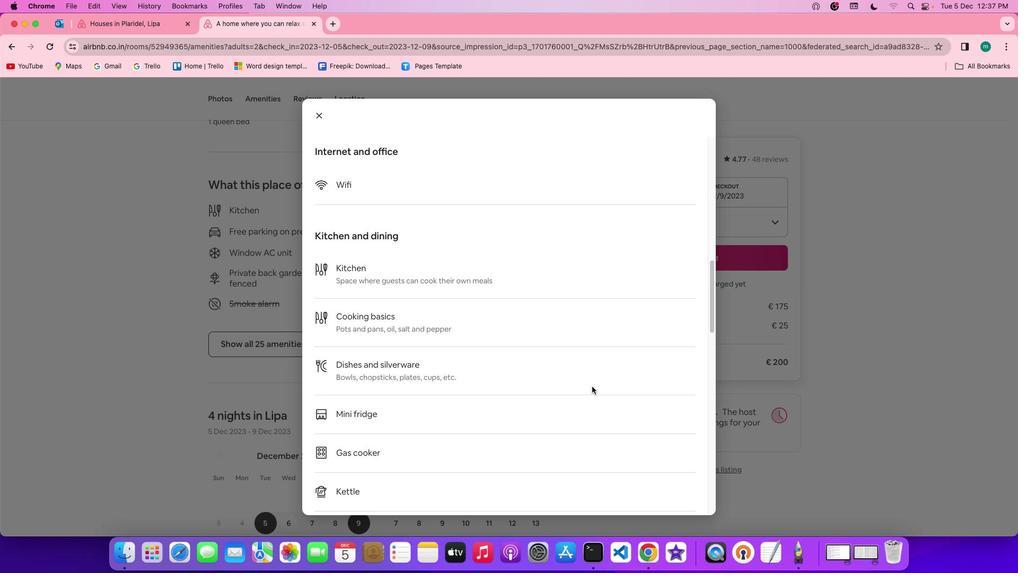 
Action: Mouse scrolled (594, 388) with delta (2, 1)
Screenshot: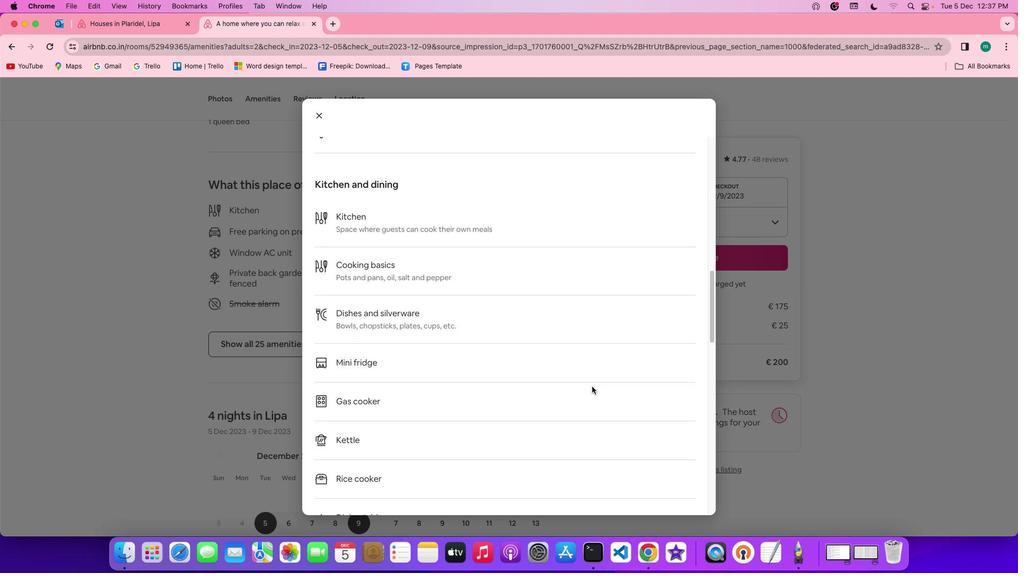 
Action: Mouse scrolled (594, 388) with delta (2, 1)
Screenshot: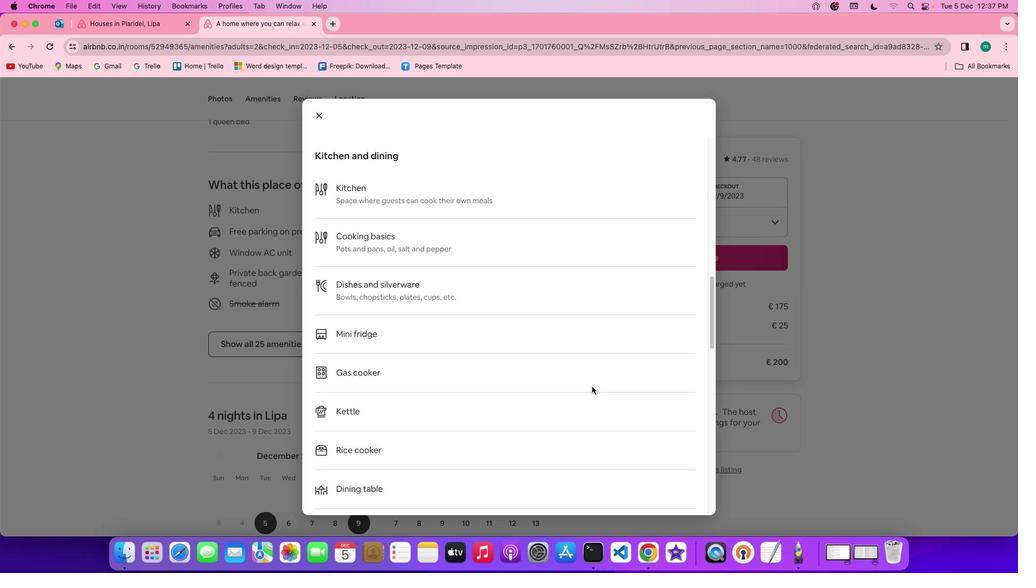 
Action: Mouse scrolled (594, 388) with delta (2, 2)
Screenshot: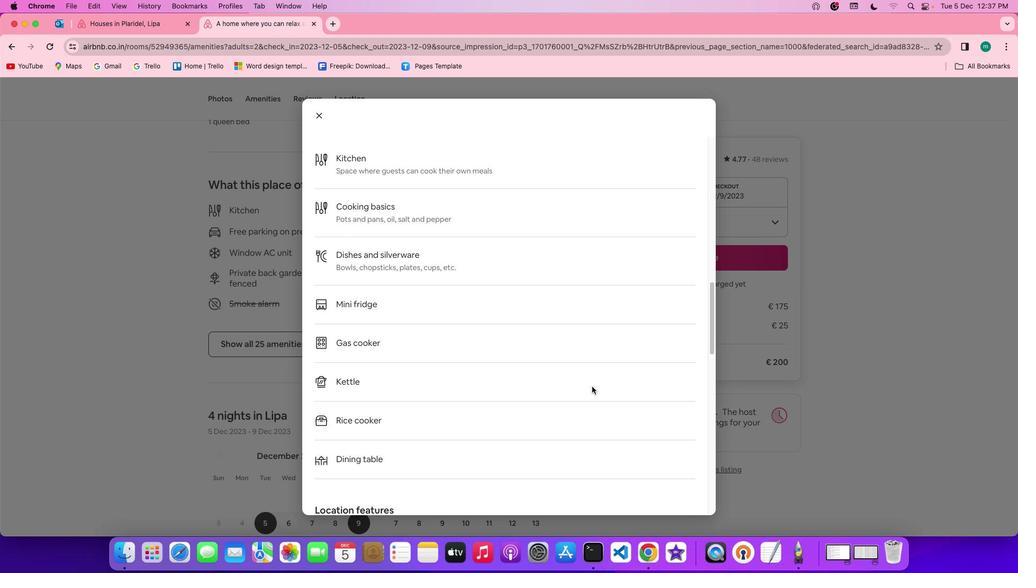 
Action: Mouse scrolled (594, 388) with delta (2, 2)
Screenshot: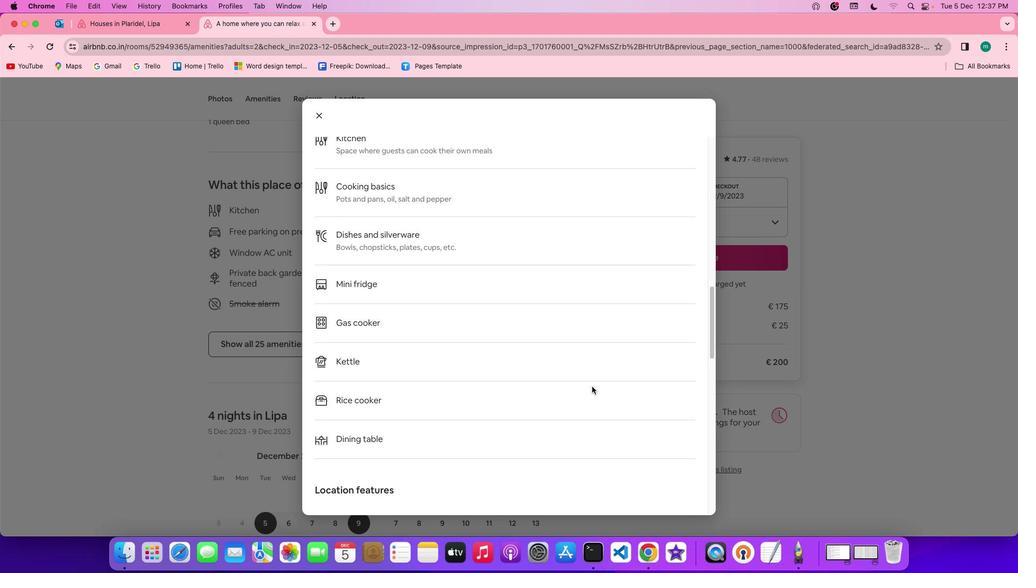 
Action: Mouse scrolled (594, 388) with delta (2, 1)
Screenshot: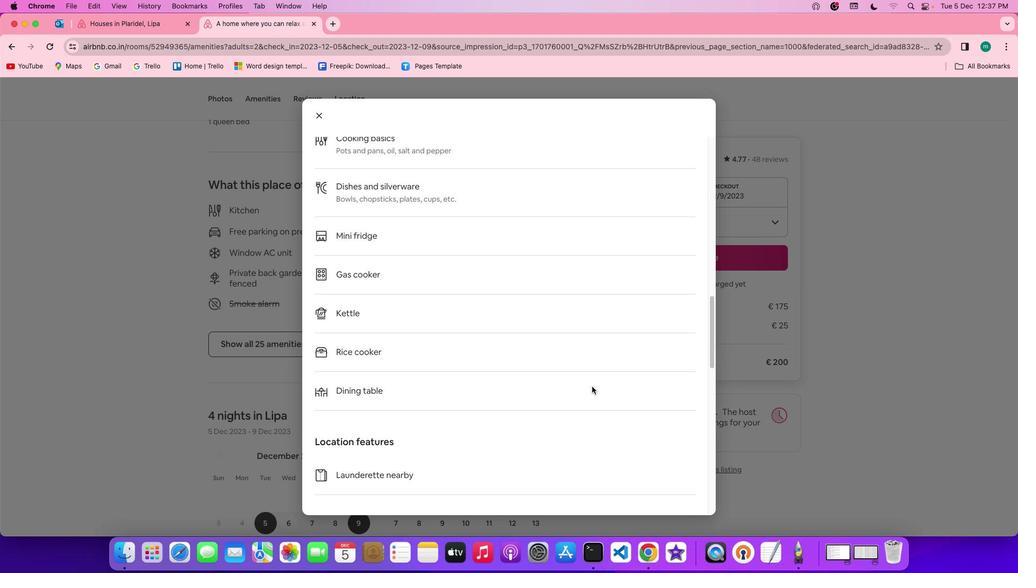 
Action: Mouse scrolled (594, 388) with delta (2, 1)
Screenshot: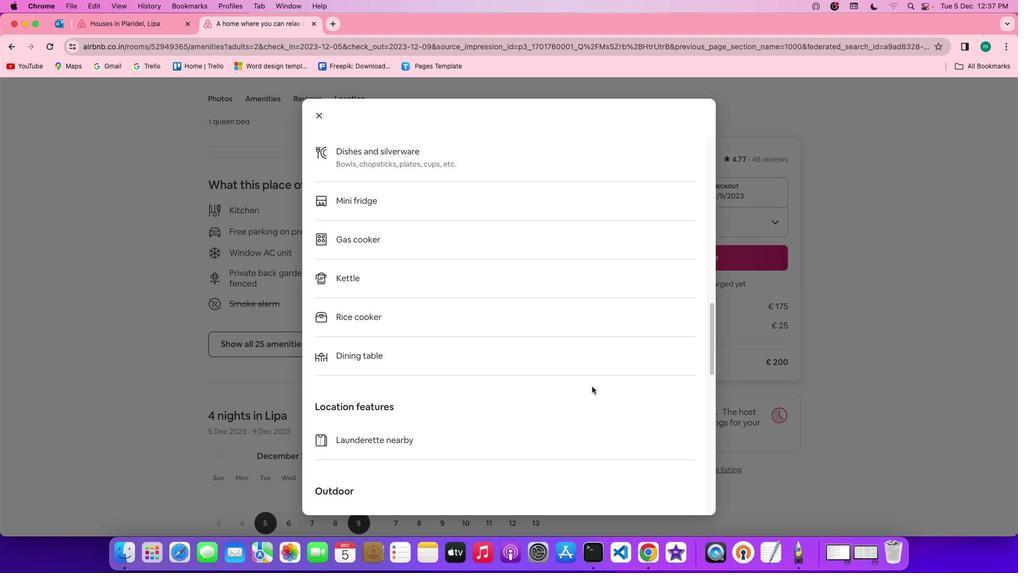 
Action: Mouse scrolled (594, 388) with delta (2, 2)
Screenshot: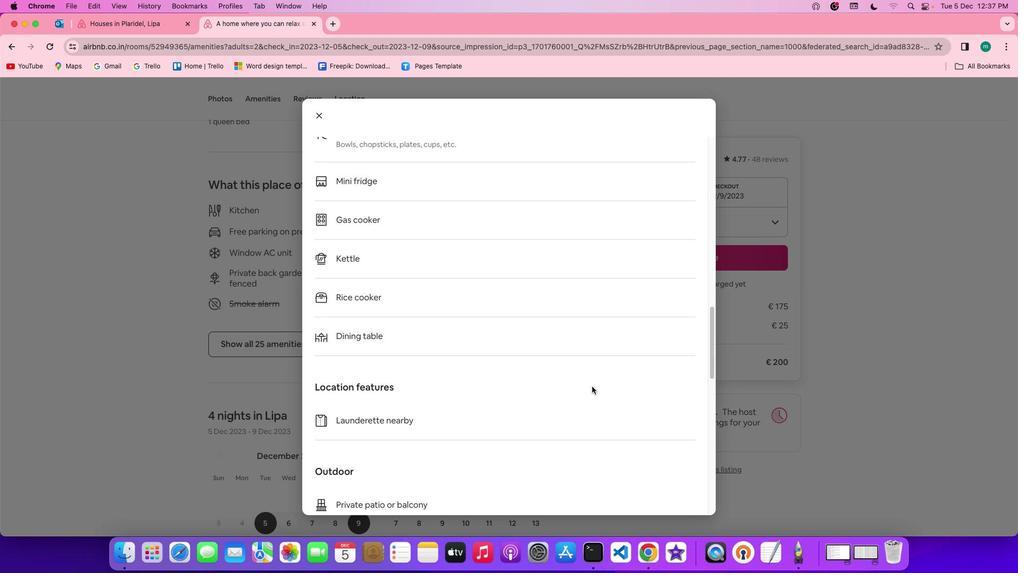 
Action: Mouse scrolled (594, 388) with delta (2, 2)
Screenshot: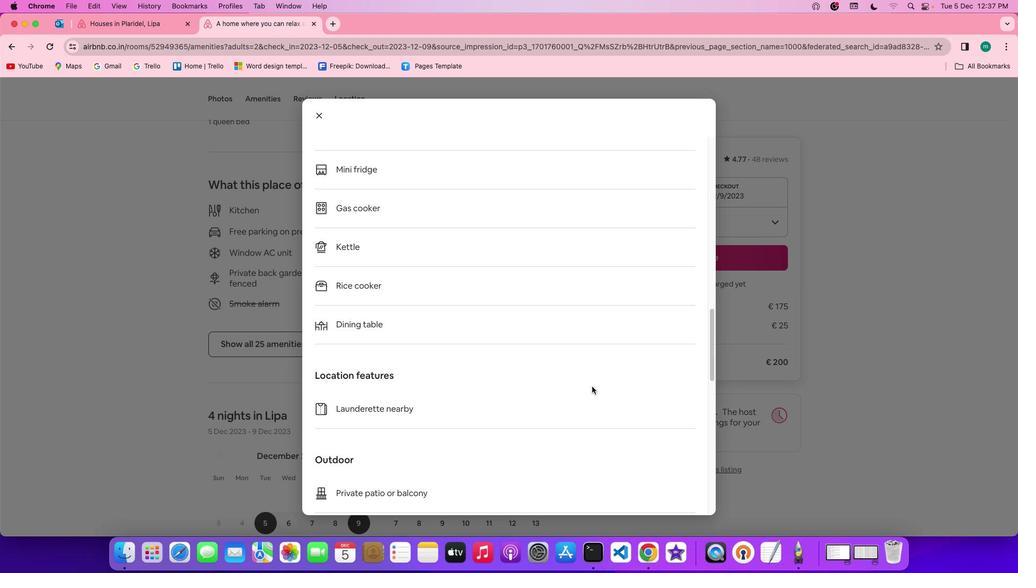 
Action: Mouse scrolled (594, 388) with delta (2, 2)
Screenshot: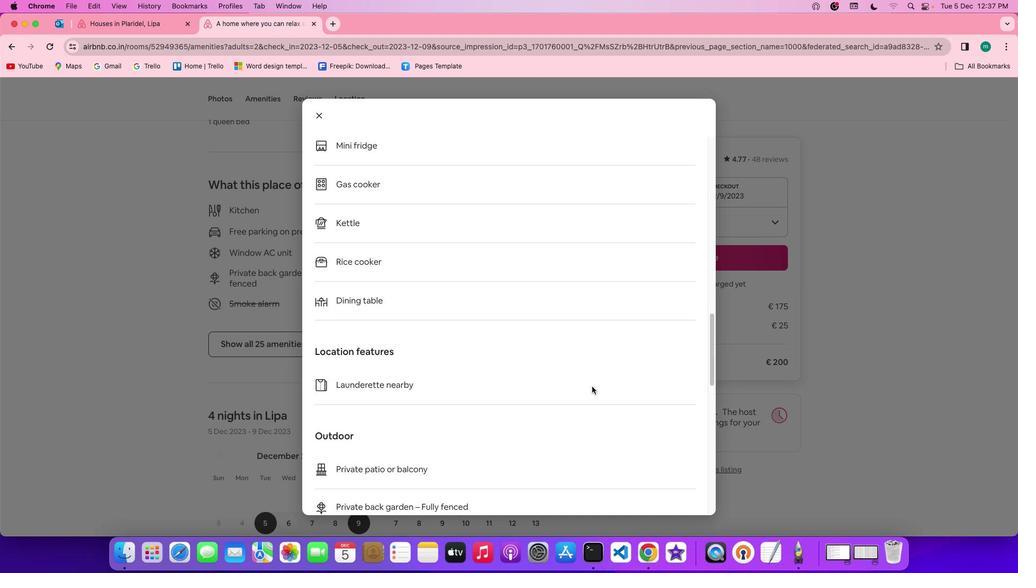 
Action: Mouse scrolled (594, 388) with delta (2, 2)
Screenshot: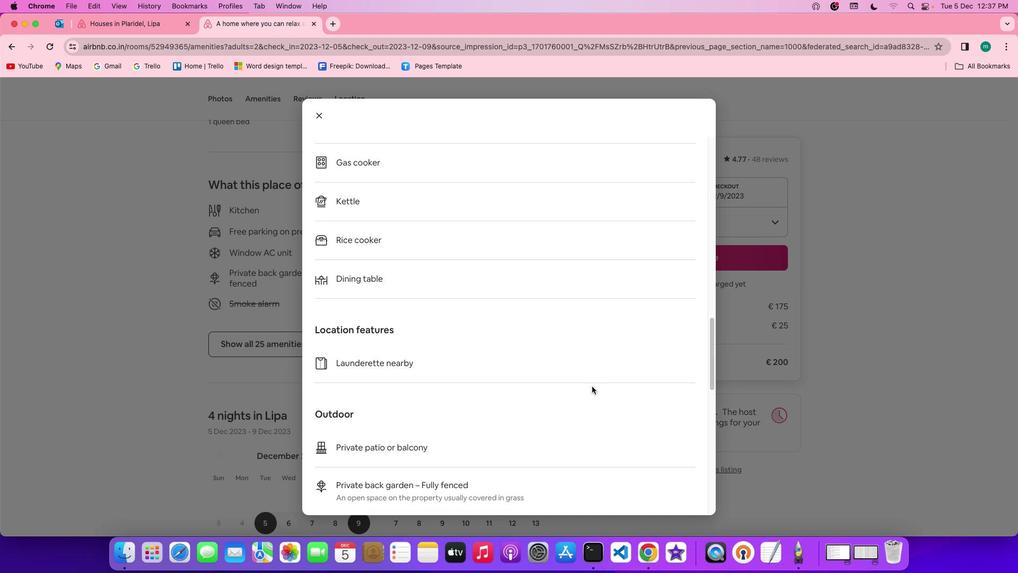 
Action: Mouse scrolled (594, 388) with delta (2, 2)
Screenshot: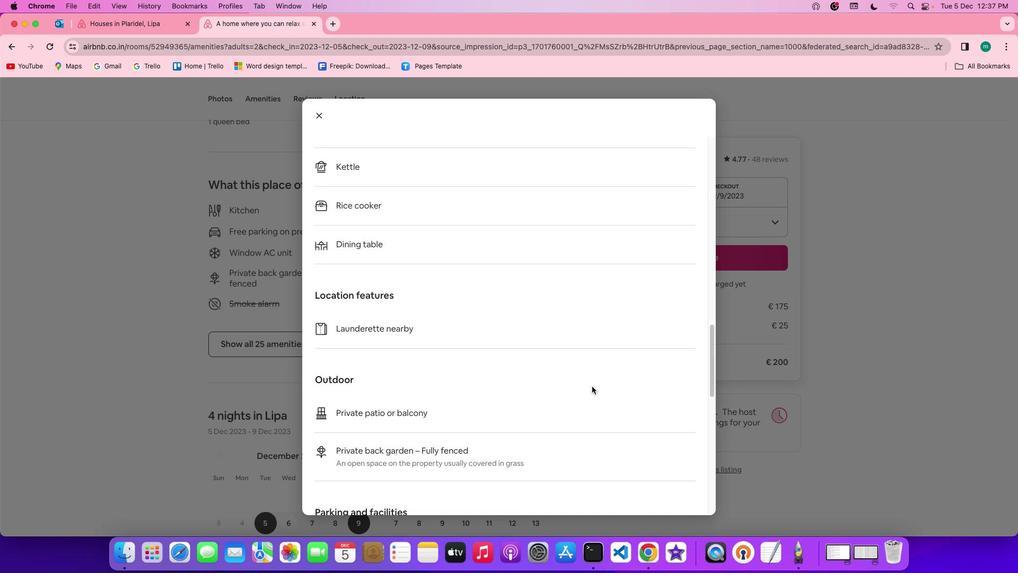 
Action: Mouse scrolled (594, 388) with delta (2, 1)
Screenshot: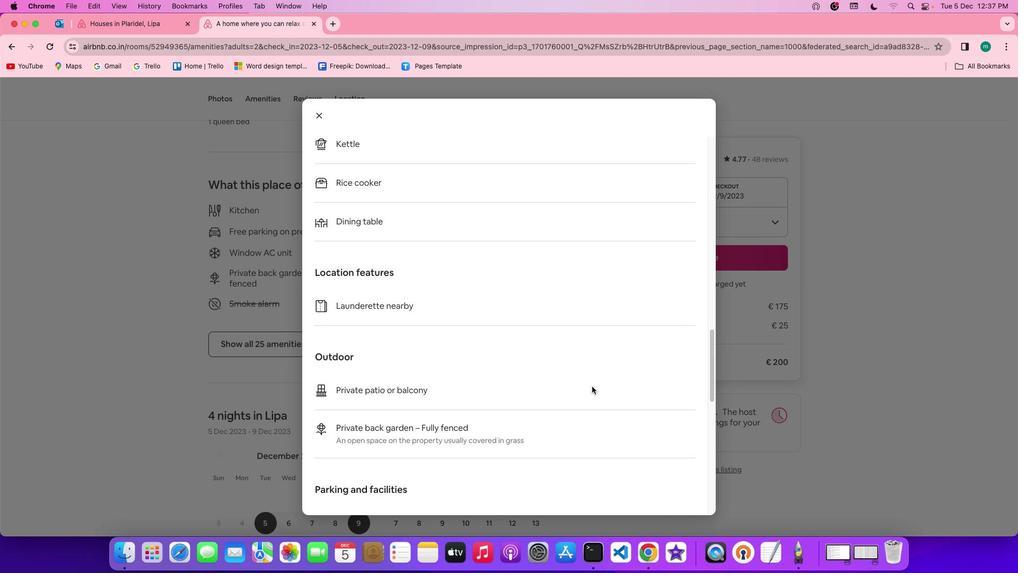 
Action: Mouse scrolled (594, 388) with delta (2, 1)
Screenshot: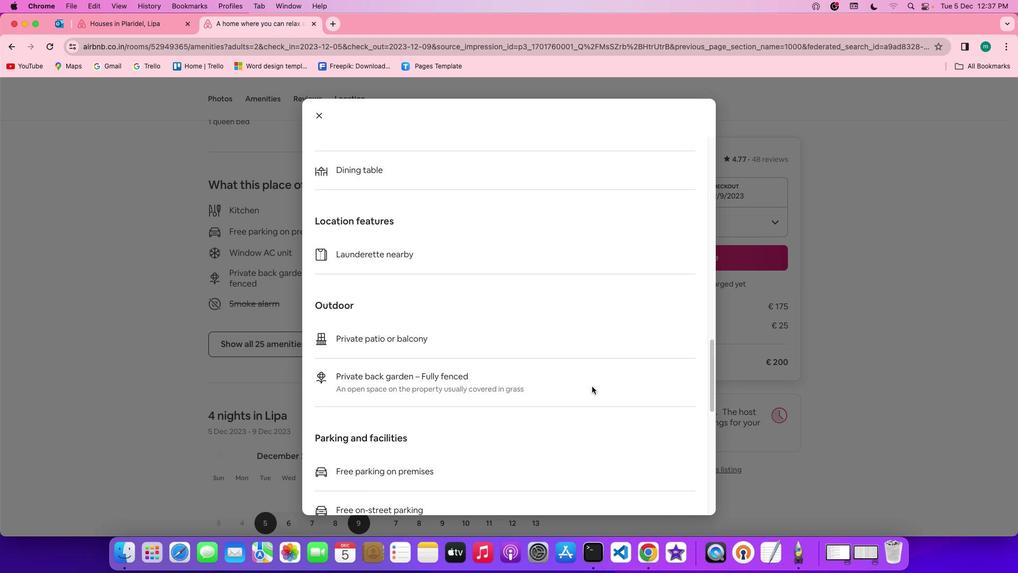 
Action: Mouse scrolled (594, 388) with delta (2, 2)
Screenshot: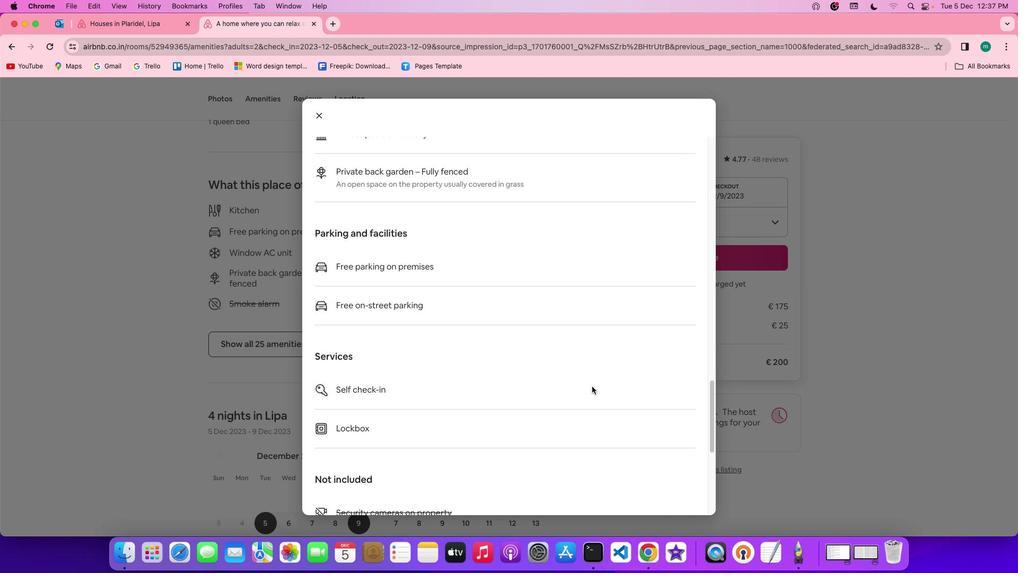 
Action: Mouse scrolled (594, 388) with delta (2, 2)
Screenshot: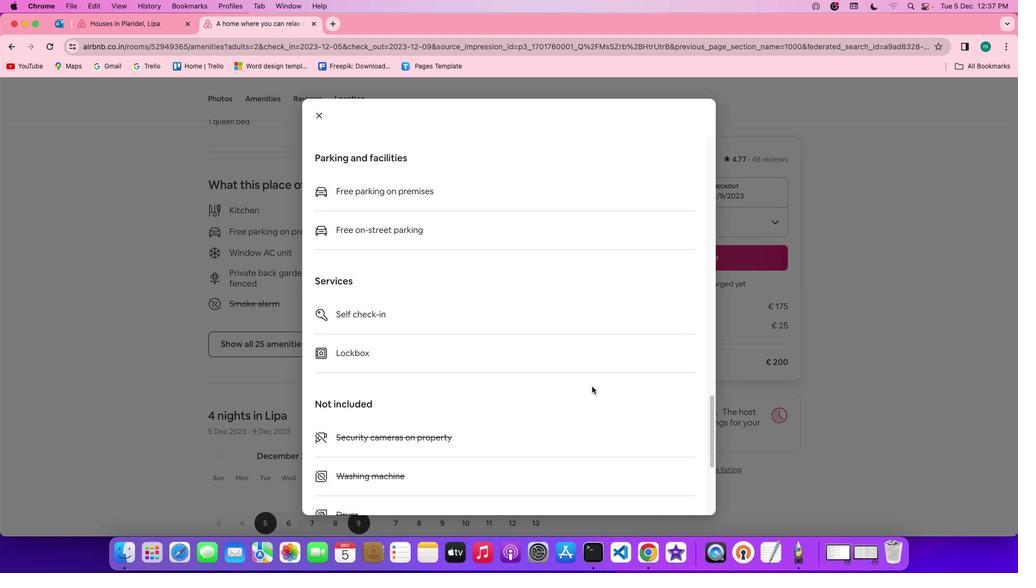 
Action: Mouse scrolled (594, 388) with delta (2, 1)
Screenshot: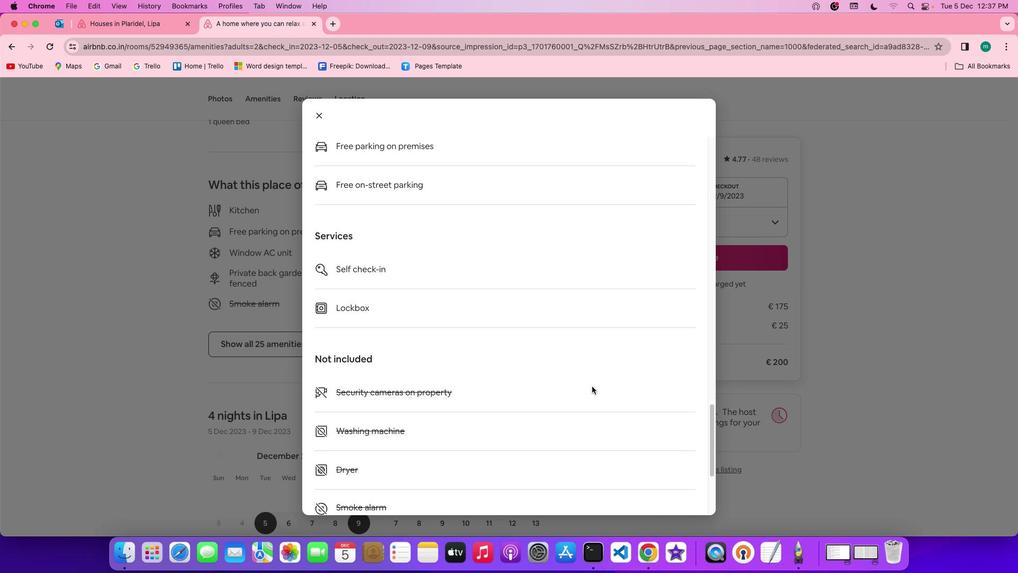 
Action: Mouse scrolled (594, 388) with delta (2, 0)
Screenshot: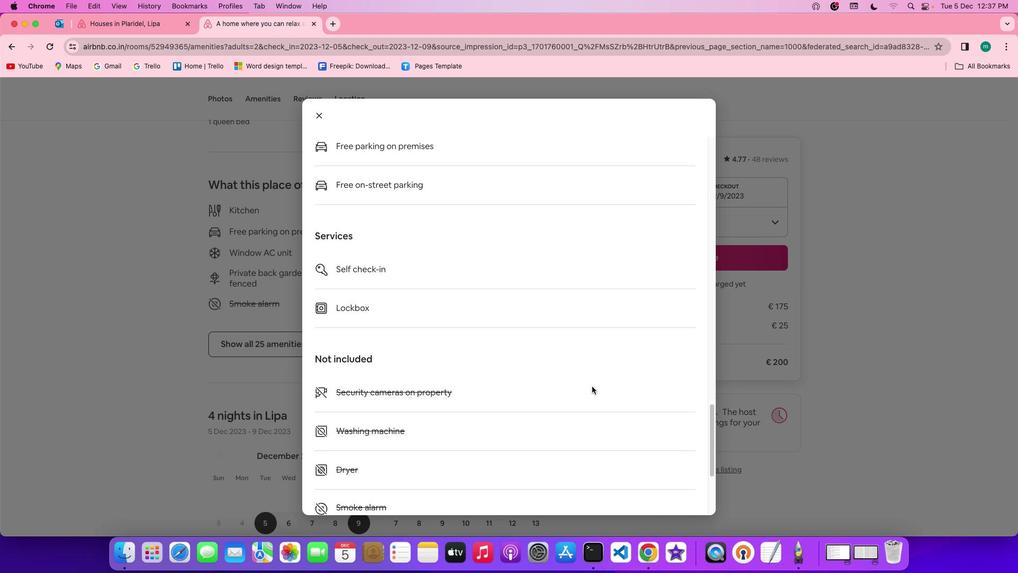 
Action: Mouse scrolled (594, 388) with delta (2, 0)
